 Task: Edit a short film with suspenseful scenes, utilizing iMovies sound effects and color grading features.
Action: Mouse pressed left at (112, 189)
Screenshot: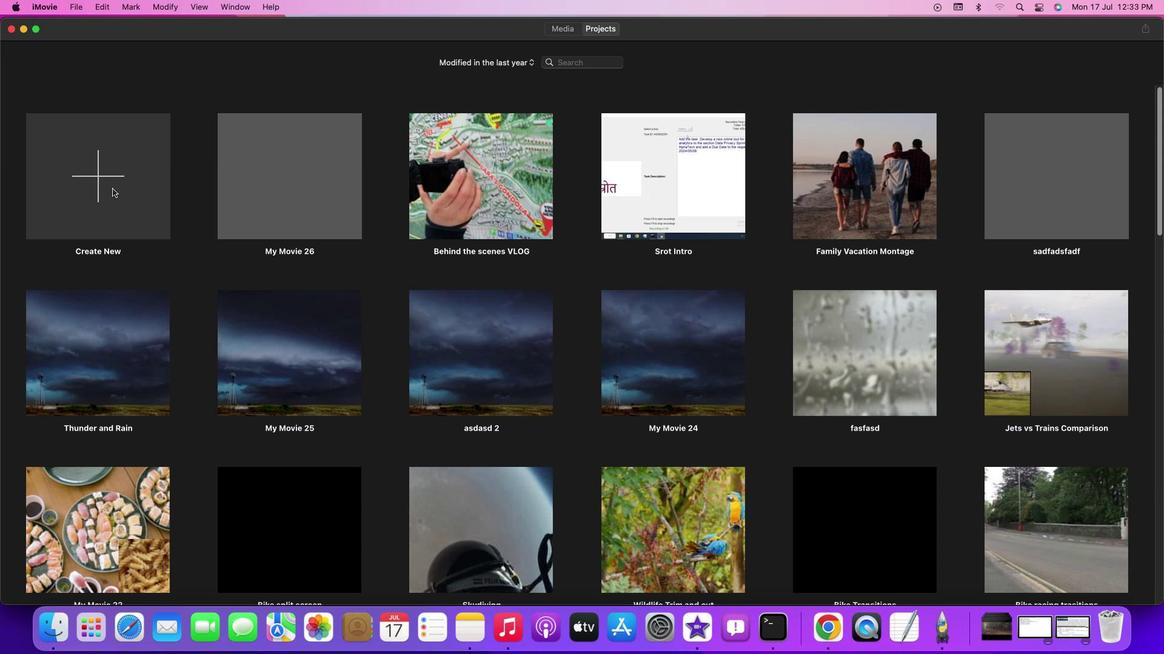 
Action: Mouse pressed left at (112, 189)
Screenshot: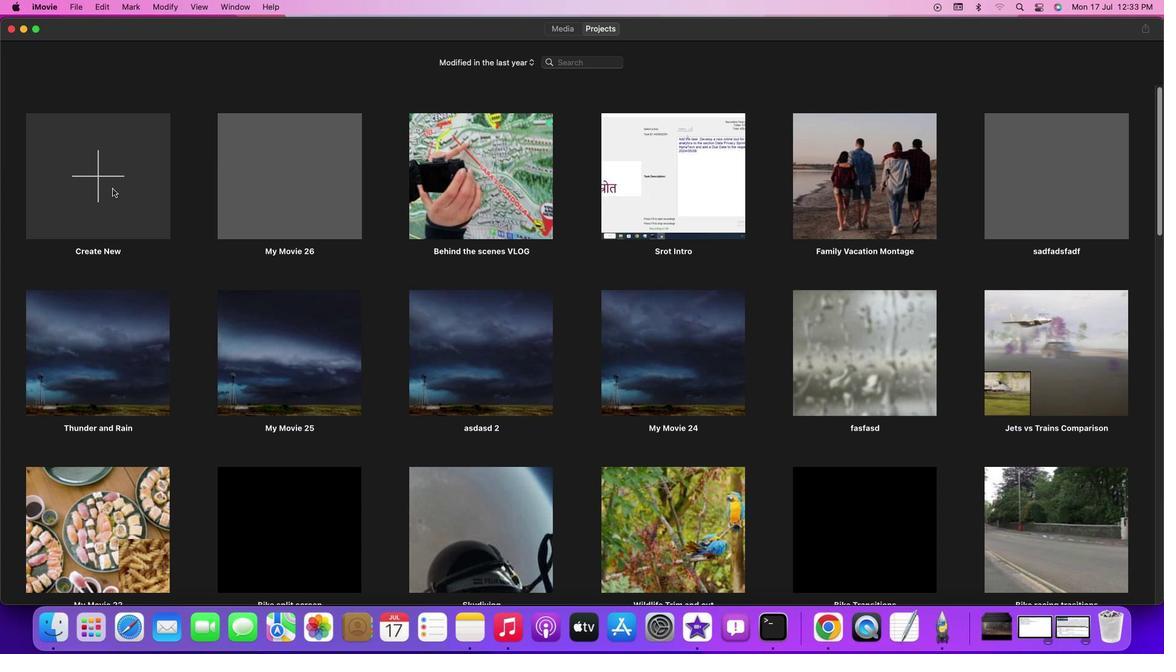 
Action: Mouse moved to (73, 237)
Screenshot: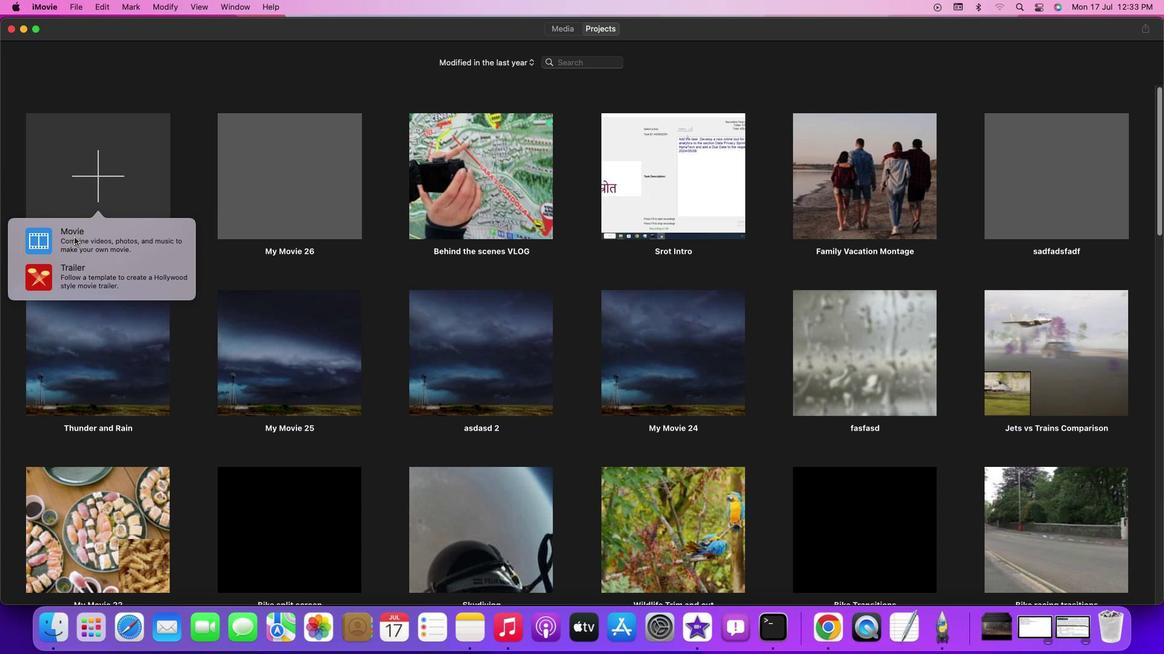 
Action: Mouse pressed left at (73, 237)
Screenshot: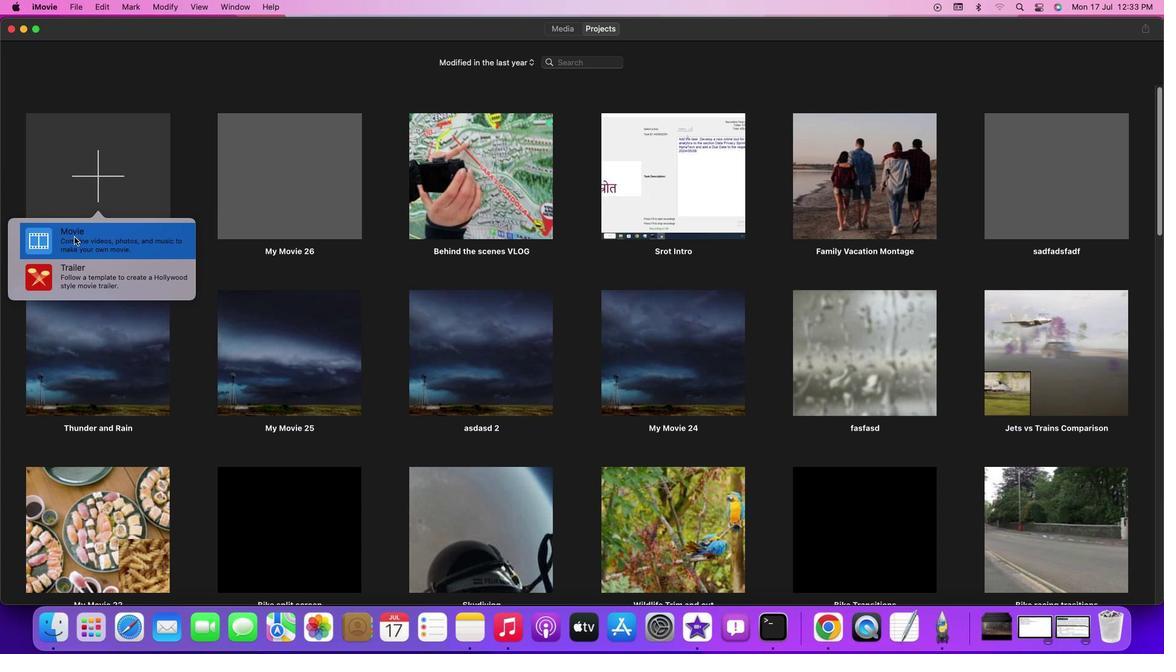 
Action: Mouse pressed left at (73, 237)
Screenshot: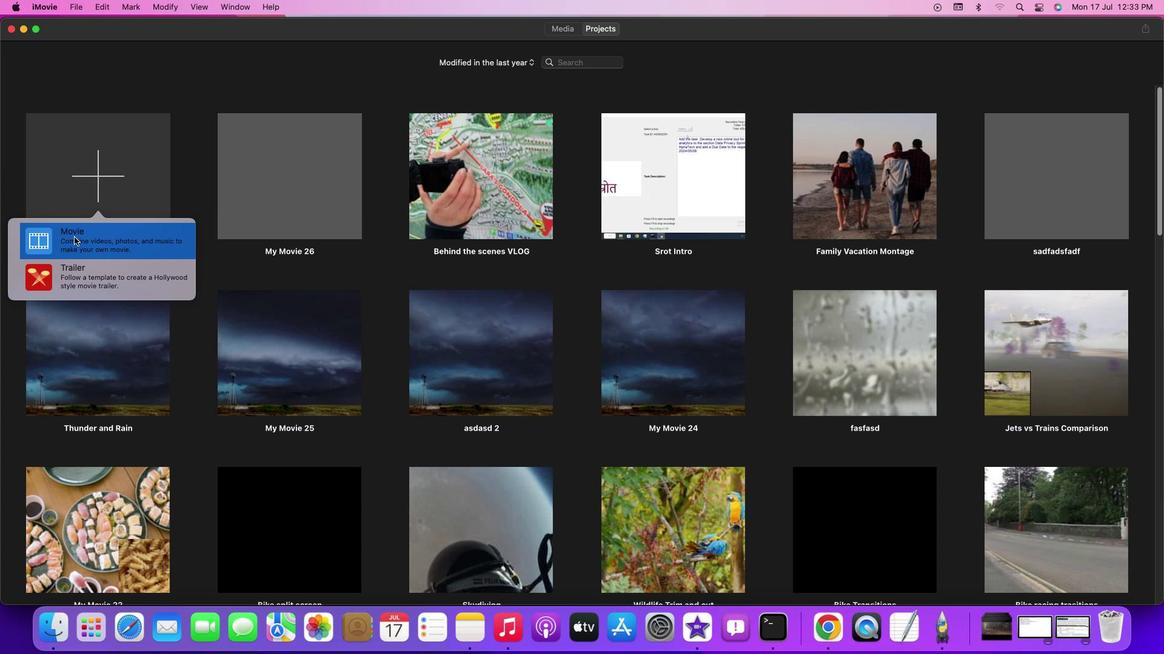 
Action: Mouse moved to (141, 33)
Screenshot: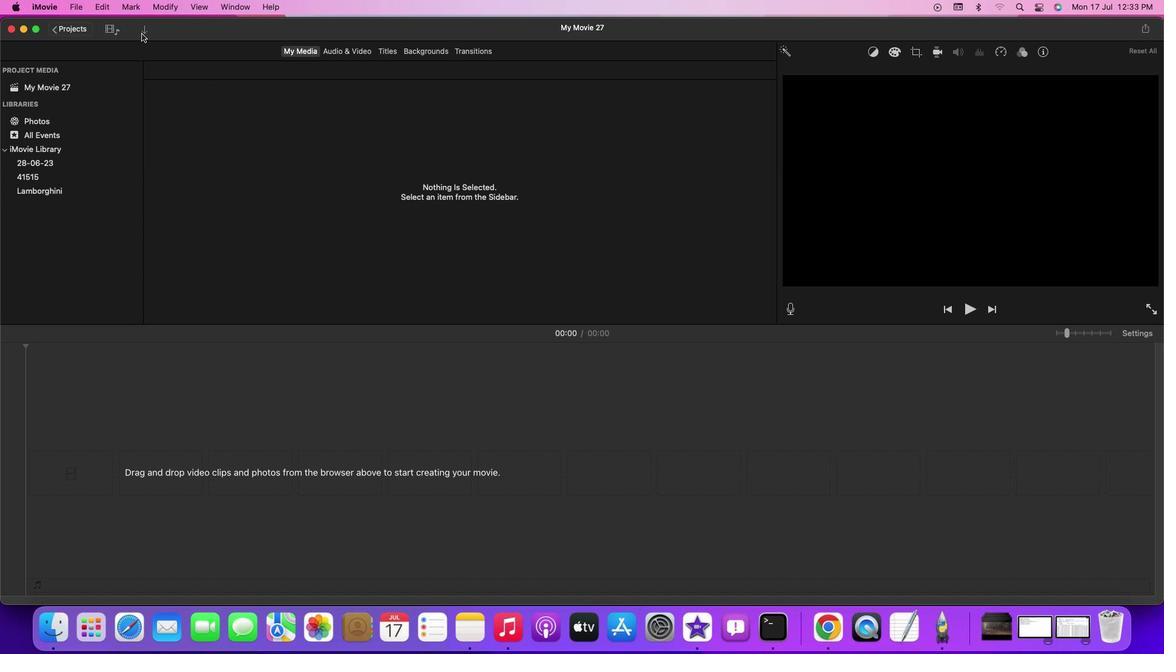 
Action: Mouse pressed left at (141, 33)
Screenshot: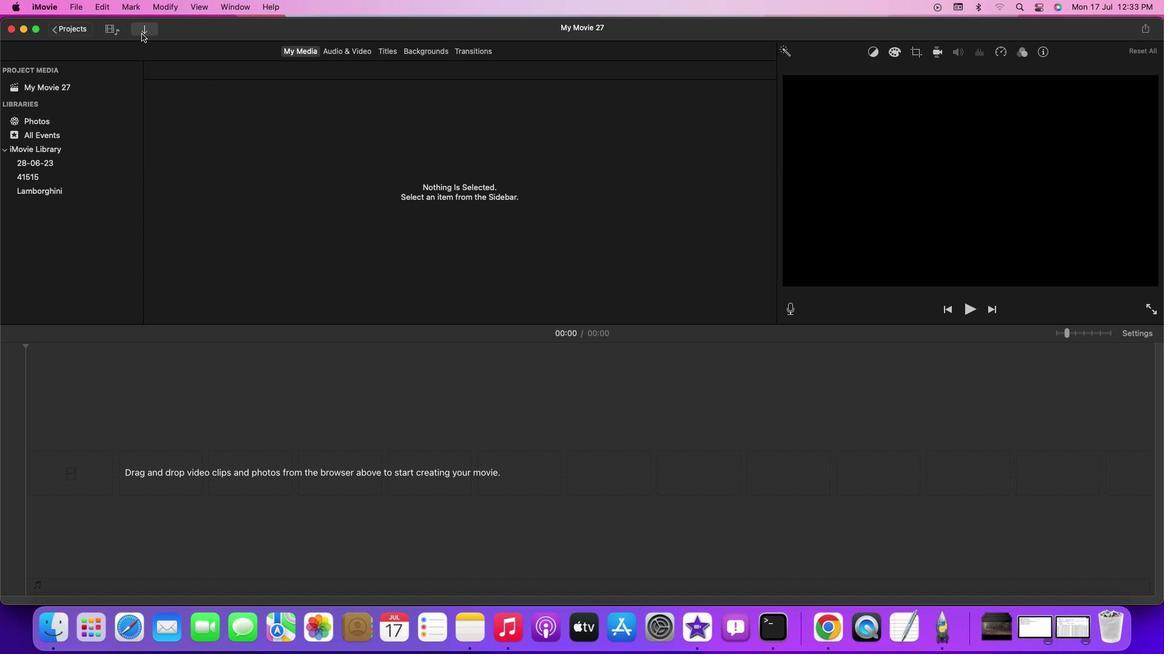 
Action: Mouse moved to (60, 167)
Screenshot: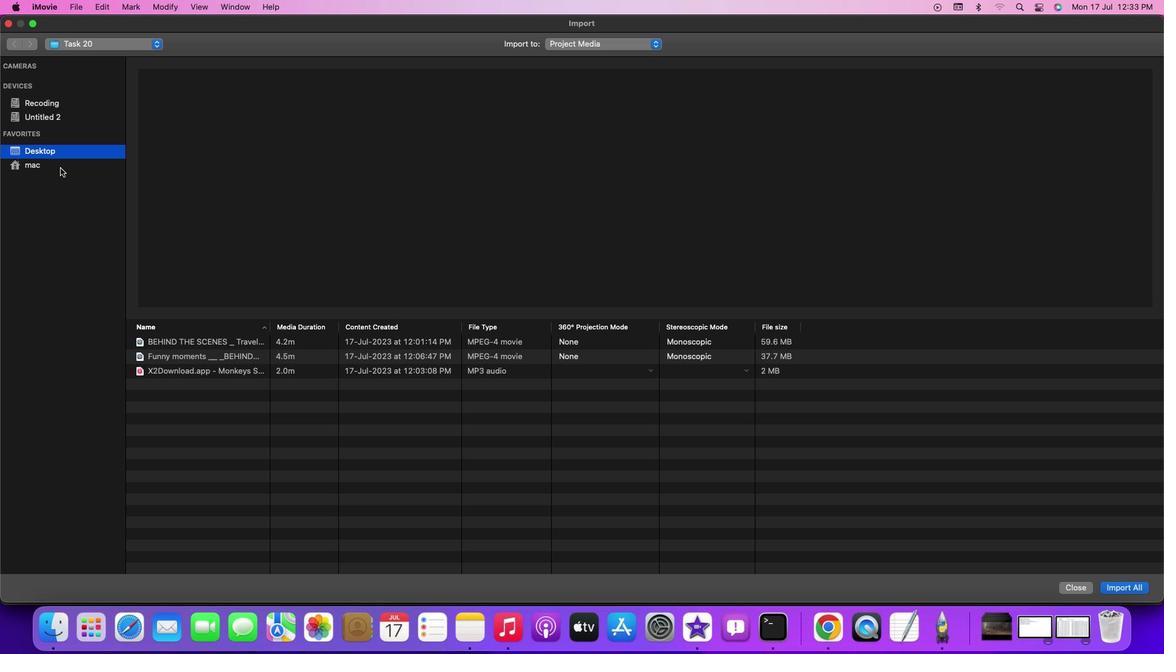 
Action: Mouse pressed left at (60, 167)
Screenshot: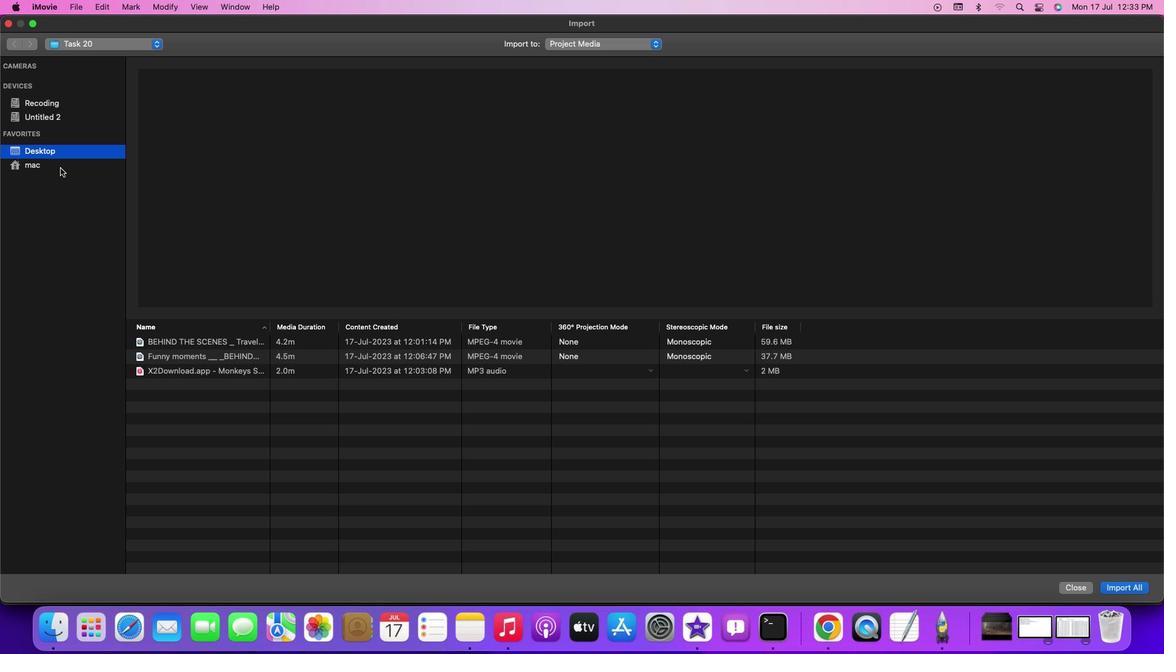 
Action: Mouse moved to (56, 149)
Screenshot: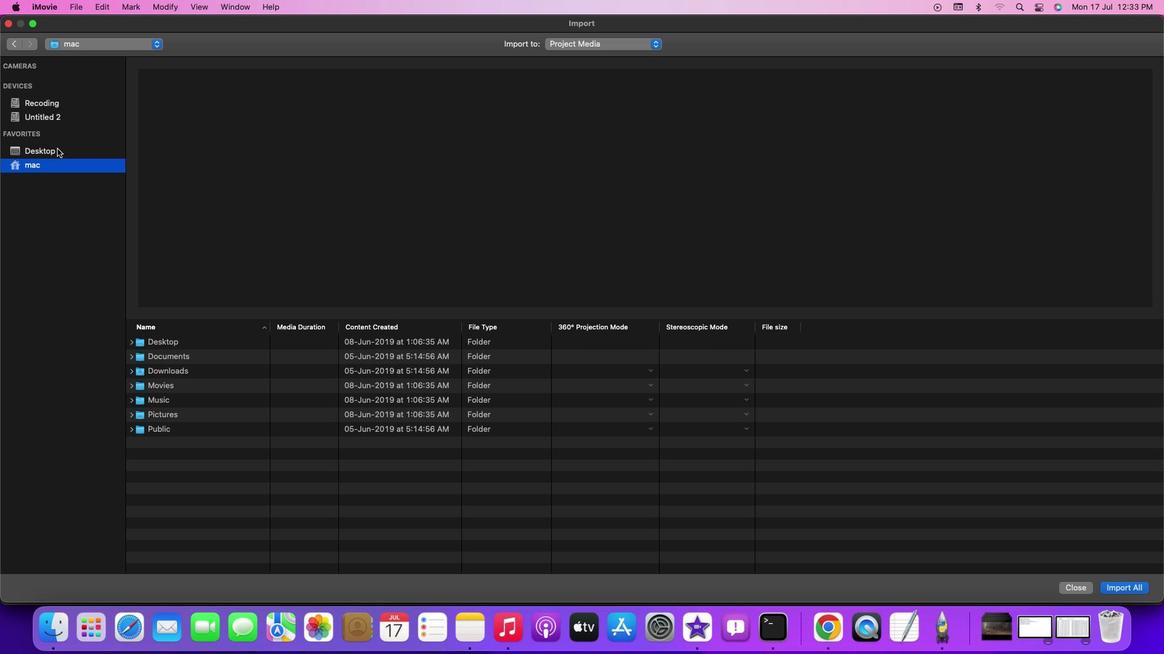 
Action: Mouse pressed left at (56, 149)
Screenshot: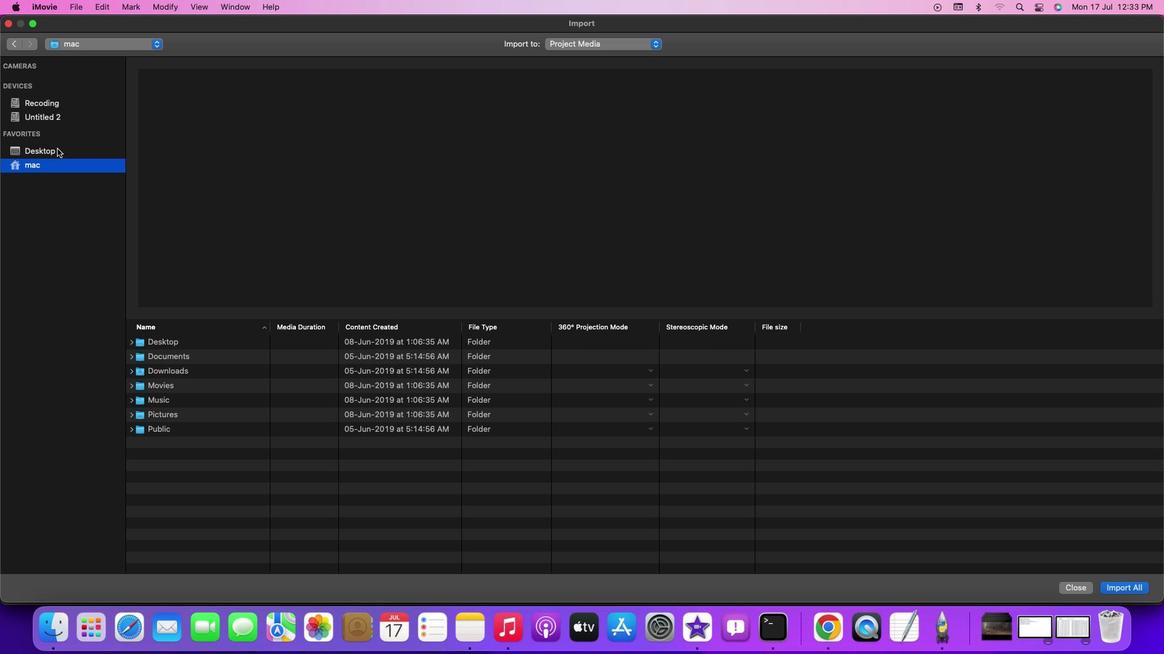 
Action: Mouse moved to (197, 536)
Screenshot: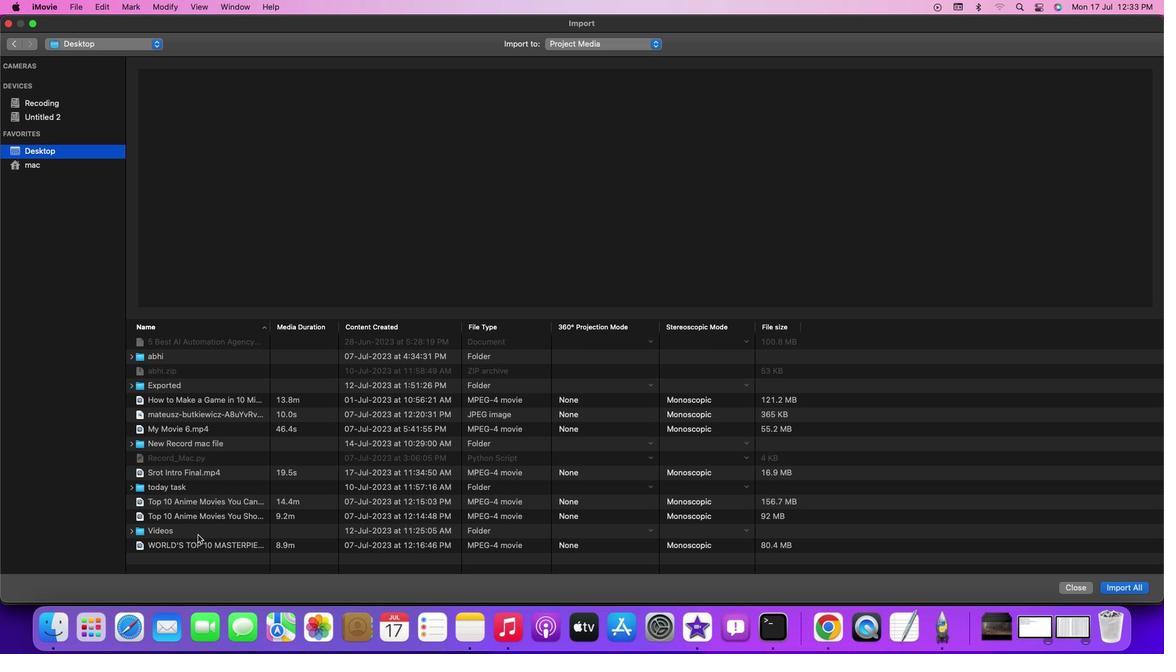 
Action: Mouse pressed left at (197, 536)
Screenshot: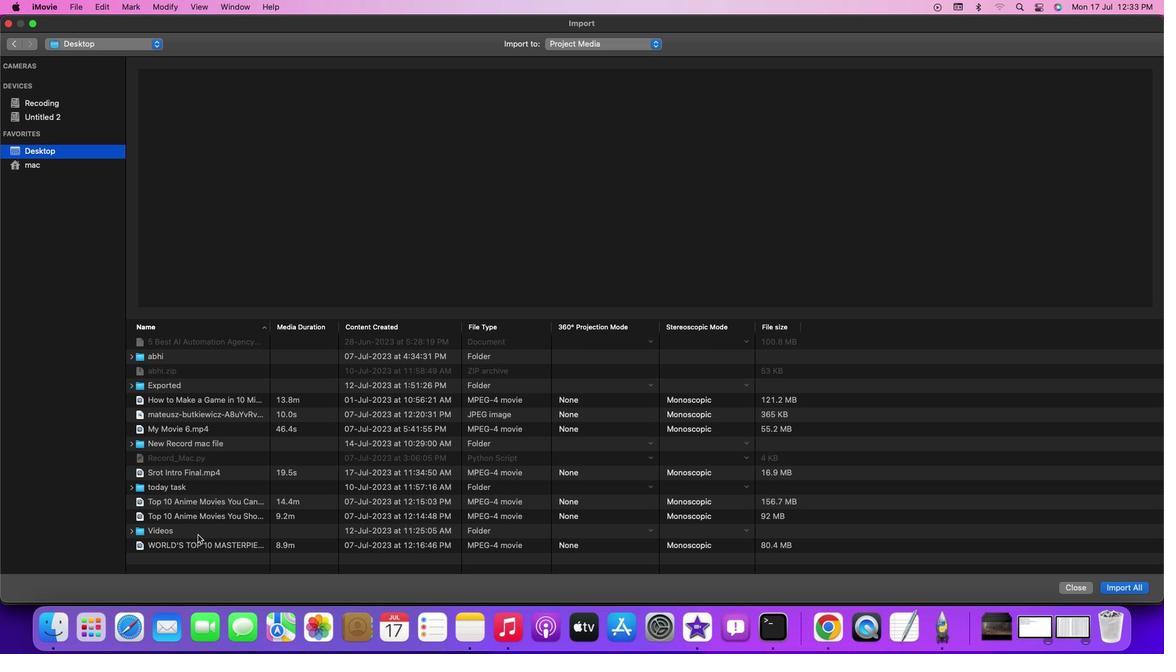 
Action: Mouse moved to (197, 536)
Screenshot: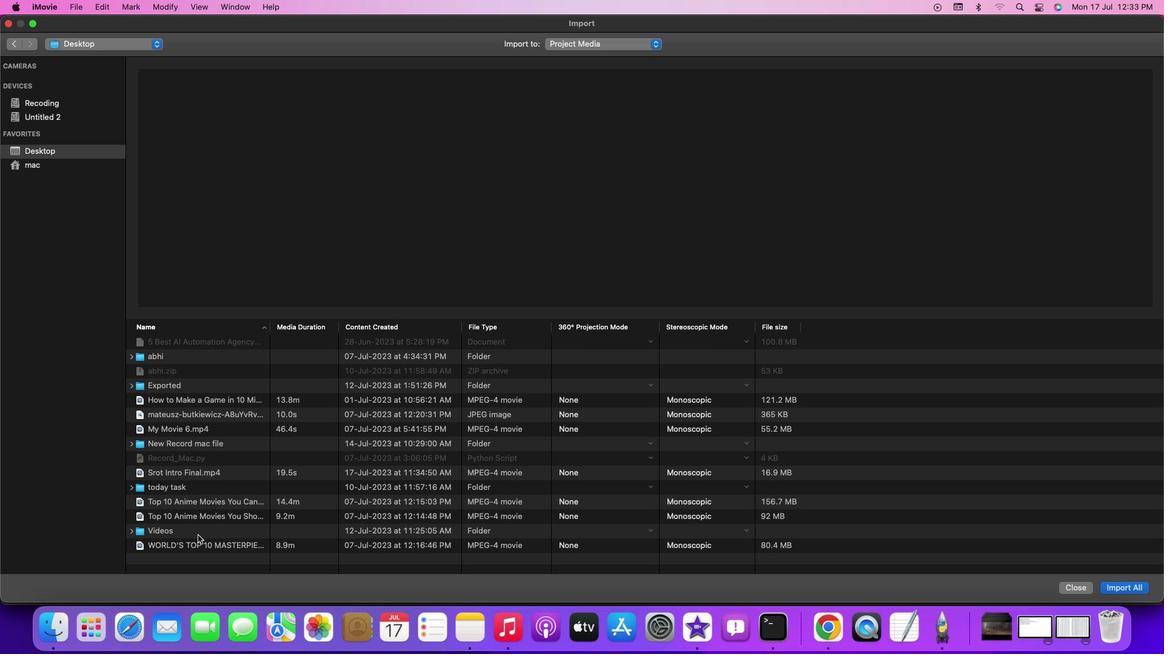 
Action: Mouse pressed left at (197, 536)
Screenshot: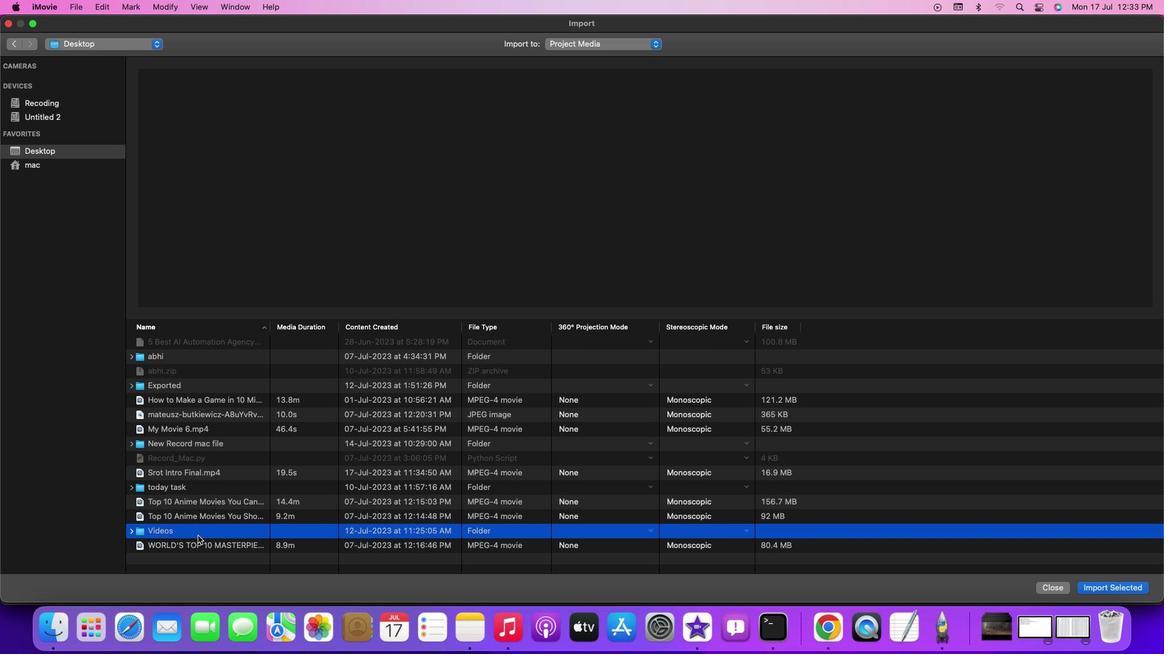 
Action: Mouse moved to (196, 512)
Screenshot: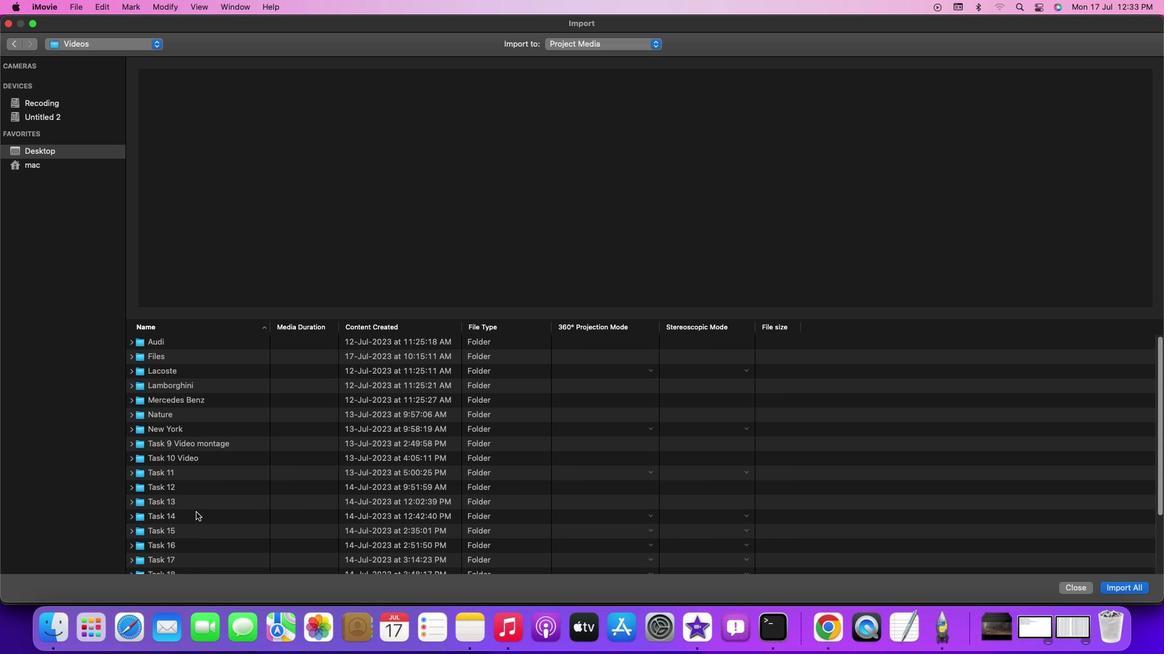 
Action: Mouse scrolled (196, 512) with delta (0, 0)
Screenshot: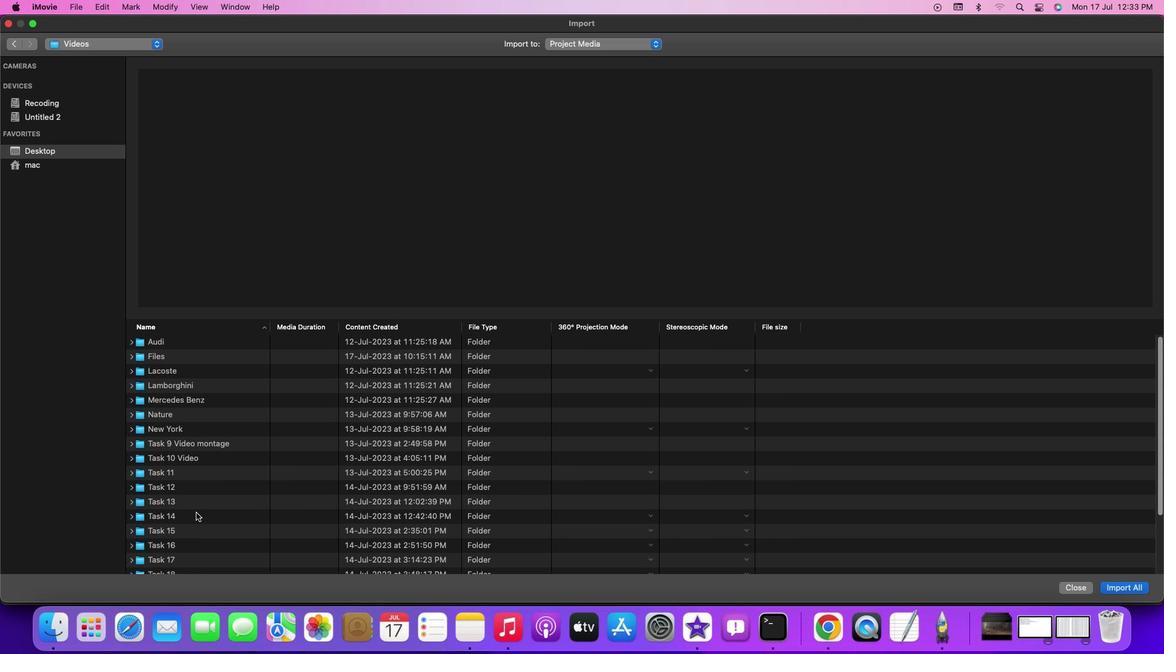 
Action: Mouse scrolled (196, 512) with delta (0, 0)
Screenshot: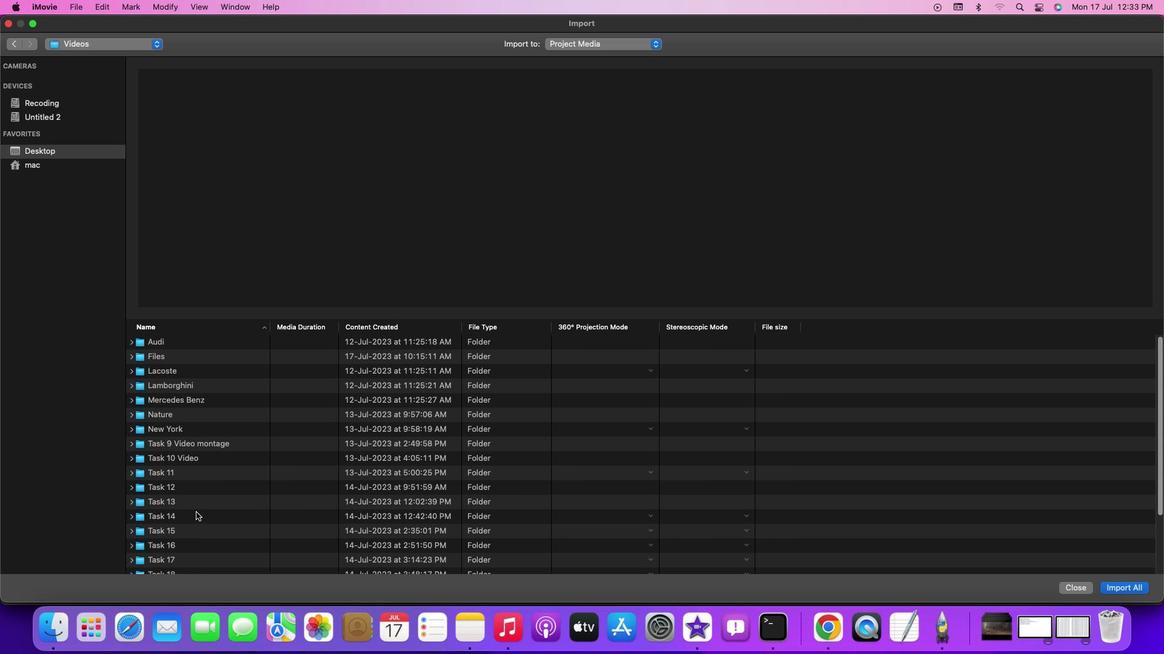 
Action: Mouse scrolled (196, 512) with delta (0, 1)
Screenshot: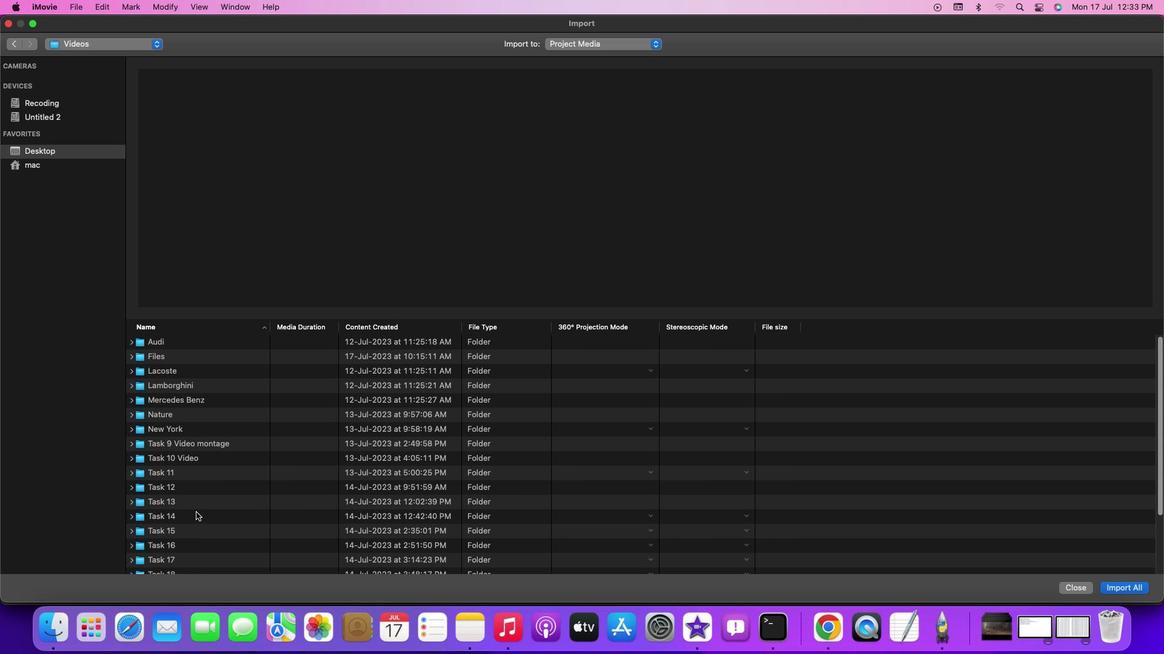 
Action: Mouse moved to (195, 512)
Screenshot: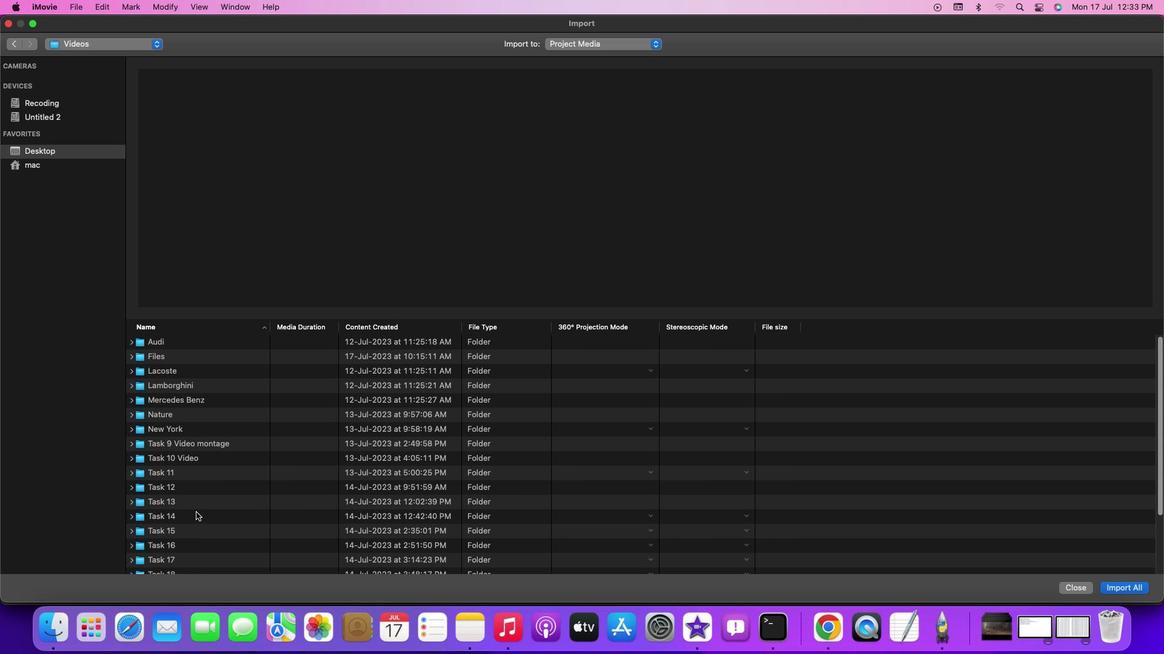 
Action: Mouse scrolled (195, 512) with delta (0, 3)
Screenshot: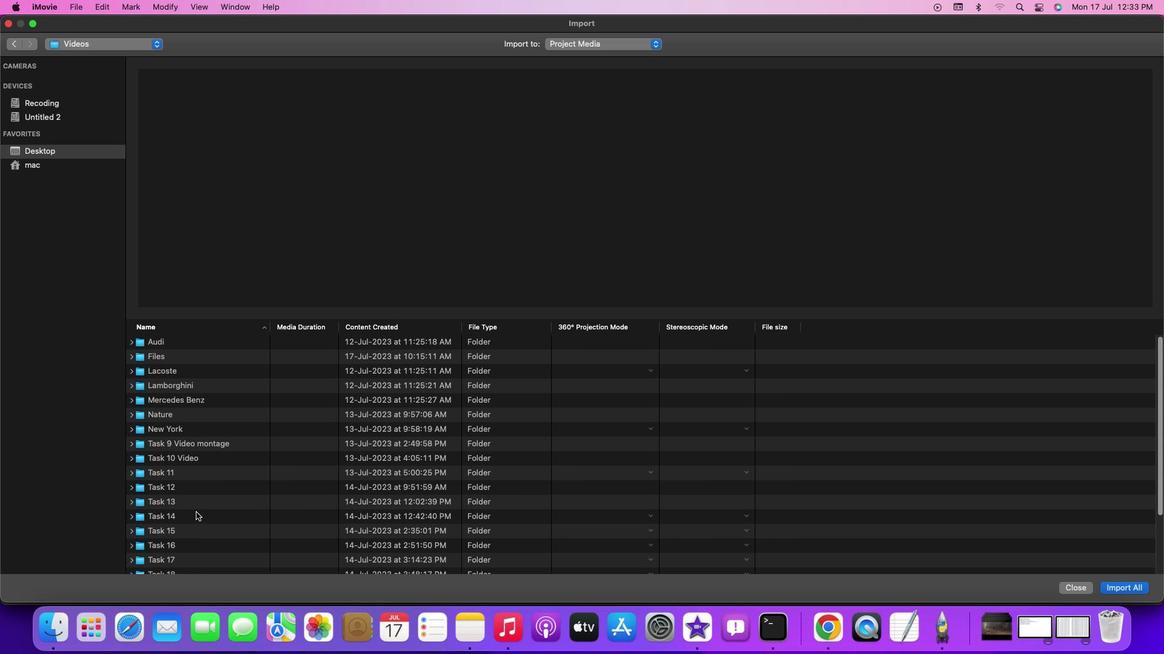 
Action: Mouse moved to (204, 519)
Screenshot: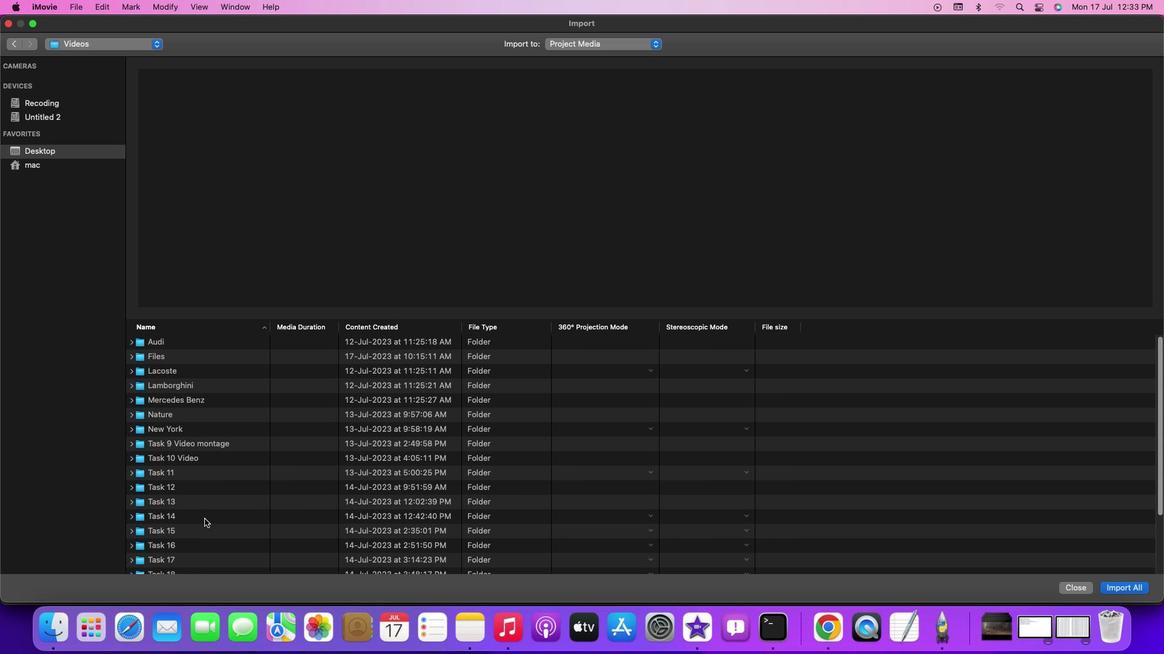 
Action: Mouse scrolled (204, 519) with delta (0, 0)
Screenshot: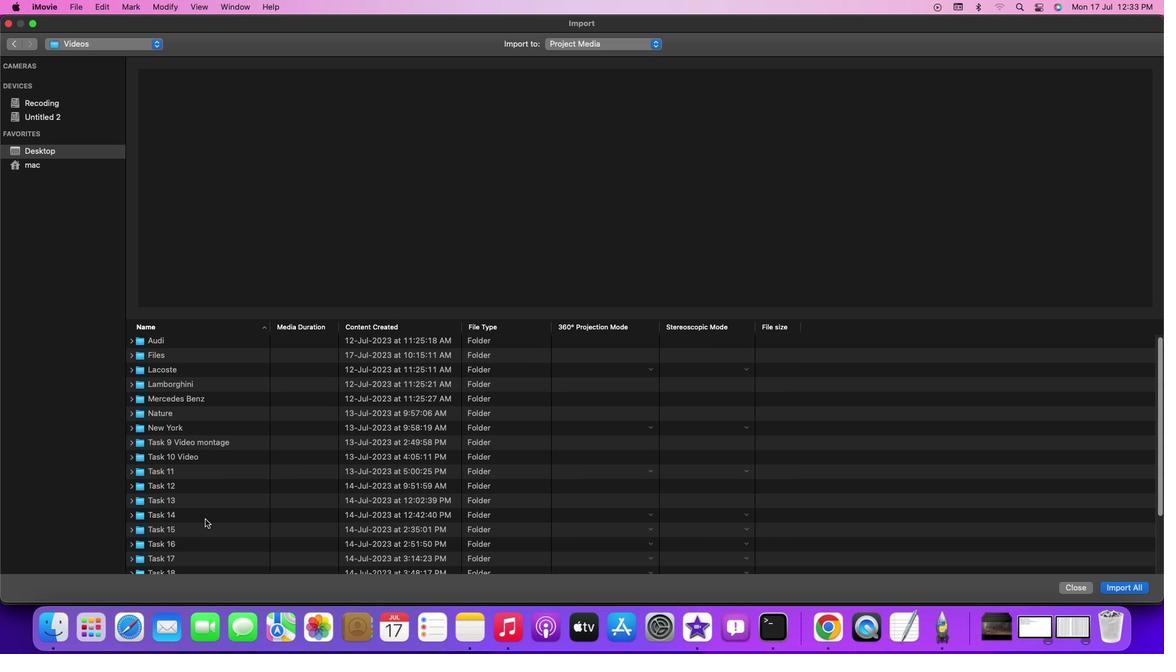 
Action: Mouse moved to (204, 519)
Screenshot: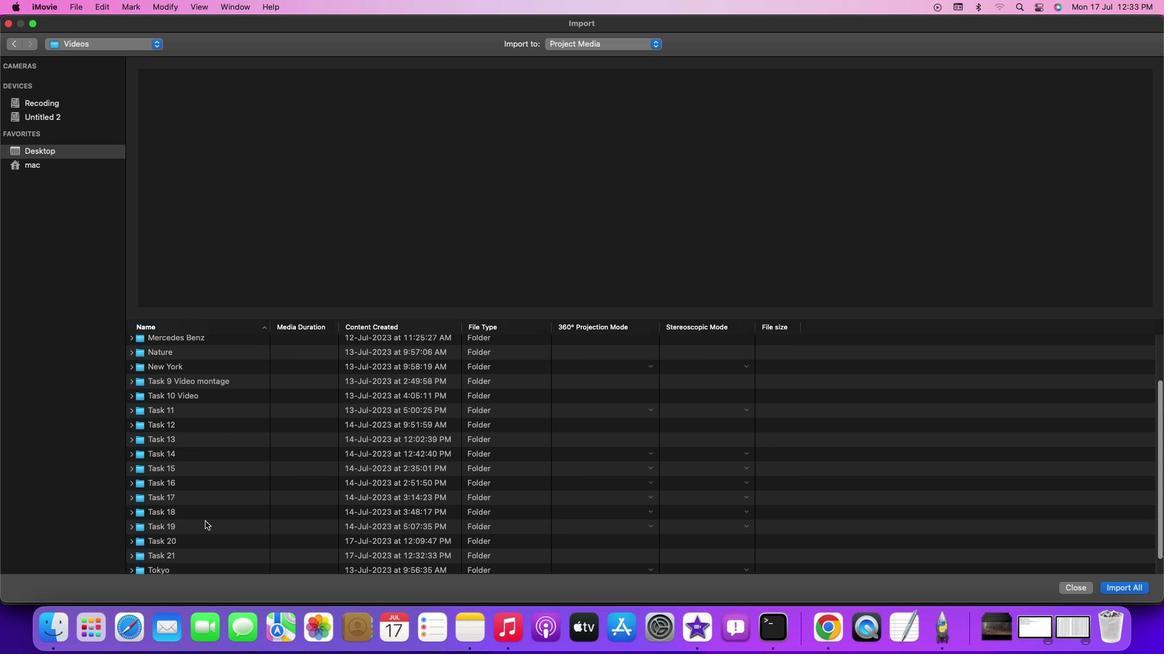 
Action: Mouse scrolled (204, 519) with delta (0, 0)
Screenshot: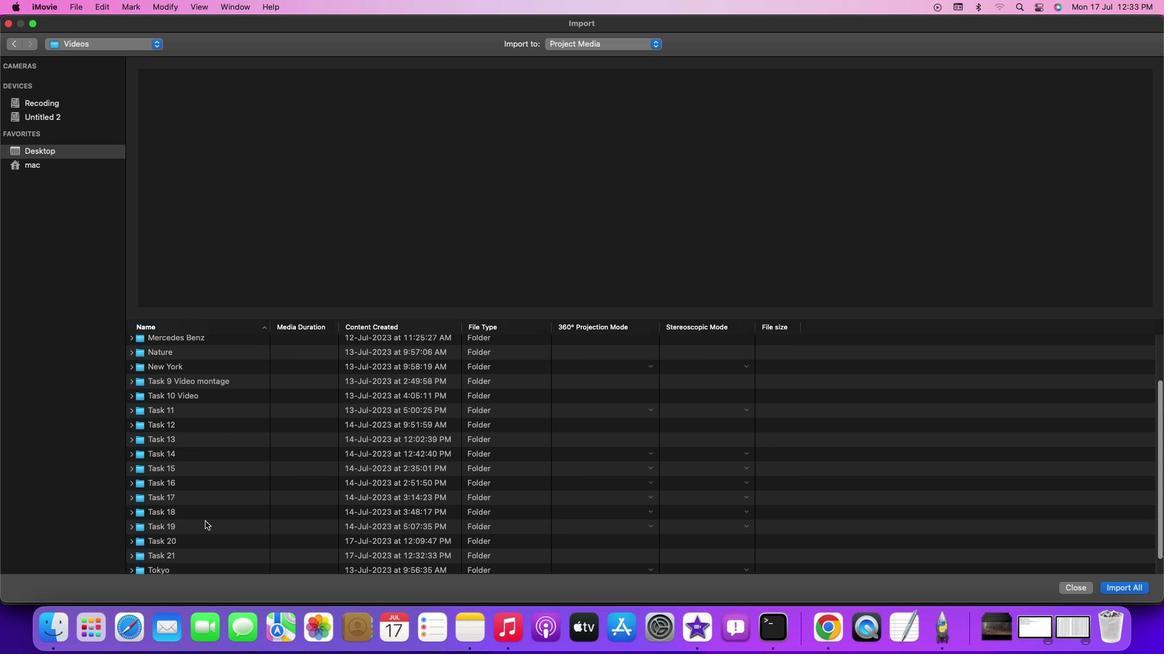 
Action: Mouse moved to (204, 519)
Screenshot: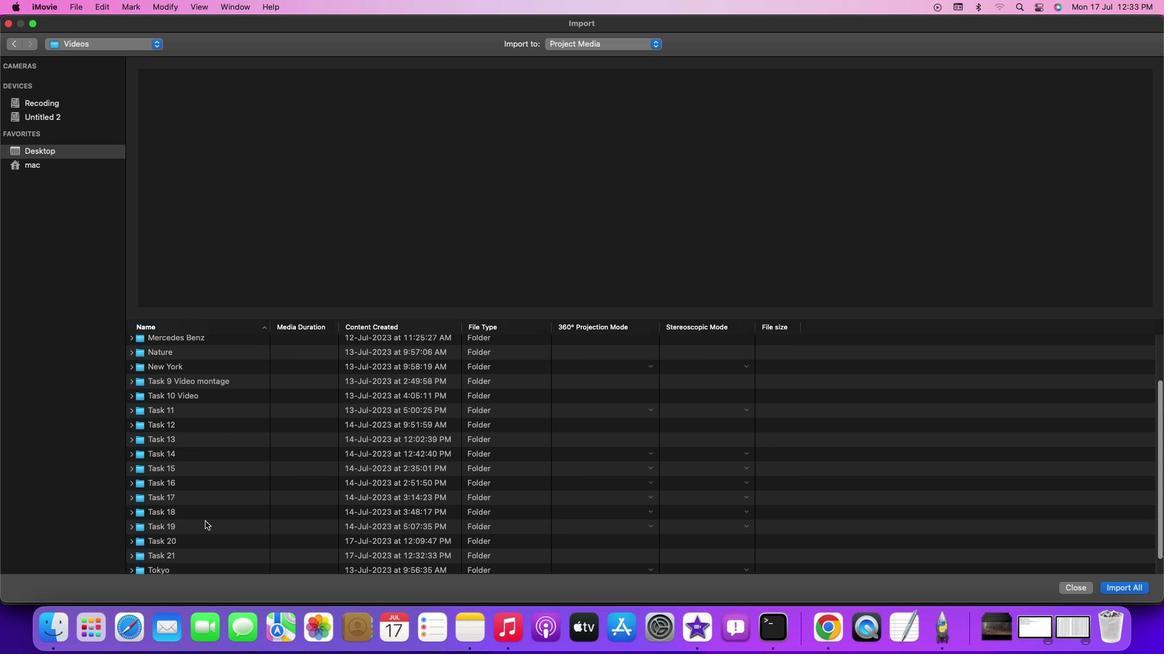 
Action: Mouse scrolled (204, 519) with delta (0, -1)
Screenshot: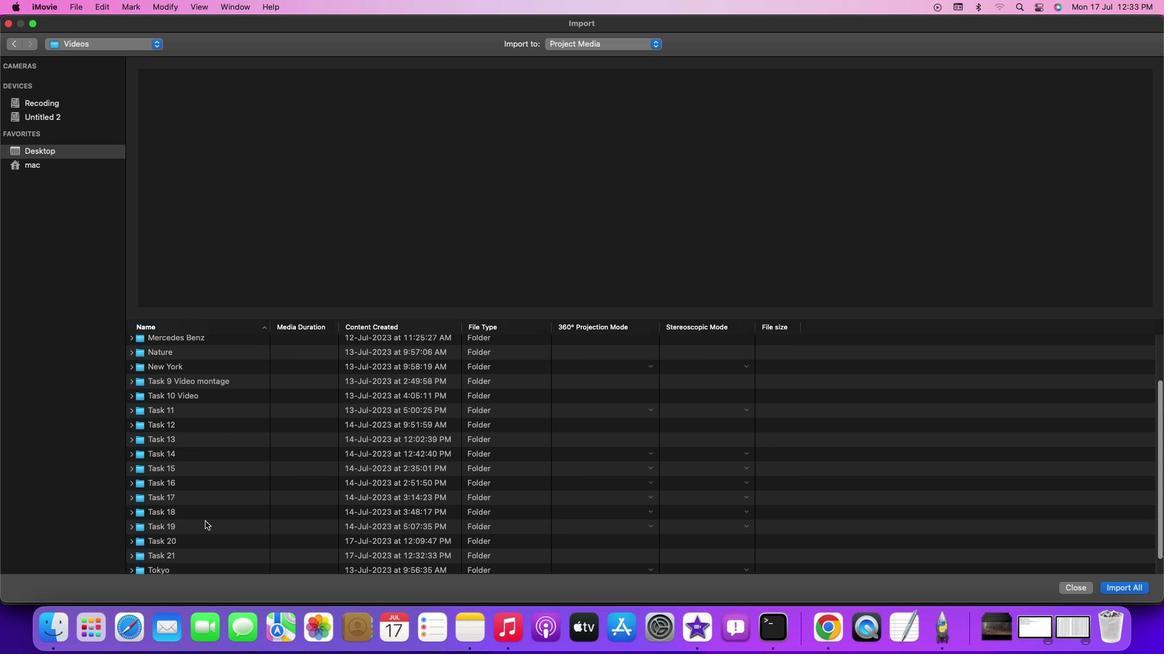 
Action: Mouse scrolled (204, 519) with delta (0, -2)
Screenshot: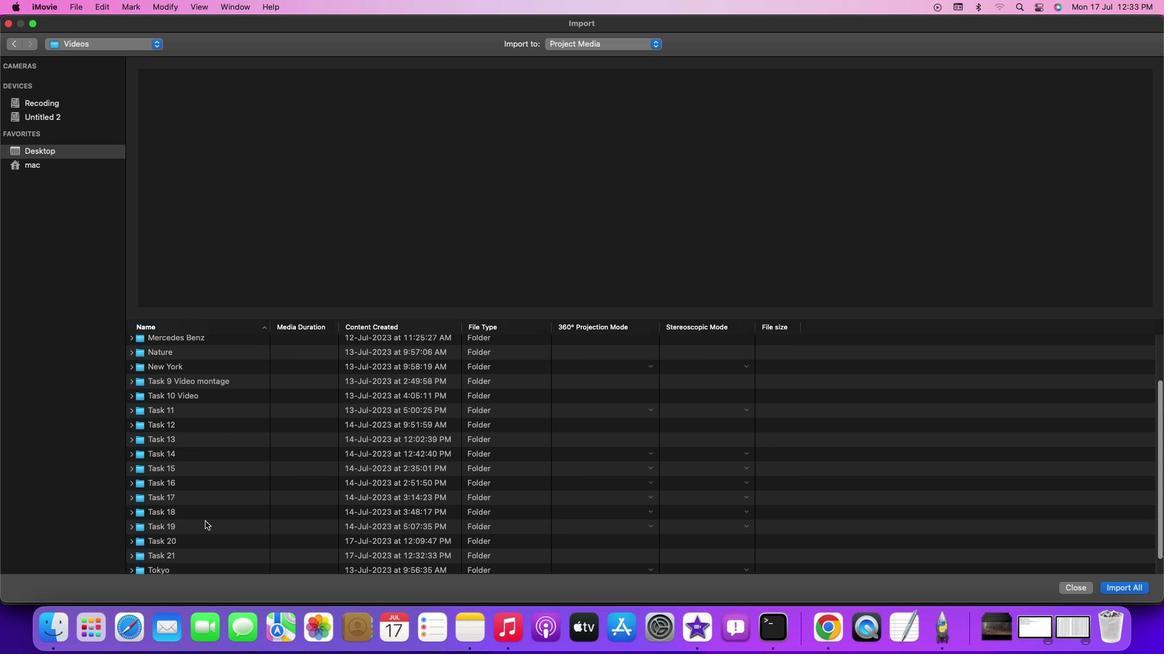 
Action: Mouse moved to (179, 542)
Screenshot: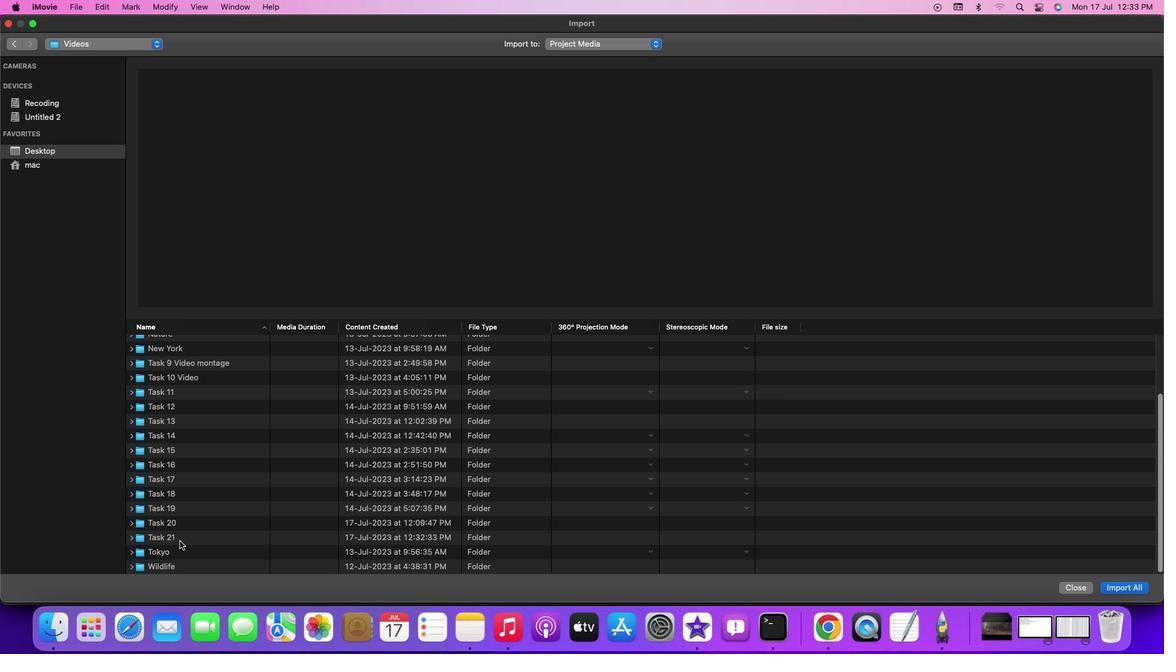 
Action: Mouse pressed left at (179, 542)
Screenshot: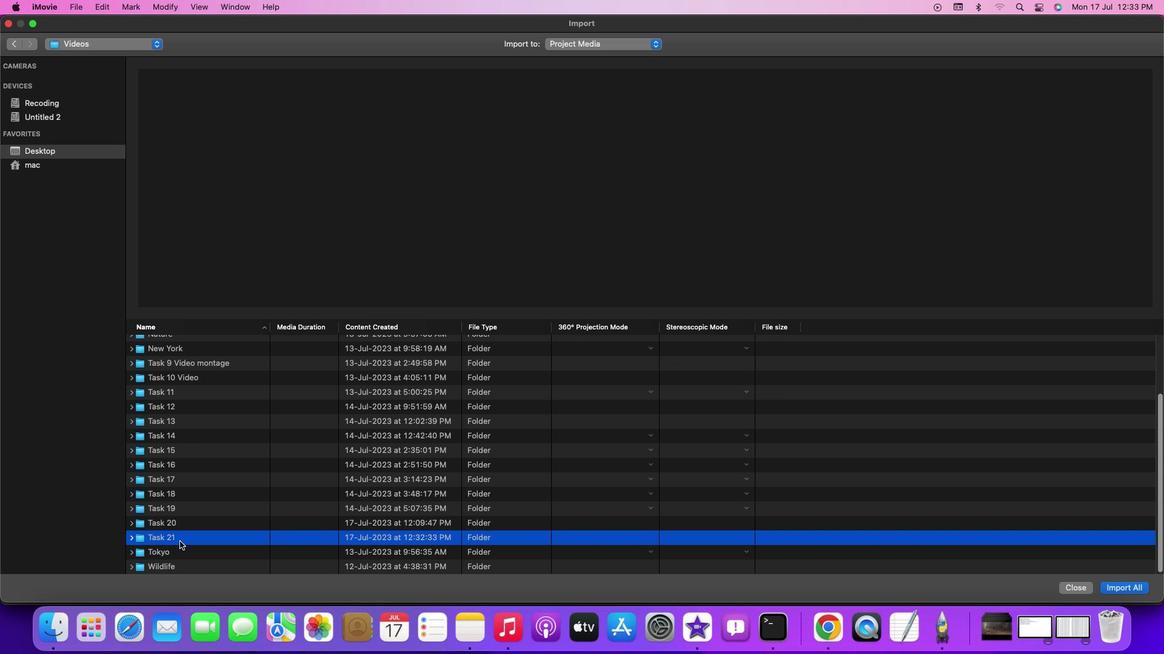 
Action: Mouse pressed left at (179, 542)
Screenshot: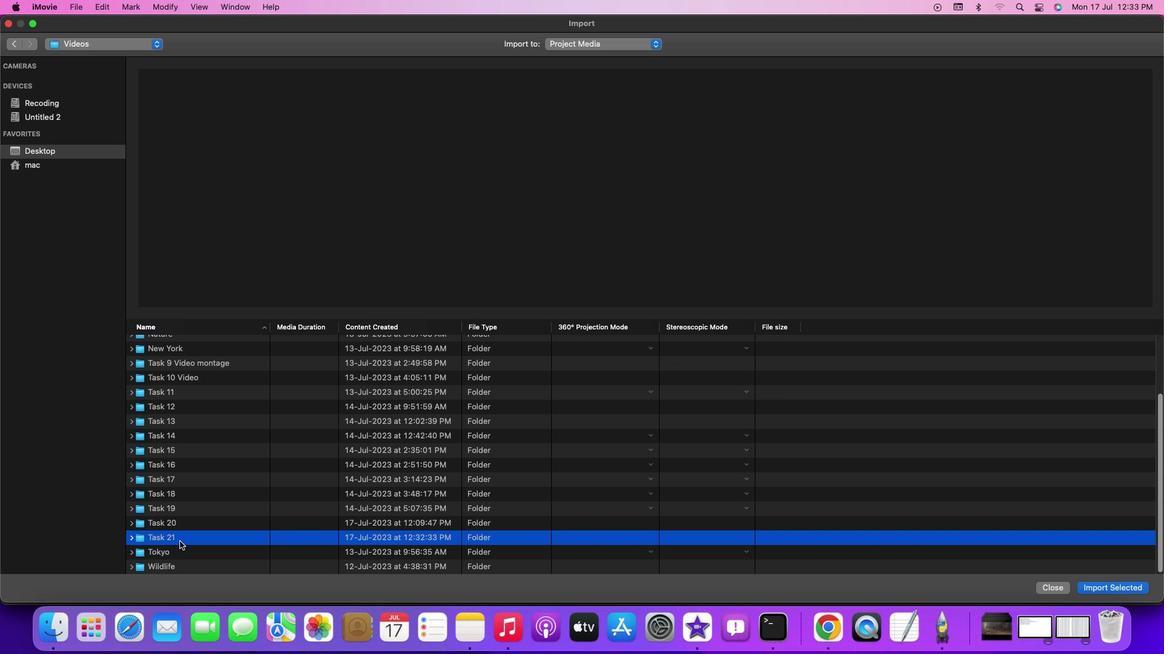 
Action: Mouse moved to (204, 341)
Screenshot: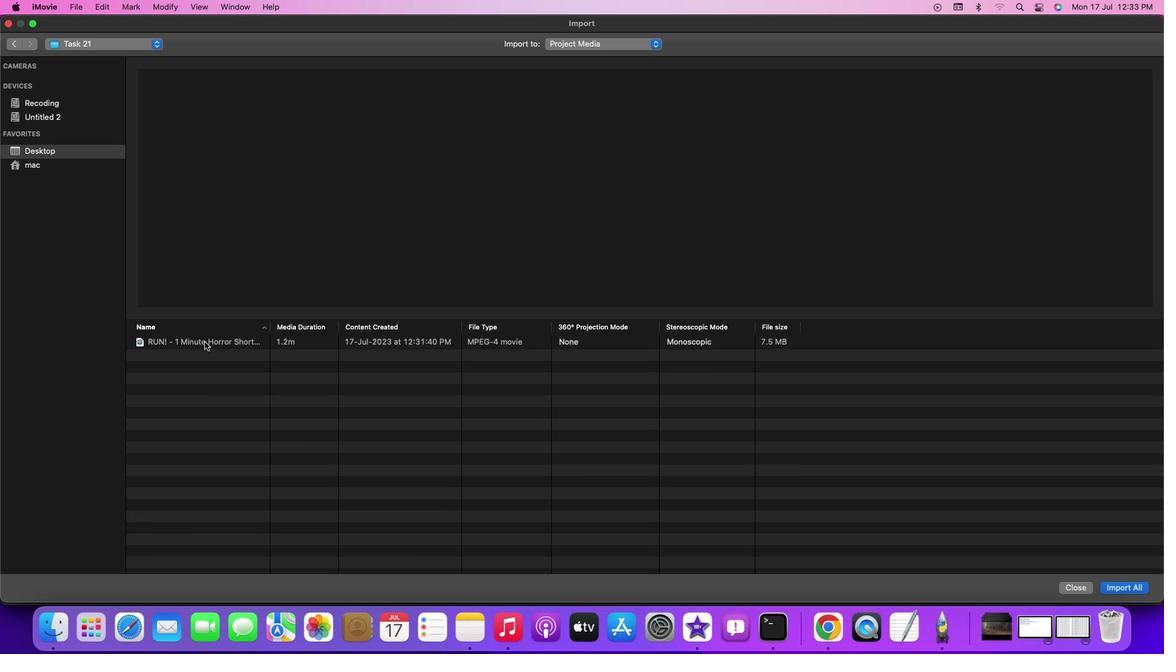 
Action: Mouse pressed left at (204, 341)
Screenshot: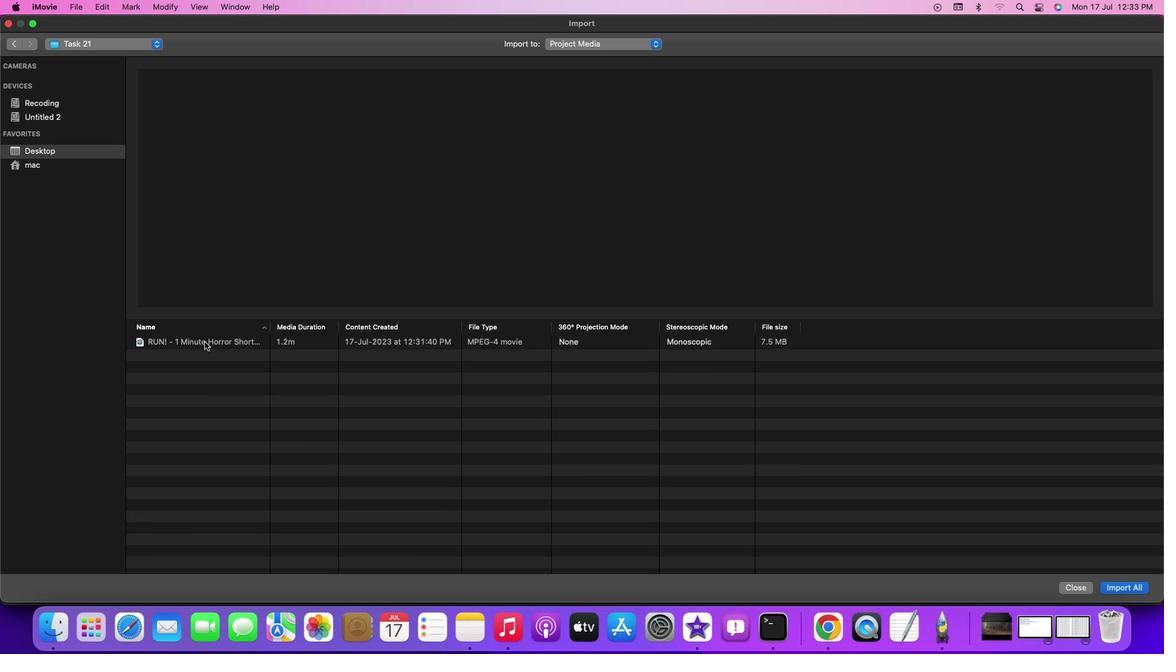 
Action: Mouse pressed left at (204, 341)
Screenshot: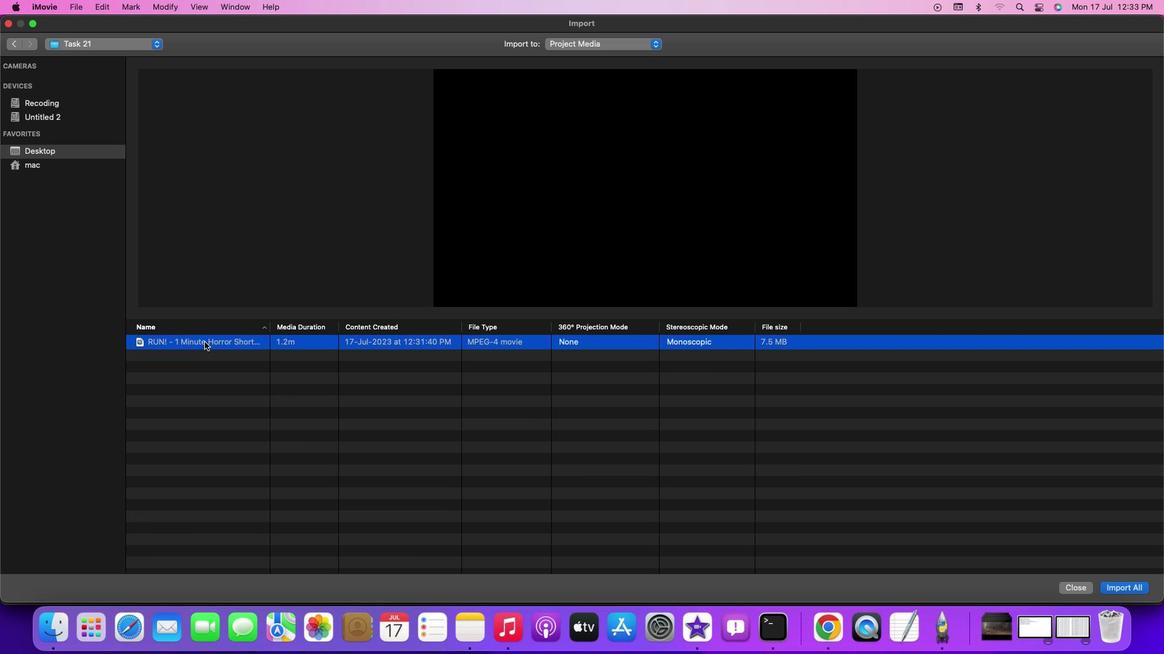 
Action: Mouse moved to (204, 124)
Screenshot: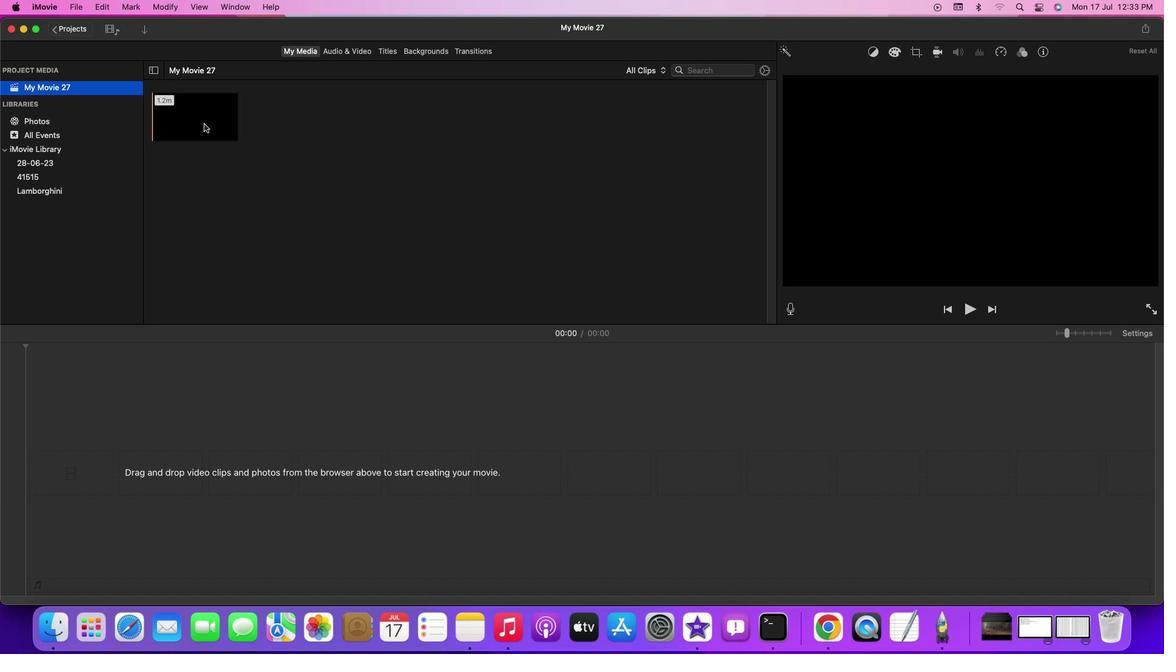 
Action: Mouse pressed left at (204, 124)
Screenshot: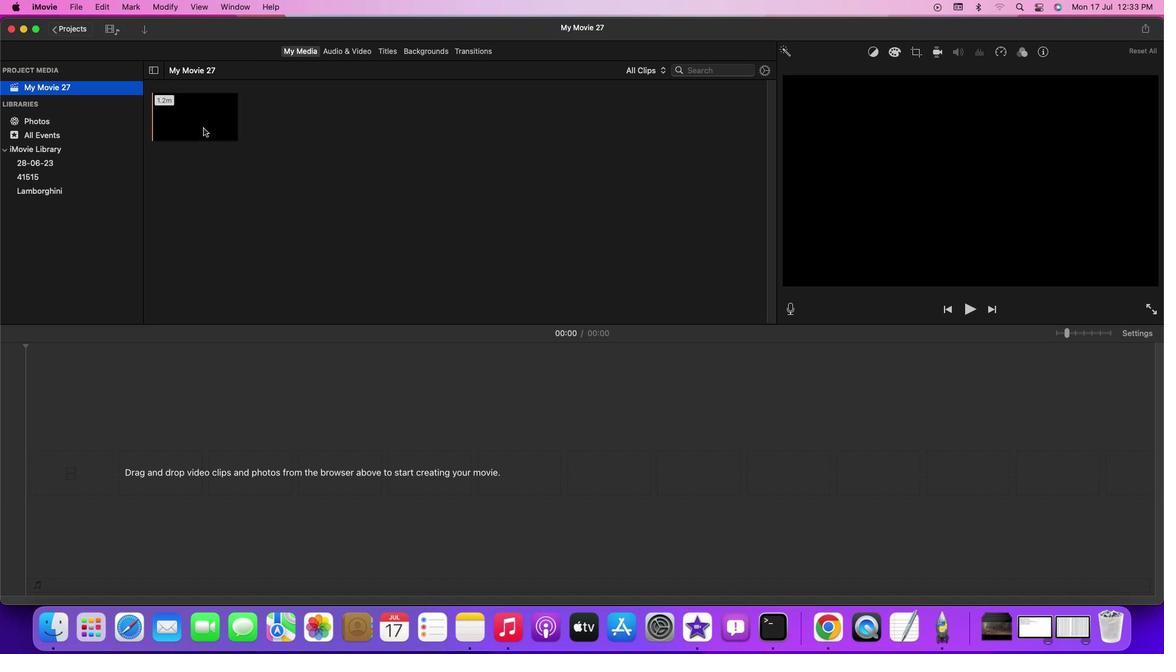 
Action: Mouse moved to (41, 408)
Screenshot: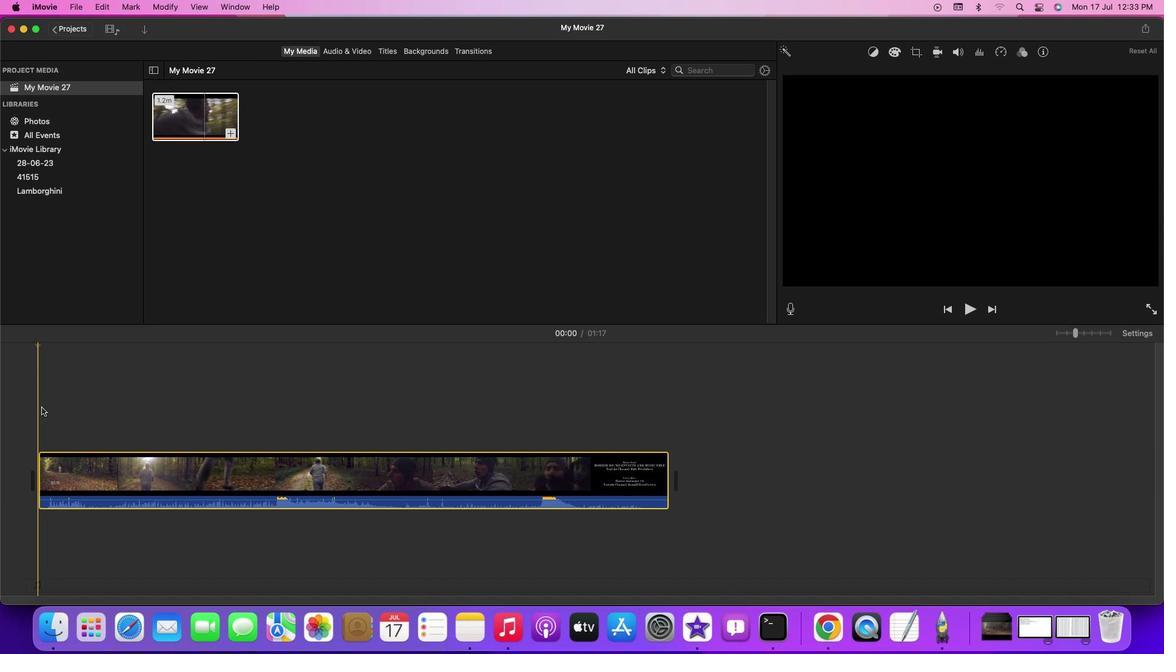 
Action: Mouse pressed left at (41, 408)
Screenshot: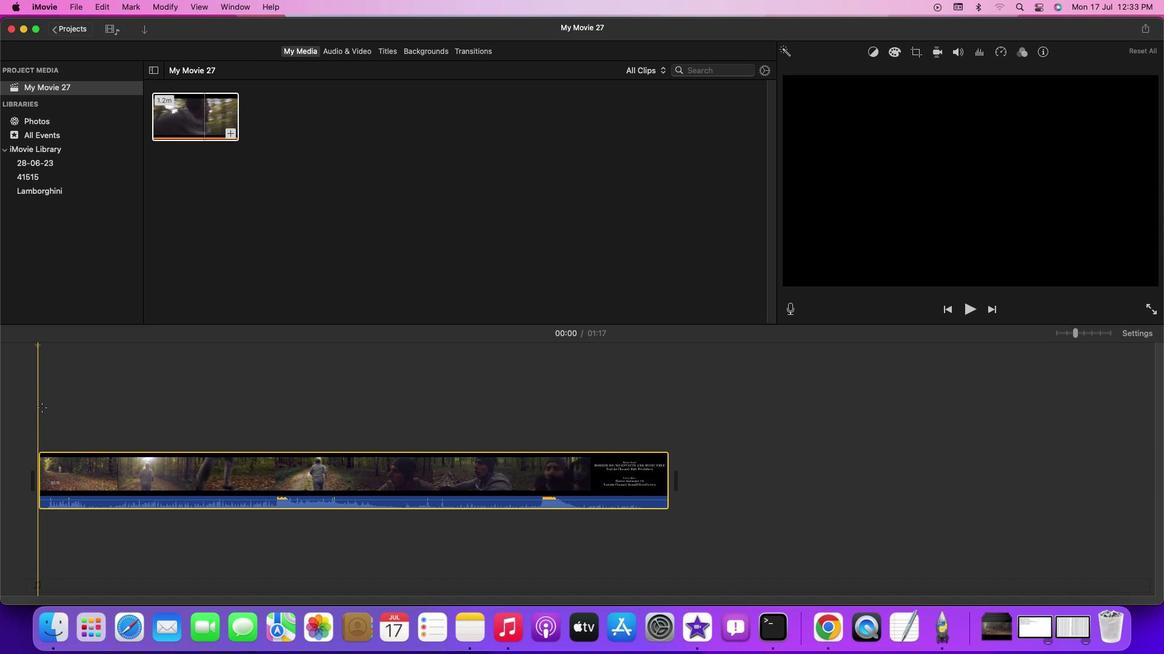
Action: Mouse moved to (41, 408)
Screenshot: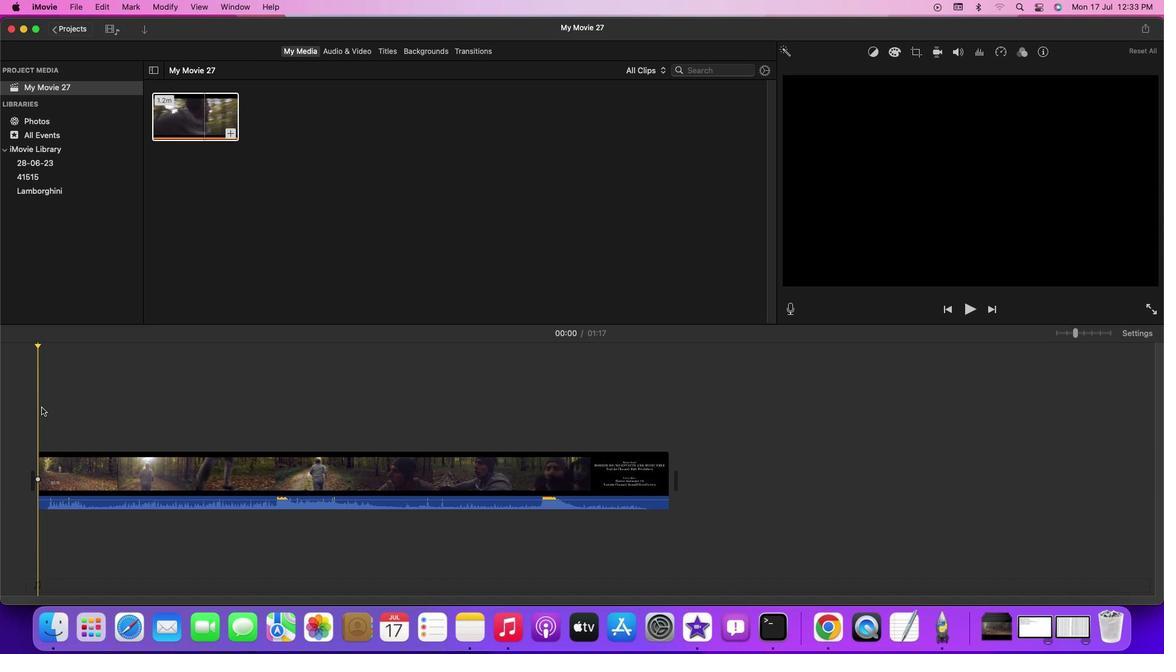
Action: Key pressed Key.space
Screenshot: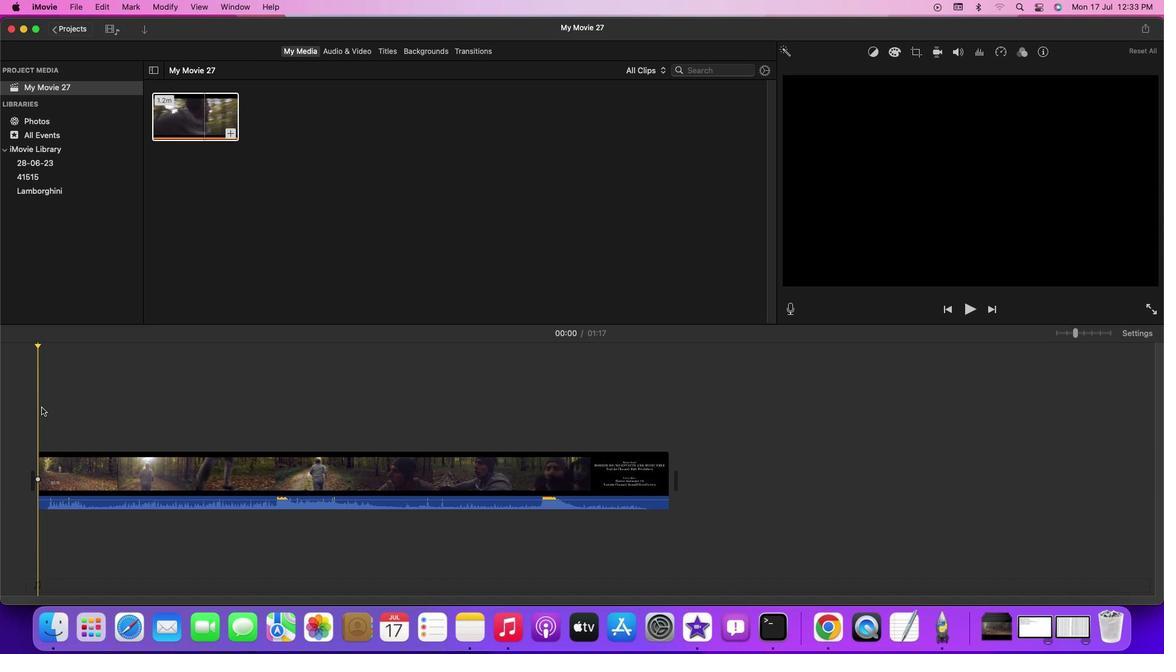 
Action: Mouse moved to (40, 408)
Screenshot: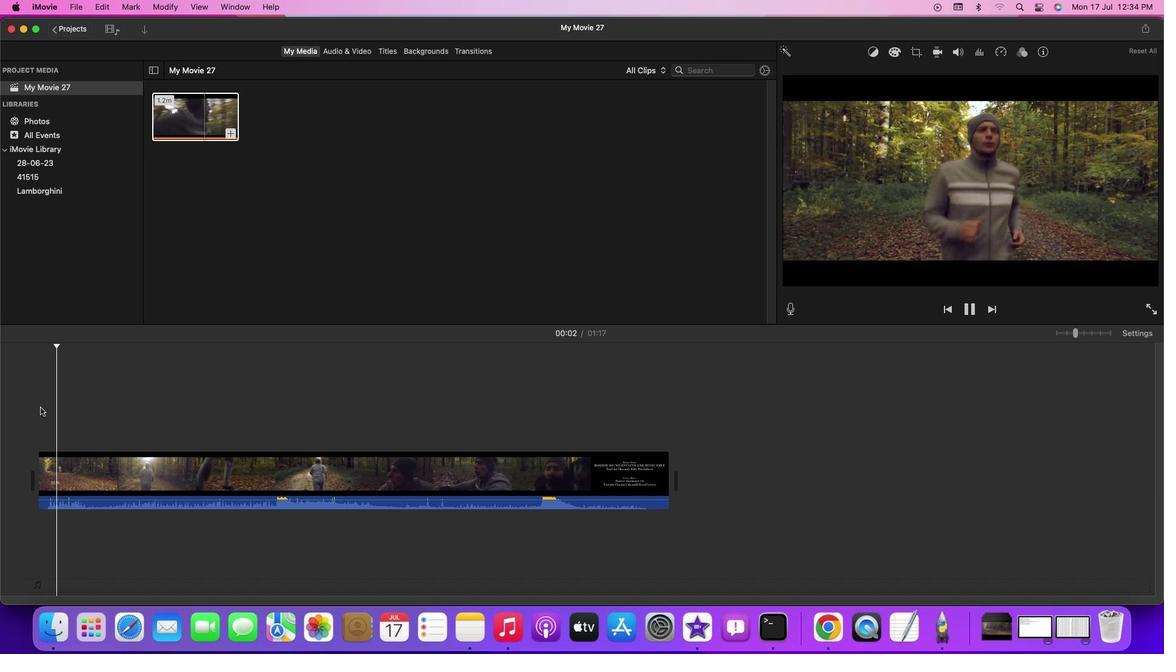 
Action: Key pressed Key.space
Screenshot: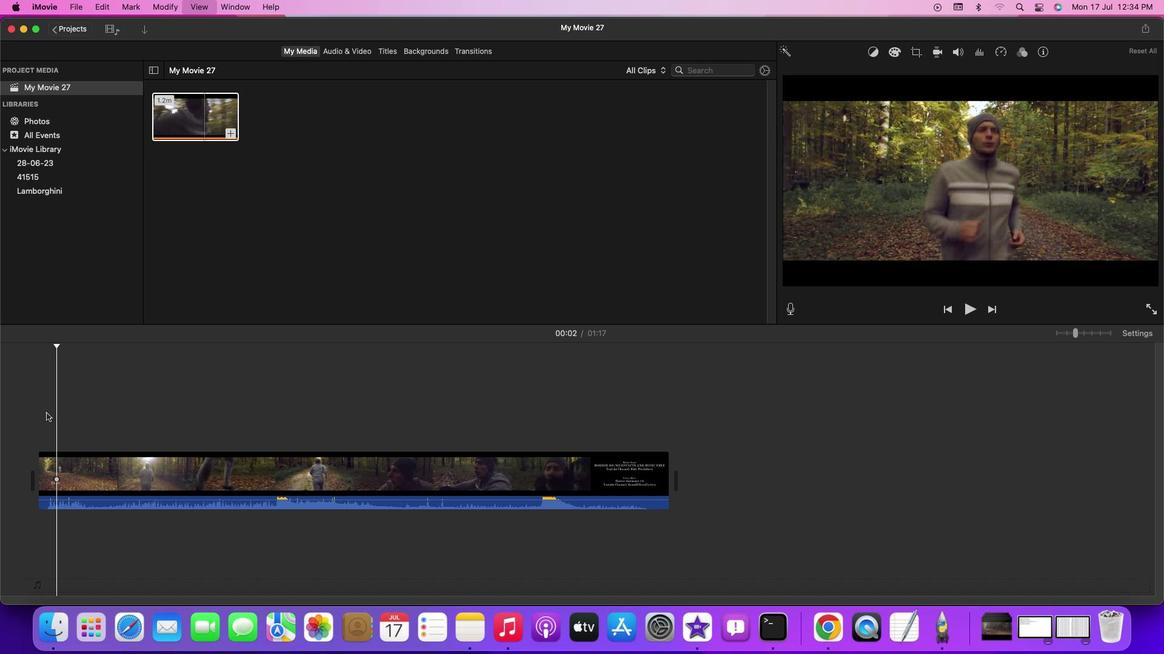 
Action: Mouse moved to (315, 500)
Screenshot: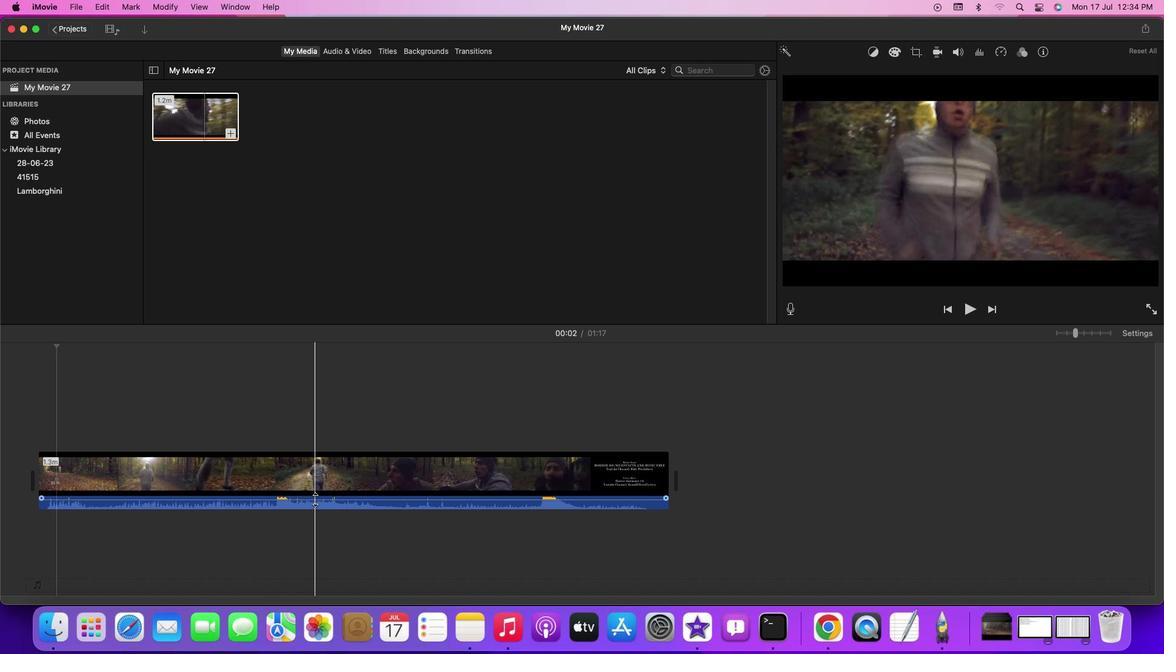 
Action: Mouse pressed left at (315, 500)
Screenshot: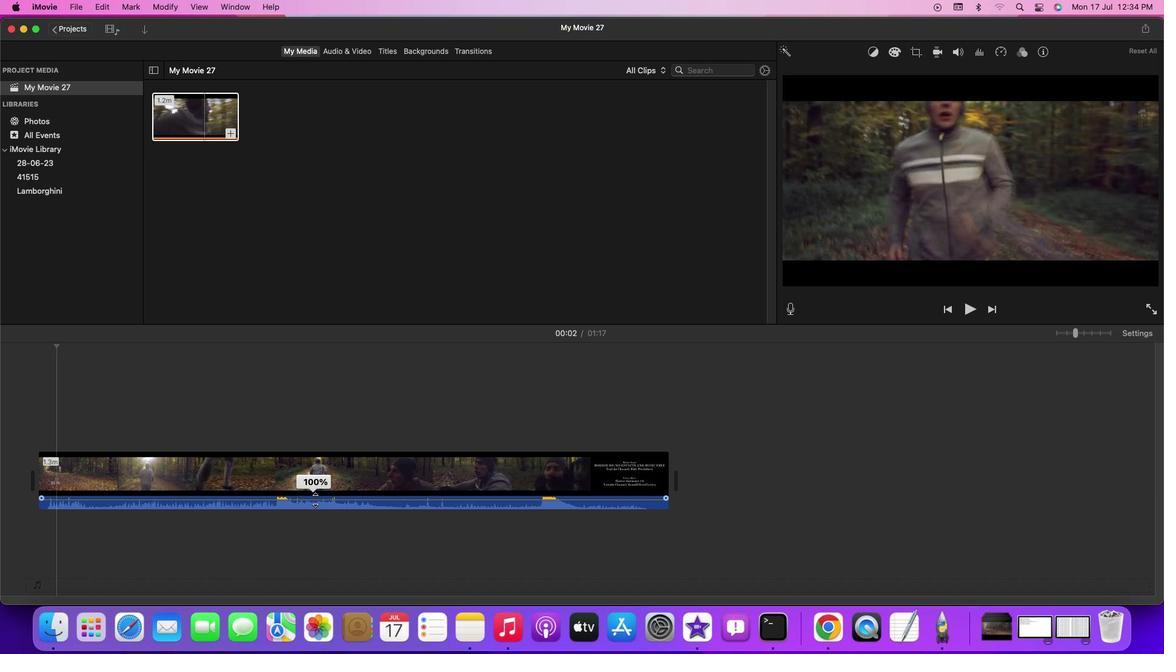 
Action: Mouse moved to (44, 384)
Screenshot: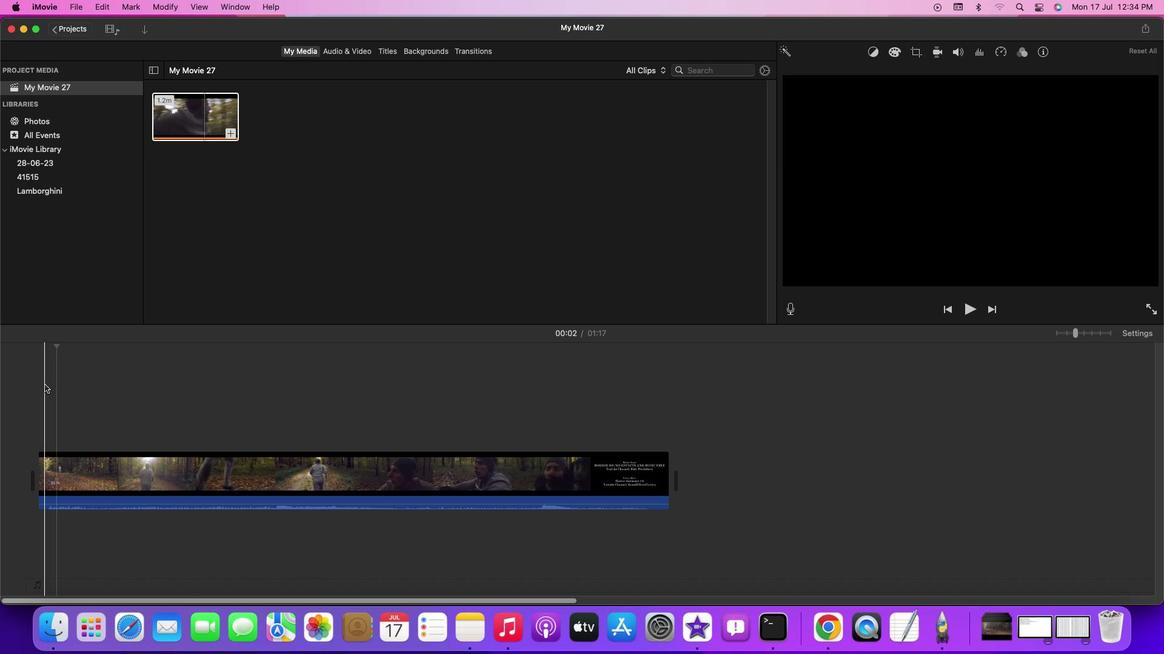 
Action: Mouse pressed left at (44, 384)
Screenshot: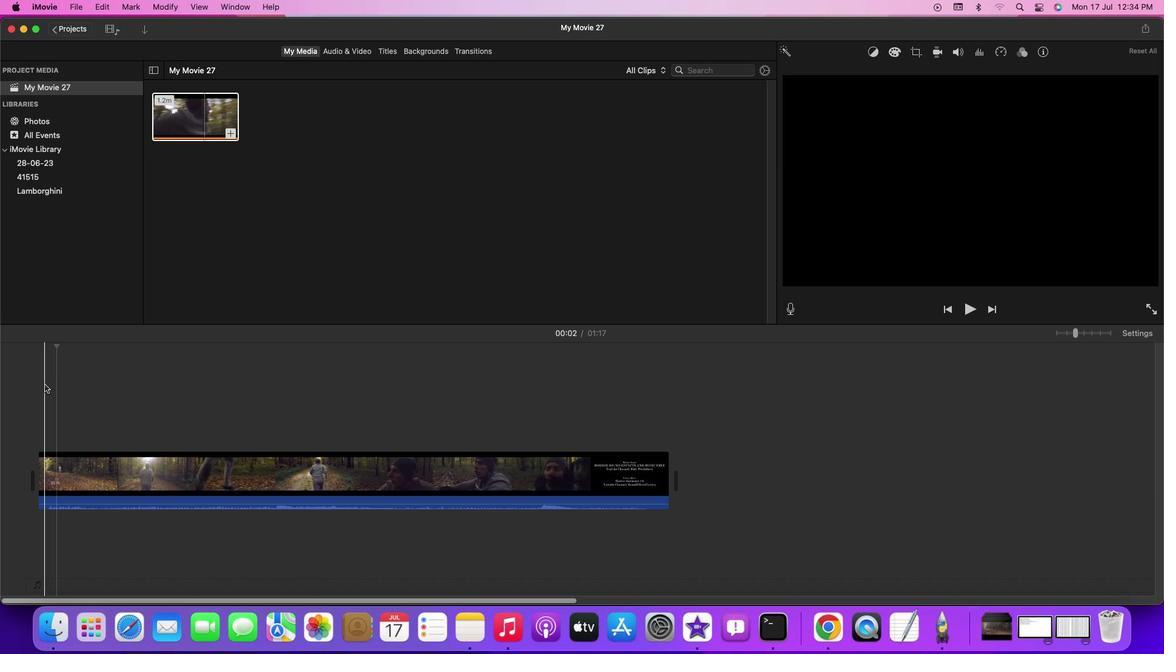 
Action: Key pressed Key.space
Screenshot: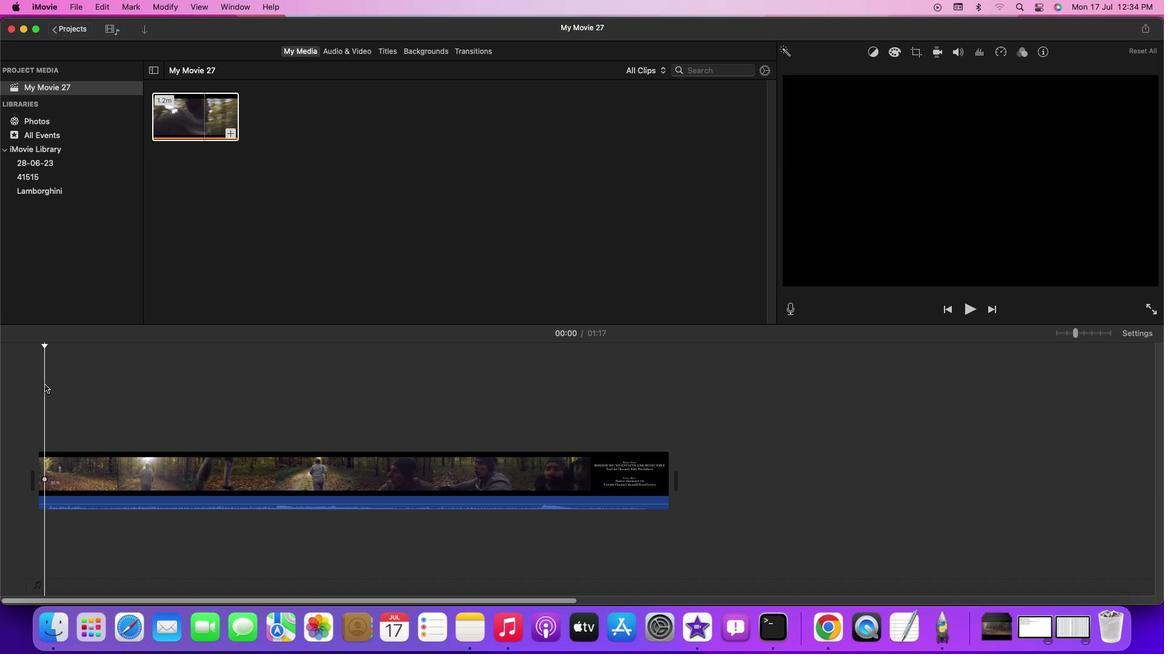 
Action: Mouse moved to (141, 392)
Screenshot: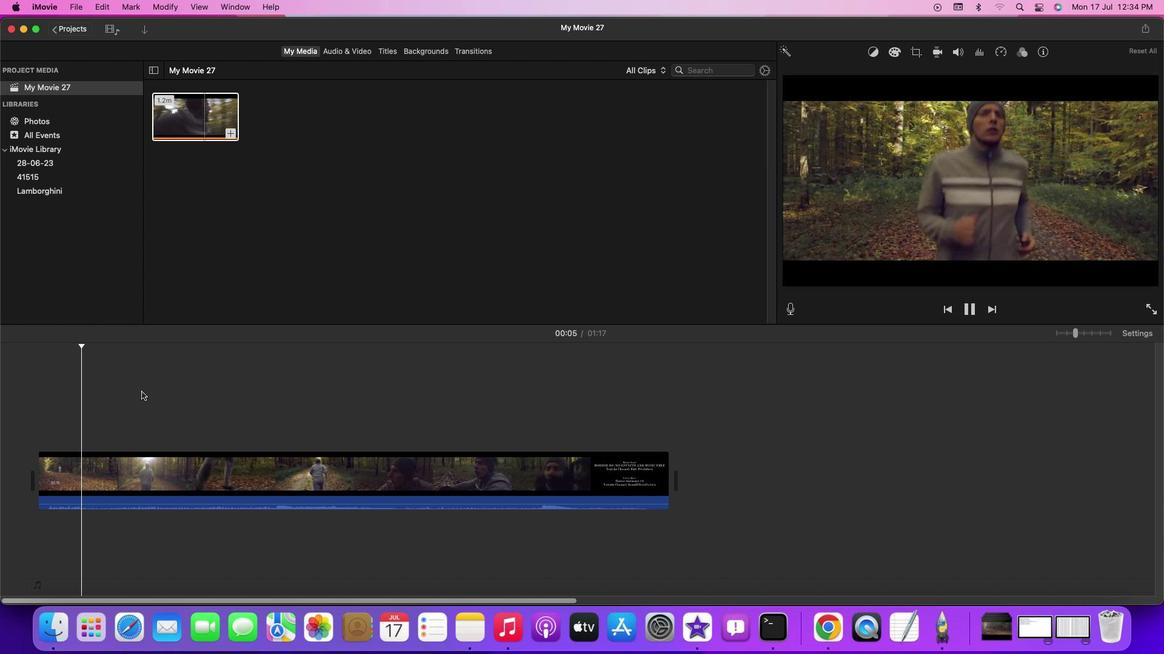
Action: Mouse pressed left at (141, 392)
Screenshot: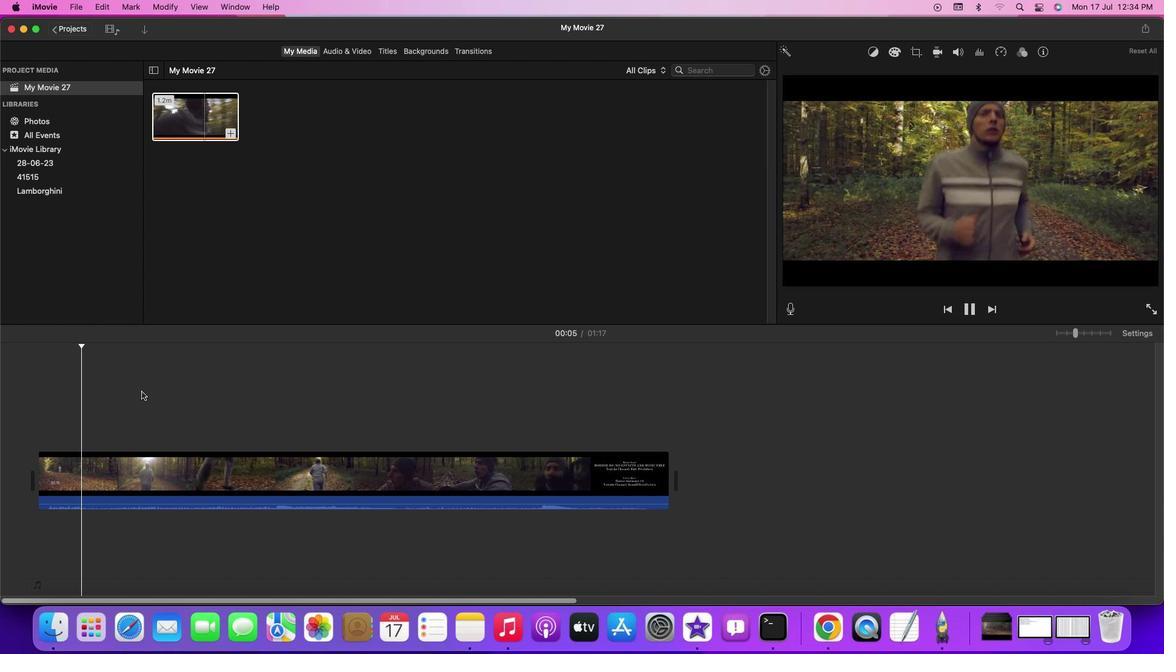 
Action: Mouse moved to (274, 394)
Screenshot: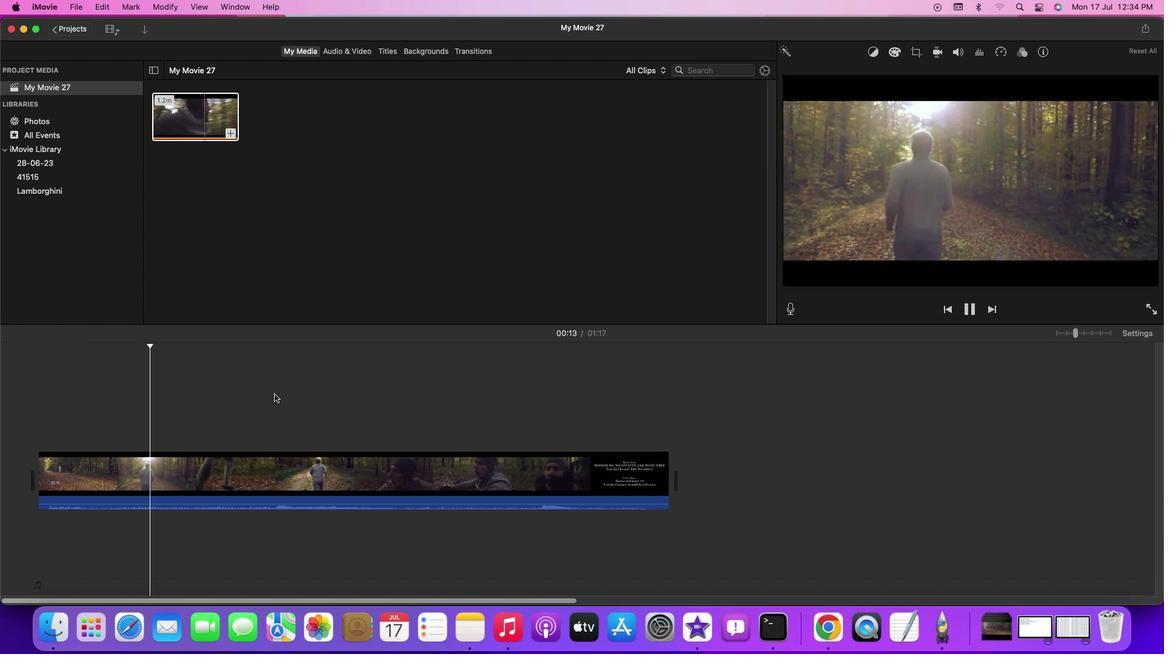 
Action: Mouse pressed left at (274, 394)
Screenshot: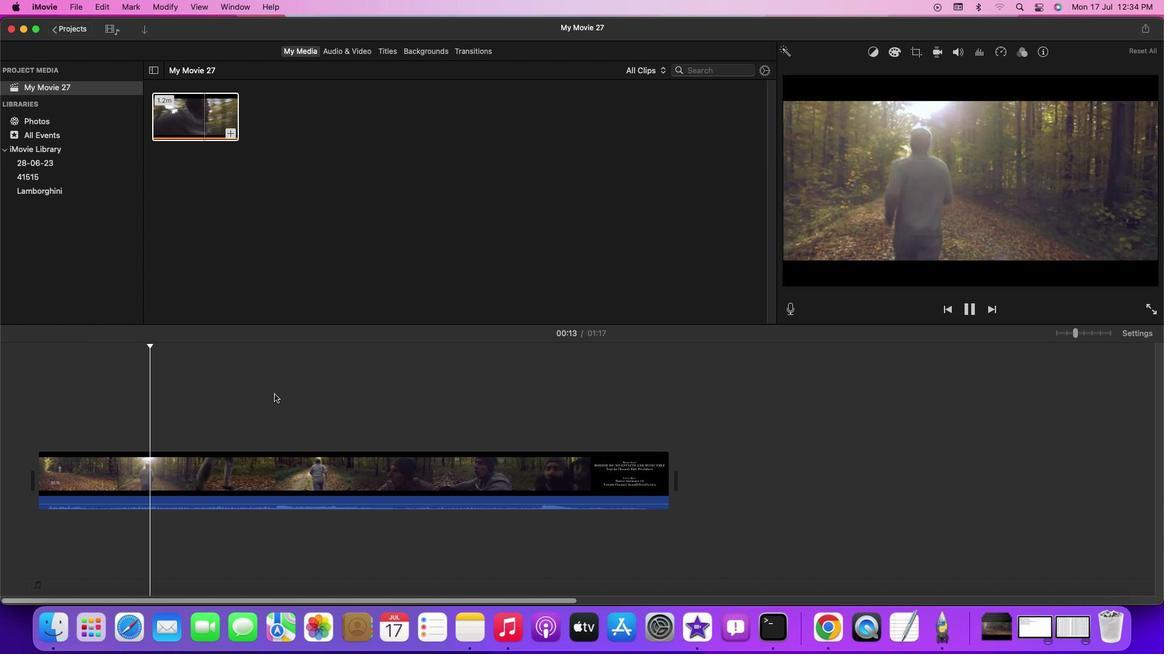 
Action: Mouse moved to (101, 384)
Screenshot: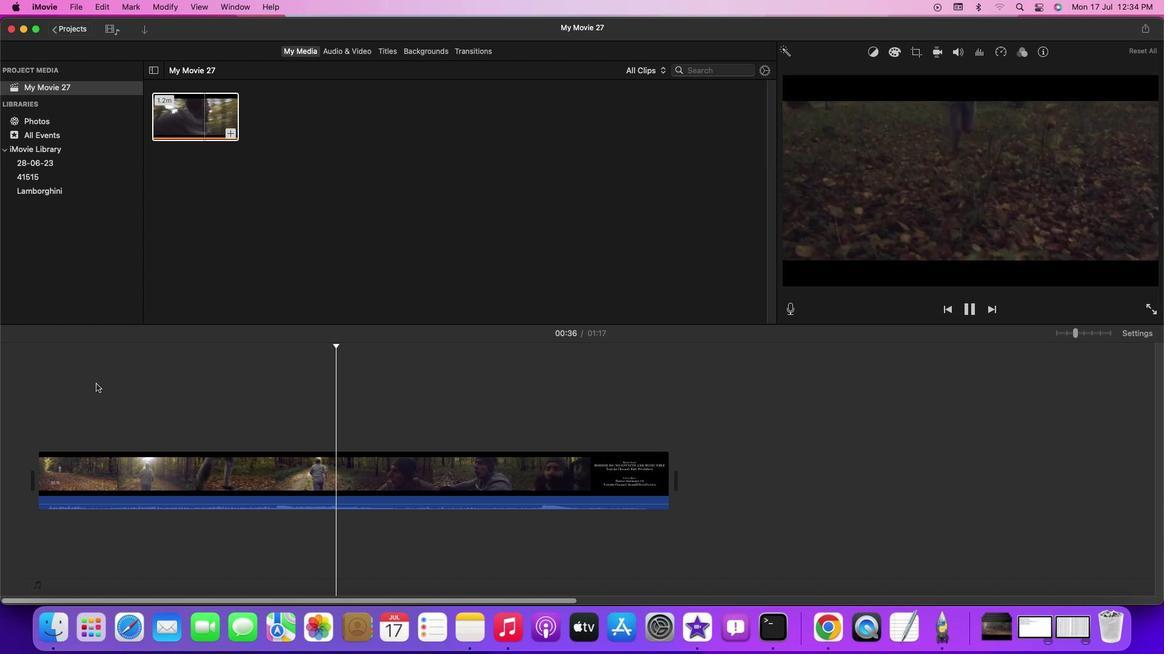 
Action: Key pressed Key.space
Screenshot: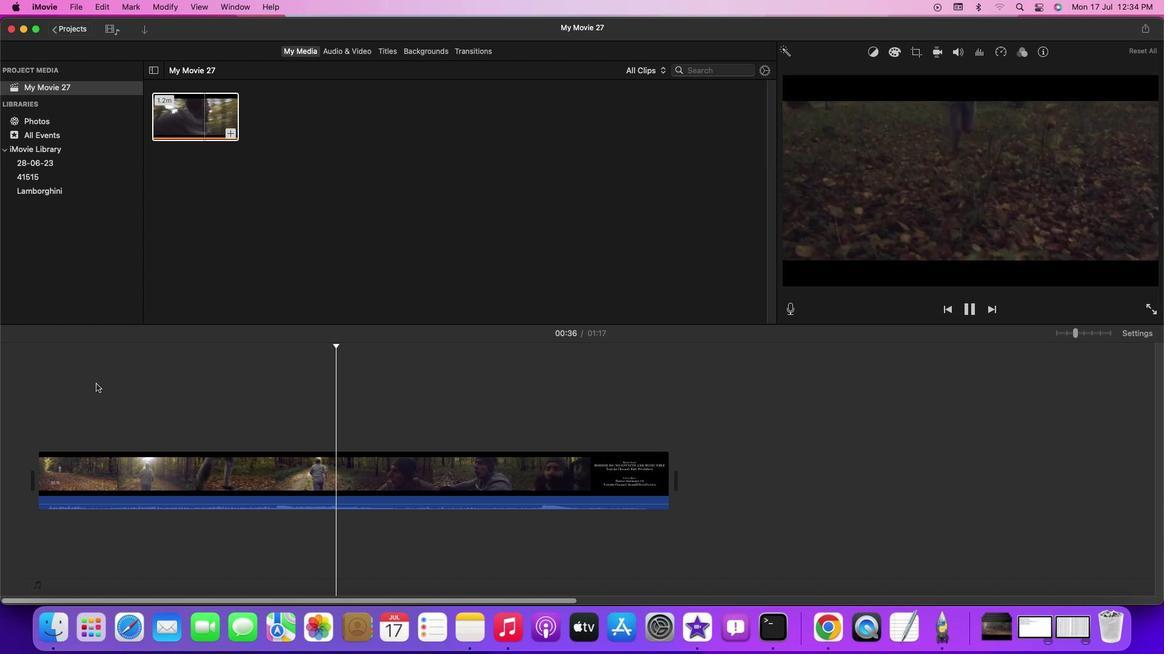 
Action: Mouse moved to (47, 384)
Screenshot: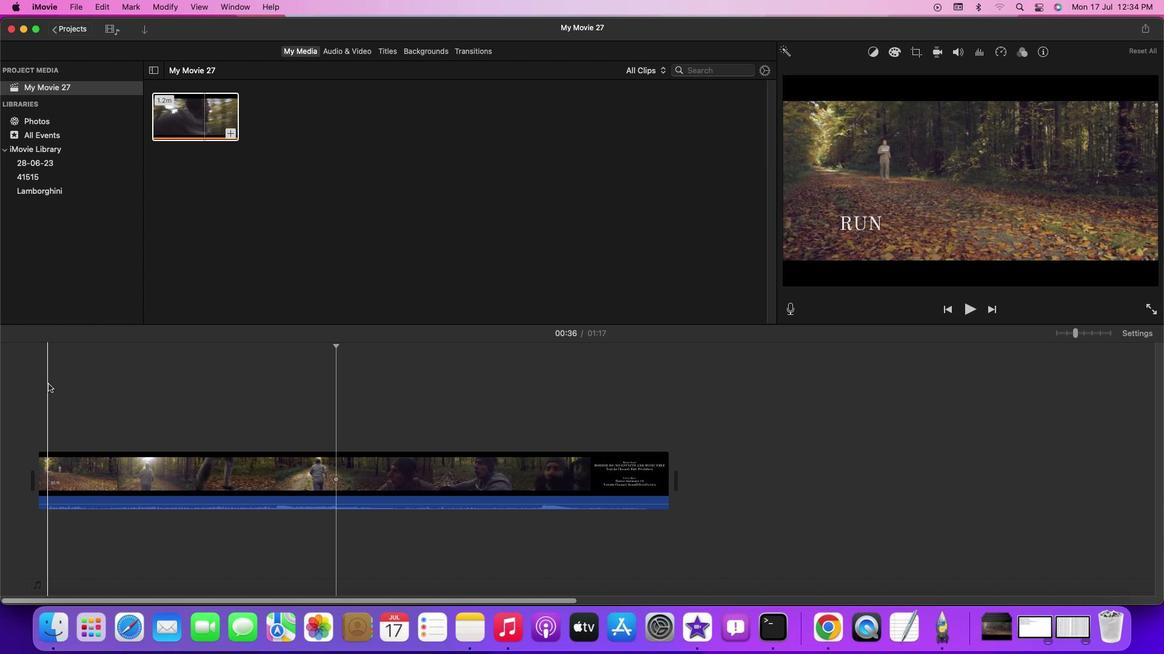 
Action: Mouse pressed left at (47, 384)
Screenshot: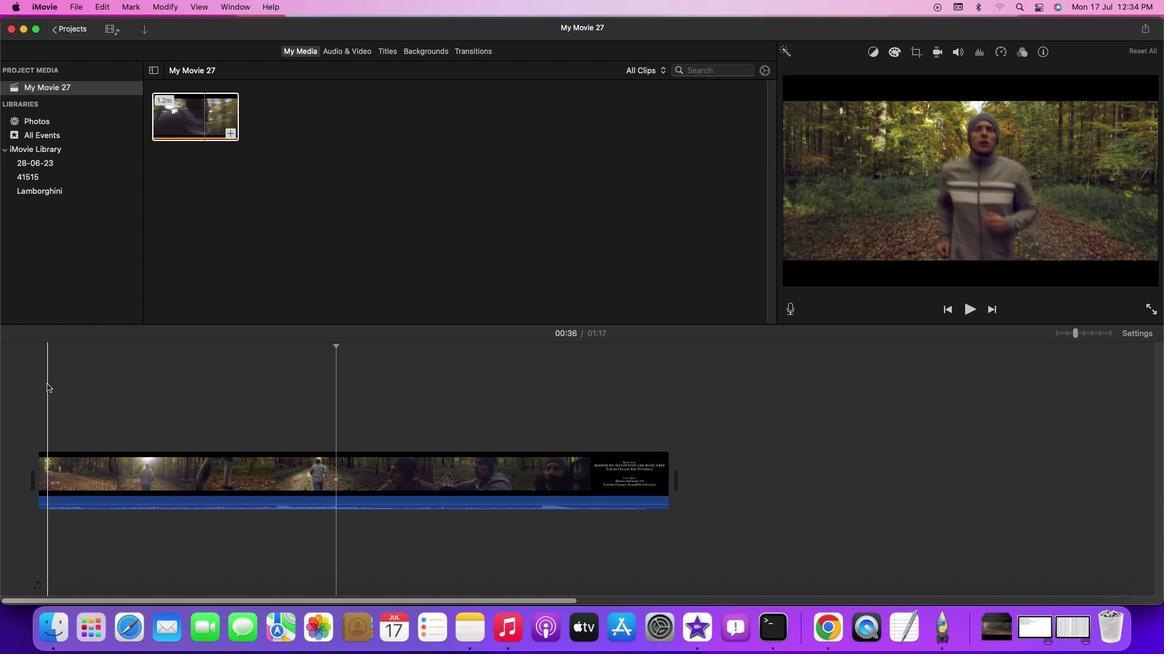 
Action: Mouse moved to (46, 384)
Screenshot: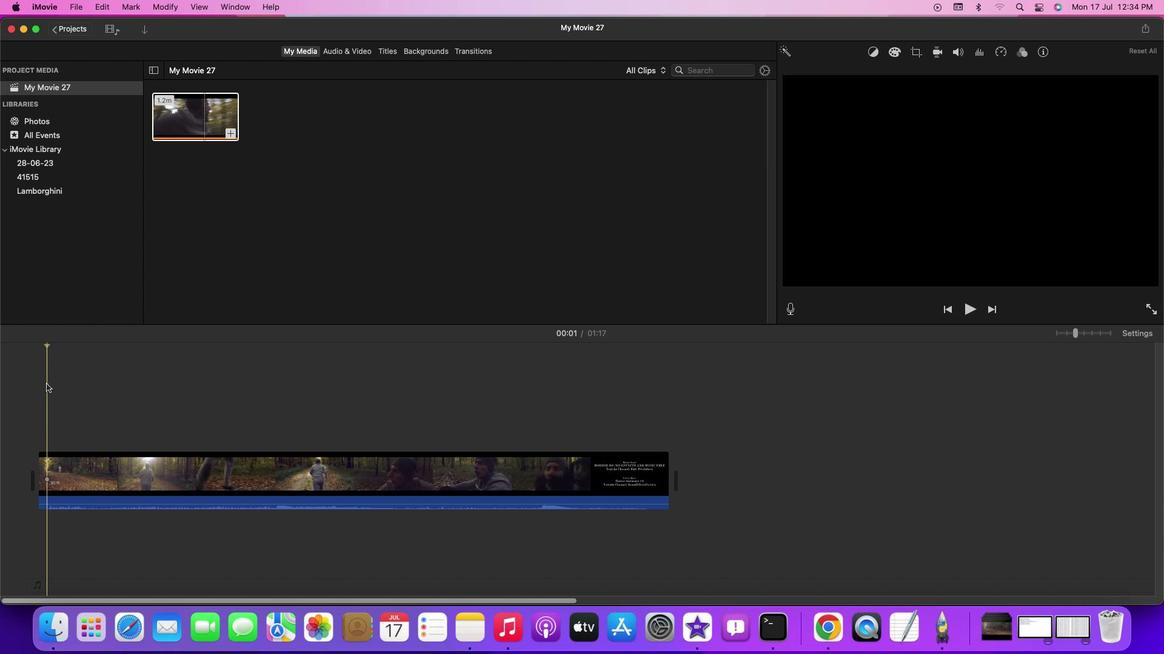
Action: Key pressed Key.space
Screenshot: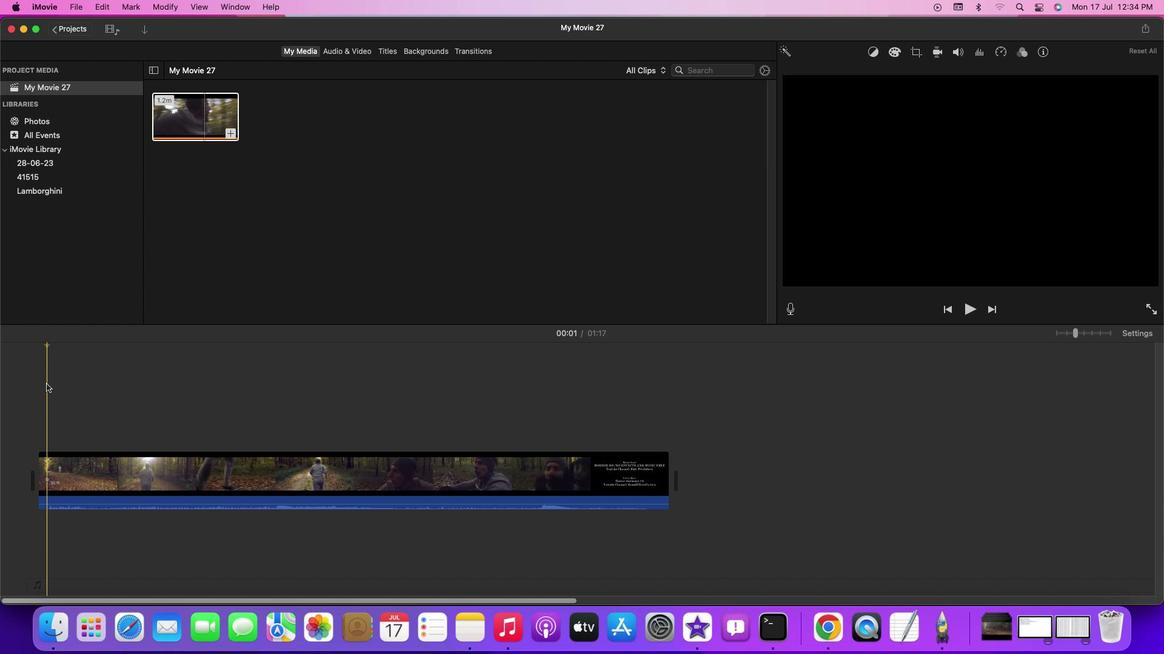 
Action: Mouse moved to (263, 398)
Screenshot: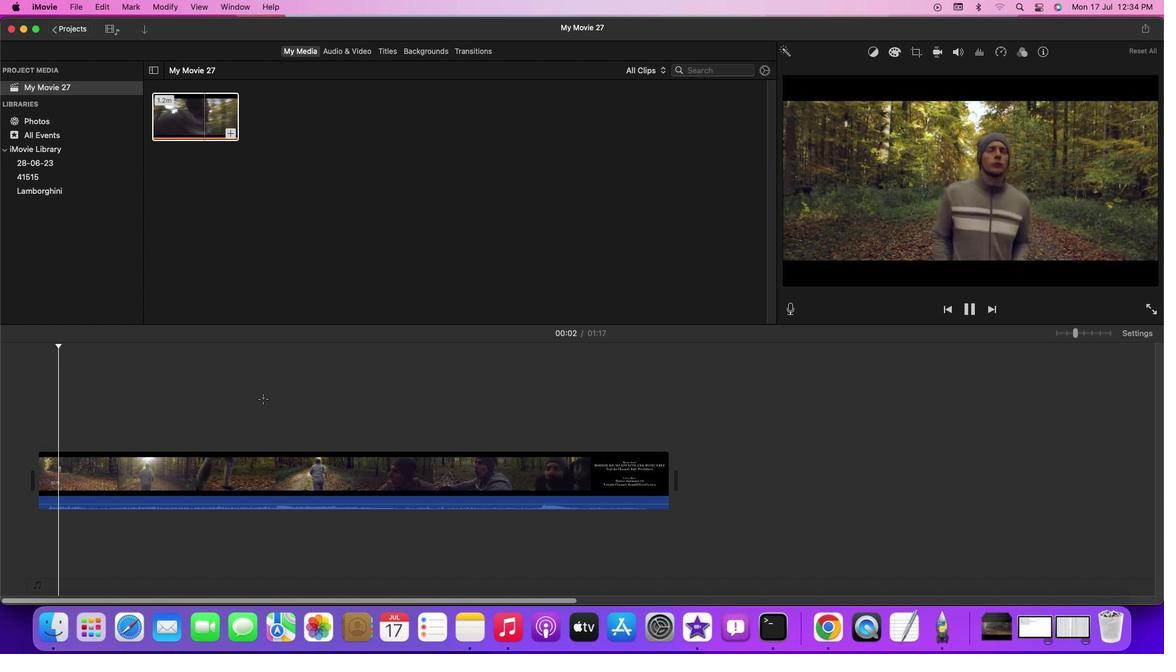 
Action: Mouse pressed left at (263, 398)
Screenshot: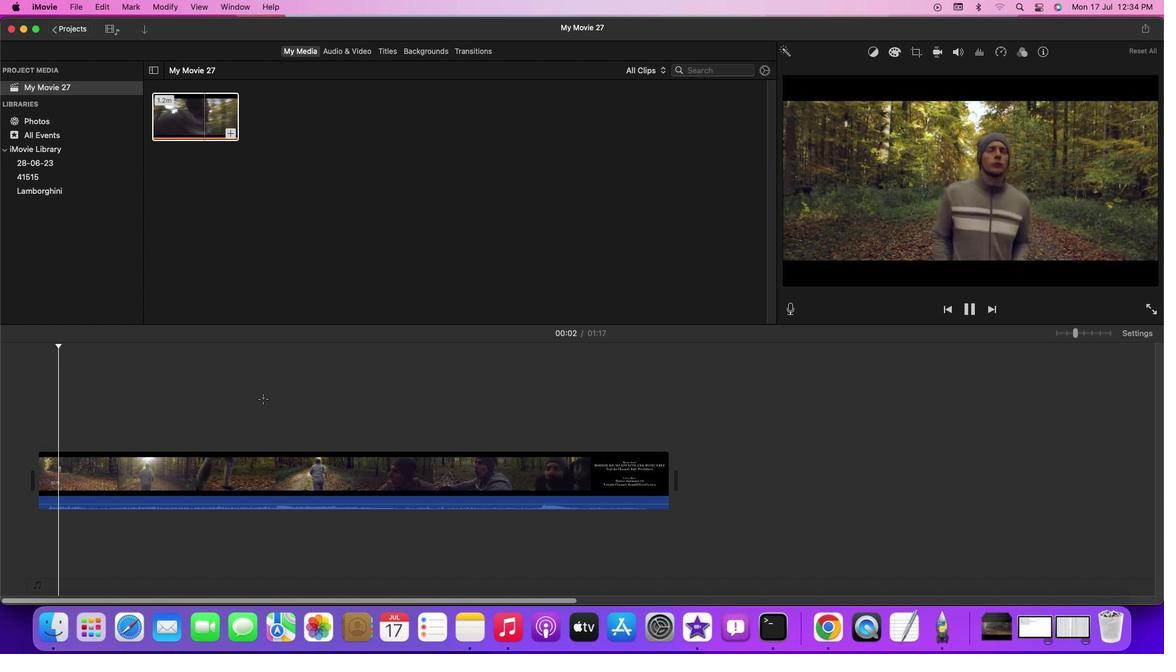 
Action: Mouse moved to (262, 398)
Screenshot: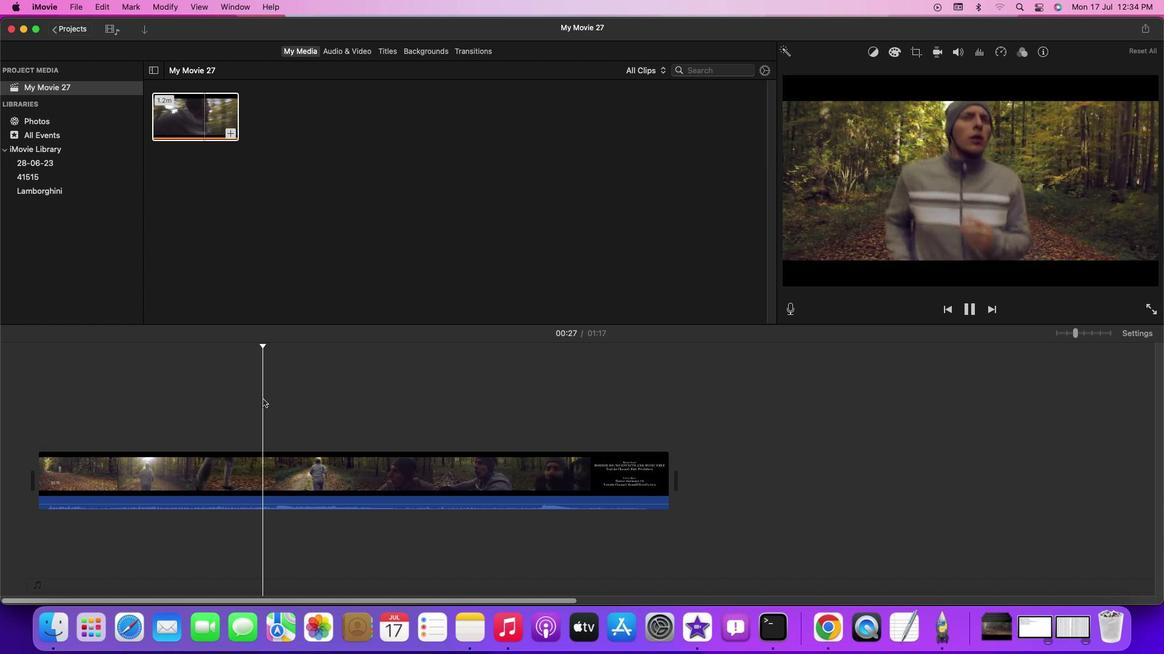 
Action: Key pressed Key.space
Screenshot: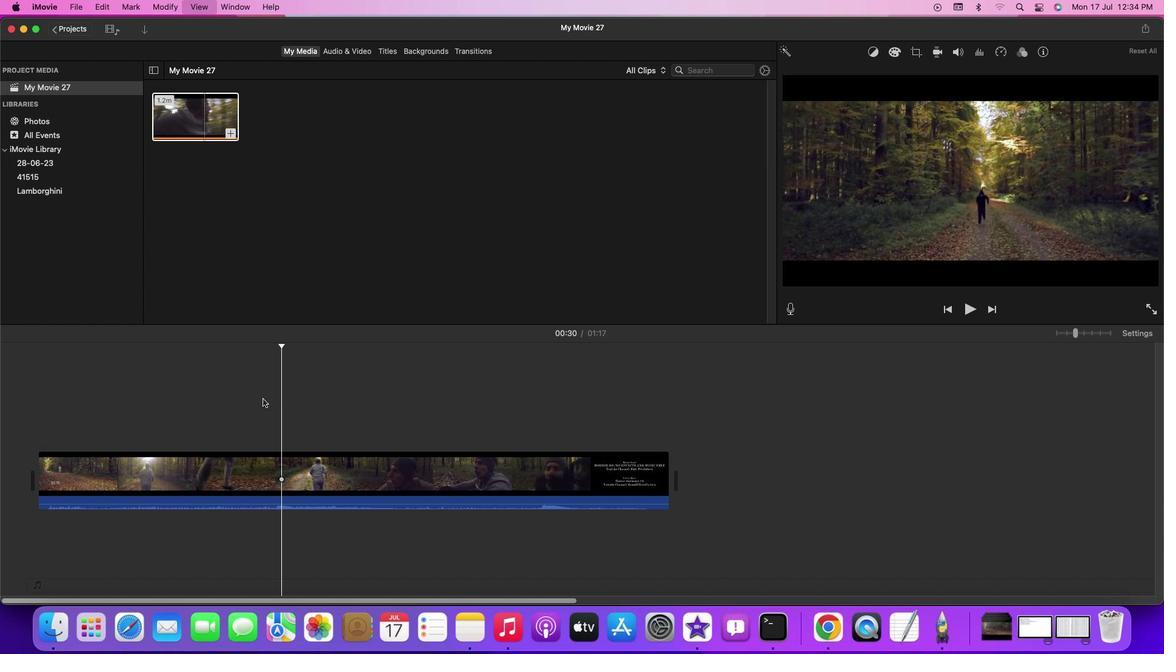 
Action: Mouse moved to (355, 50)
Screenshot: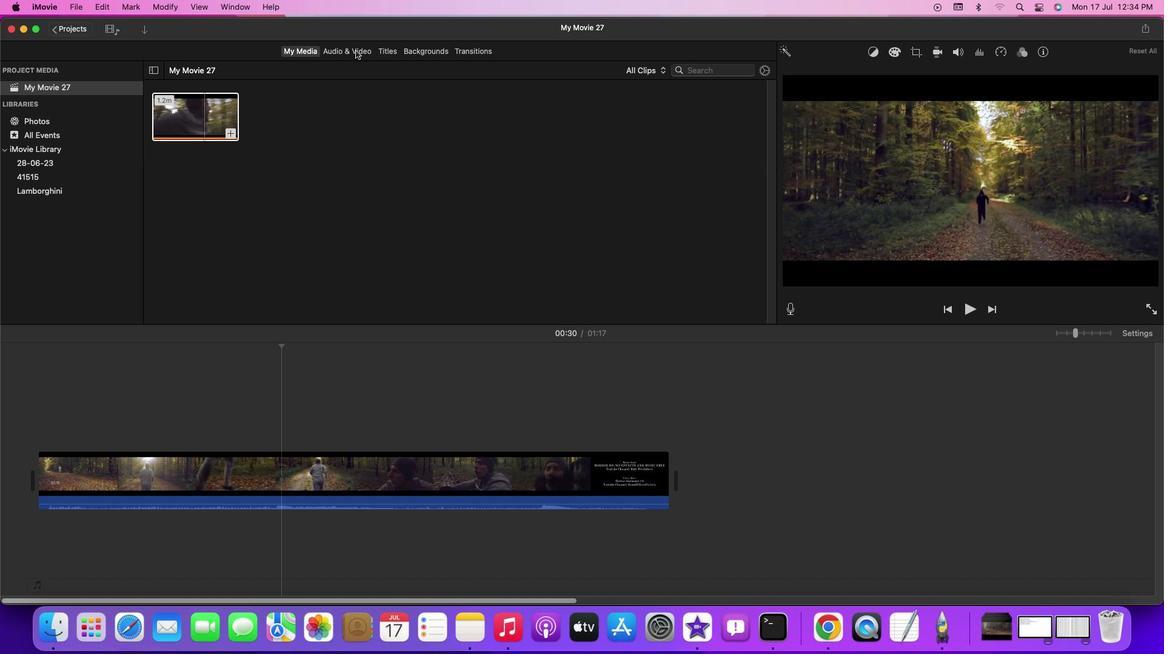 
Action: Mouse pressed left at (355, 50)
Screenshot: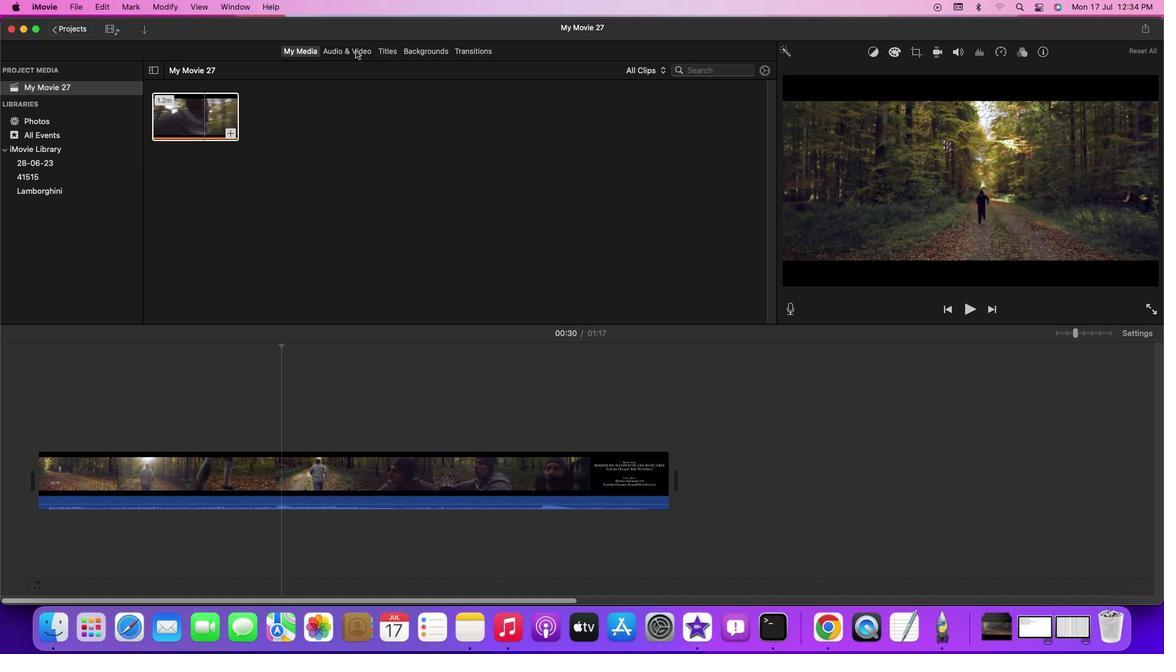 
Action: Mouse moved to (234, 183)
Screenshot: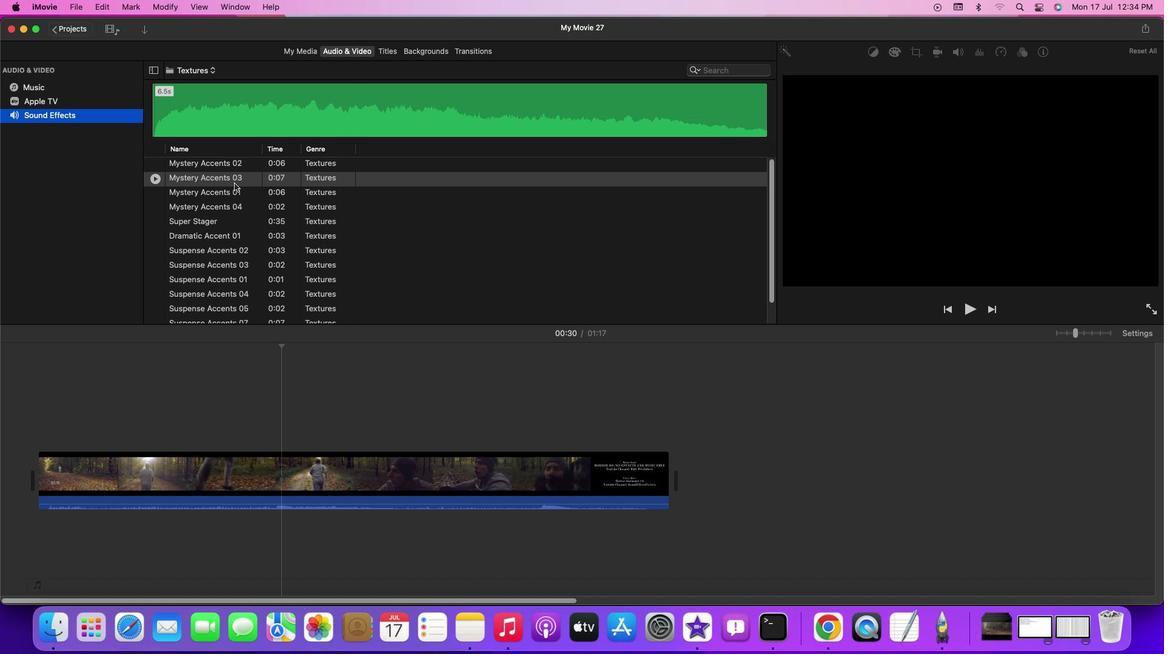 
Action: Mouse pressed left at (234, 183)
Screenshot: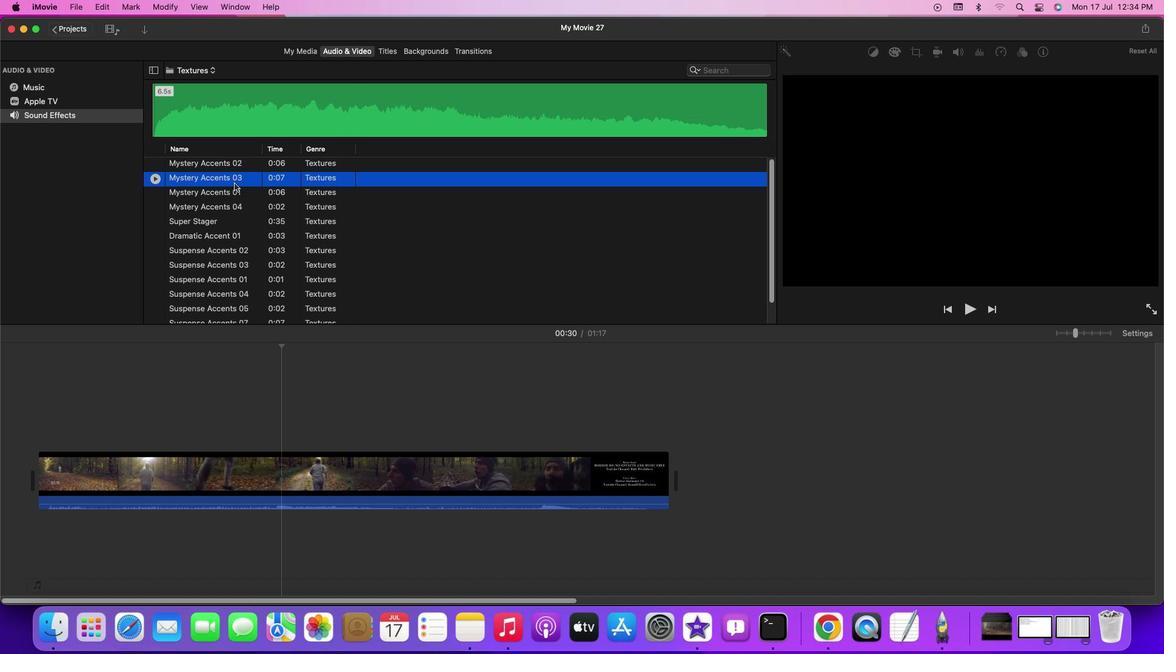 
Action: Mouse pressed left at (234, 183)
Screenshot: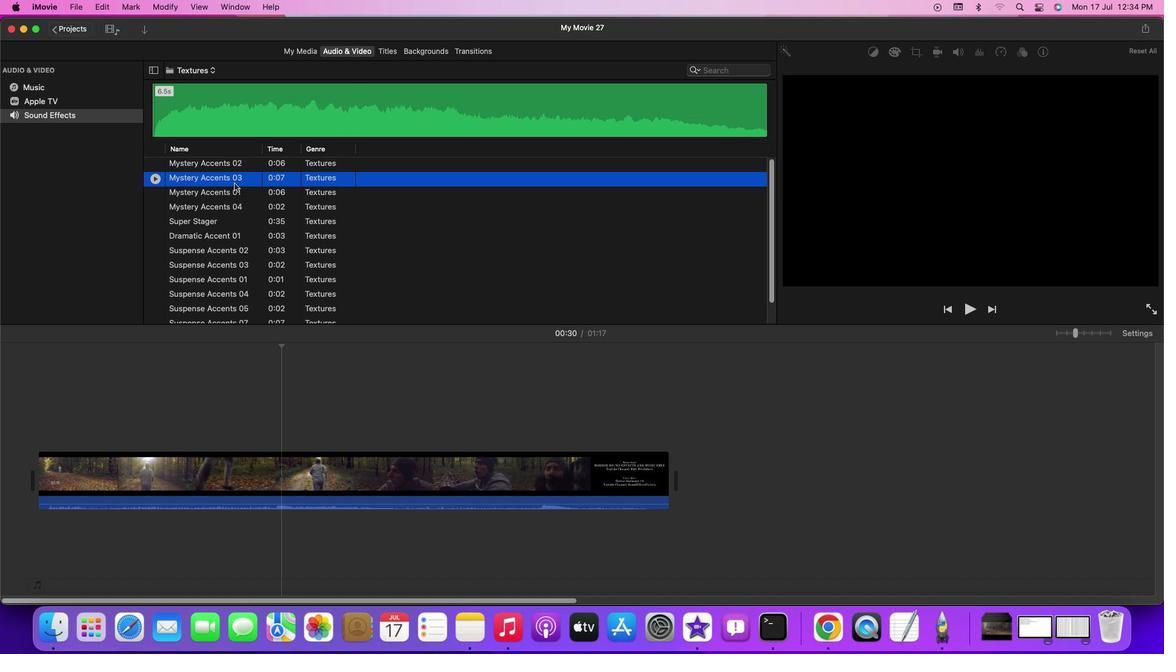 
Action: Mouse moved to (232, 181)
Screenshot: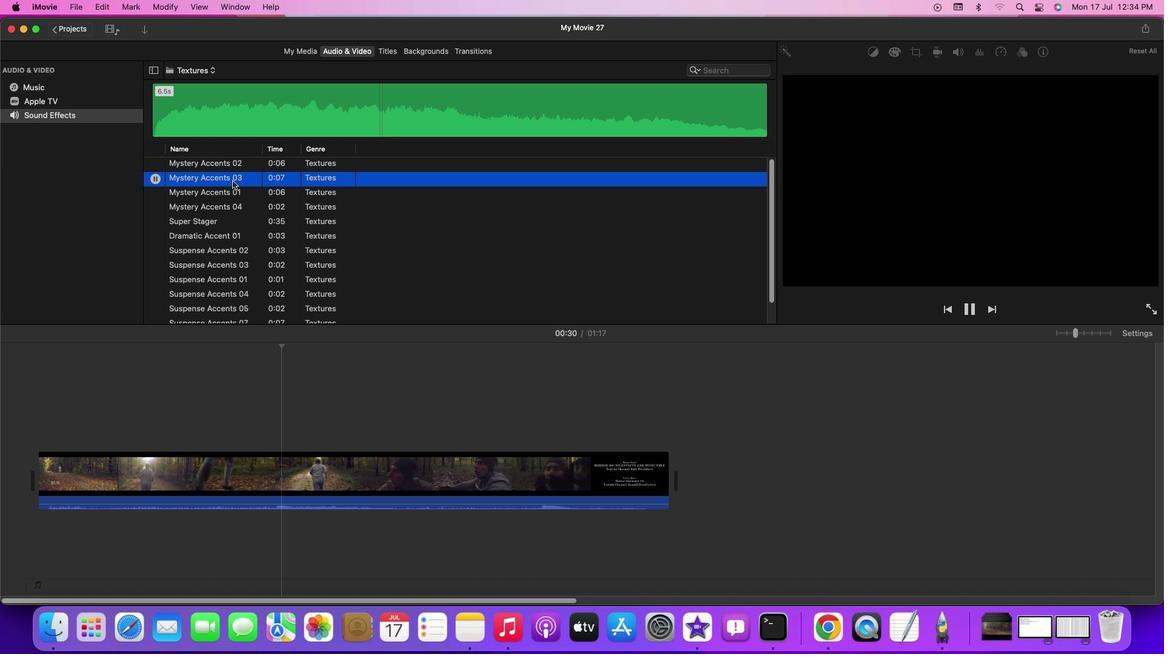 
Action: Mouse pressed left at (232, 181)
Screenshot: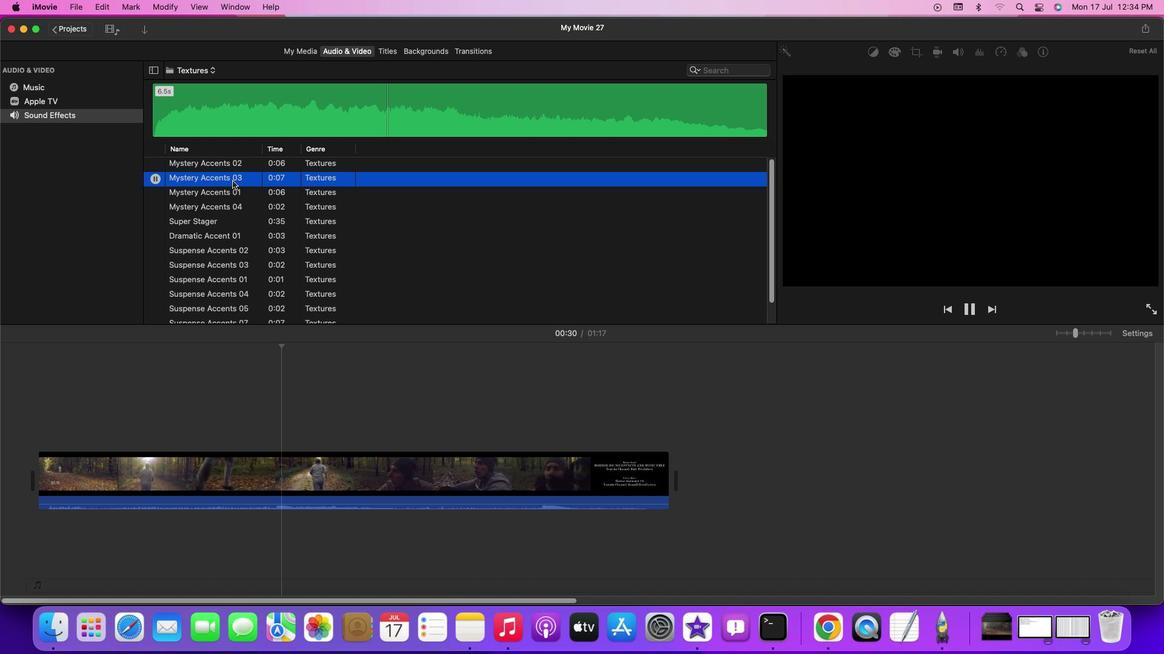 
Action: Mouse moved to (270, 432)
Screenshot: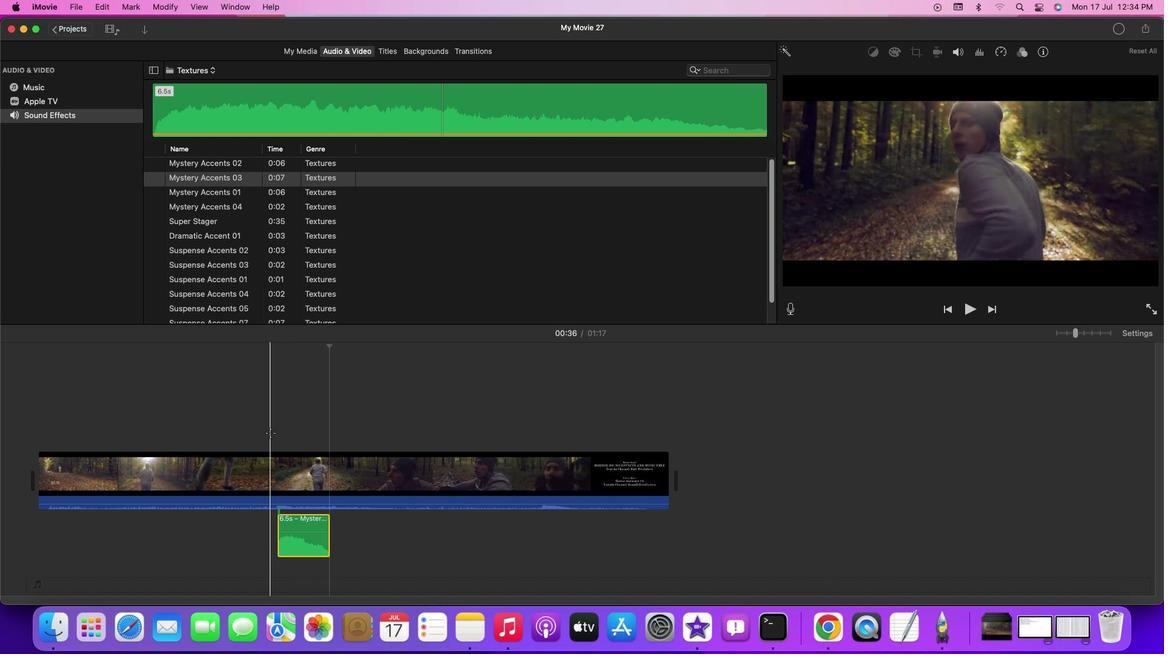
Action: Mouse pressed left at (270, 432)
Screenshot: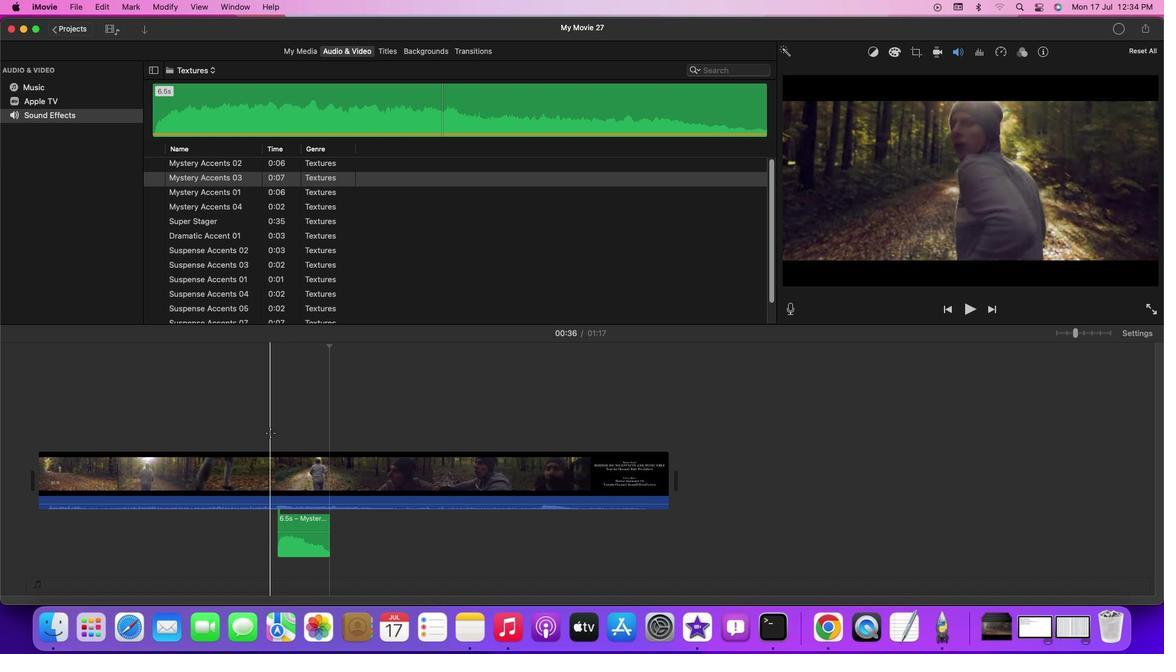 
Action: Mouse moved to (271, 431)
Screenshot: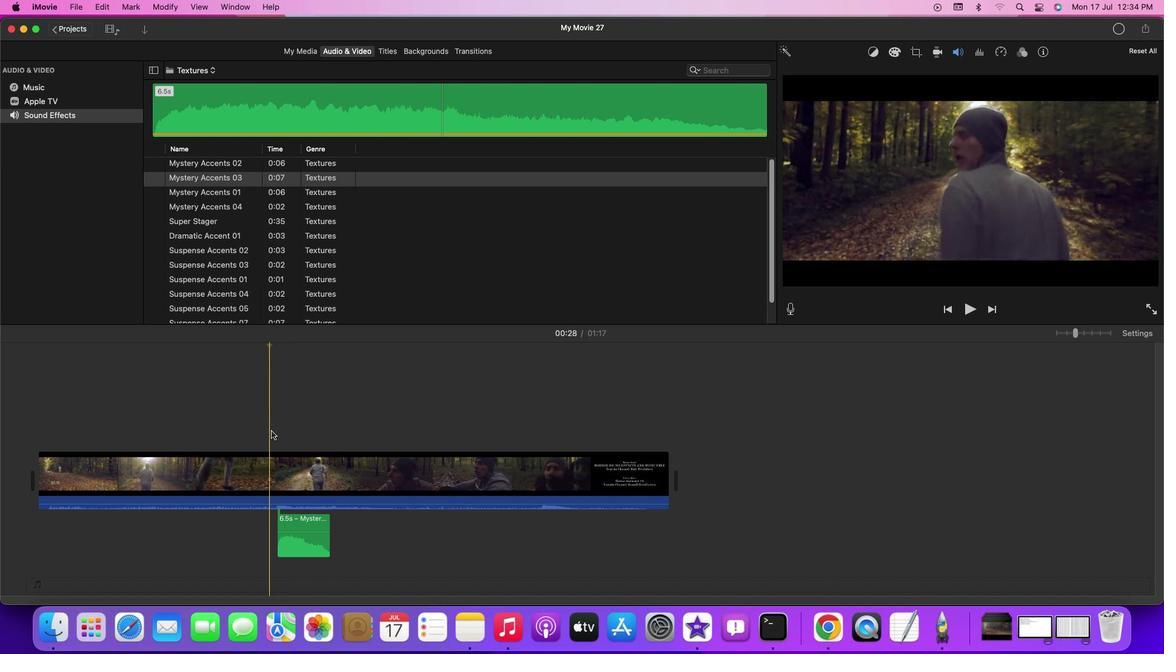 
Action: Key pressed Key.space
Screenshot: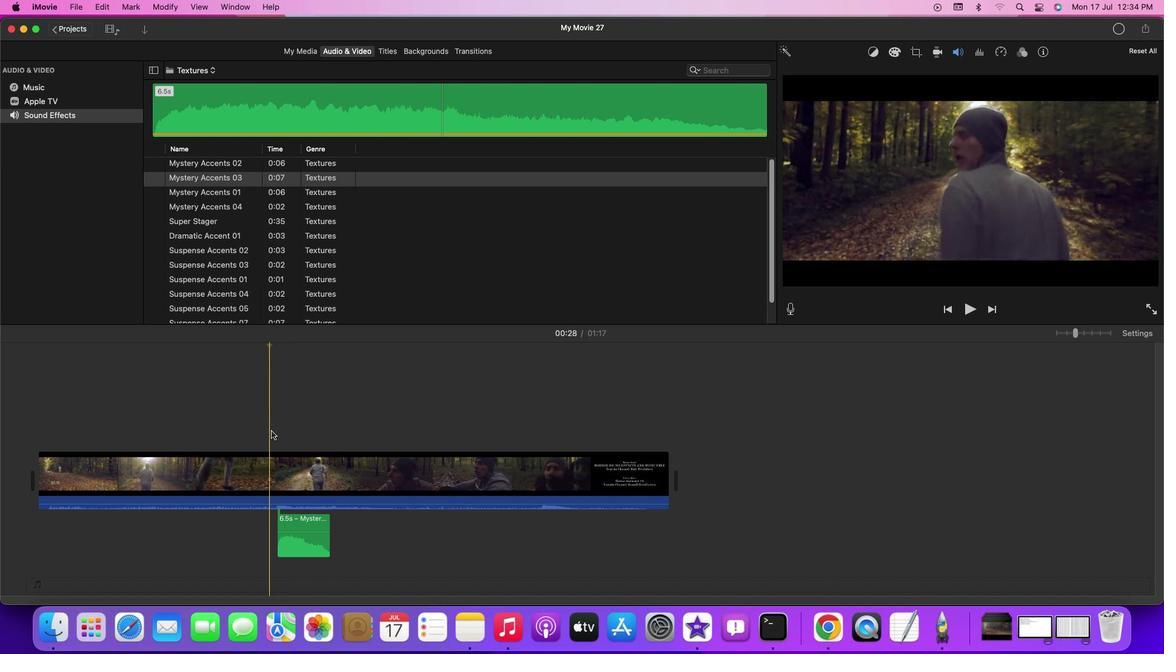 
Action: Mouse moved to (275, 445)
Screenshot: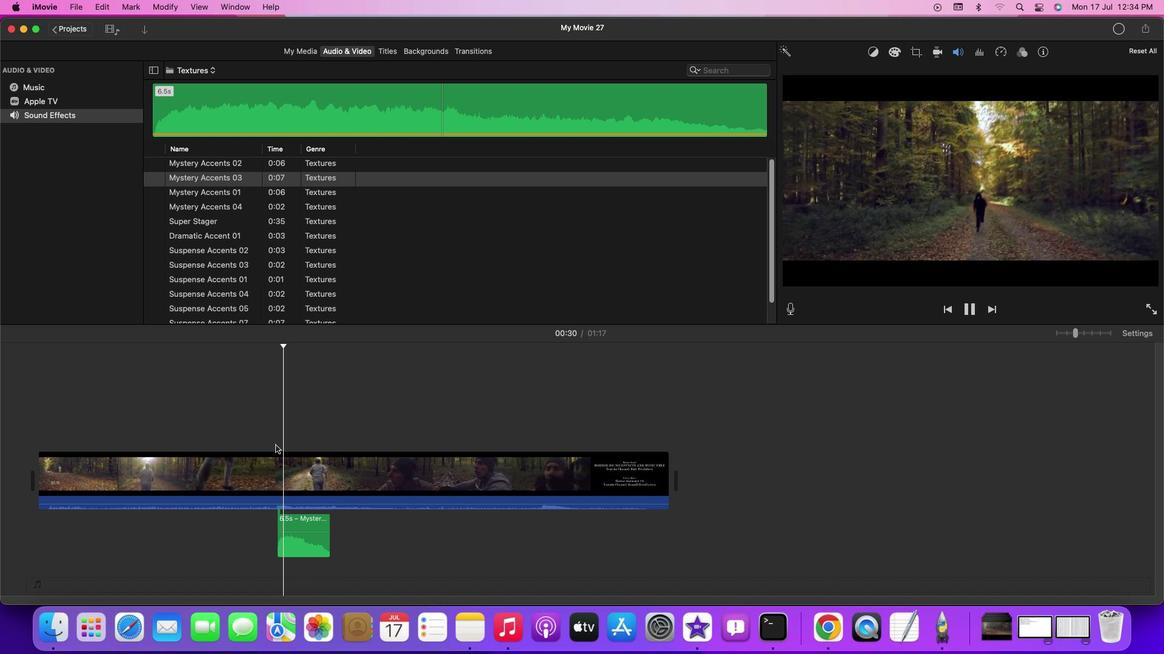
Action: Key pressed Key.space
Screenshot: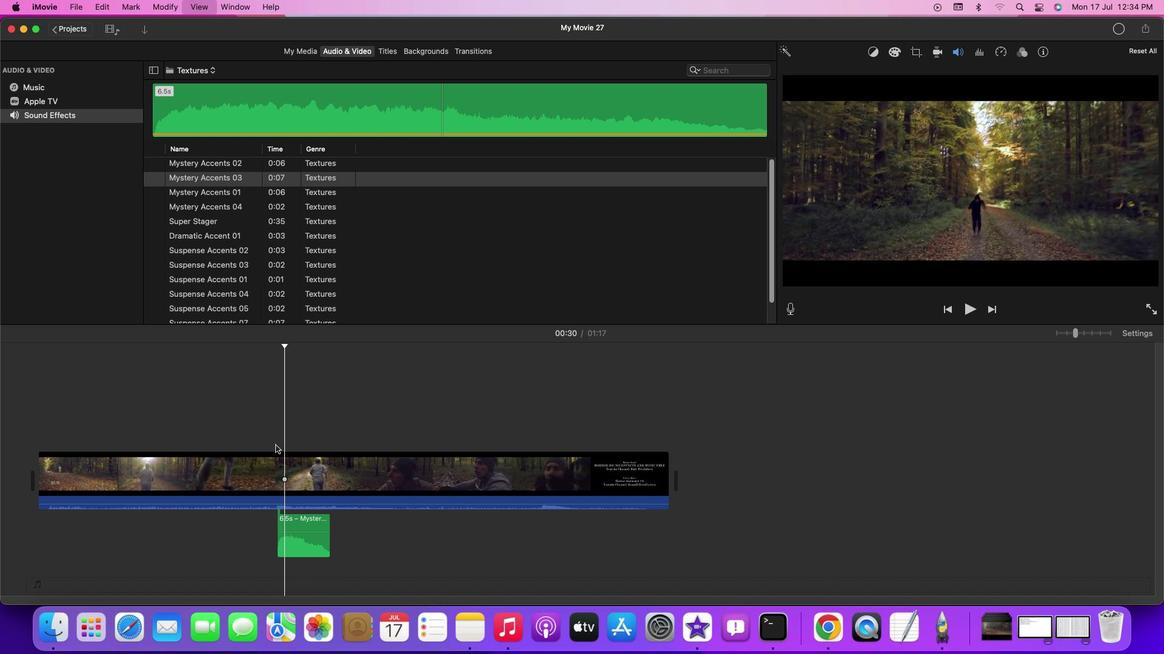 
Action: Mouse moved to (301, 544)
Screenshot: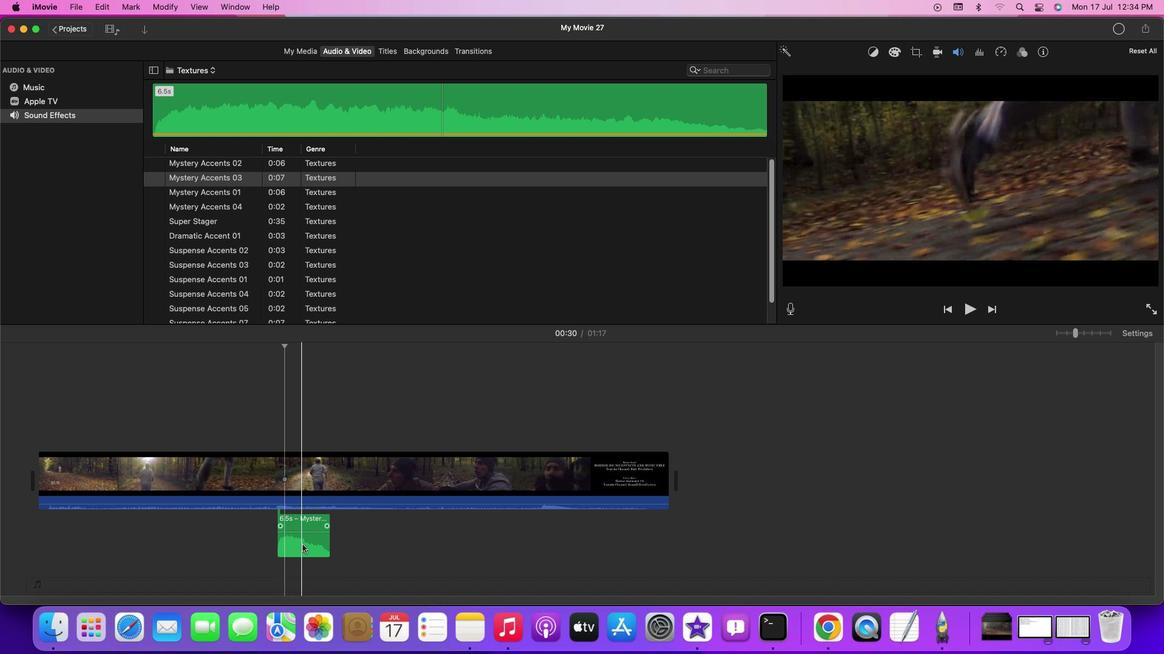 
Action: Mouse pressed left at (301, 544)
Screenshot: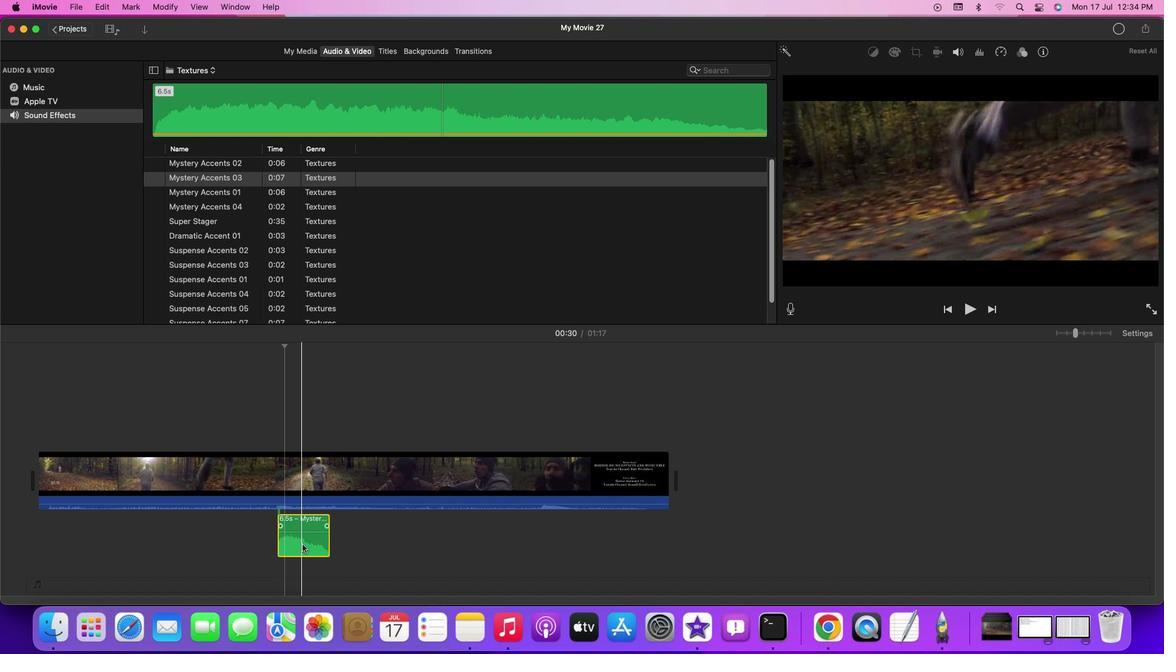 
Action: Mouse moved to (272, 438)
Screenshot: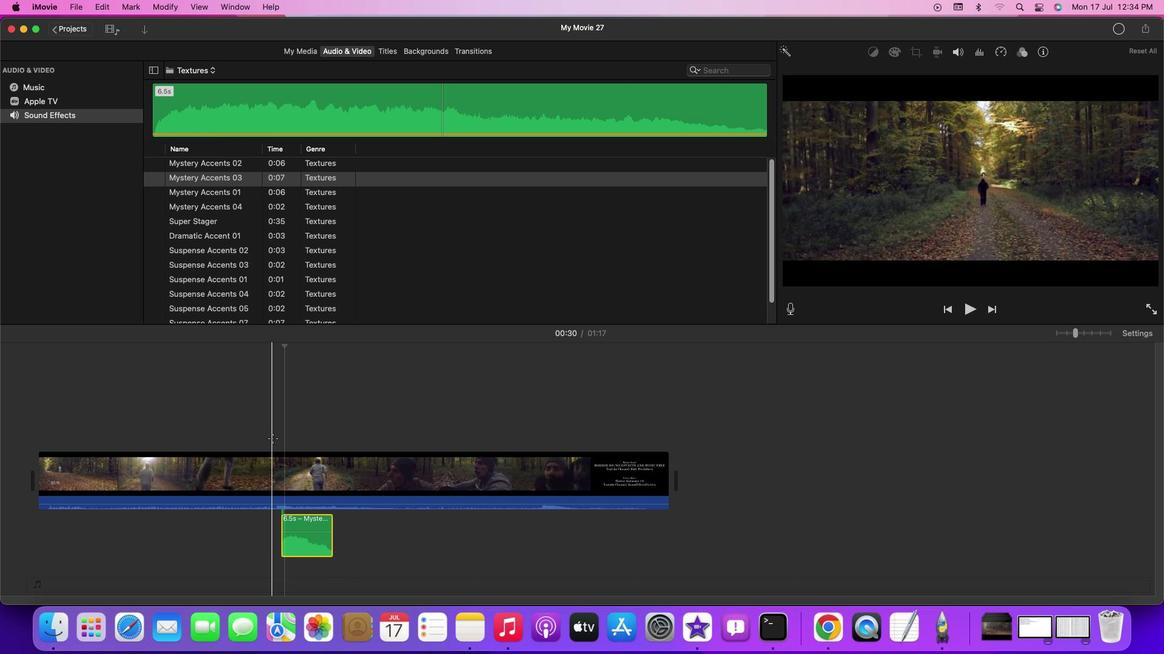 
Action: Mouse pressed left at (272, 438)
Screenshot: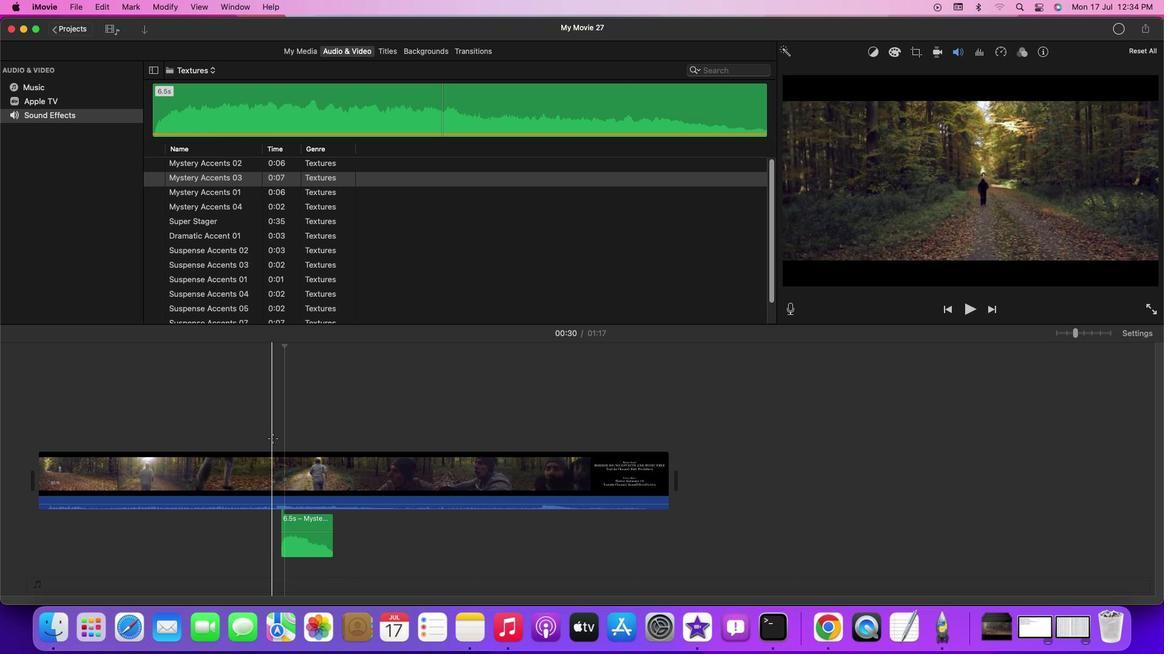 
Action: Mouse moved to (272, 438)
Screenshot: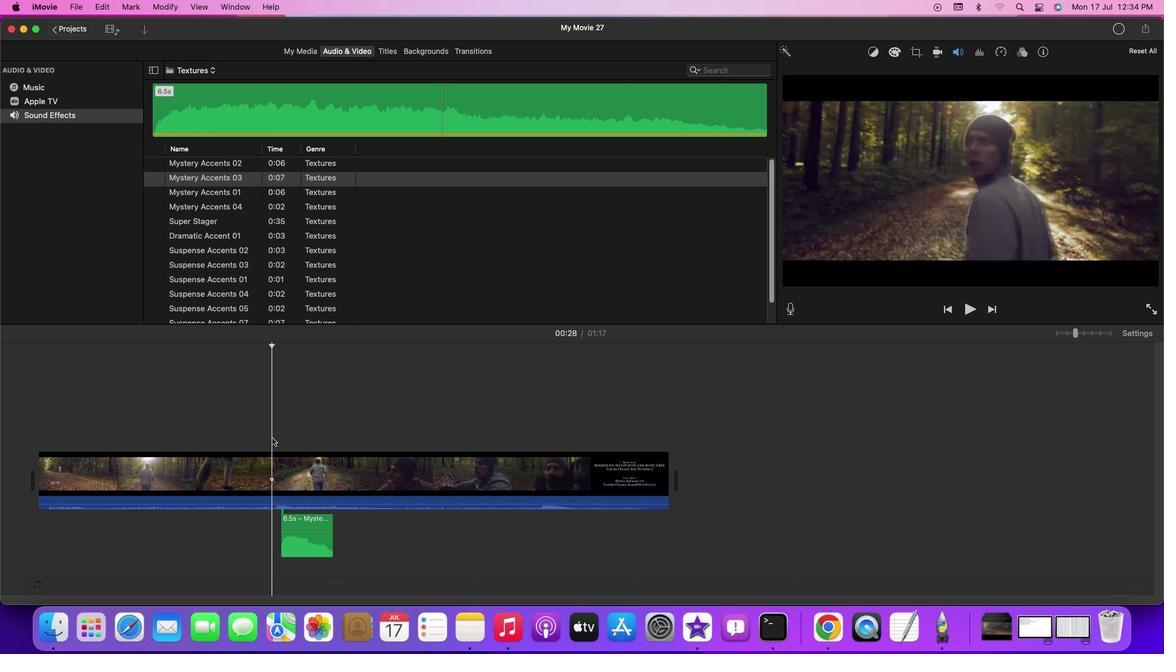 
Action: Key pressed Key.spaceKey.space
Screenshot: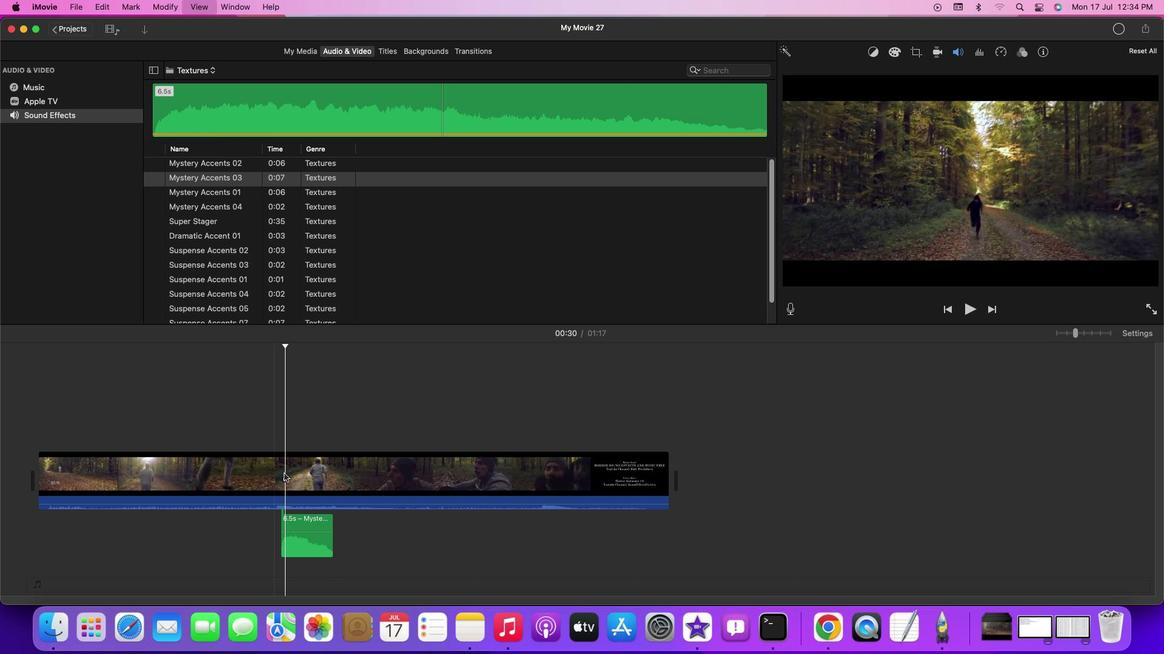 
Action: Mouse moved to (310, 547)
Screenshot: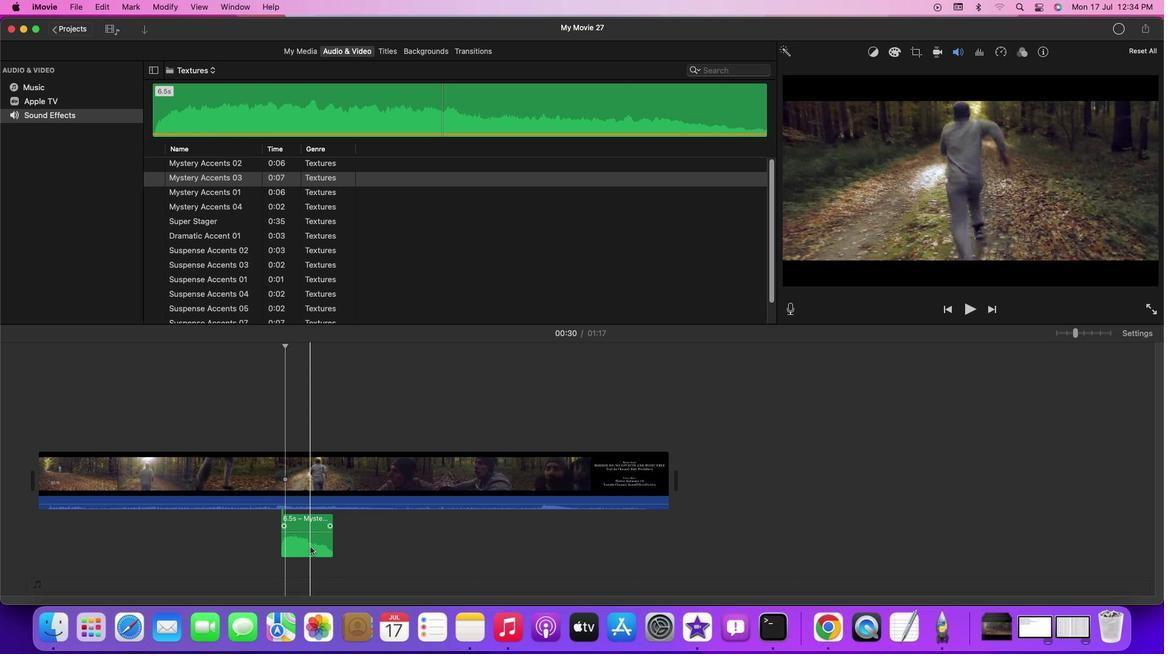 
Action: Mouse pressed left at (310, 547)
Screenshot: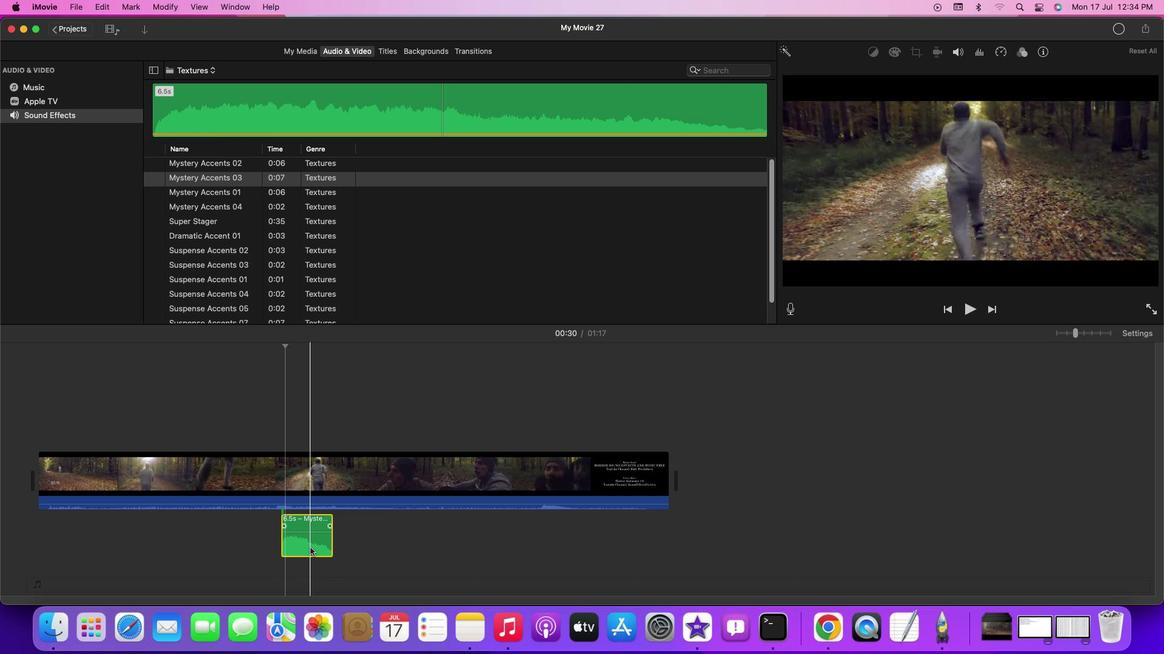 
Action: Mouse moved to (263, 433)
Screenshot: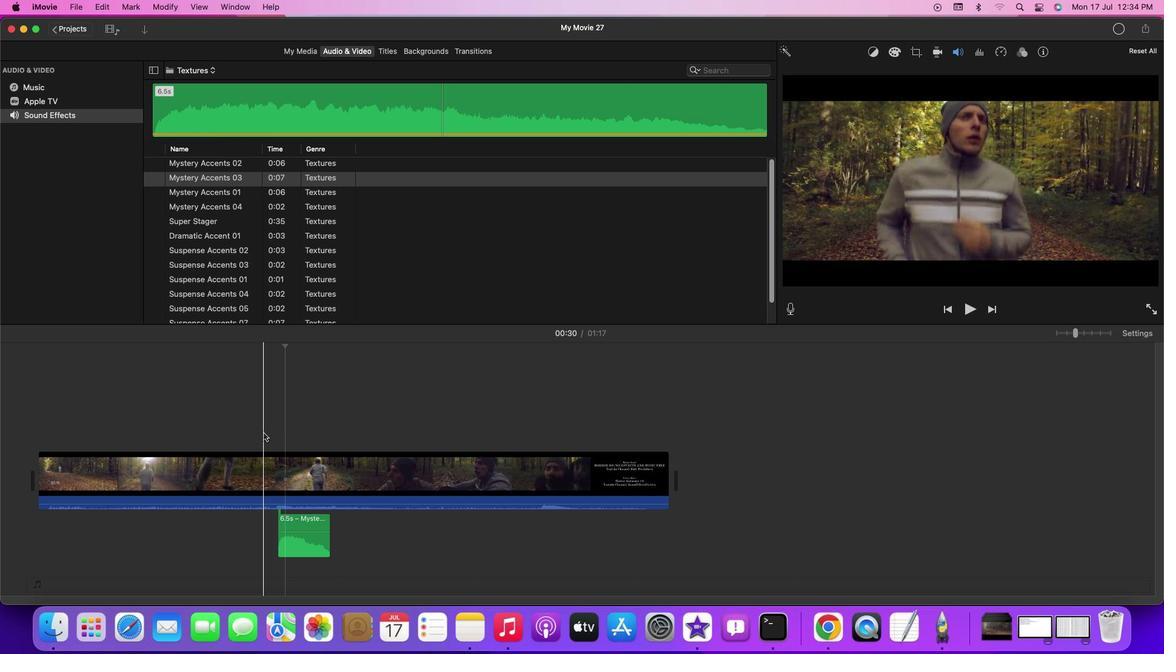 
Action: Mouse pressed left at (263, 433)
Screenshot: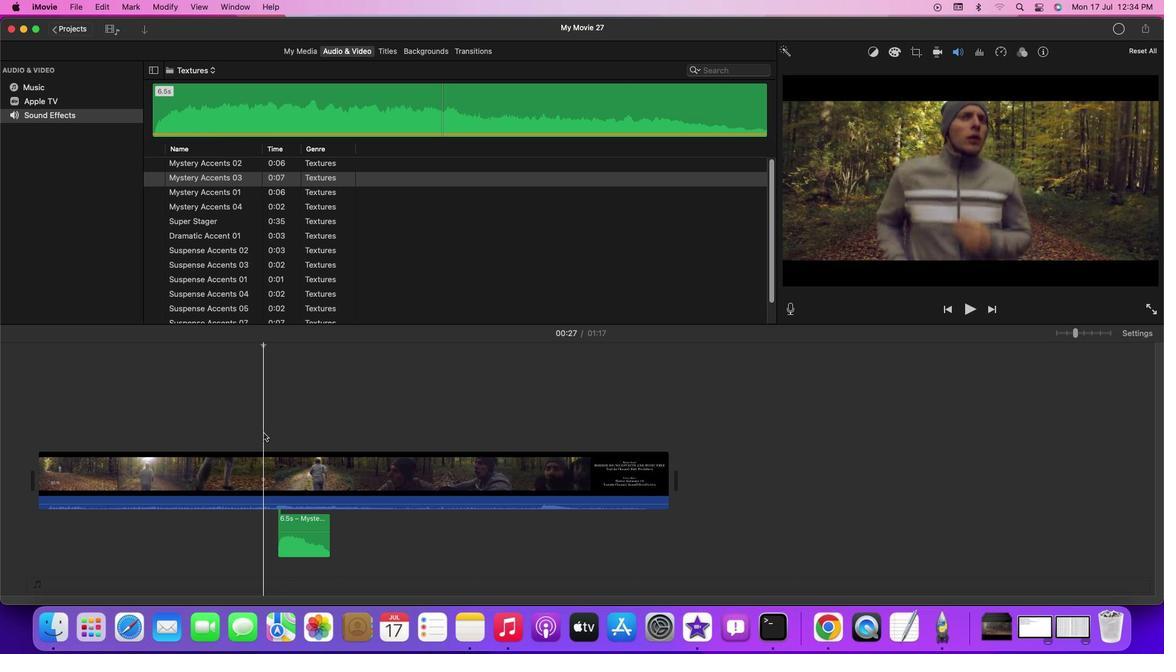 
Action: Mouse moved to (263, 433)
Screenshot: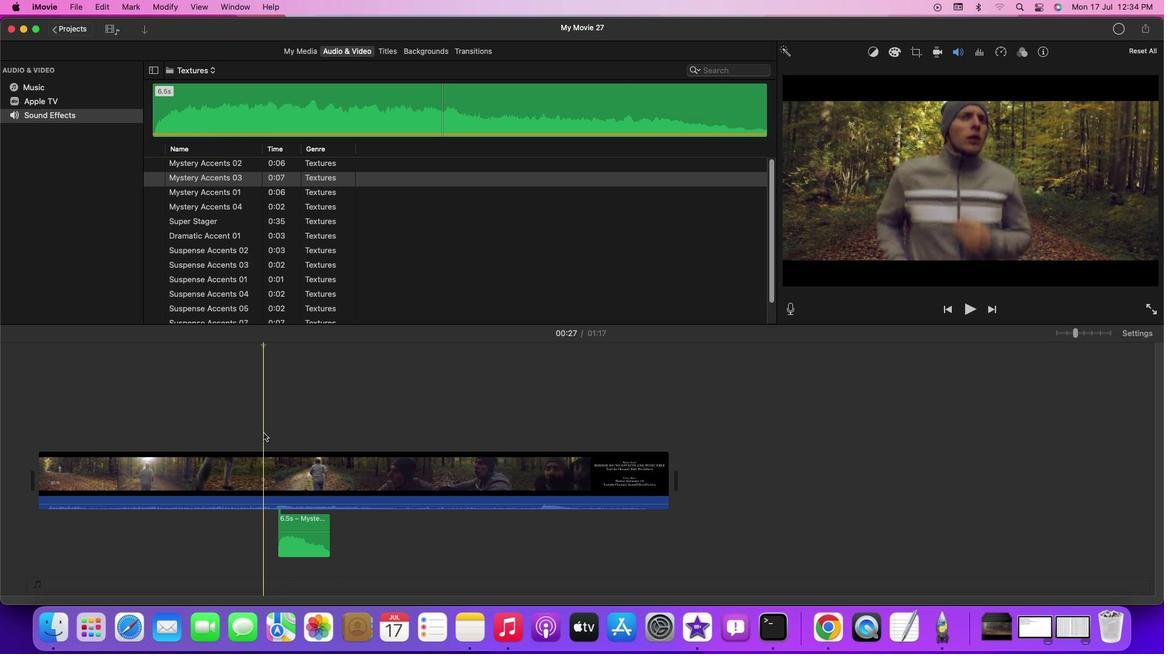 
Action: Key pressed Key.rightKey.rightKey.rightKey.rightKey.rightKey.rightKey.rightKey.rightKey.rightKey.rightKey.rightKey.rightKey.rightKey.rightKey.rightKey.rightKey.rightKey.rightKey.rightKey.rightKey.rightKey.rightKey.rightKey.rightKey.rightKey.rightKey.rightKey.rightKey.rightKey.rightKey.right
Screenshot: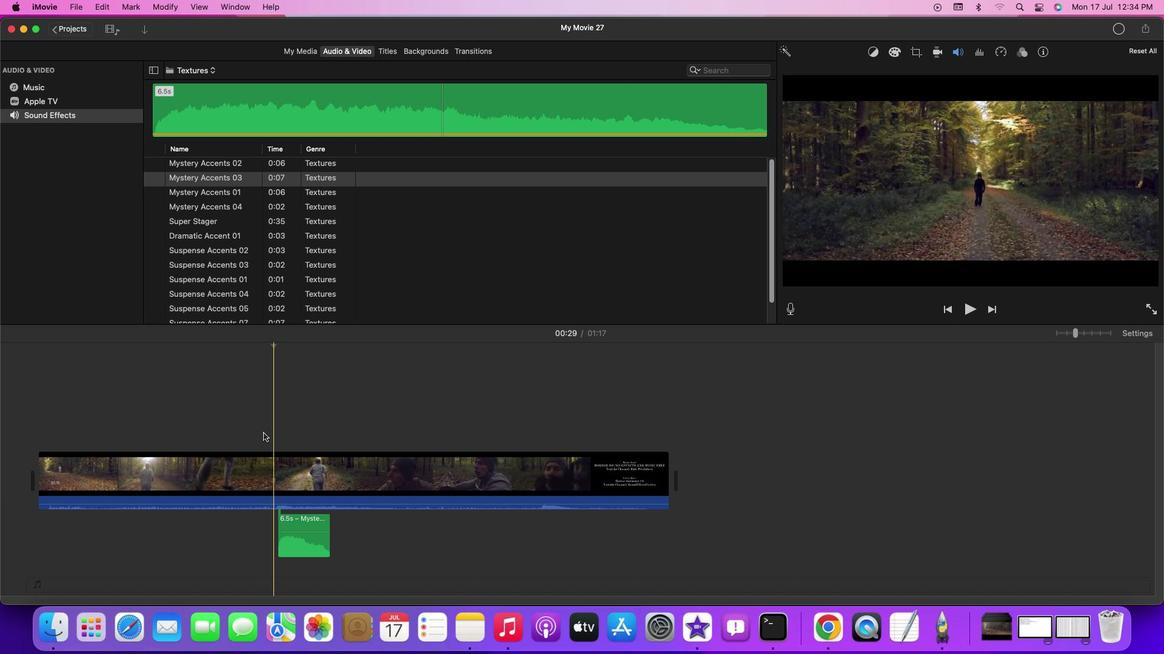 
Action: Mouse moved to (300, 540)
Screenshot: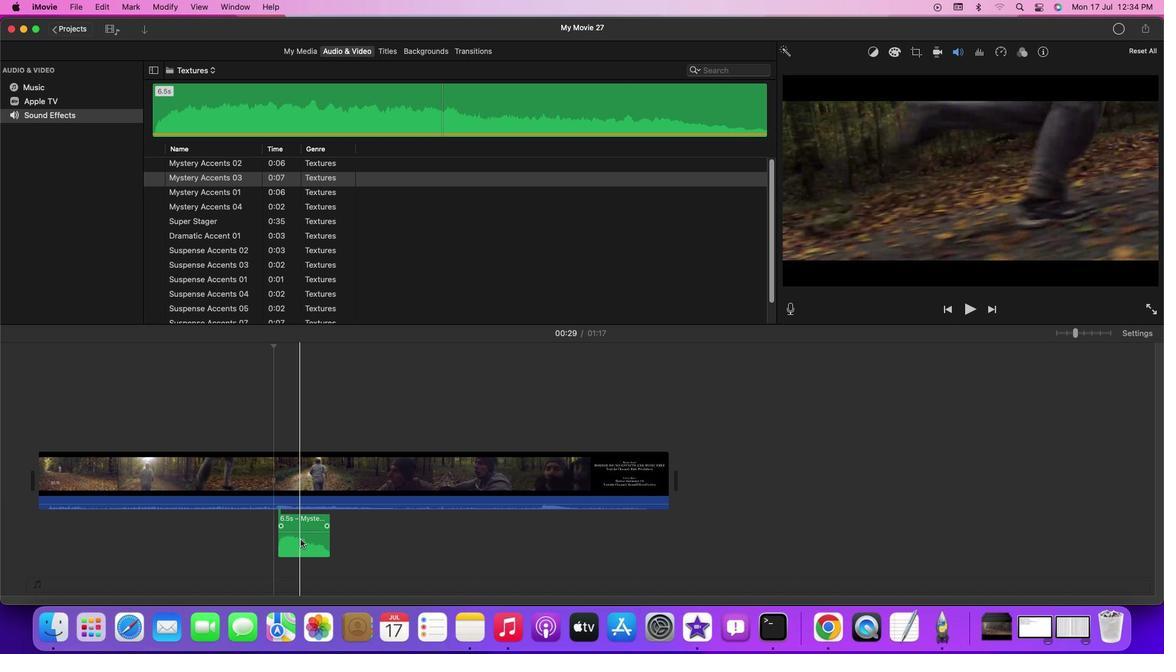 
Action: Mouse pressed left at (300, 540)
Screenshot: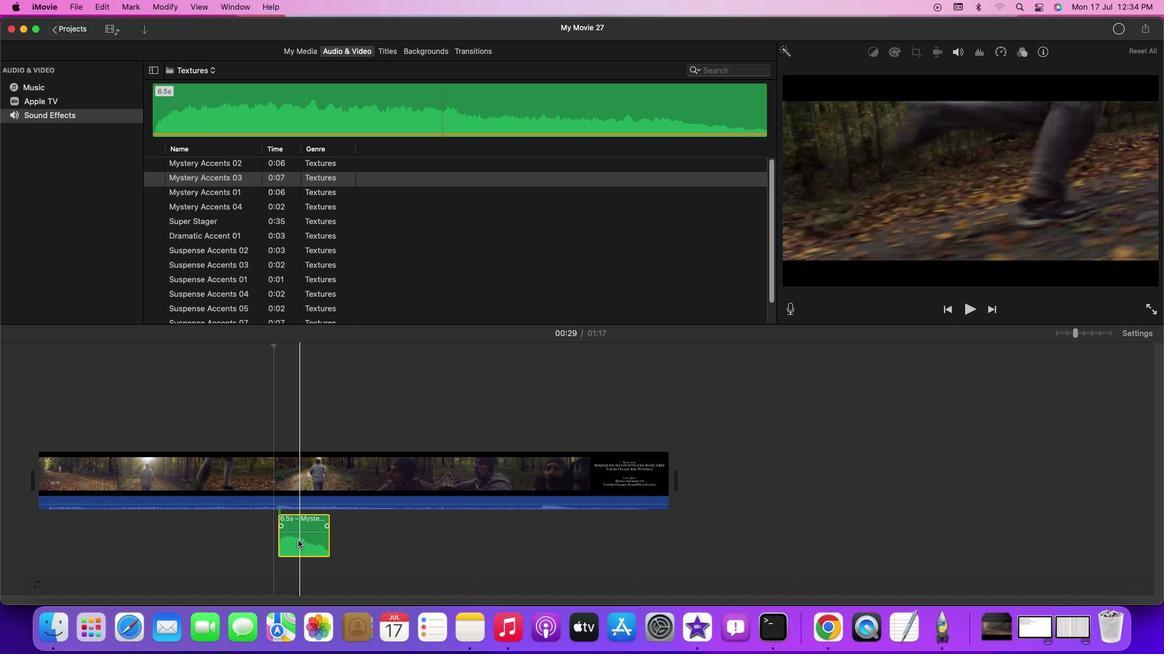 
Action: Mouse moved to (266, 395)
Screenshot: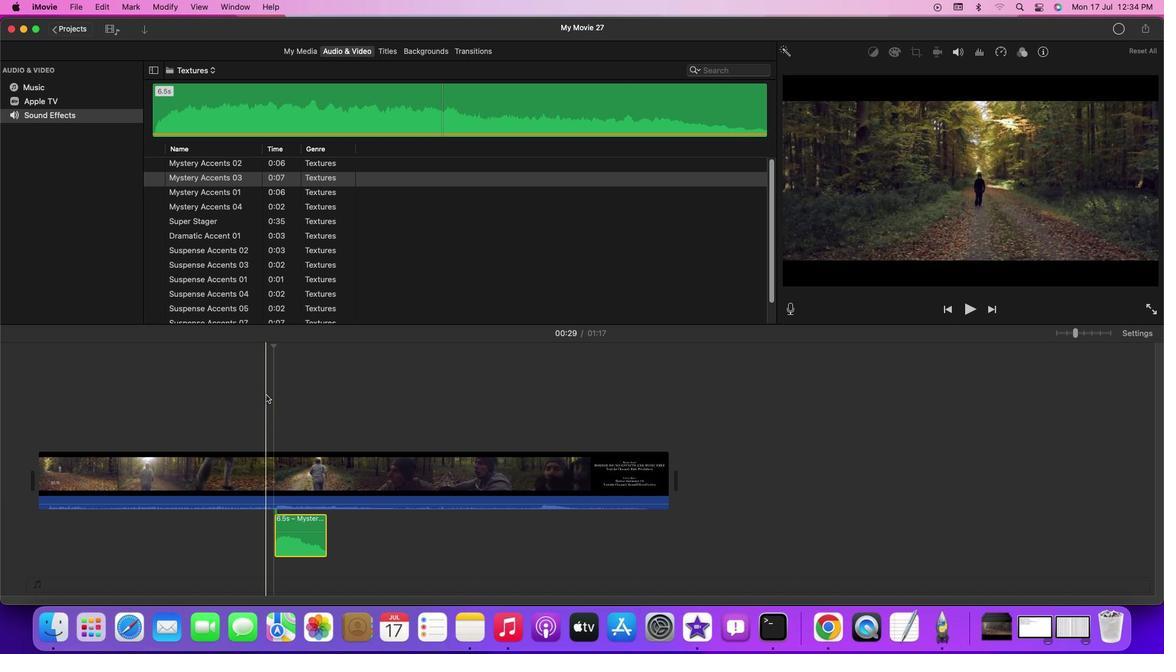 
Action: Mouse pressed left at (266, 395)
Screenshot: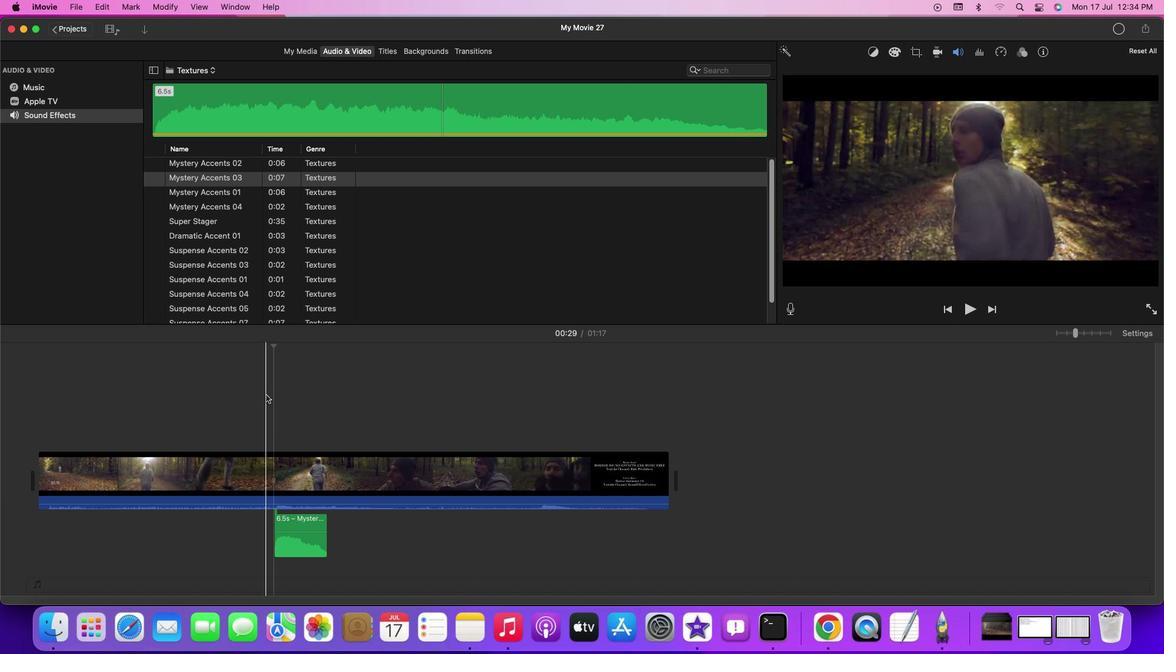 
Action: Mouse moved to (265, 392)
Screenshot: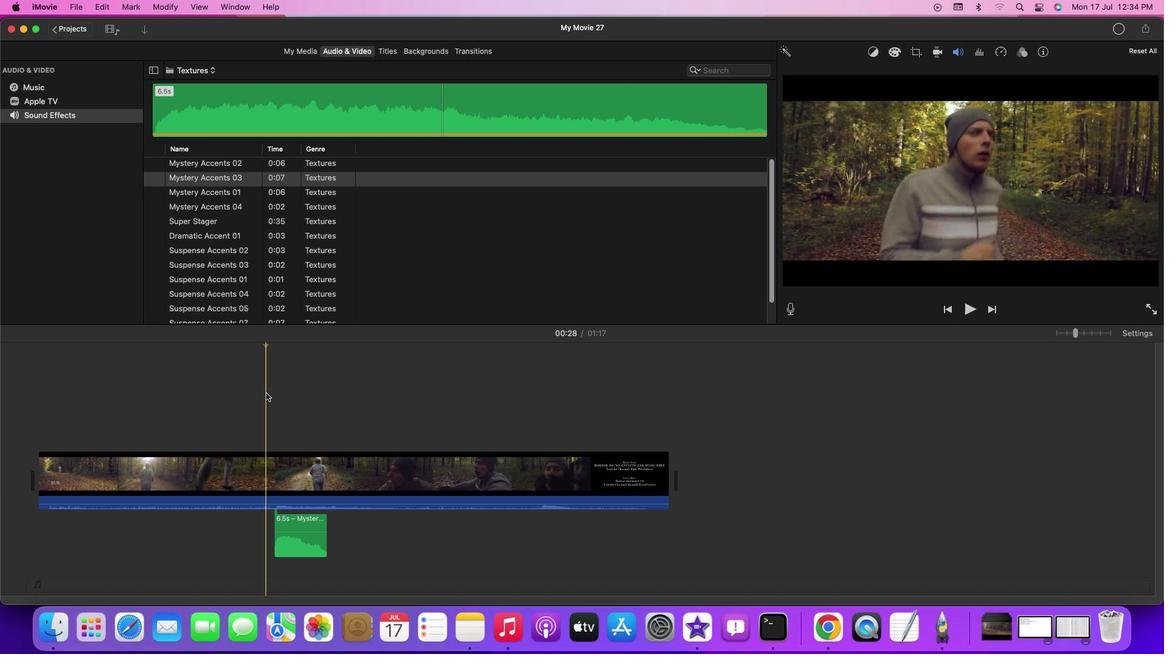 
Action: Key pressed Key.space
Screenshot: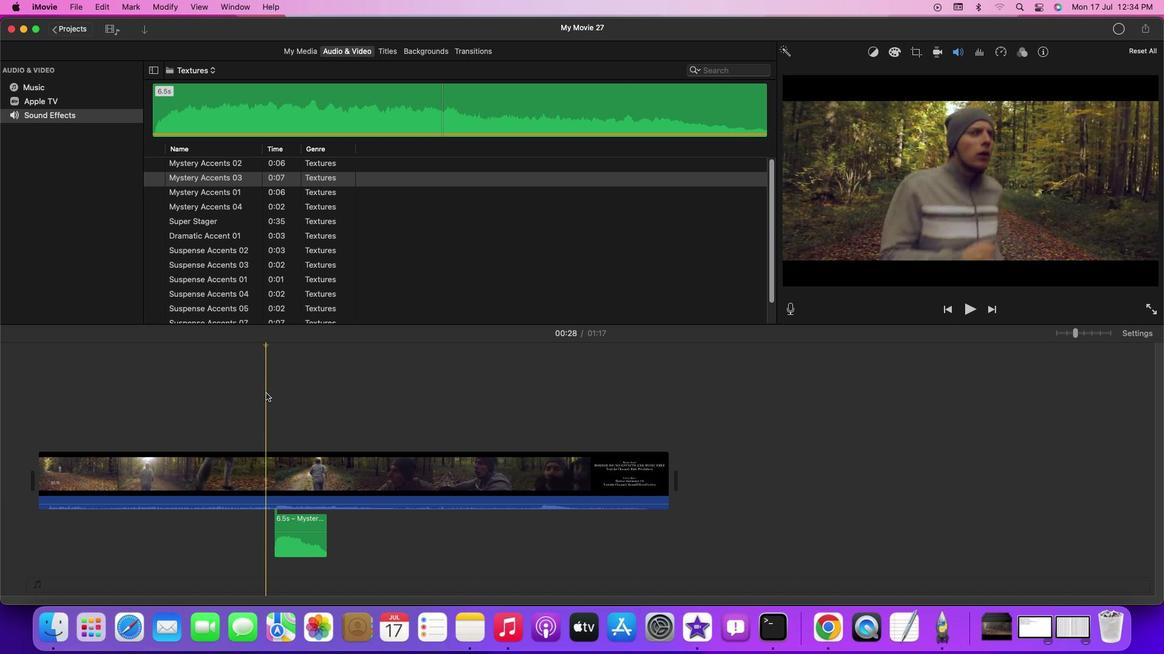 
Action: Mouse moved to (56, 407)
Screenshot: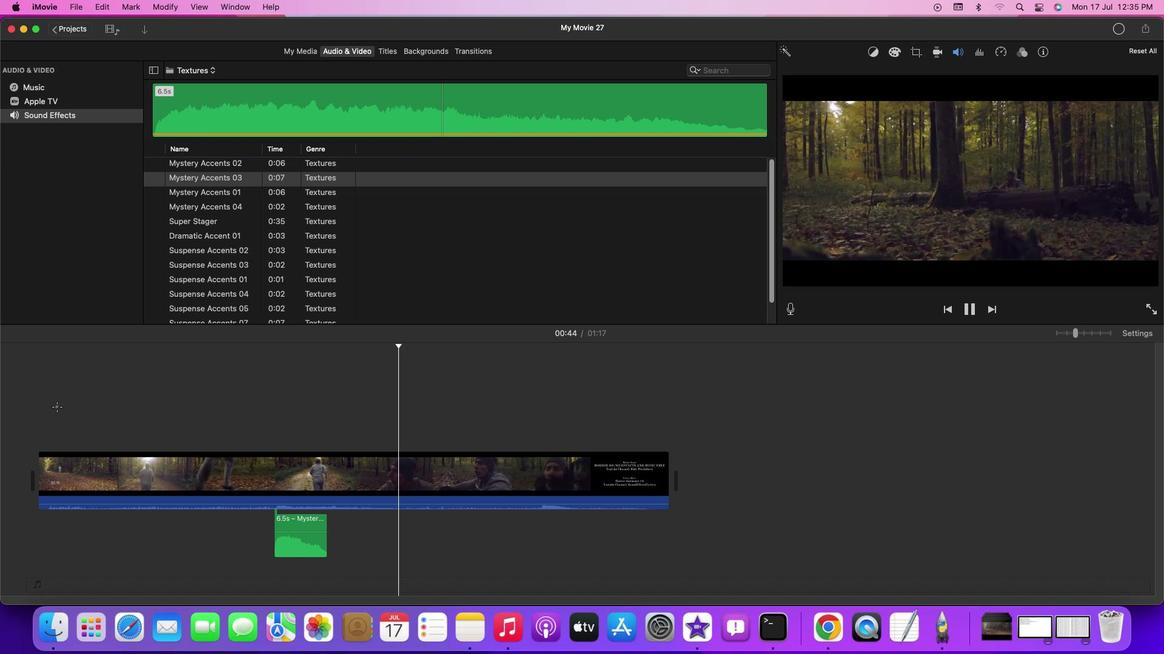 
Action: Mouse pressed left at (56, 407)
Screenshot: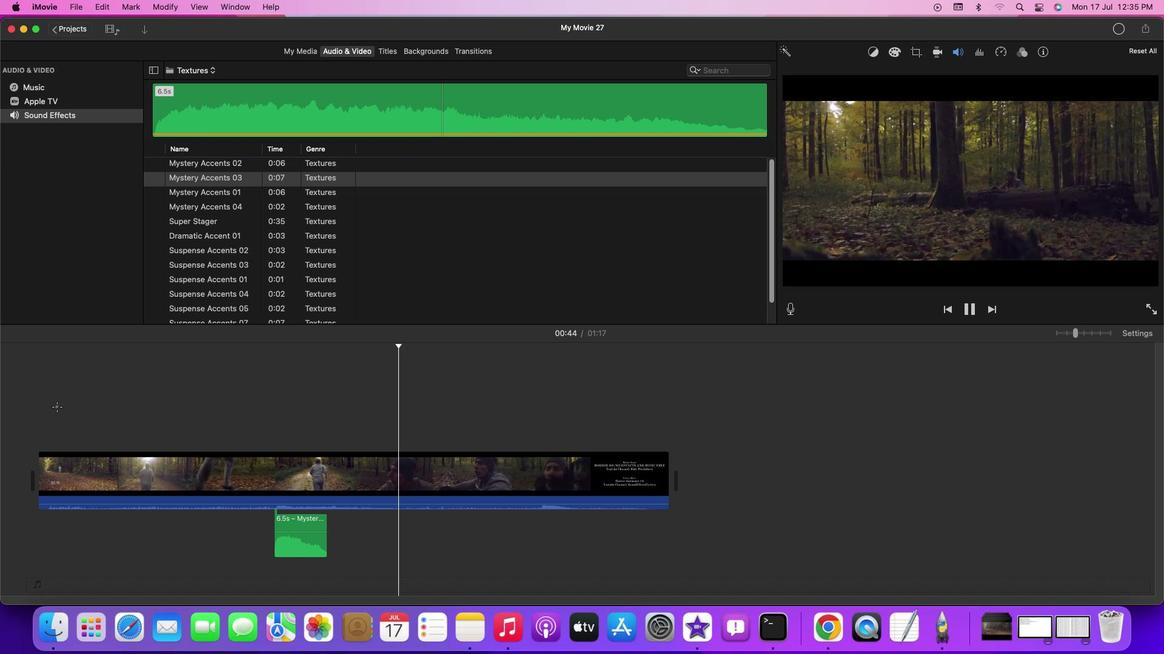 
Action: Mouse moved to (254, 397)
Screenshot: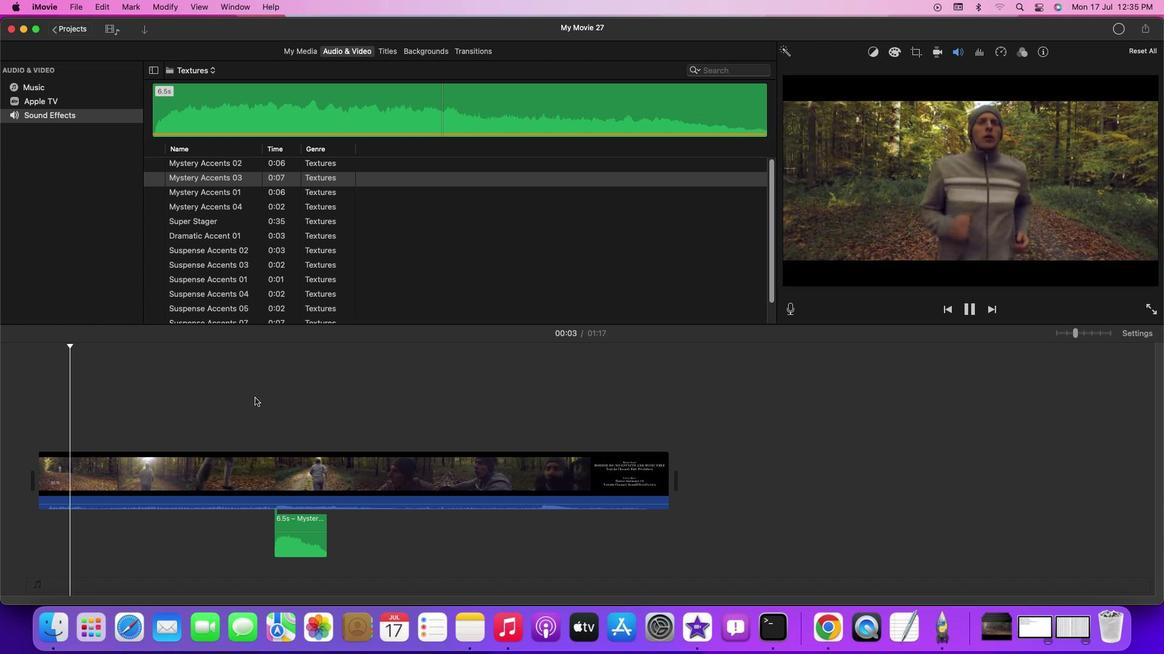 
Action: Mouse pressed left at (254, 397)
Screenshot: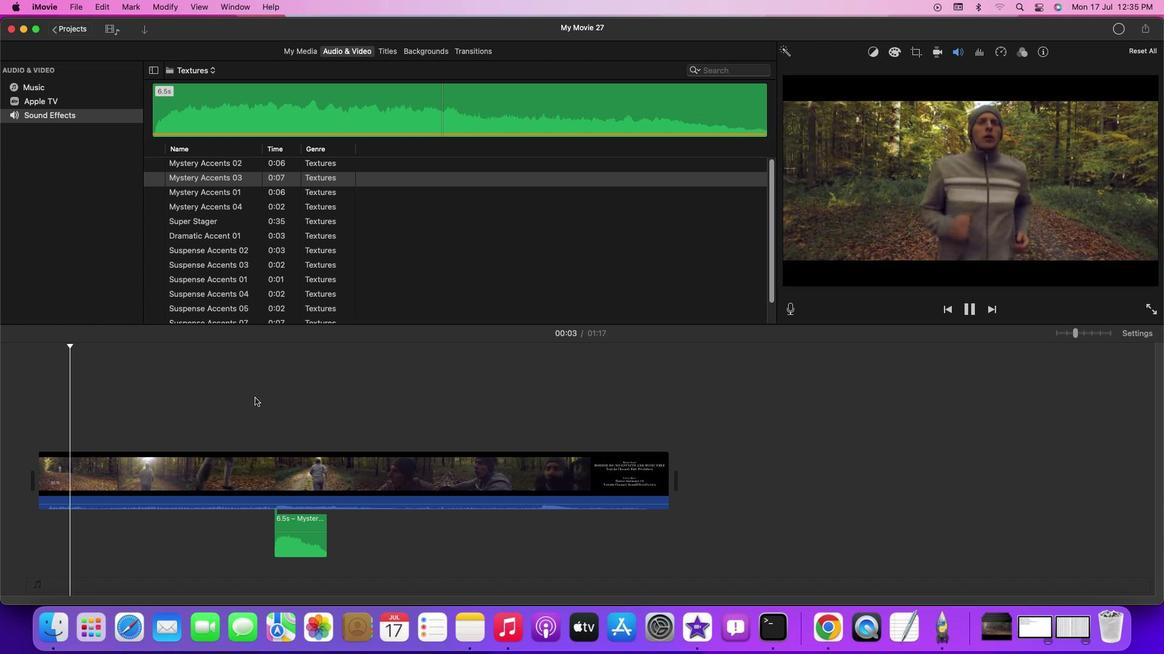 
Action: Mouse moved to (369, 387)
Screenshot: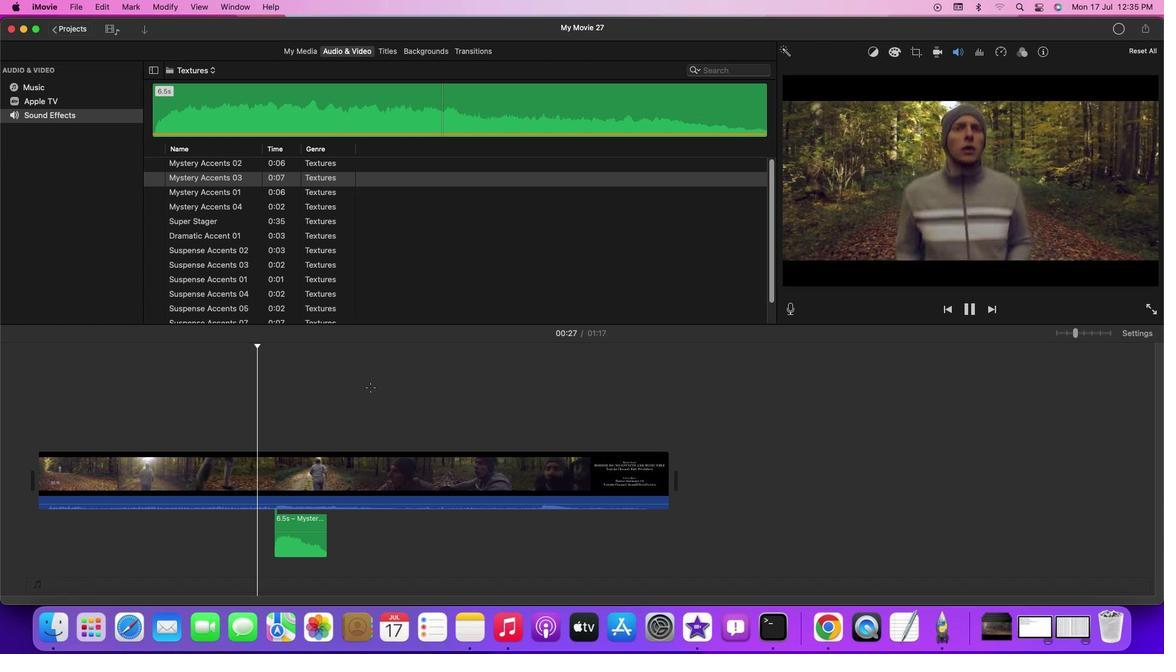 
Action: Mouse pressed left at (369, 387)
Screenshot: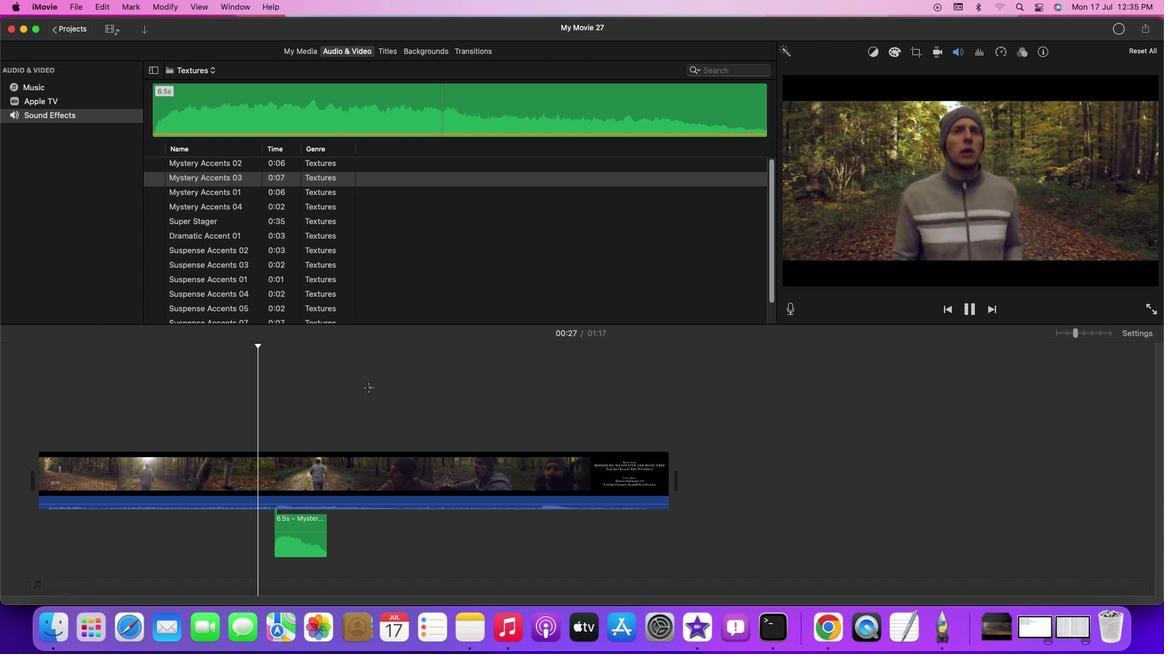 
Action: Mouse moved to (348, 385)
Screenshot: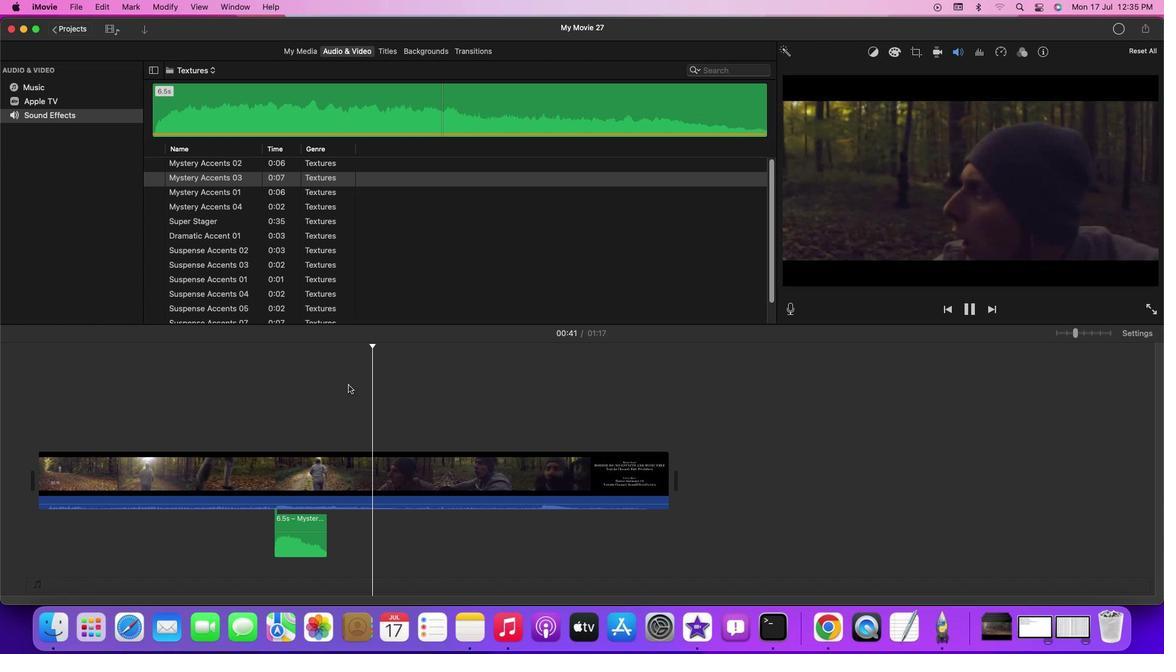
Action: Mouse pressed left at (348, 385)
Screenshot: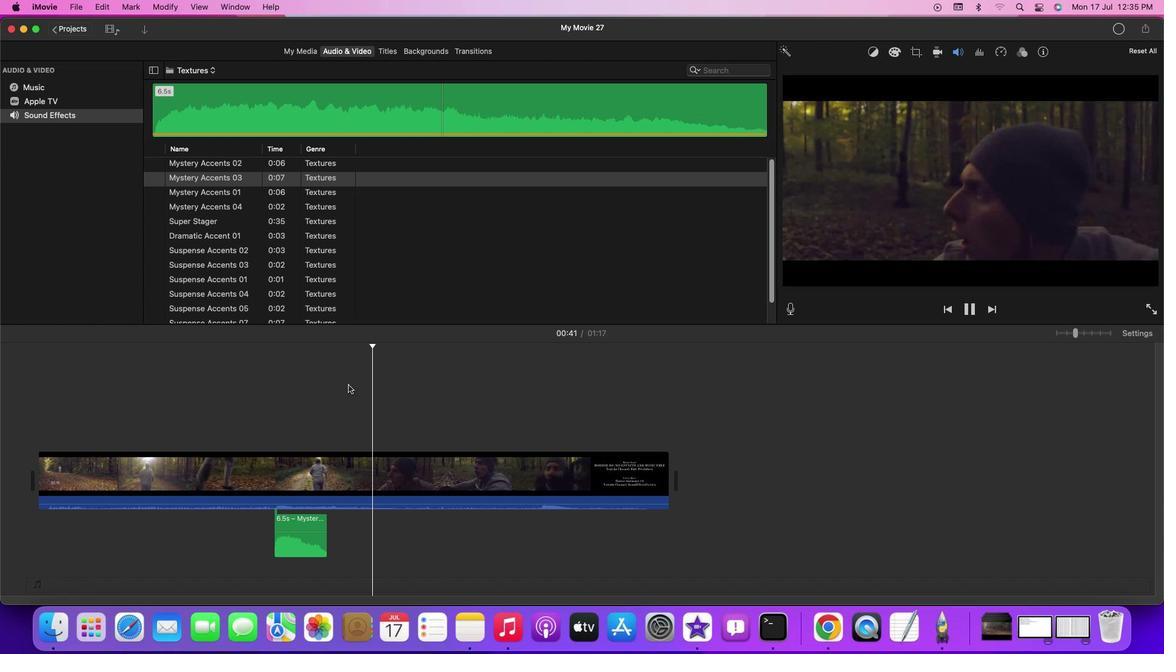 
Action: Mouse moved to (347, 385)
Screenshot: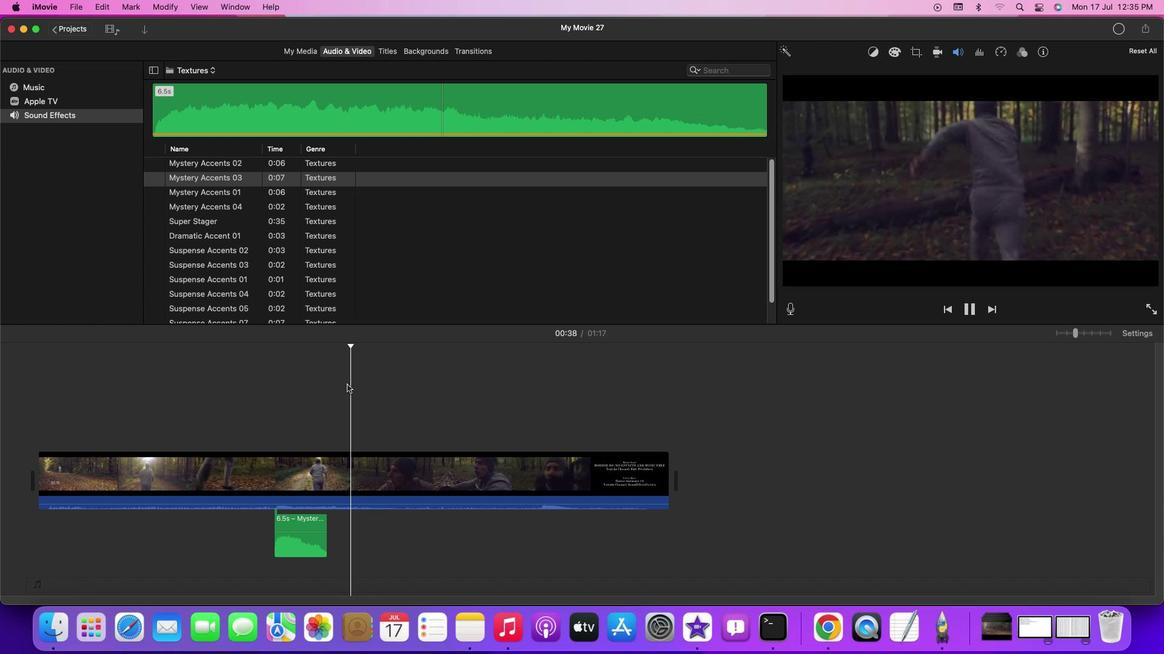 
Action: Key pressed Key.spaceKey.spaceKey.leftKey.leftKey.leftKey.leftKey.leftKey.leftKey.leftKey.leftKey.leftKey.leftKey.leftKey.leftKey.leftKey.leftKey.leftKey.leftKey.leftKey.leftKey.leftKey.leftKey.leftKey.leftKey.leftKey.leftKey.leftKey.leftKey.leftKey.leftKey.leftKey.leftKey.leftKey.leftKey.leftKey.leftKey.leftKey.leftKey.leftKey.leftKey.leftKey.leftKey.leftKey.leftKey.leftKey.leftKey.leftKey.leftKey.leftKey.leftKey.leftKey.leftKey.leftKey.leftKey.leftKey.leftKey.leftKey.rightKey.rightKey.rightKey.rightKey.rightKey.rightKey.rightKey.rightKey.rightKey.rightKey.leftKey.rightKey.left
Screenshot: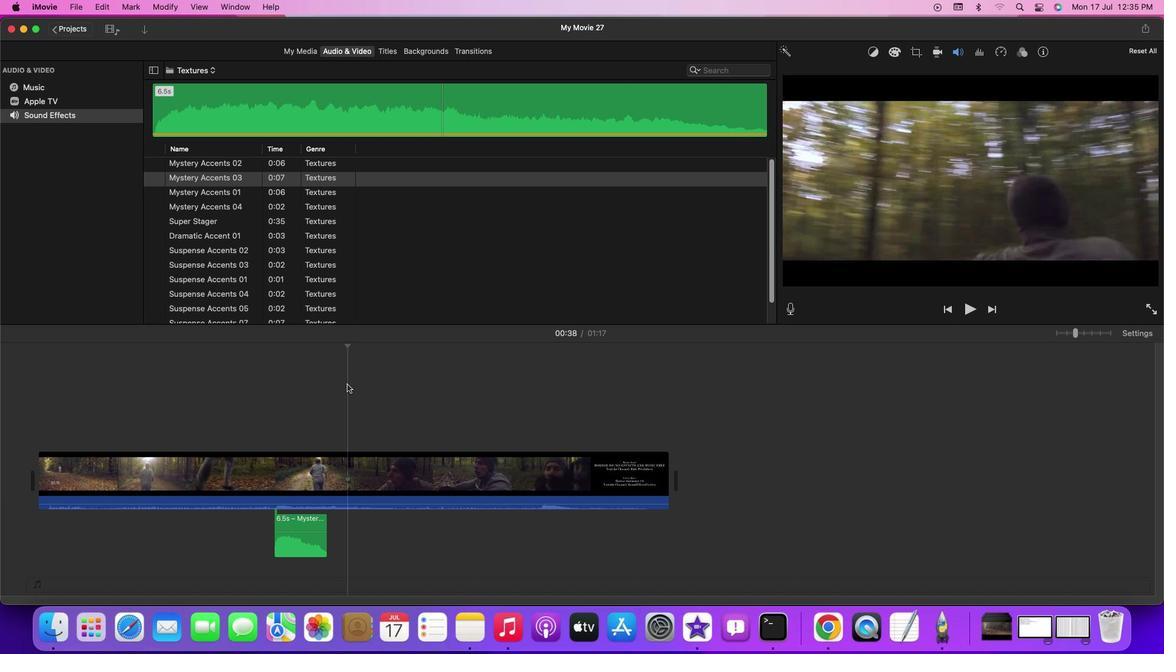 
Action: Mouse moved to (350, 477)
Screenshot: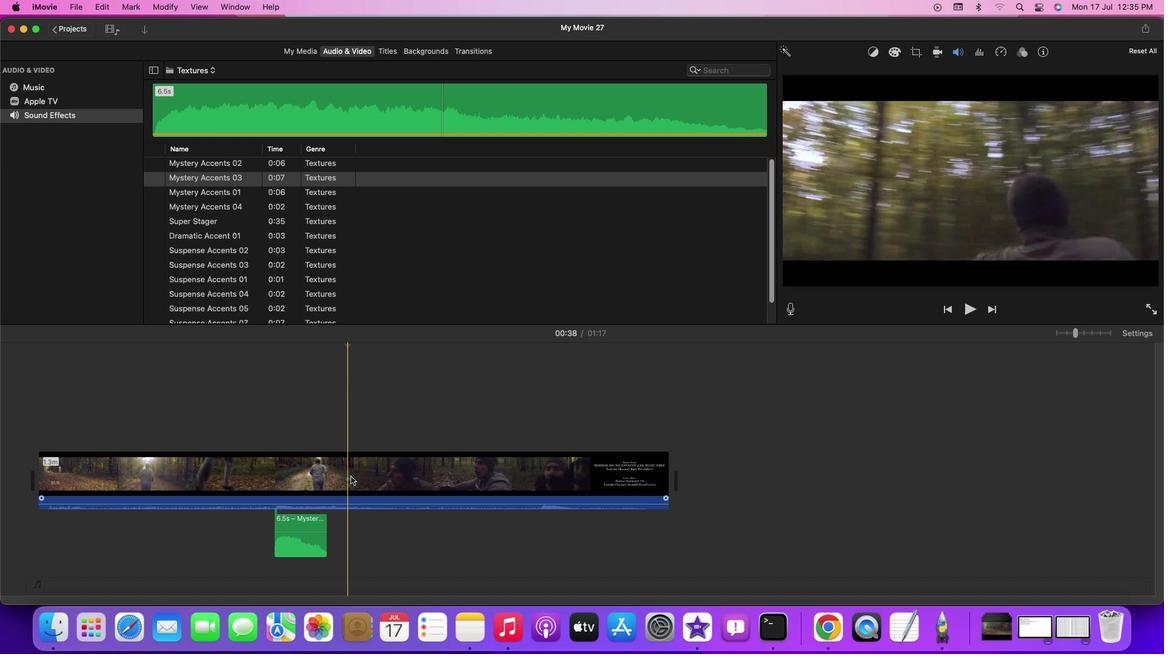 
Action: Key pressed Key.right
Screenshot: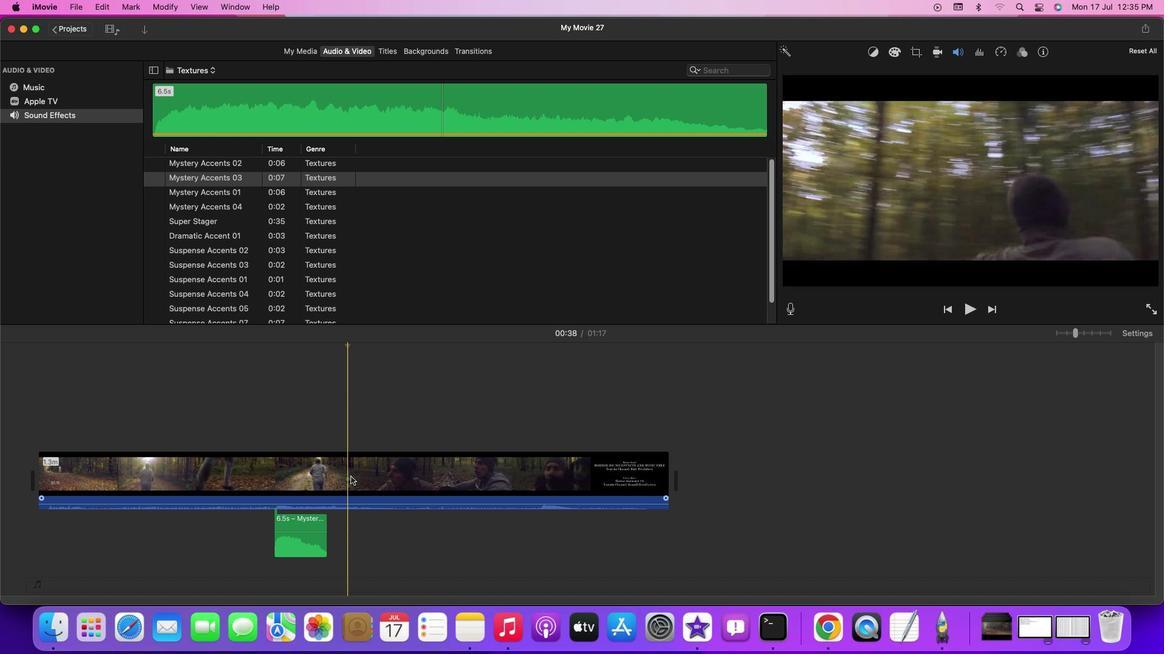 
Action: Mouse moved to (348, 487)
Screenshot: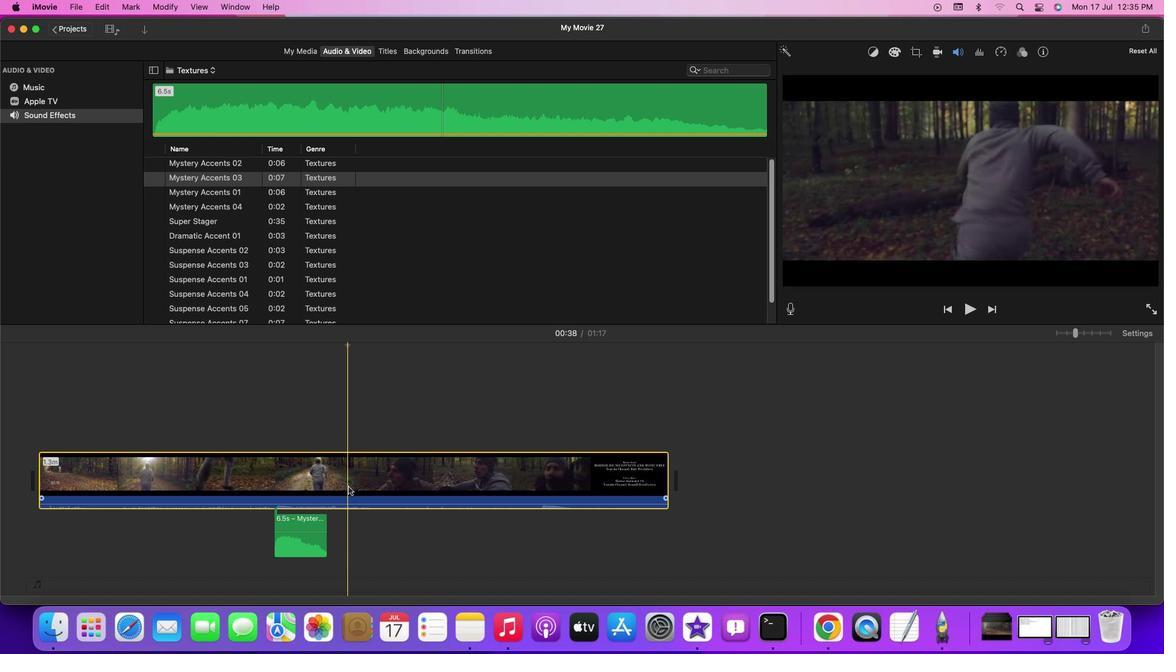 
Action: Mouse pressed left at (348, 487)
Screenshot: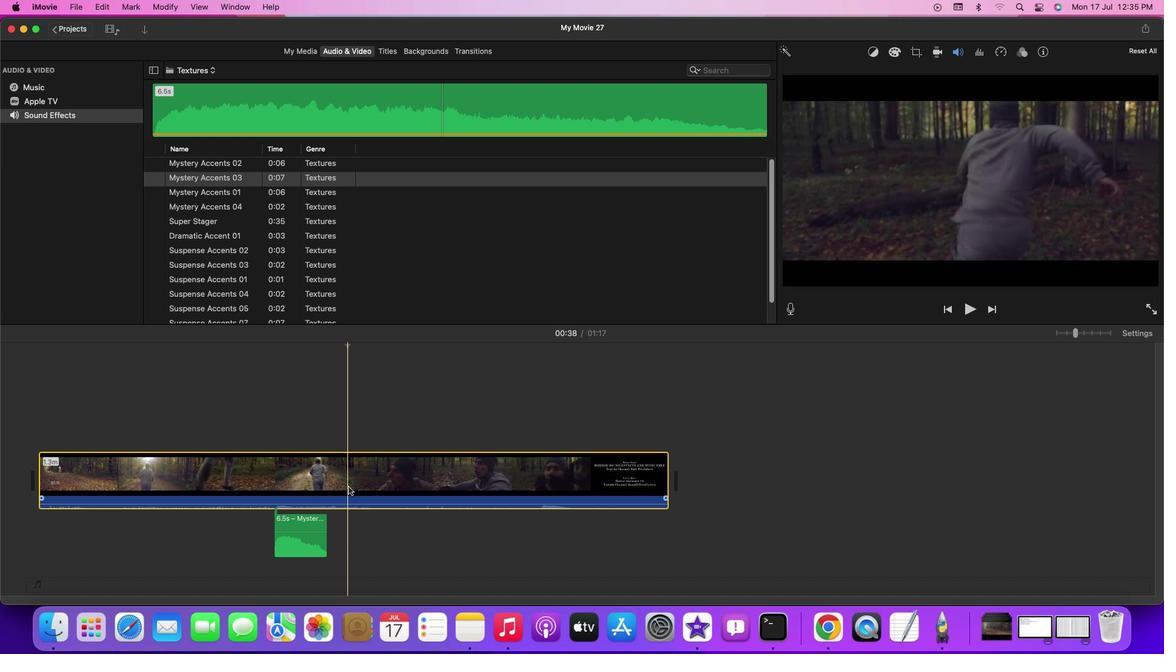 
Action: Key pressed Key.cmd'b'
Screenshot: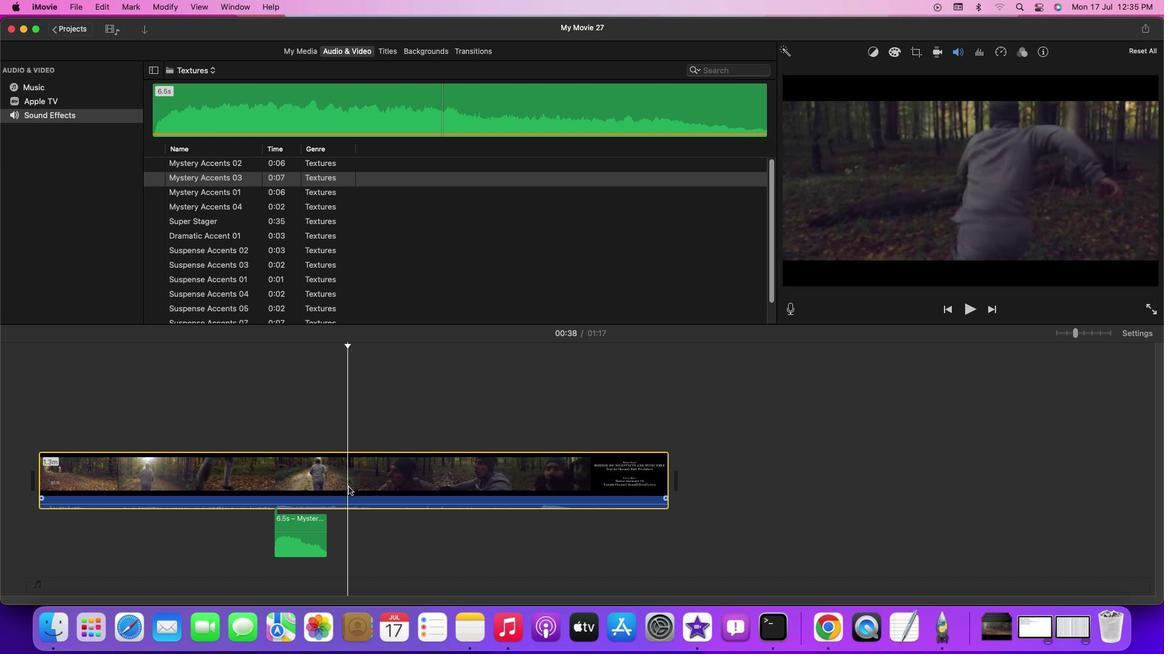 
Action: Mouse moved to (351, 484)
Screenshot: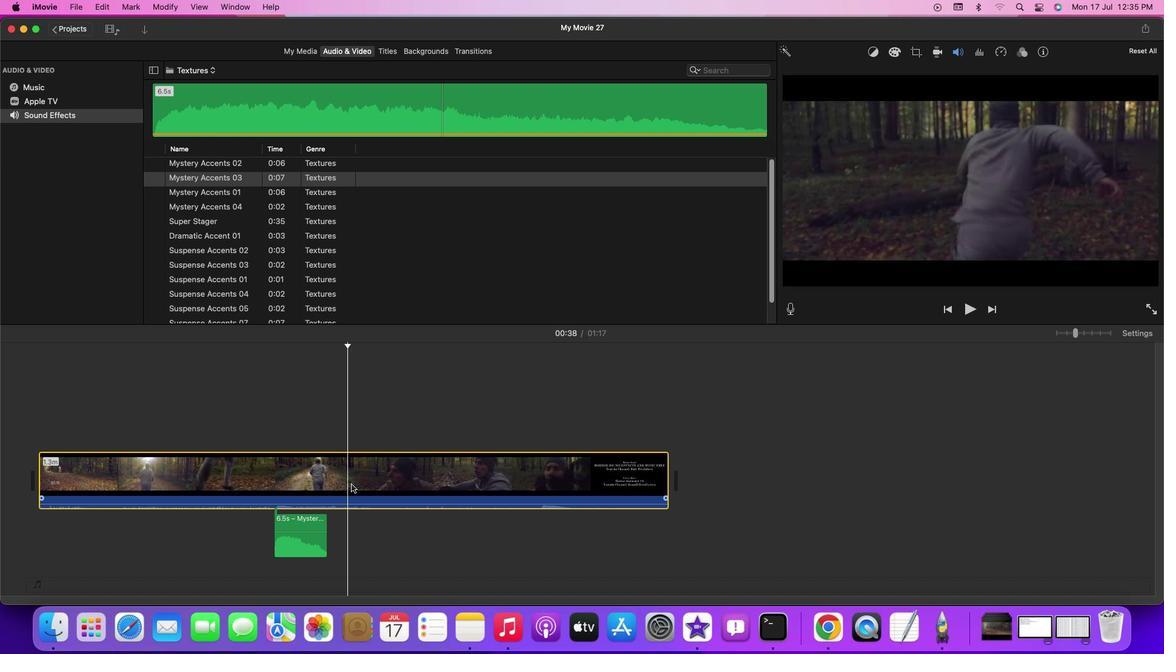 
Action: Mouse pressed left at (351, 484)
Screenshot: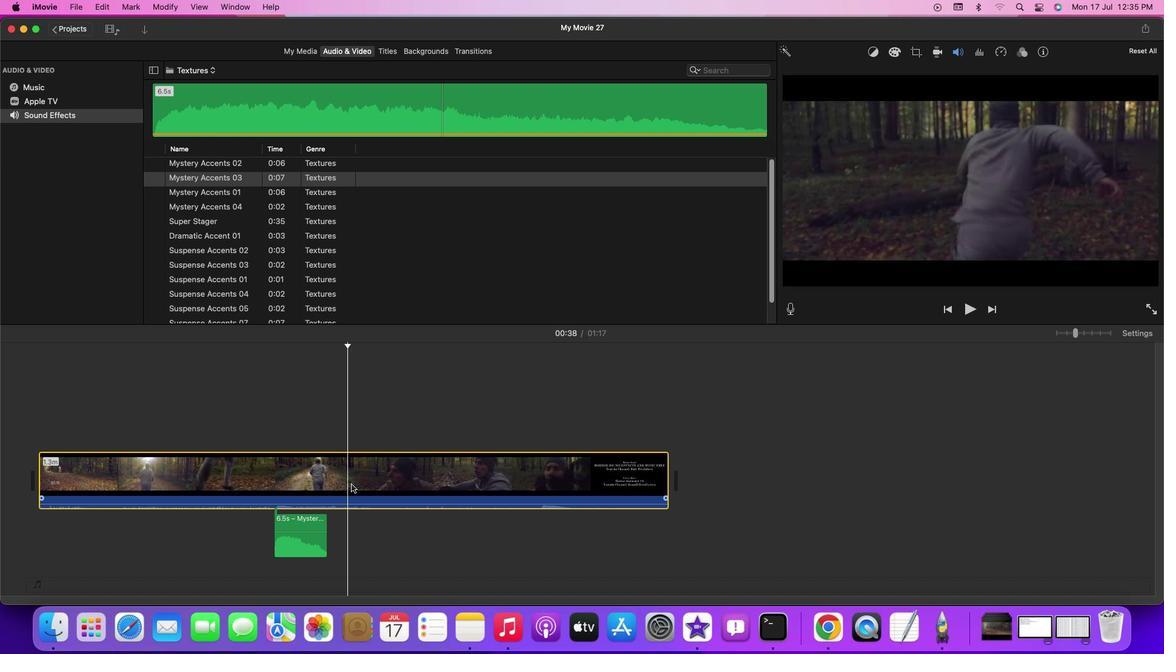 
Action: Mouse moved to (398, 420)
Screenshot: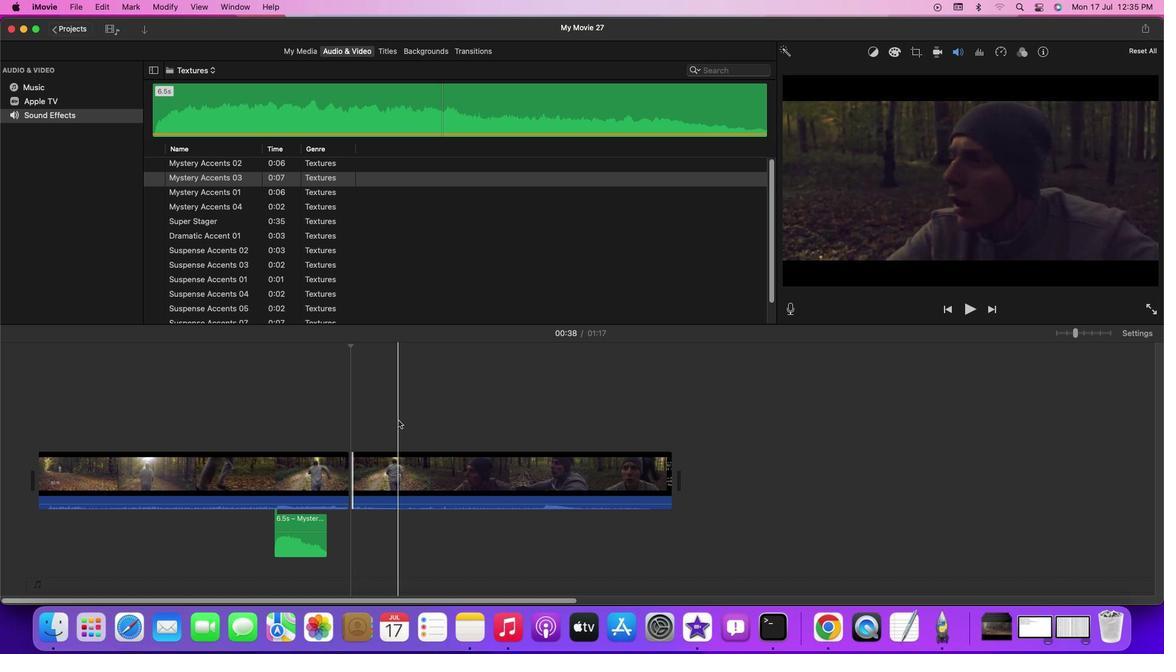 
Action: Mouse pressed left at (398, 420)
Screenshot: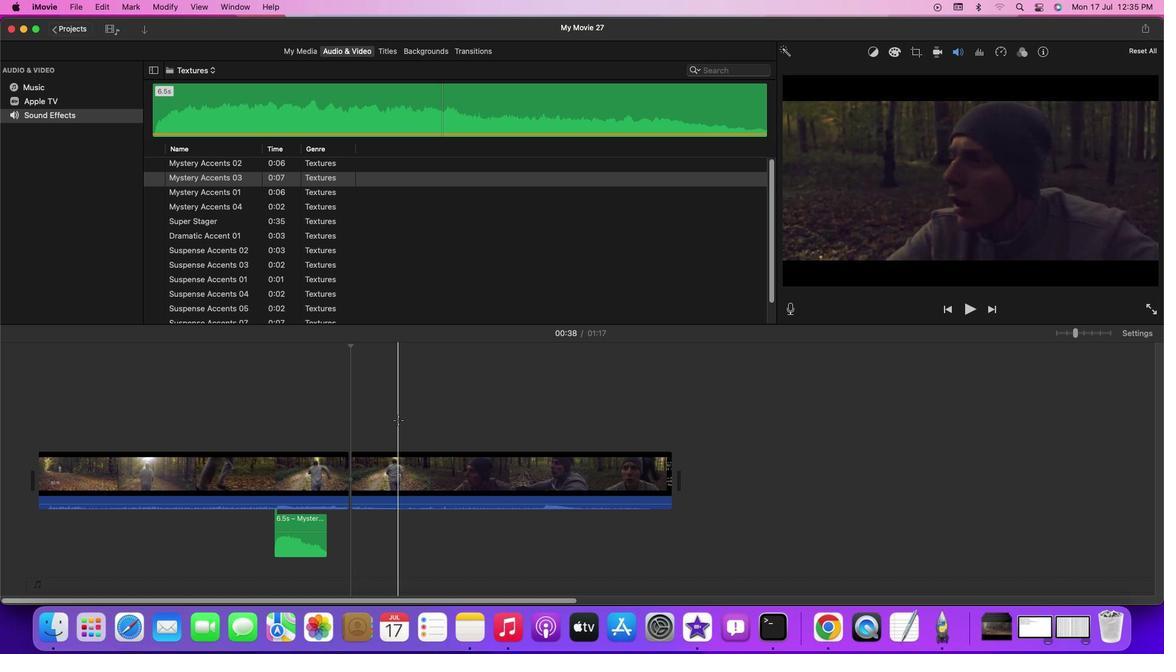 
Action: Key pressed Key.spaceKey.spaceKey.leftKey.leftKey.leftKey.leftKey.leftKey.leftKey.leftKey.leftKey.leftKey.leftKey.leftKey.leftKey.rightKey.rightKey.left
Screenshot: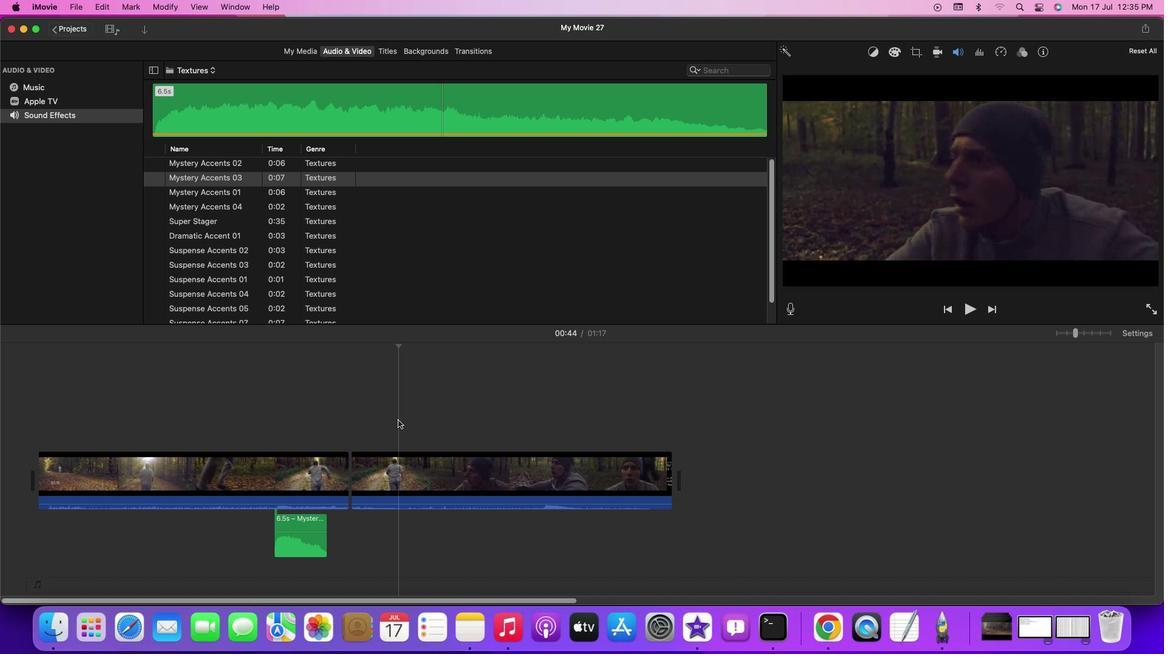 
Action: Mouse moved to (398, 482)
Screenshot: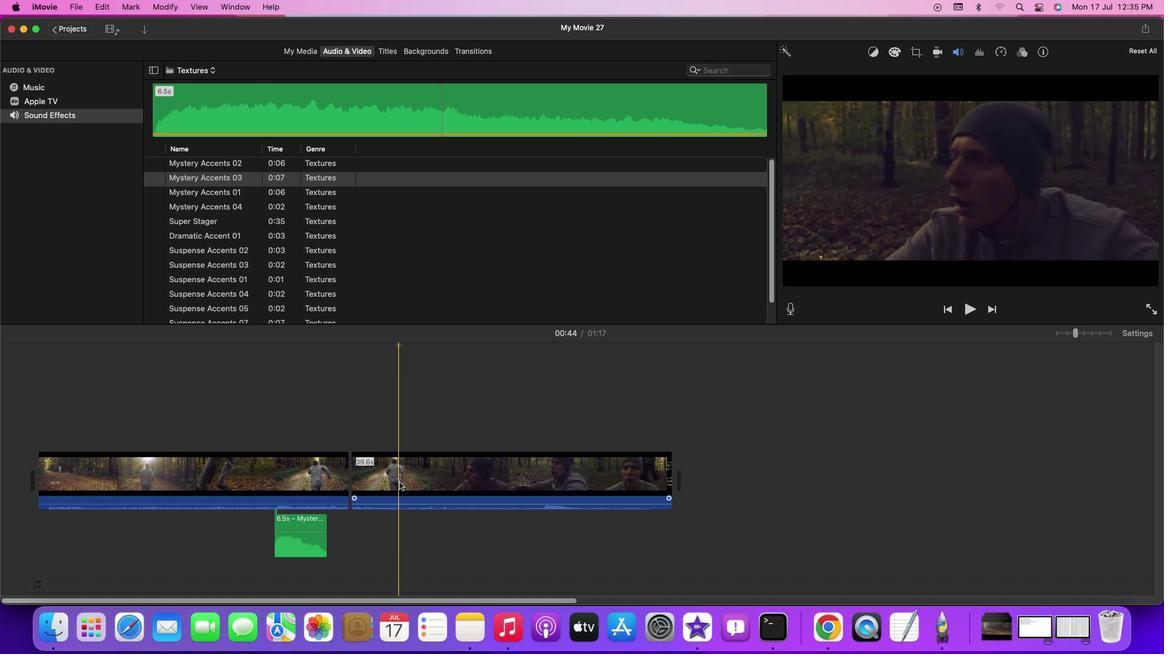 
Action: Mouse pressed left at (398, 482)
Screenshot: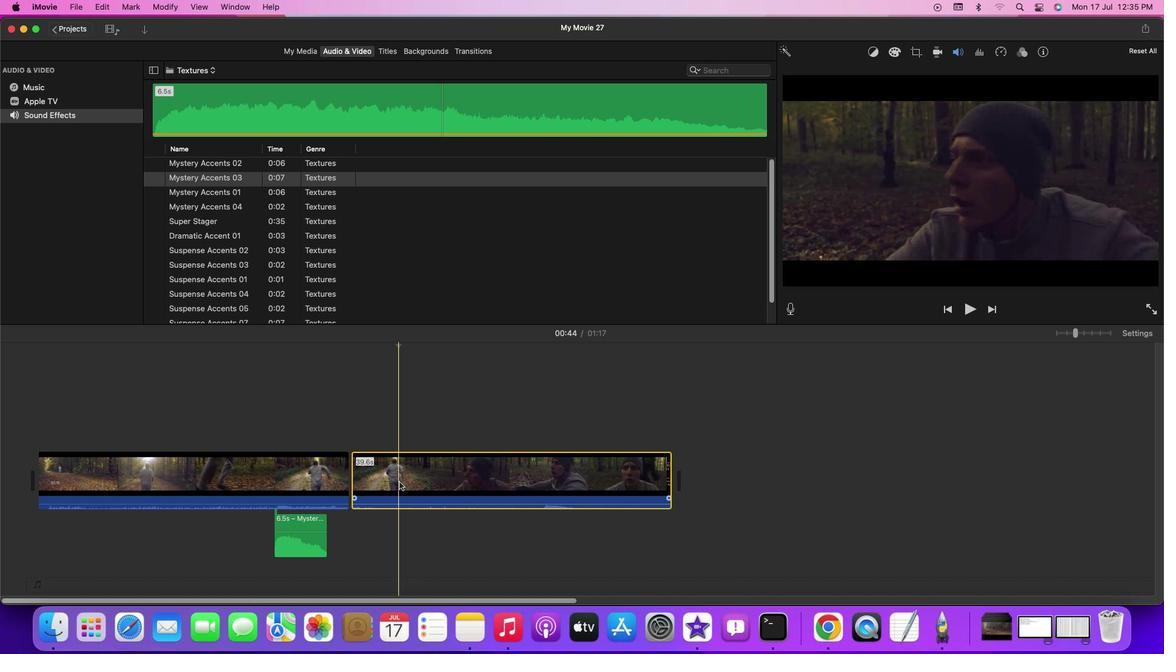 
Action: Mouse moved to (399, 481)
Screenshot: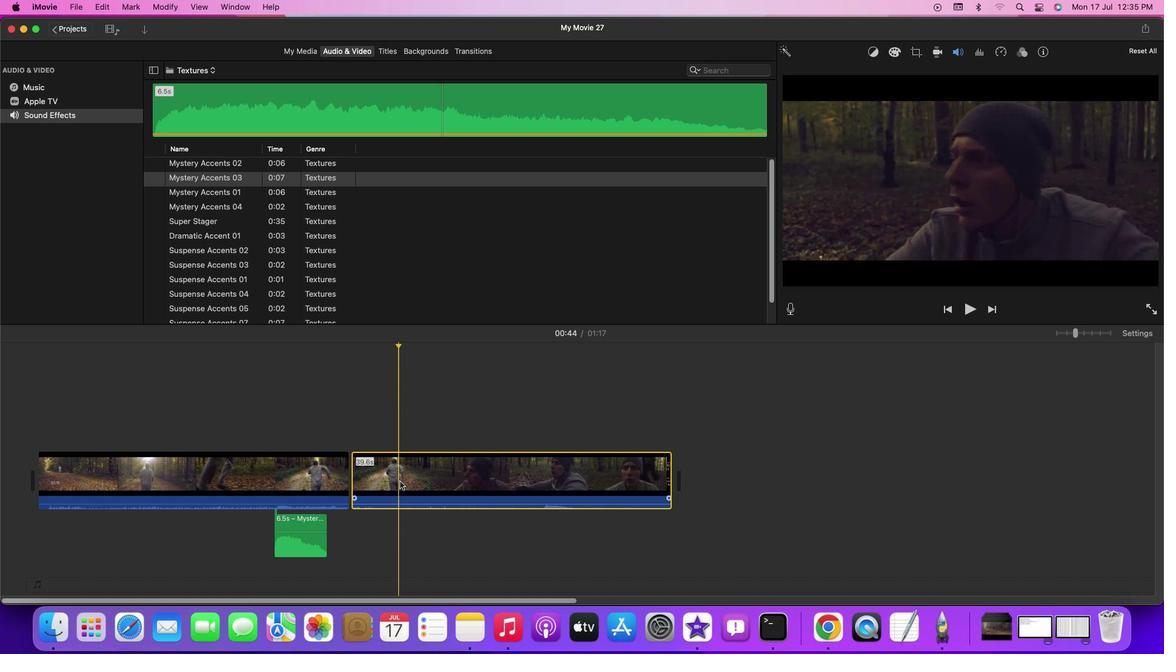 
Action: Key pressed Key.cmd'b'
Screenshot: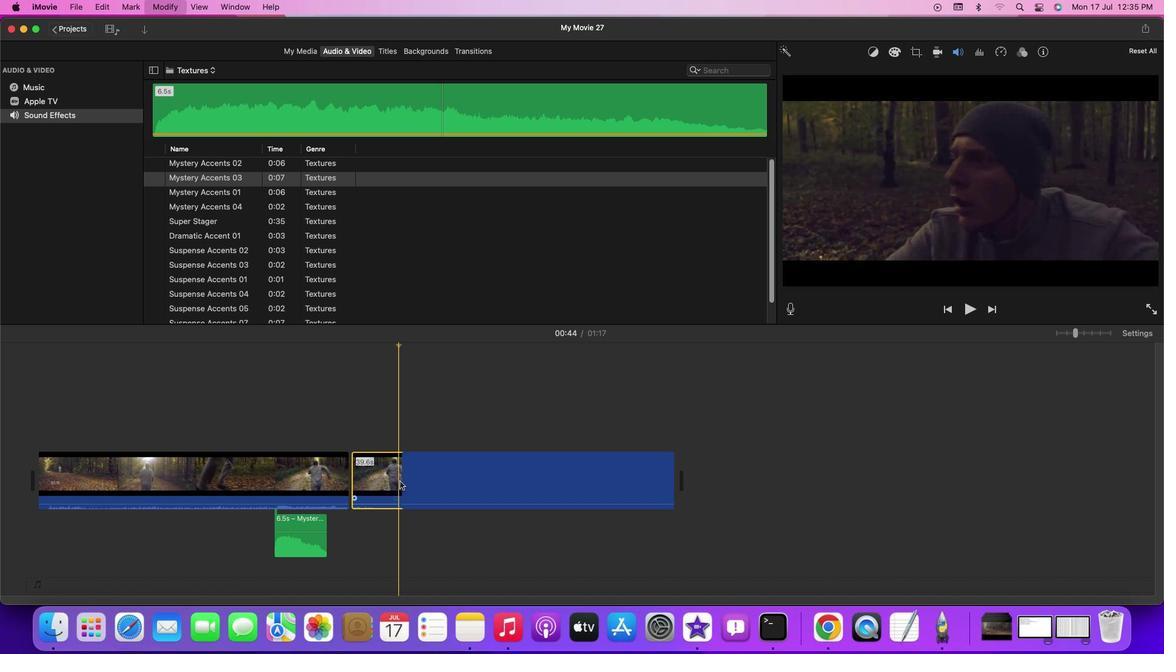 
Action: Mouse moved to (384, 472)
Screenshot: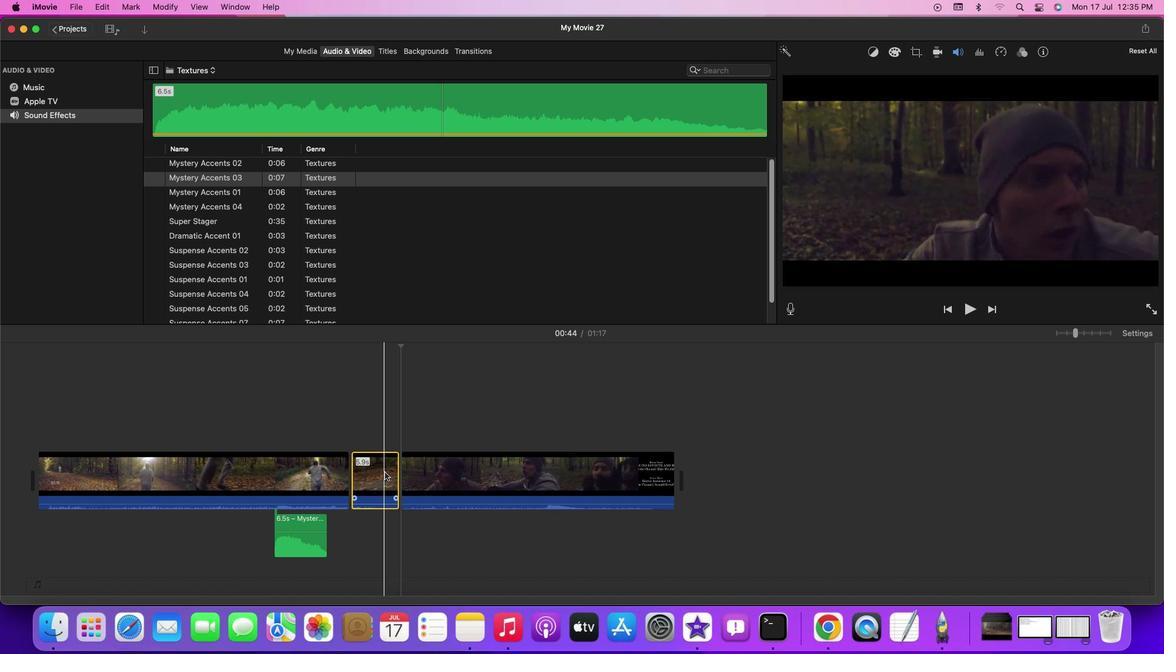 
Action: Mouse pressed left at (384, 472)
Screenshot: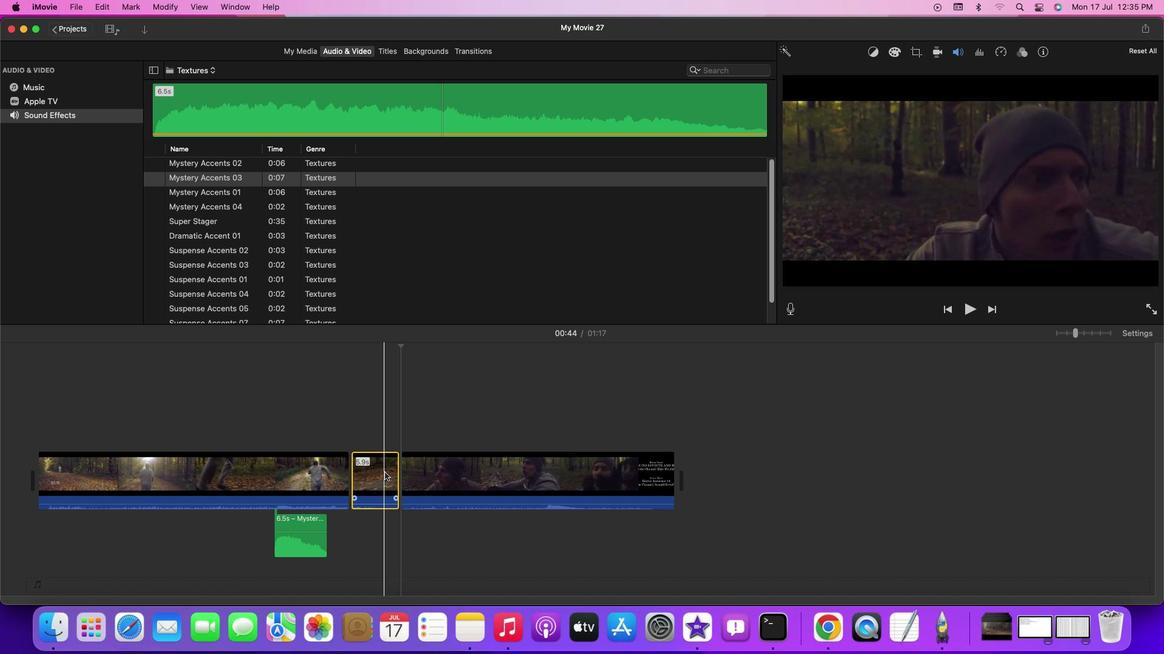 
Action: Mouse moved to (876, 50)
Screenshot: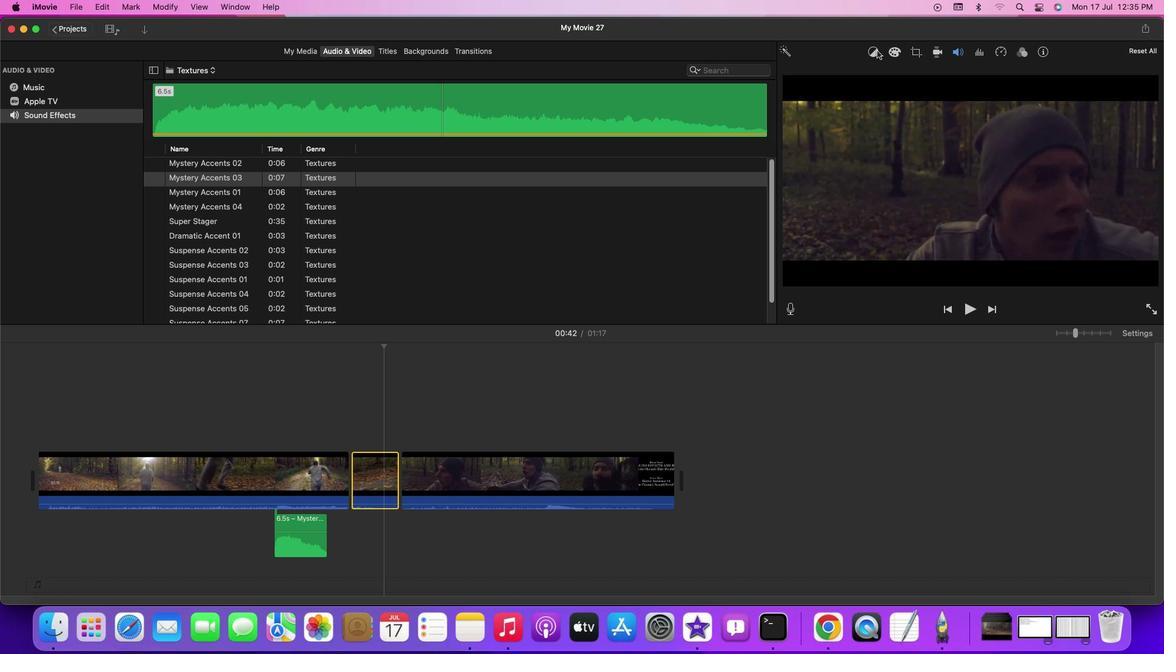 
Action: Mouse pressed left at (876, 50)
Screenshot: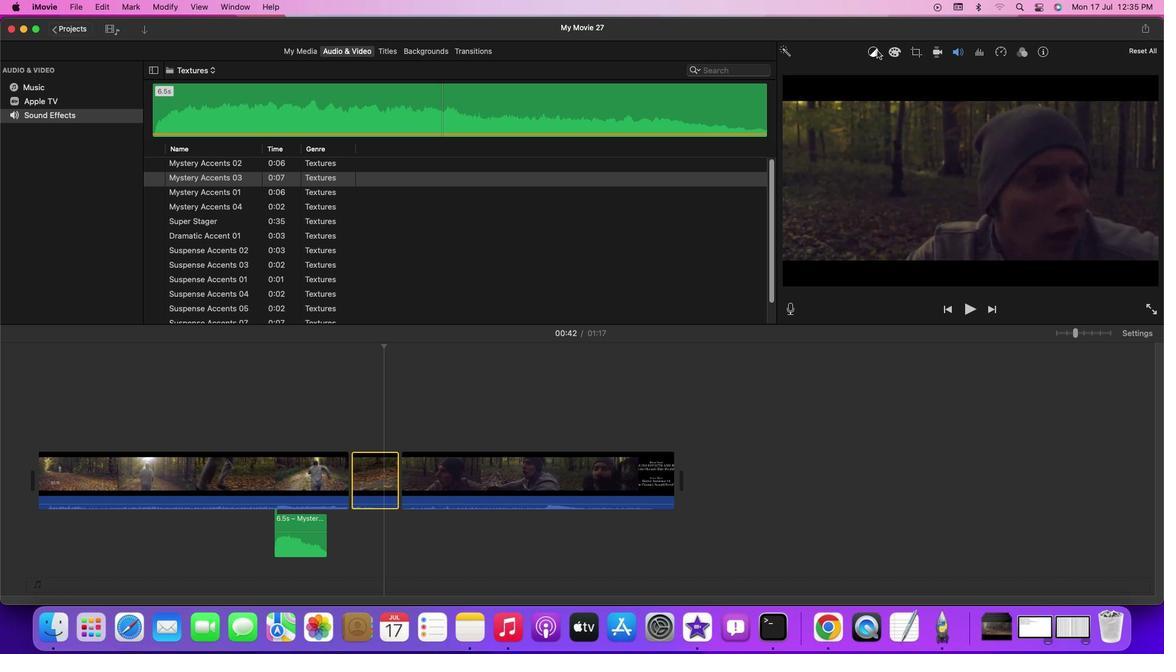 
Action: Mouse moved to (974, 73)
Screenshot: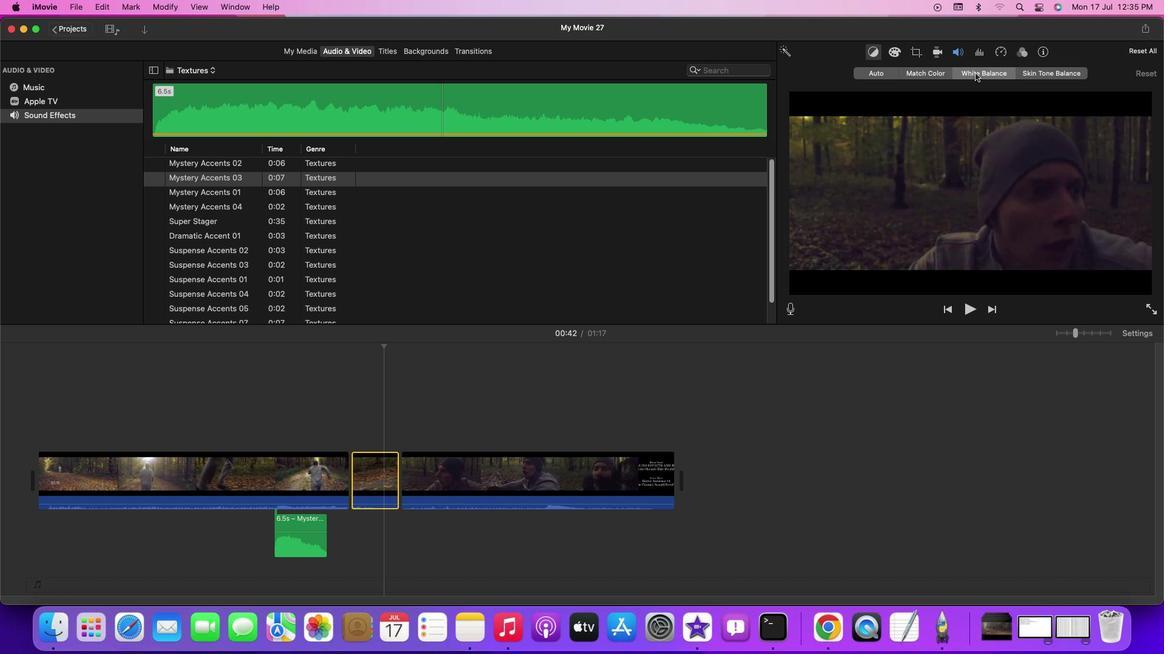 
Action: Mouse pressed left at (974, 73)
Screenshot: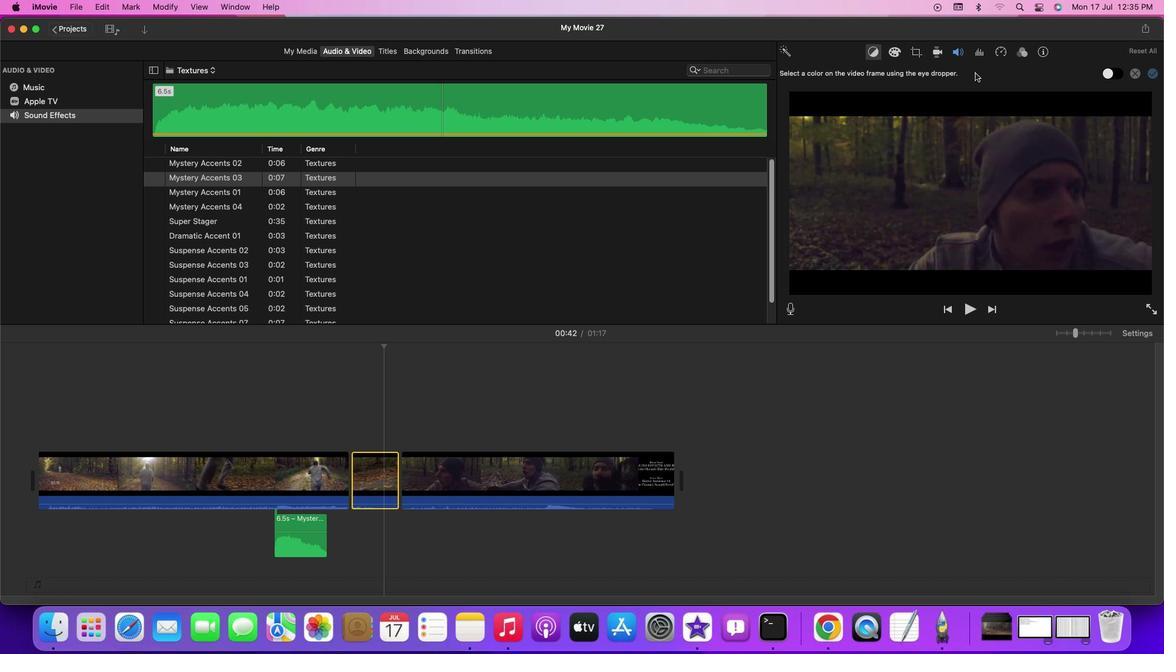 
Action: Mouse moved to (1071, 145)
Screenshot: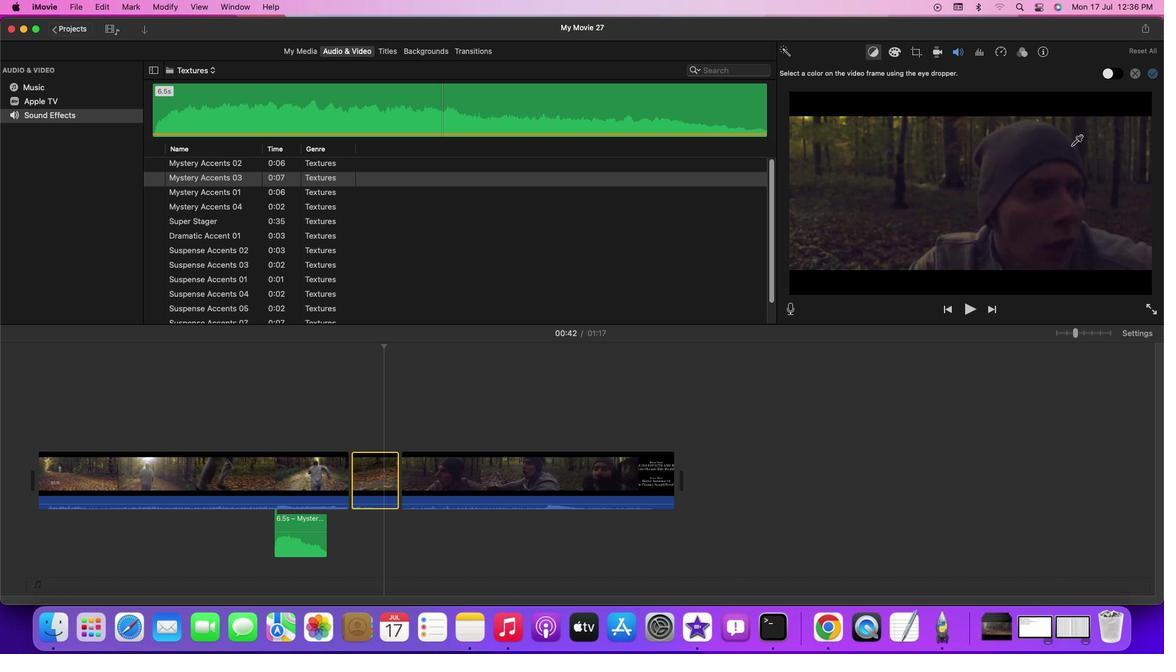 
Action: Mouse pressed left at (1071, 145)
Screenshot: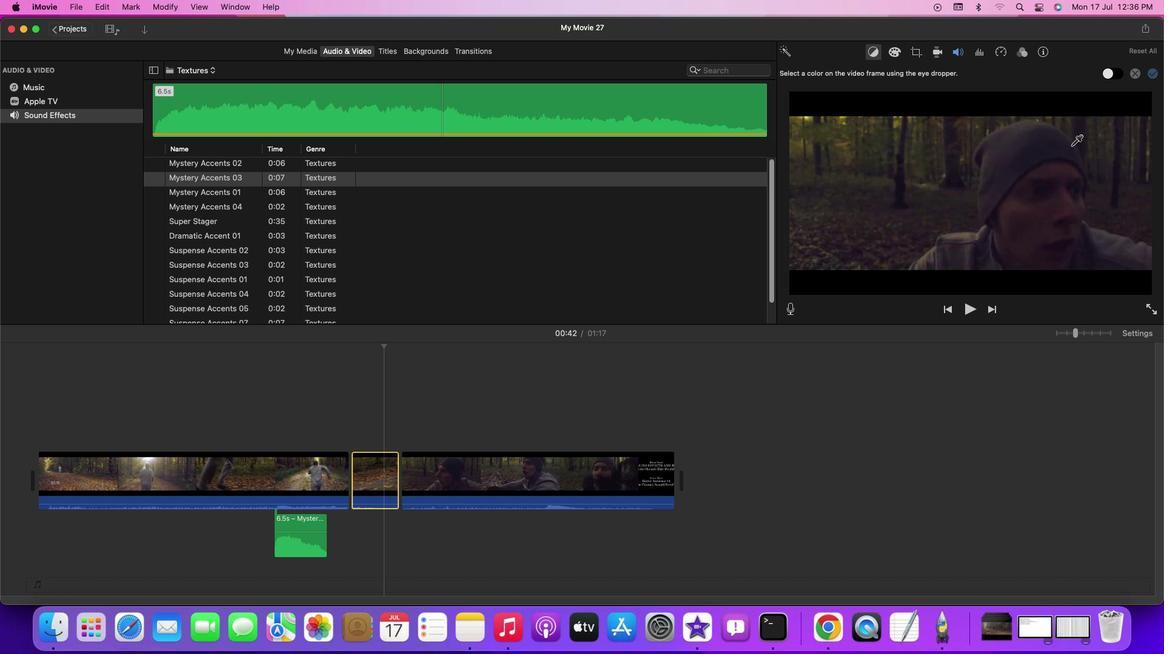 
Action: Mouse moved to (1103, 195)
Screenshot: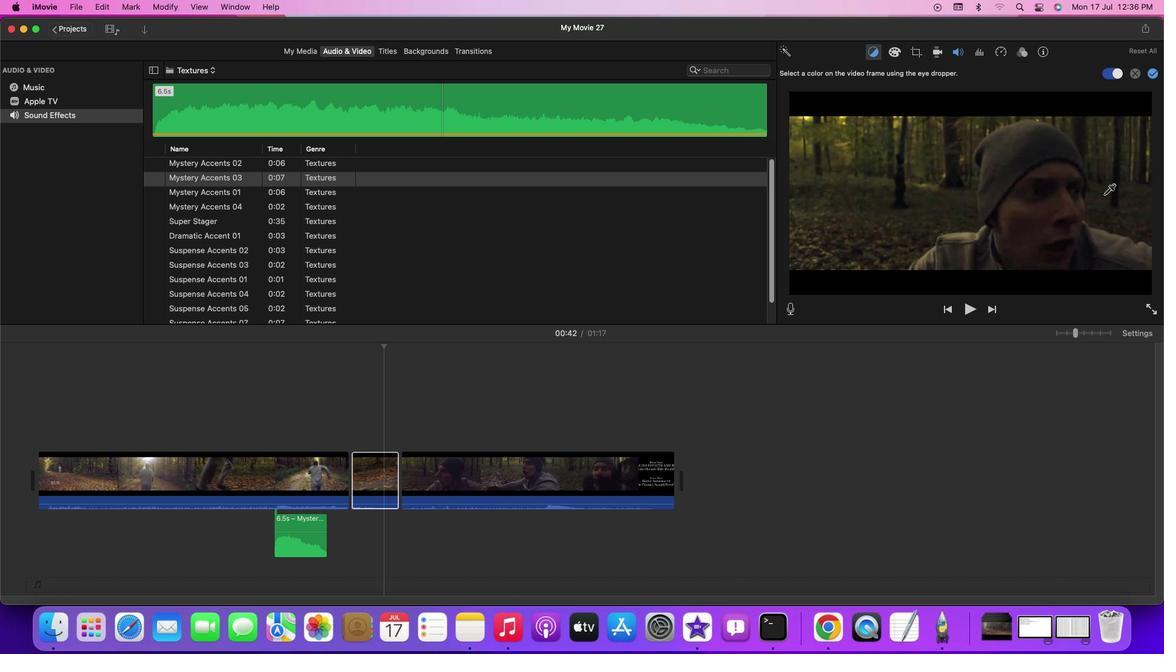 
Action: Mouse pressed left at (1103, 195)
Screenshot: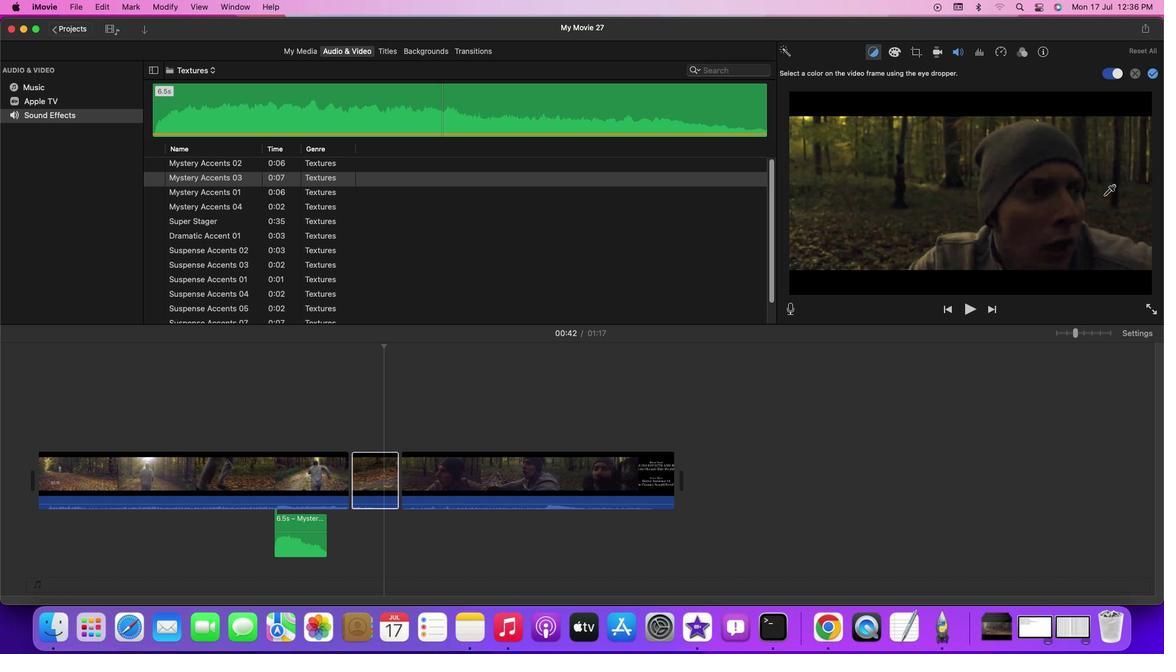 
Action: Mouse moved to (1093, 238)
Screenshot: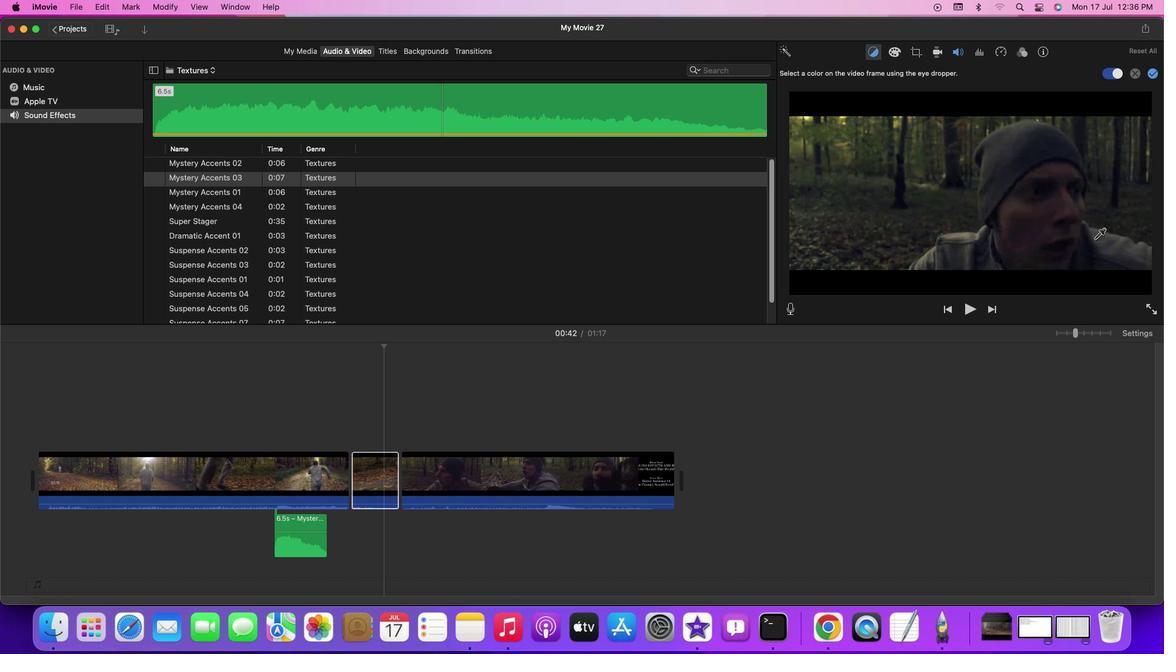 
Action: Mouse pressed left at (1093, 238)
Screenshot: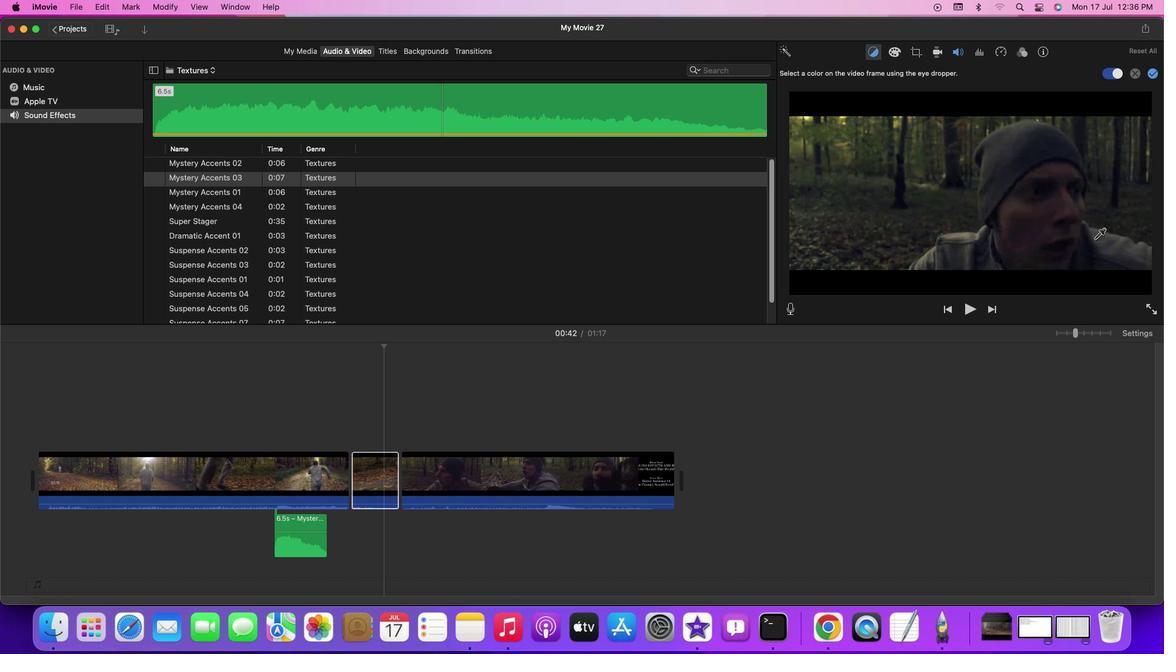 
Action: Mouse moved to (956, 219)
Screenshot: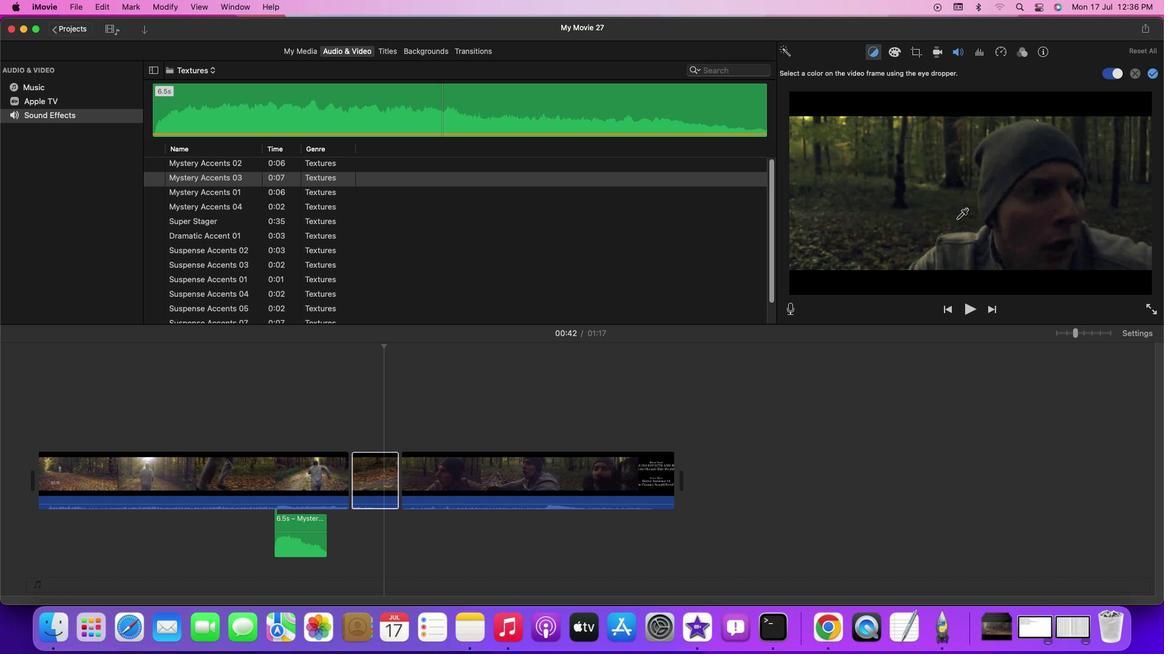 
Action: Mouse pressed left at (956, 219)
Screenshot: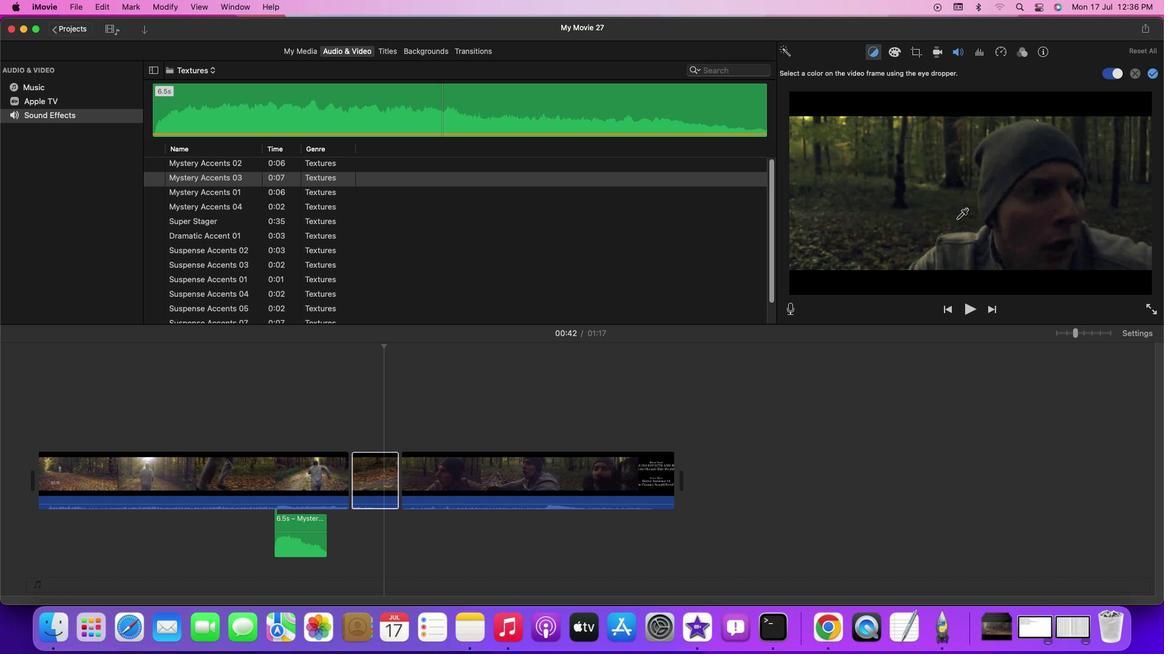 
Action: Mouse moved to (865, 188)
Screenshot: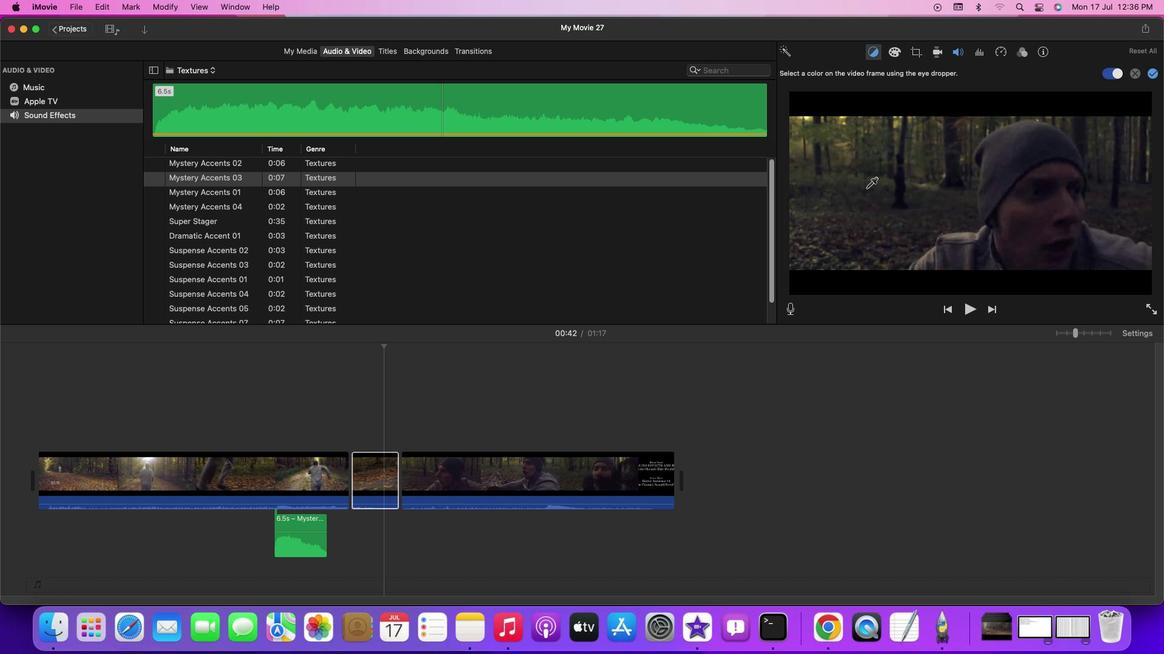 
Action: Mouse pressed left at (865, 188)
Screenshot: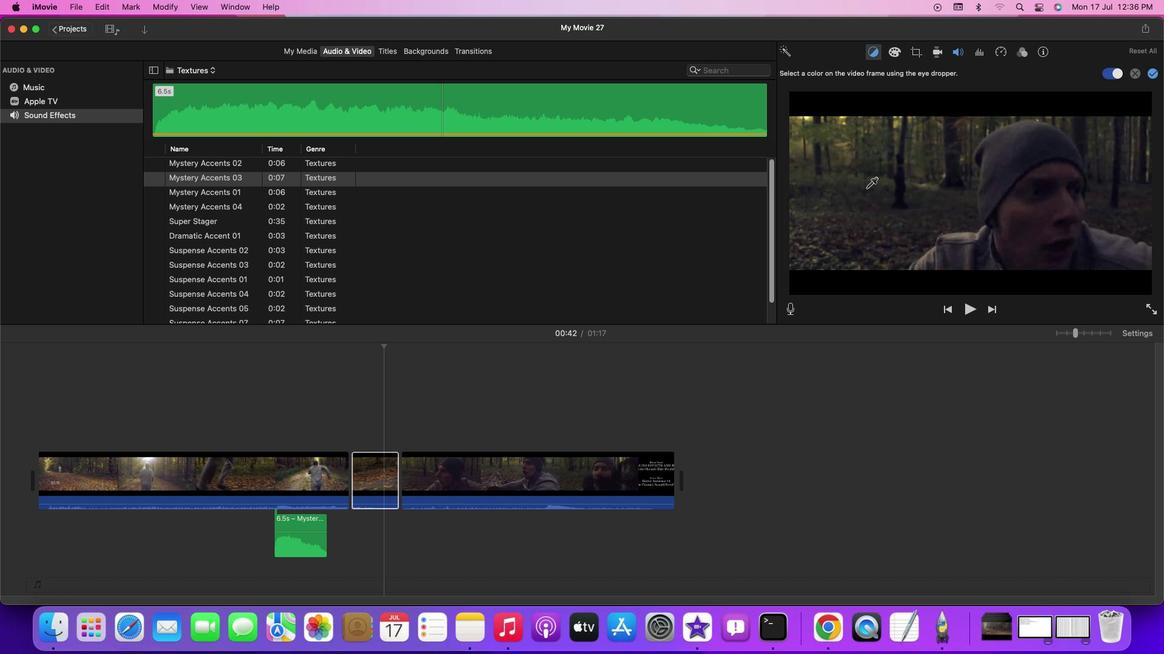 
Action: Mouse moved to (1036, 227)
Screenshot: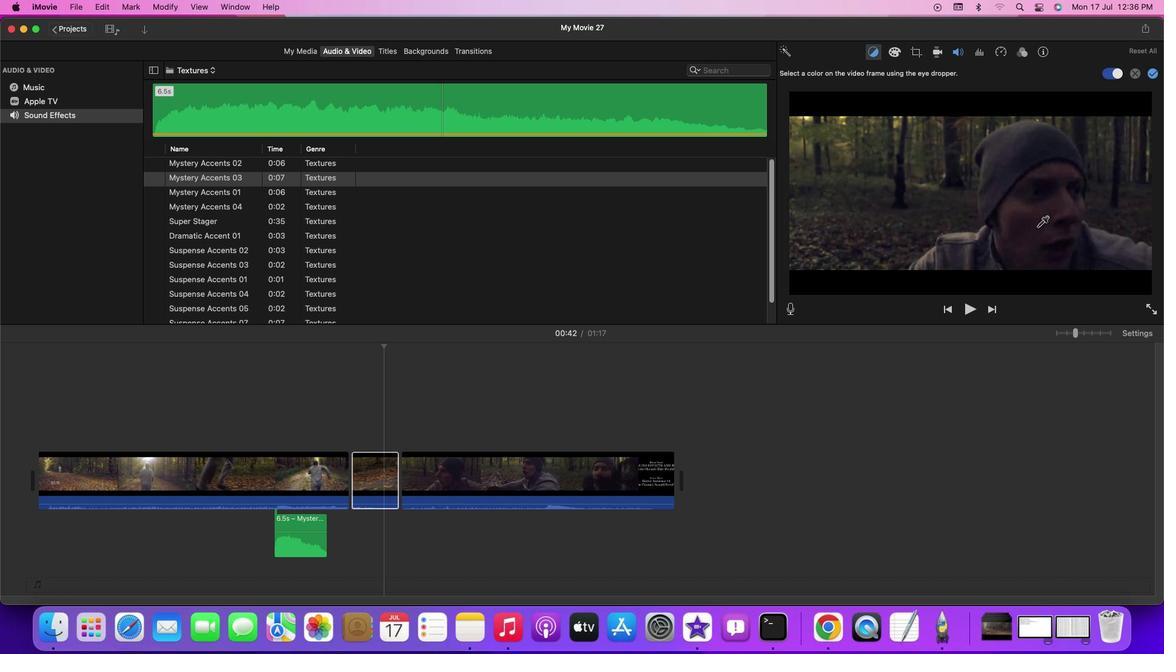 
Action: Mouse pressed left at (1036, 227)
Screenshot: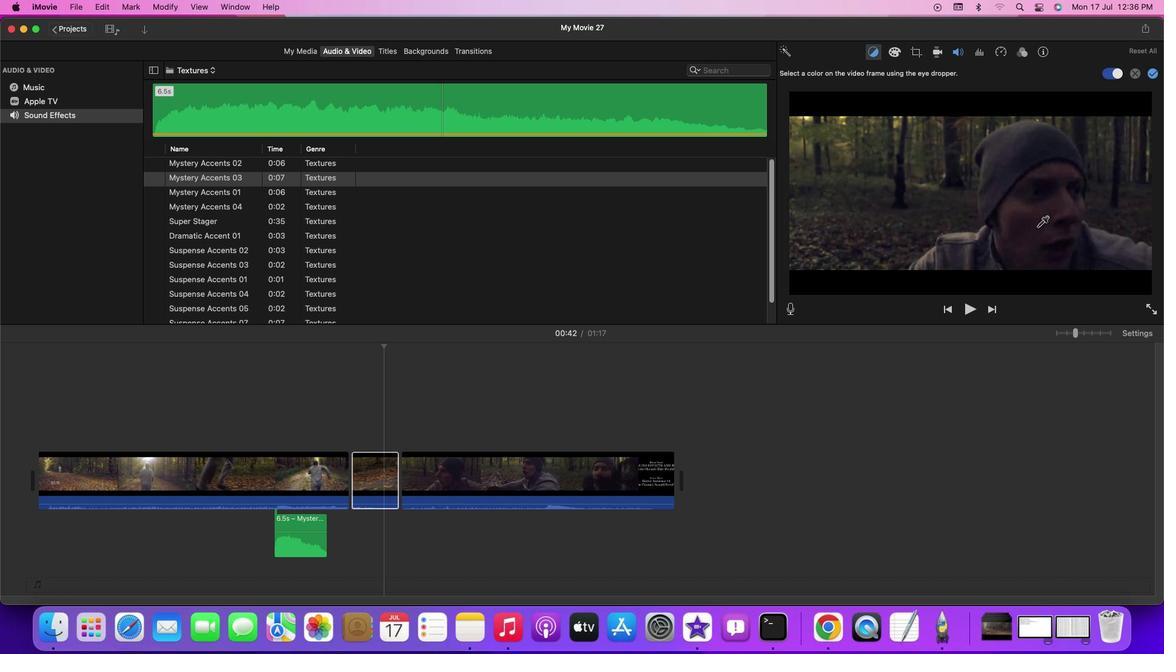 
Action: Mouse moved to (1113, 246)
Screenshot: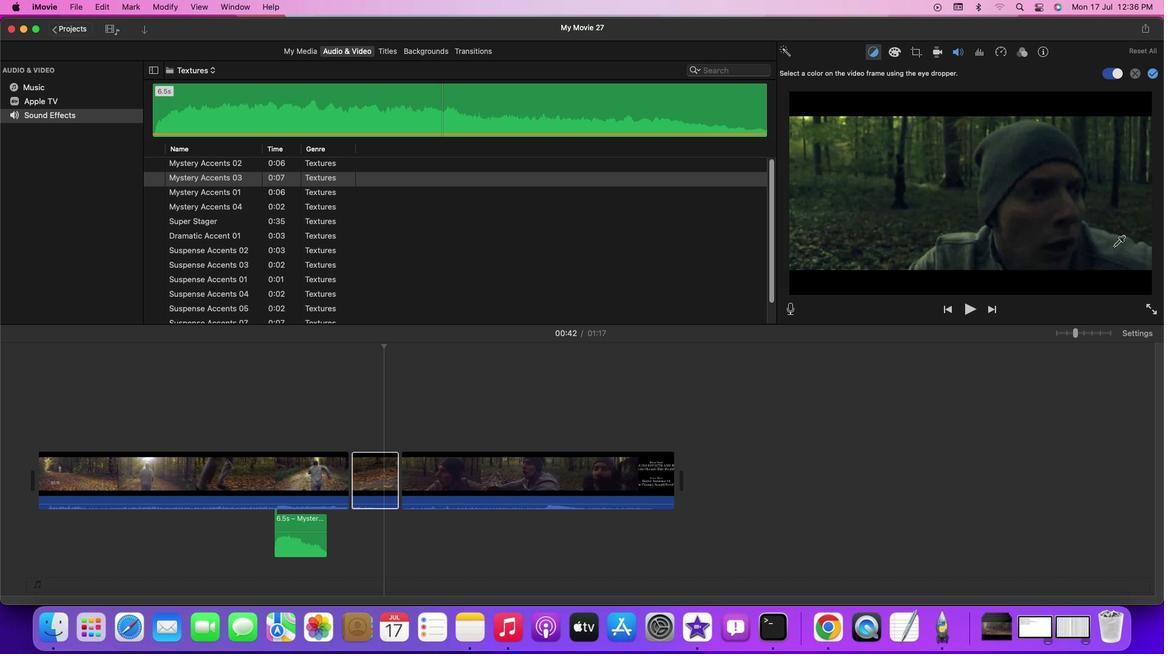 
Action: Mouse pressed left at (1113, 246)
Screenshot: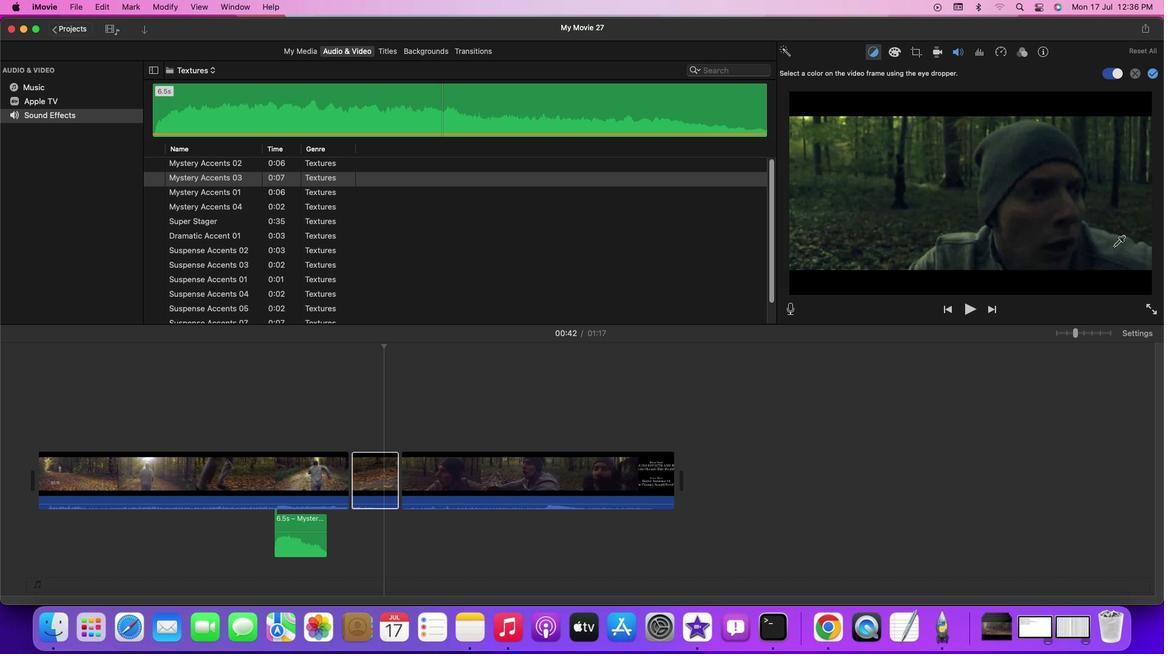 
Action: Mouse moved to (1115, 189)
Screenshot: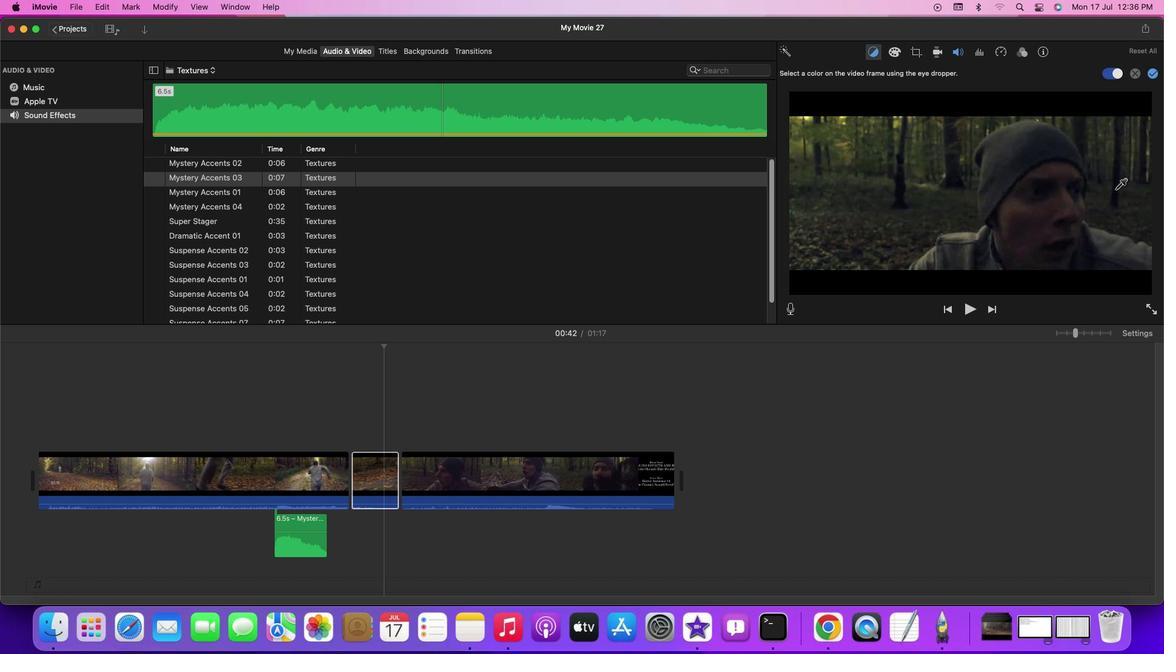 
Action: Mouse pressed left at (1115, 189)
Screenshot: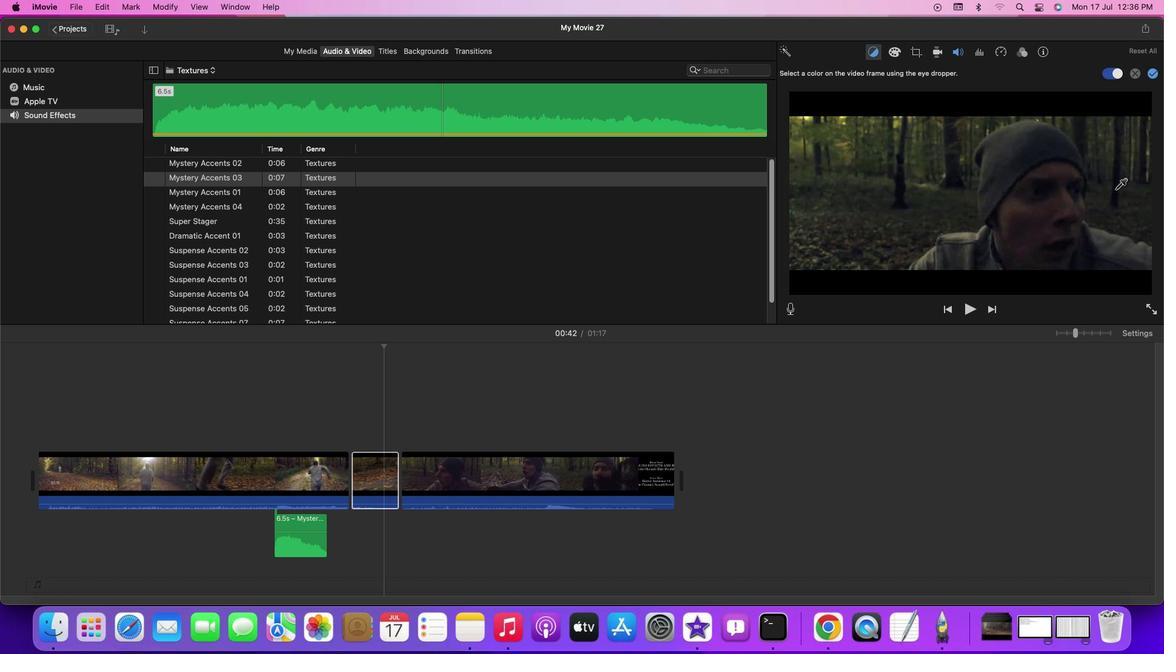 
Action: Mouse moved to (894, 204)
Screenshot: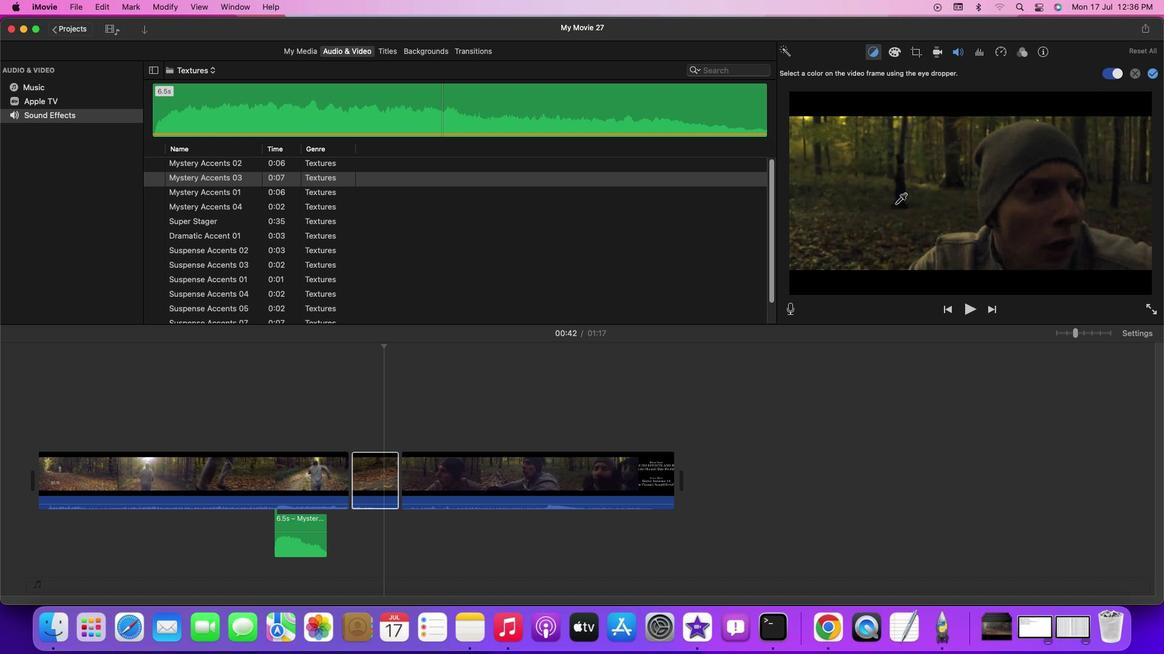 
Action: Mouse pressed left at (894, 204)
Screenshot: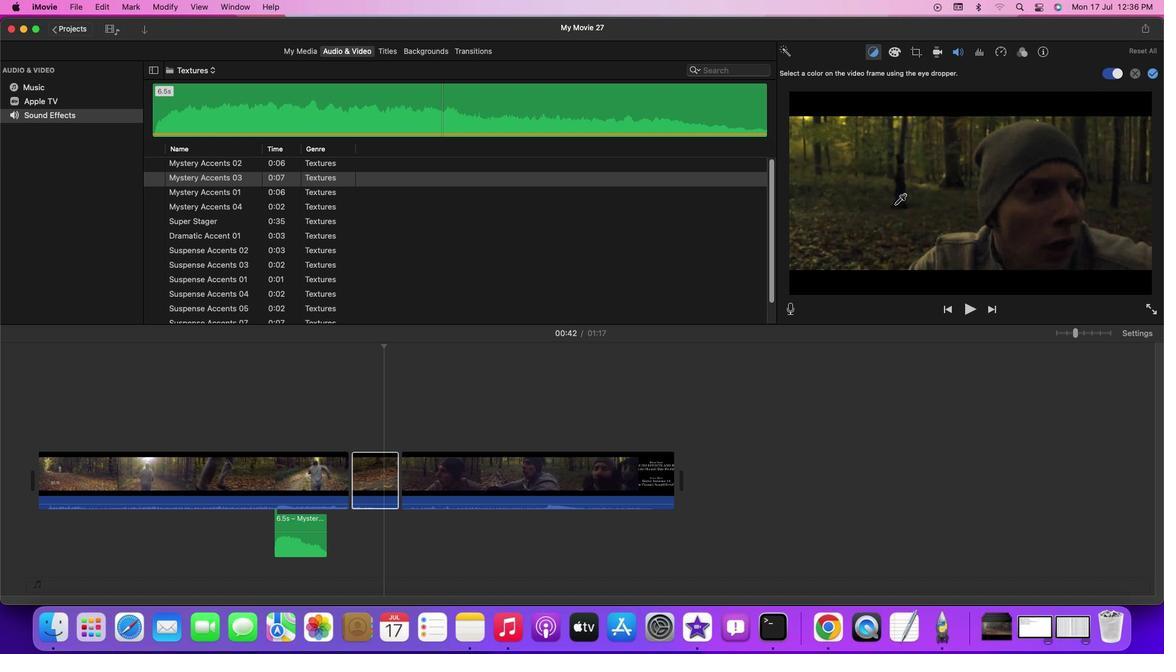
Action: Mouse moved to (1028, 189)
Screenshot: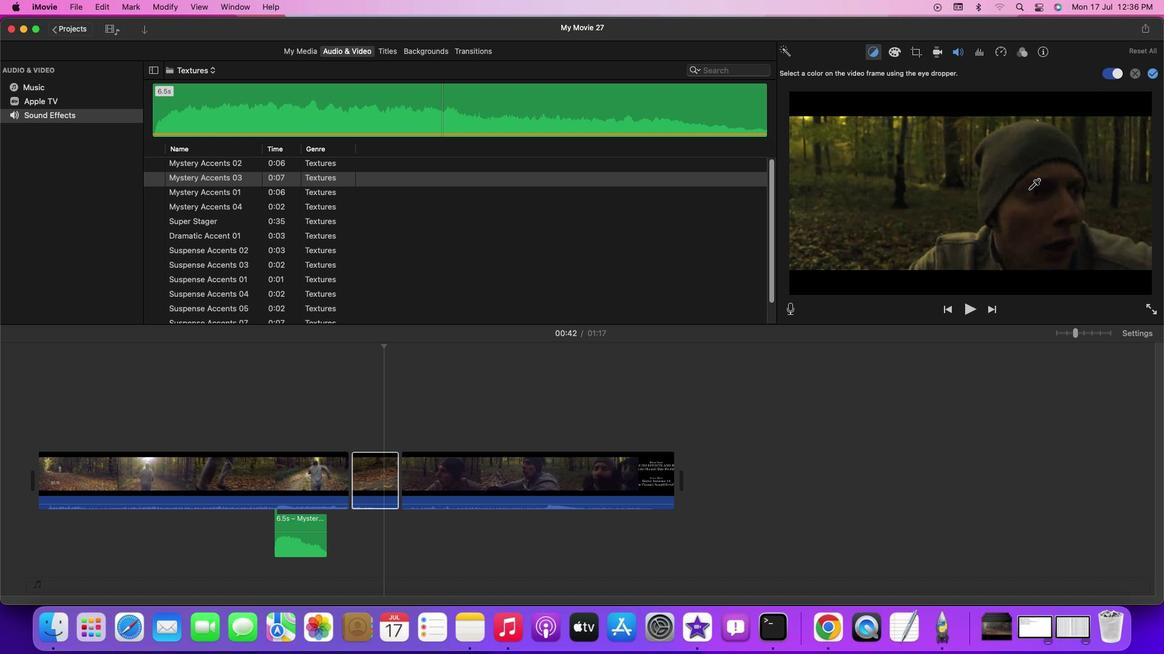 
Action: Mouse pressed left at (1028, 189)
Screenshot: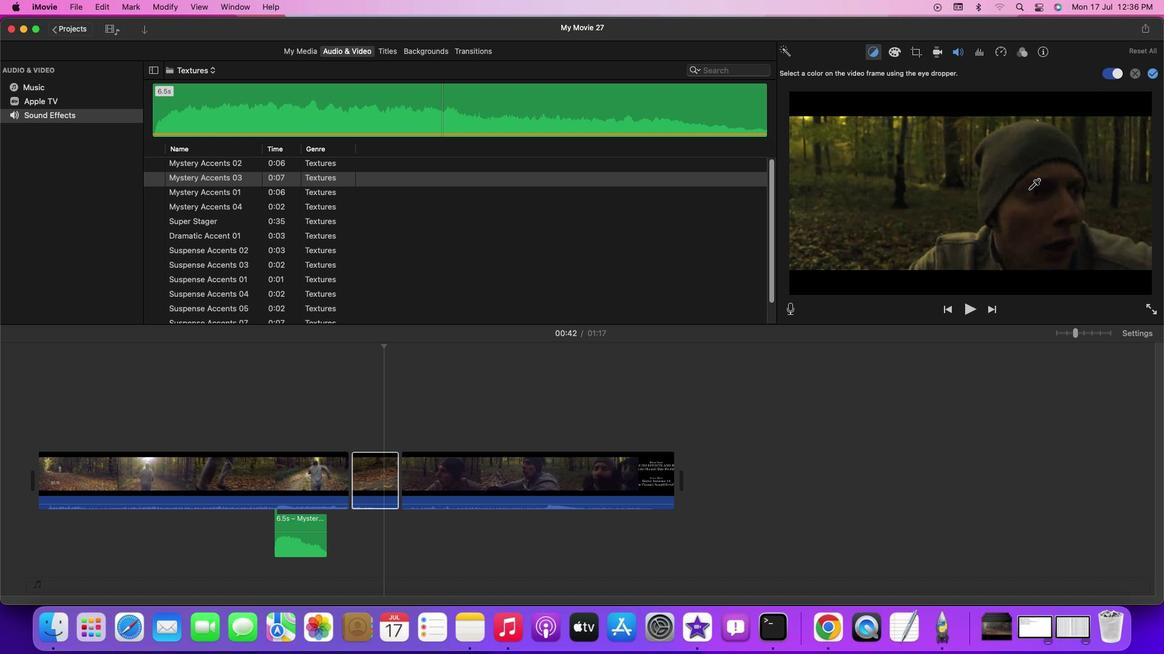 
Action: Mouse moved to (891, 51)
Screenshot: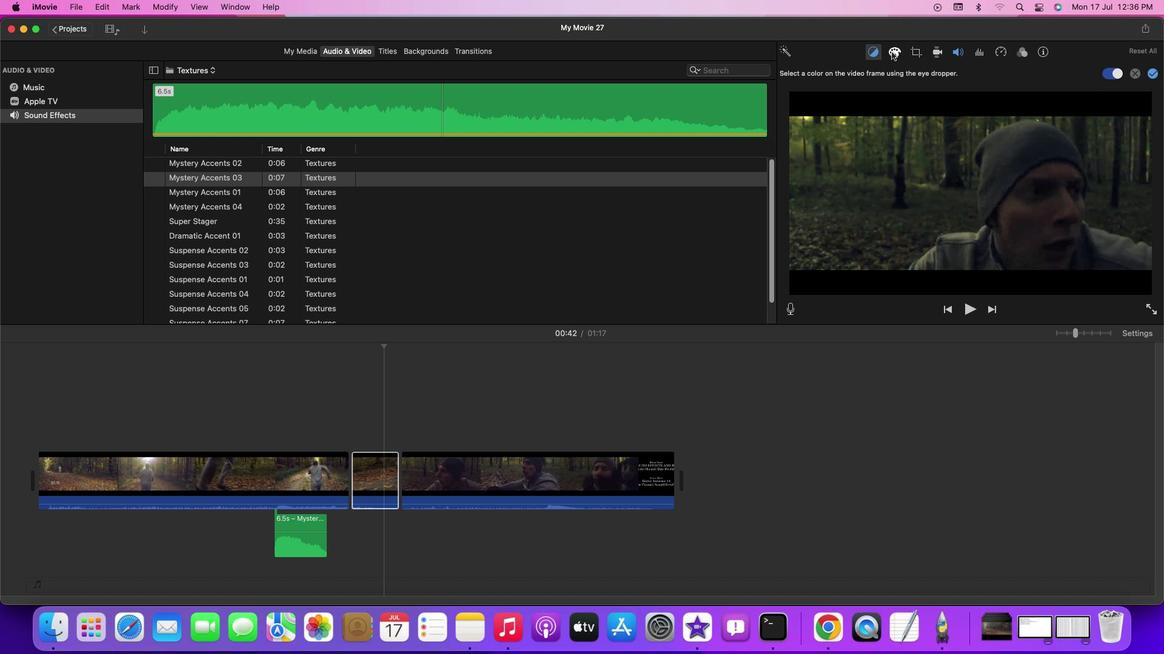
Action: Mouse pressed left at (891, 51)
Screenshot: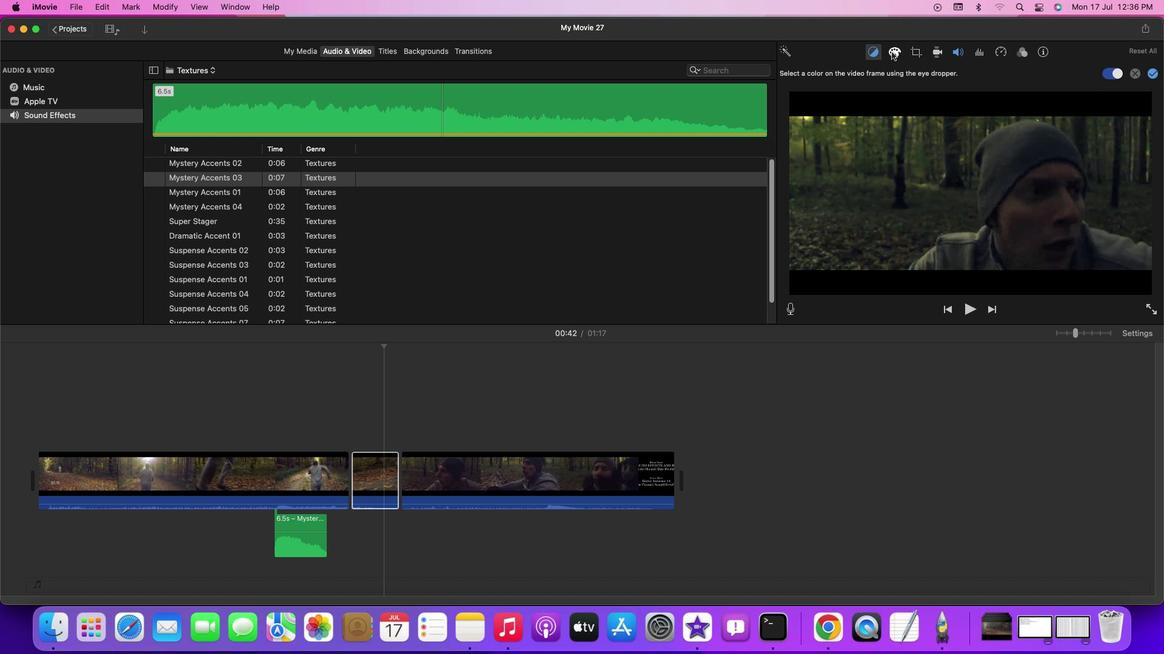 
Action: Mouse moved to (839, 77)
Screenshot: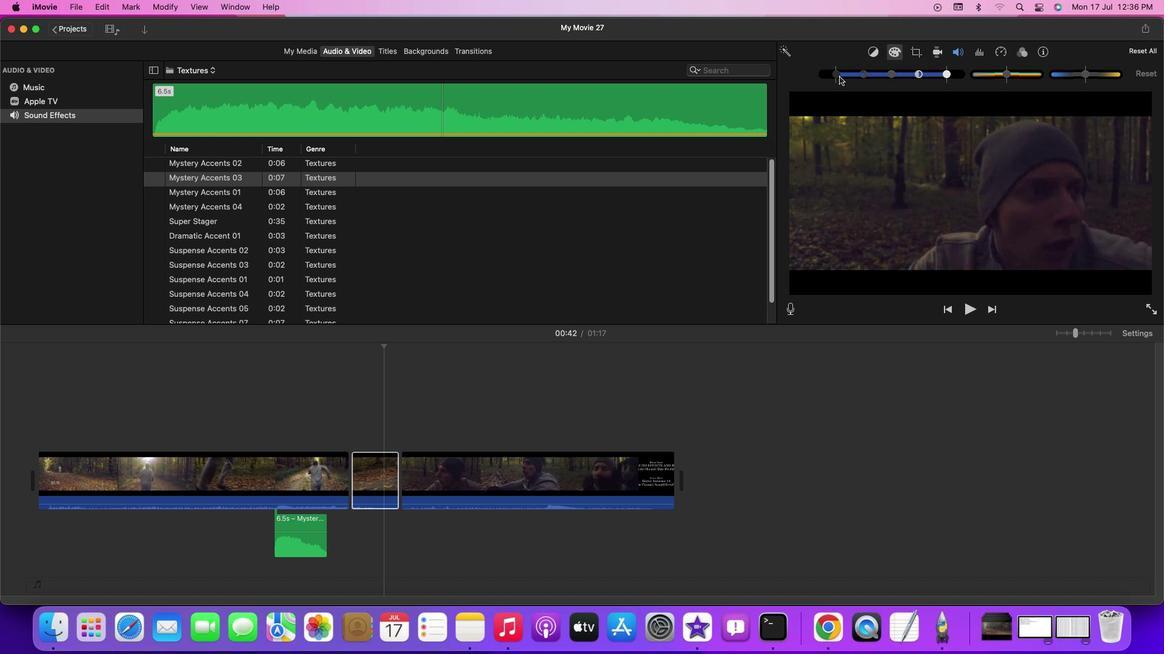 
Action: Mouse pressed left at (839, 77)
Screenshot: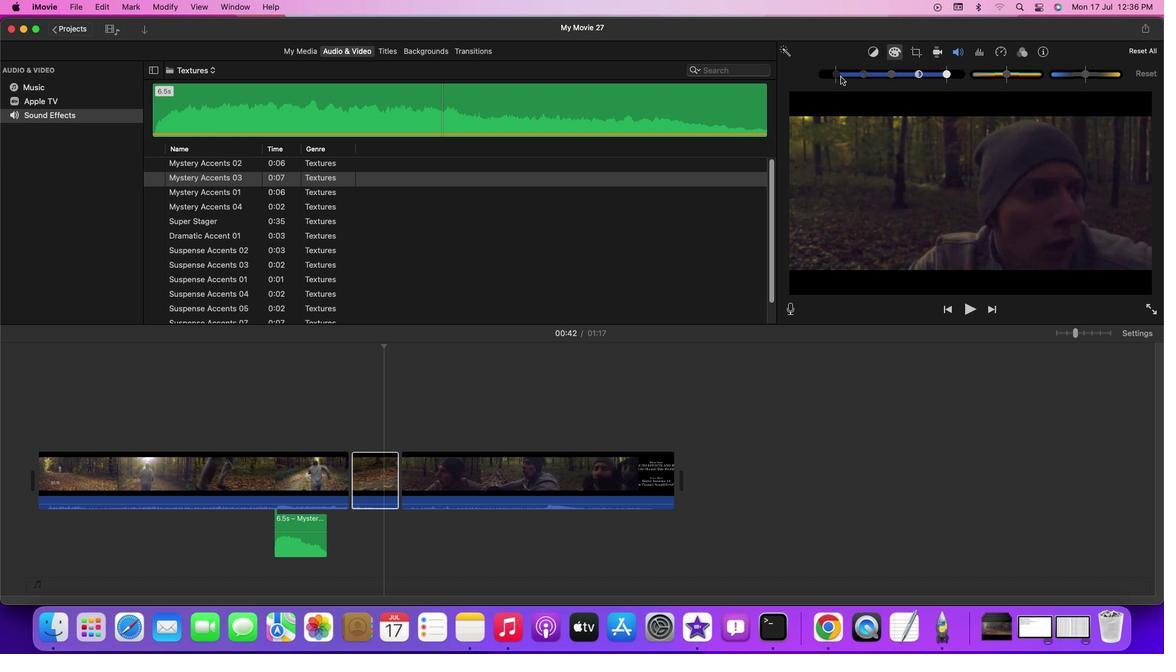 
Action: Mouse moved to (1005, 73)
Screenshot: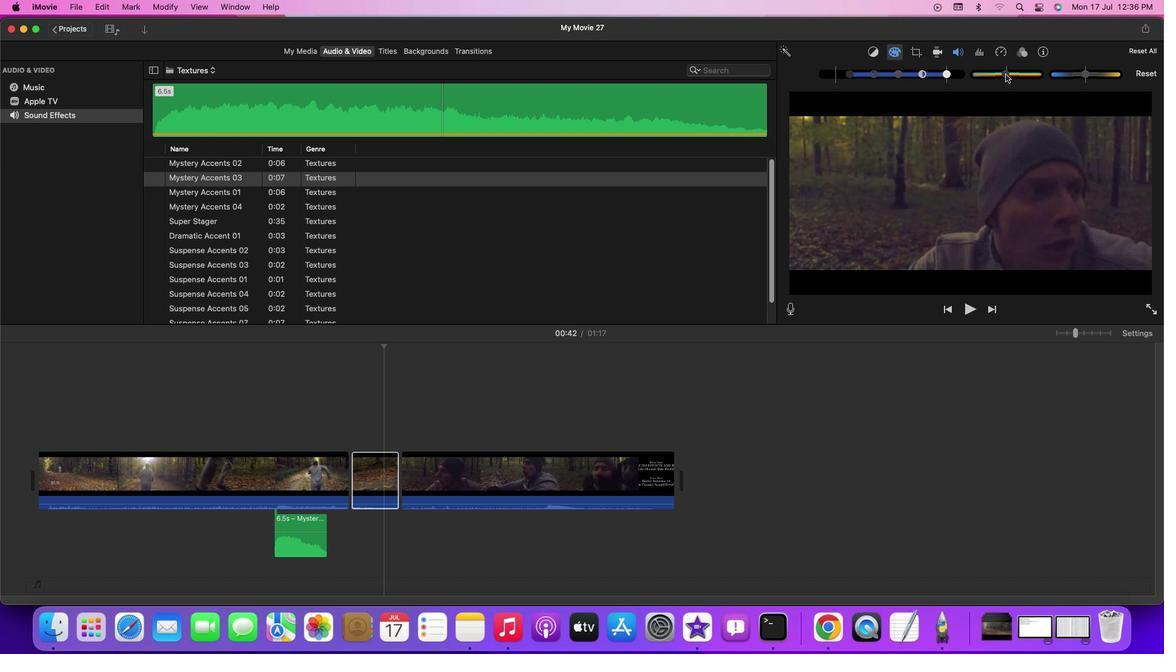 
Action: Mouse pressed left at (1005, 73)
Screenshot: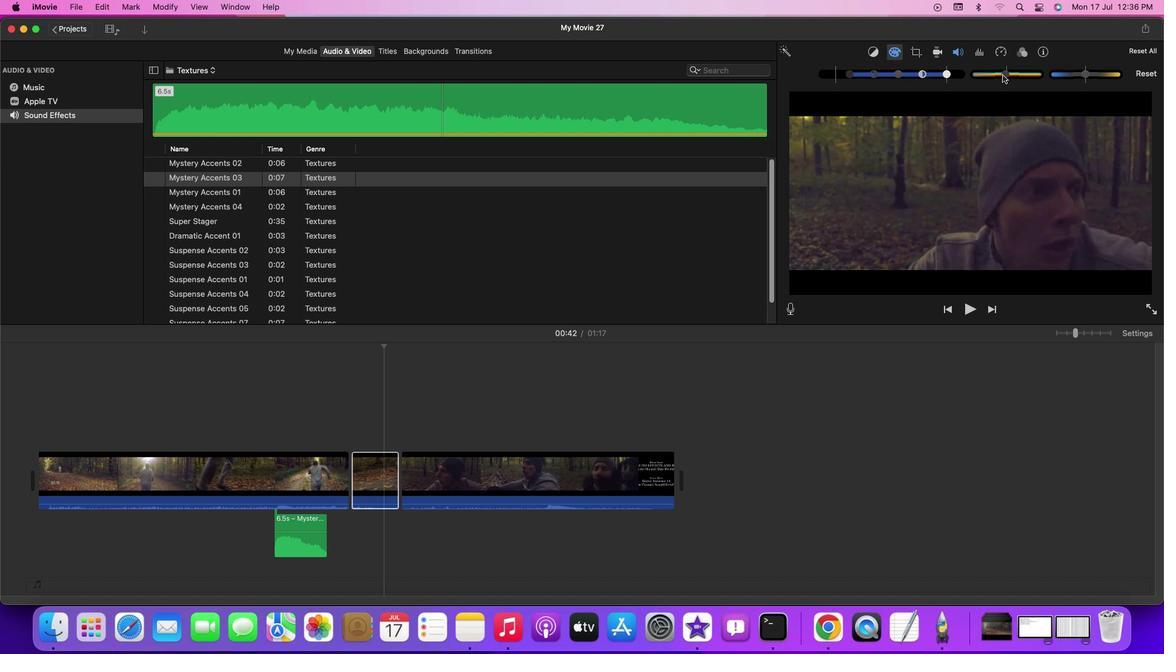 
Action: Mouse moved to (1088, 75)
Screenshot: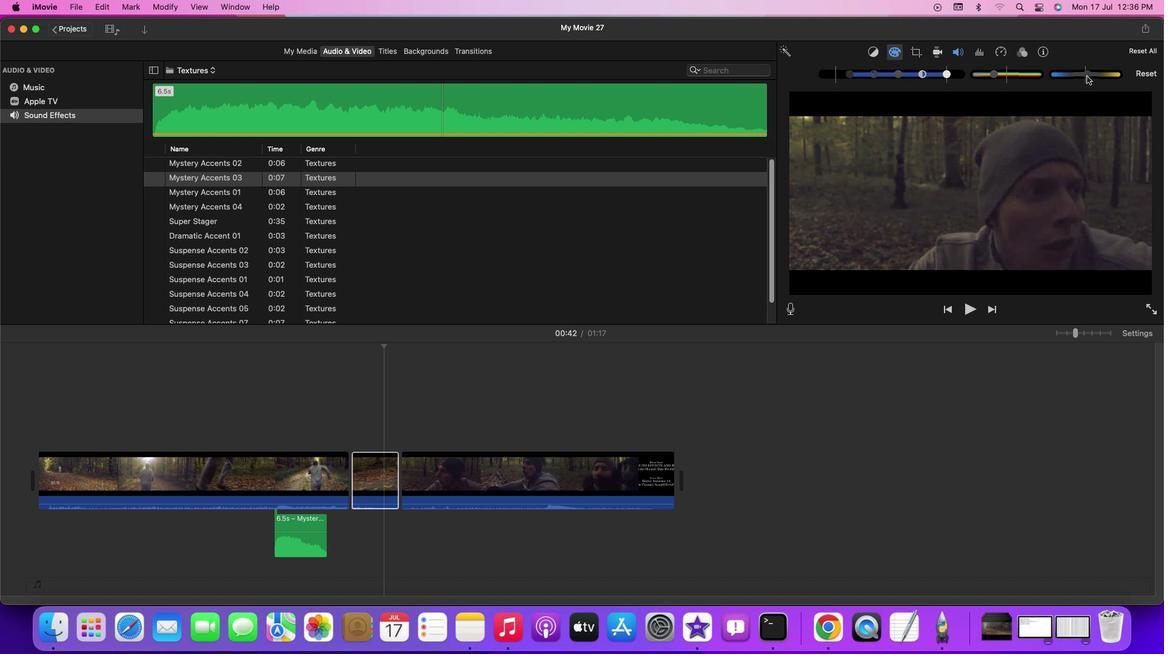 
Action: Mouse pressed left at (1088, 75)
Screenshot: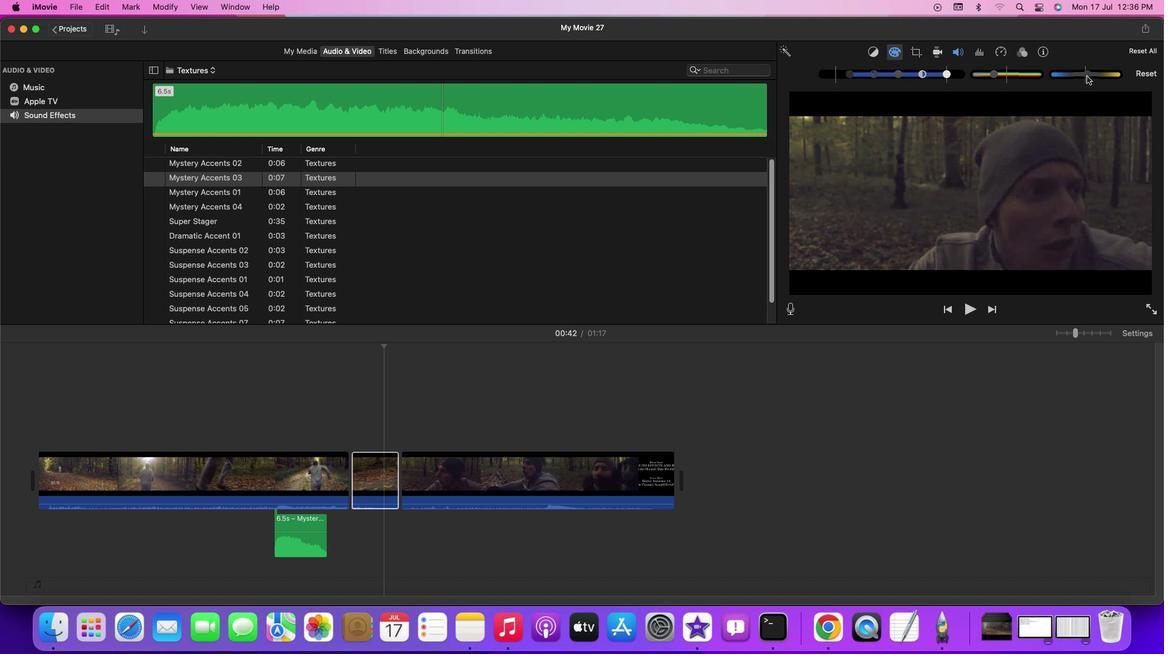 
Action: Mouse moved to (1139, 74)
Screenshot: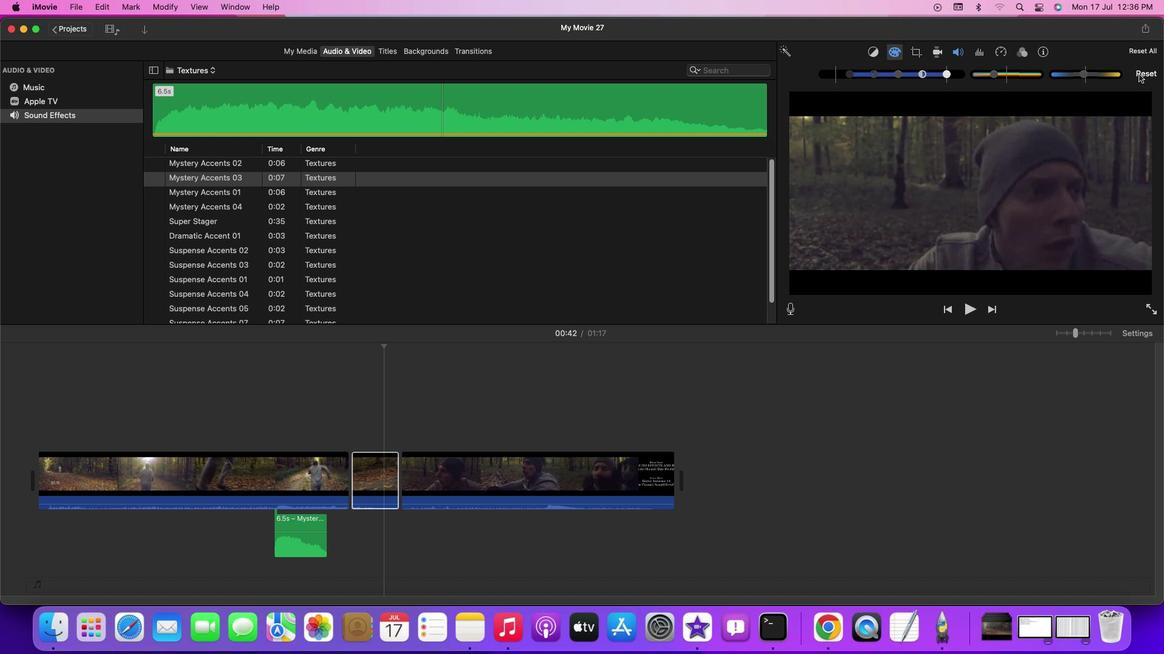 
Action: Mouse pressed left at (1139, 74)
Screenshot: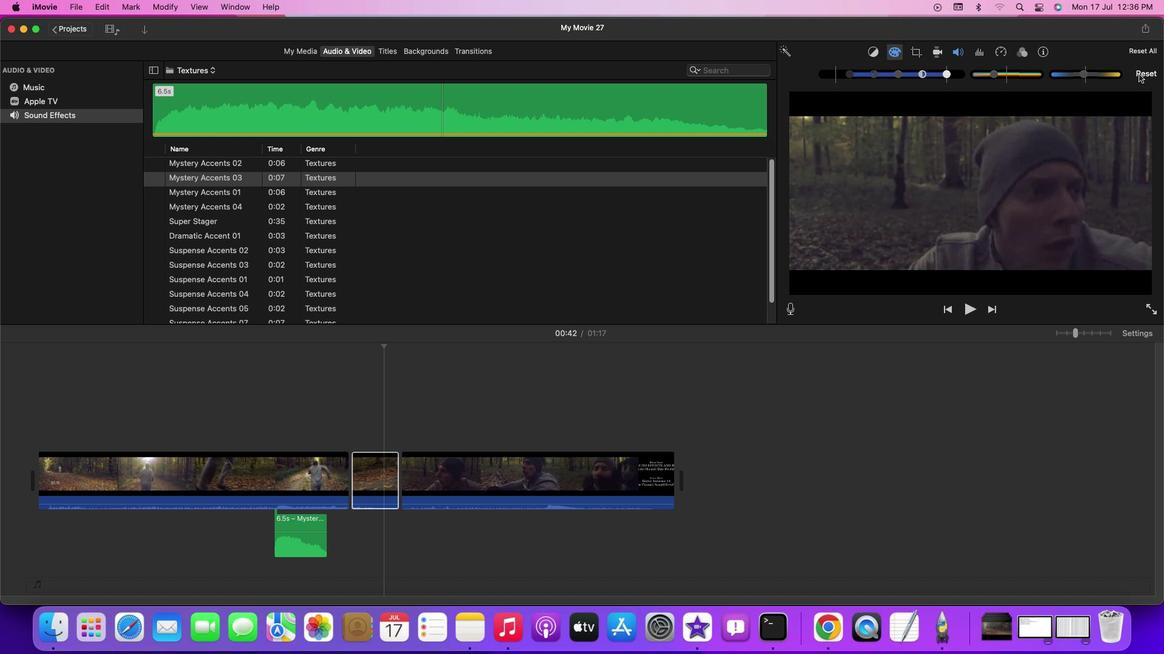 
Action: Mouse moved to (871, 52)
Screenshot: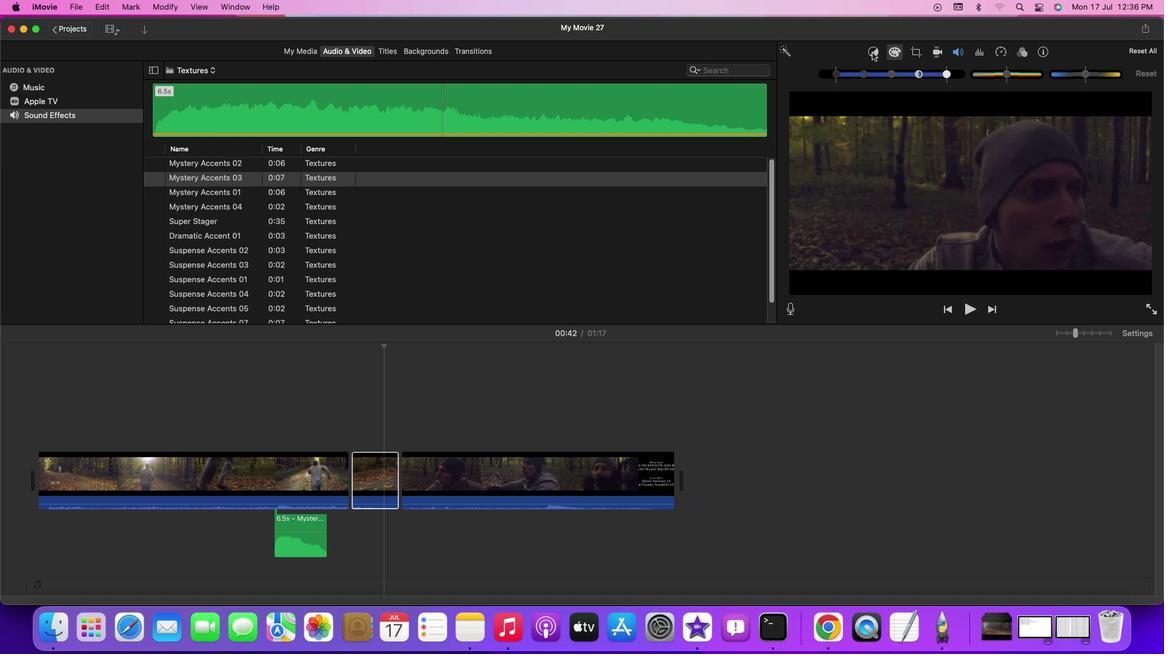 
Action: Mouse pressed left at (871, 52)
Screenshot: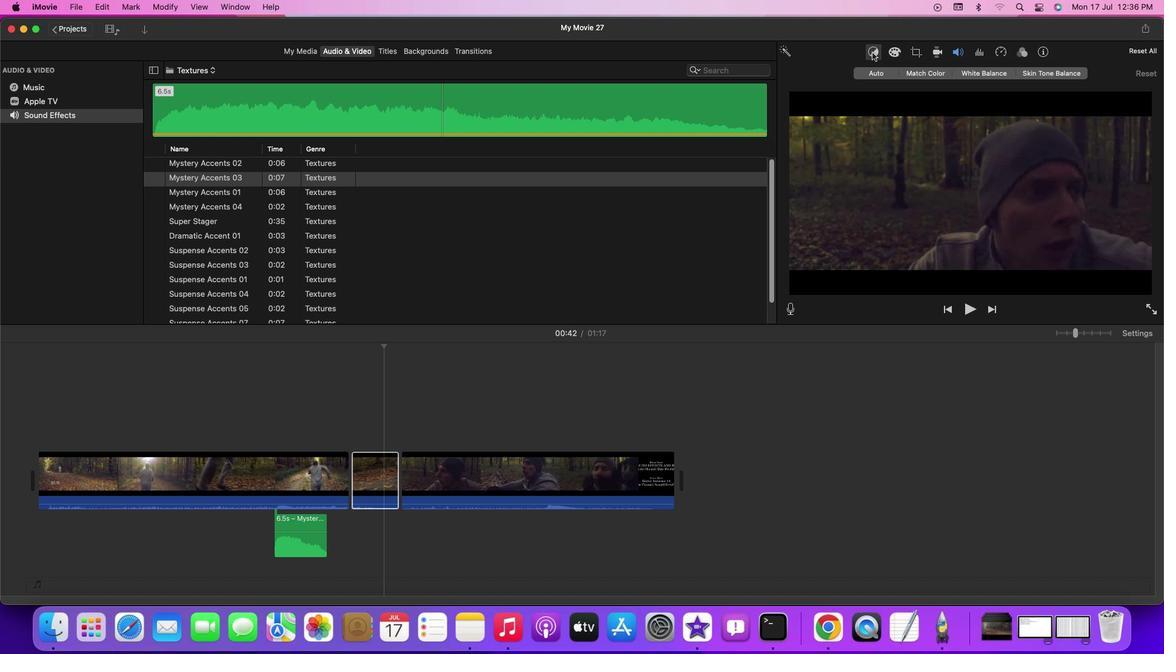 
Action: Mouse moved to (1151, 76)
Screenshot: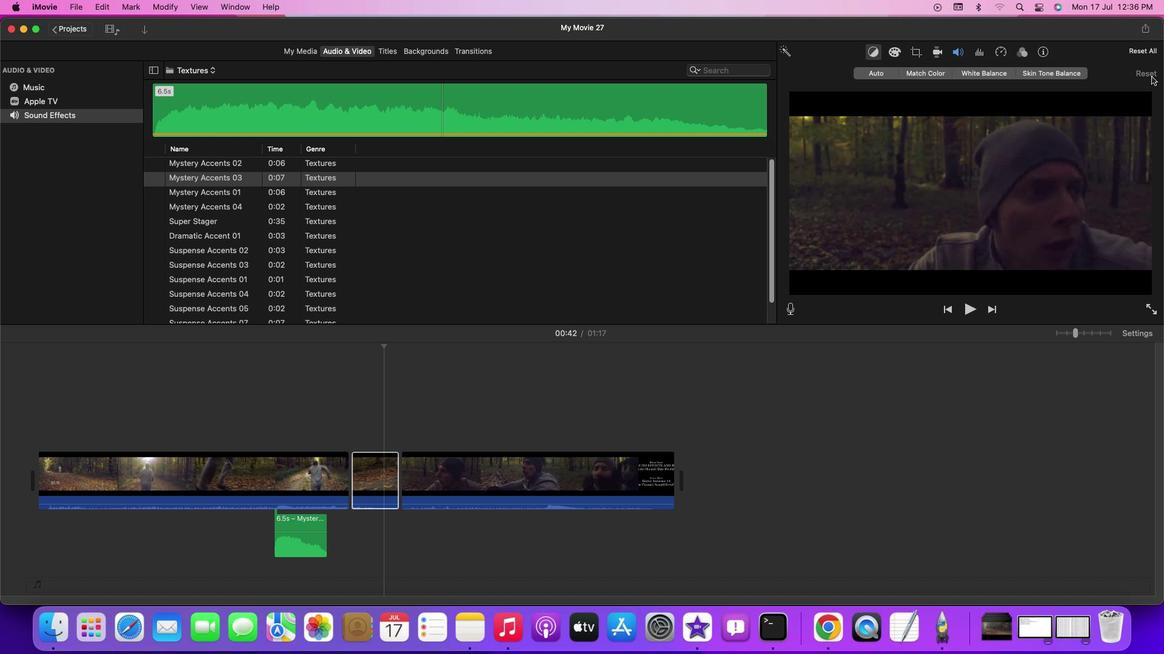 
Action: Mouse pressed left at (1151, 76)
Screenshot: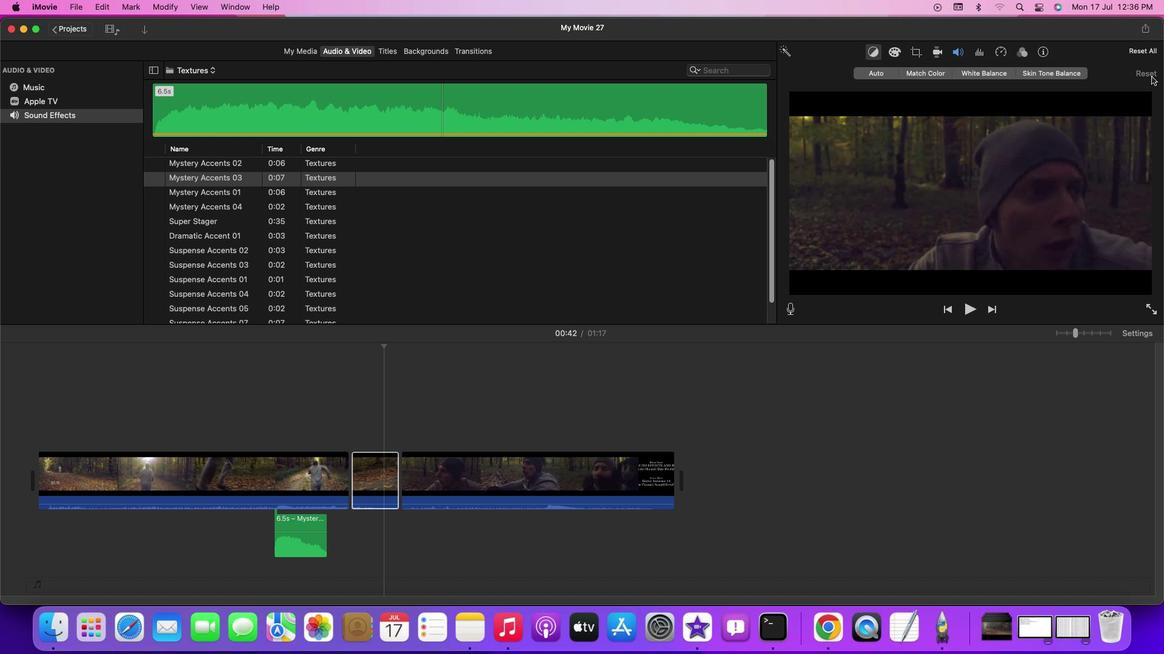 
Action: Mouse moved to (894, 49)
Screenshot: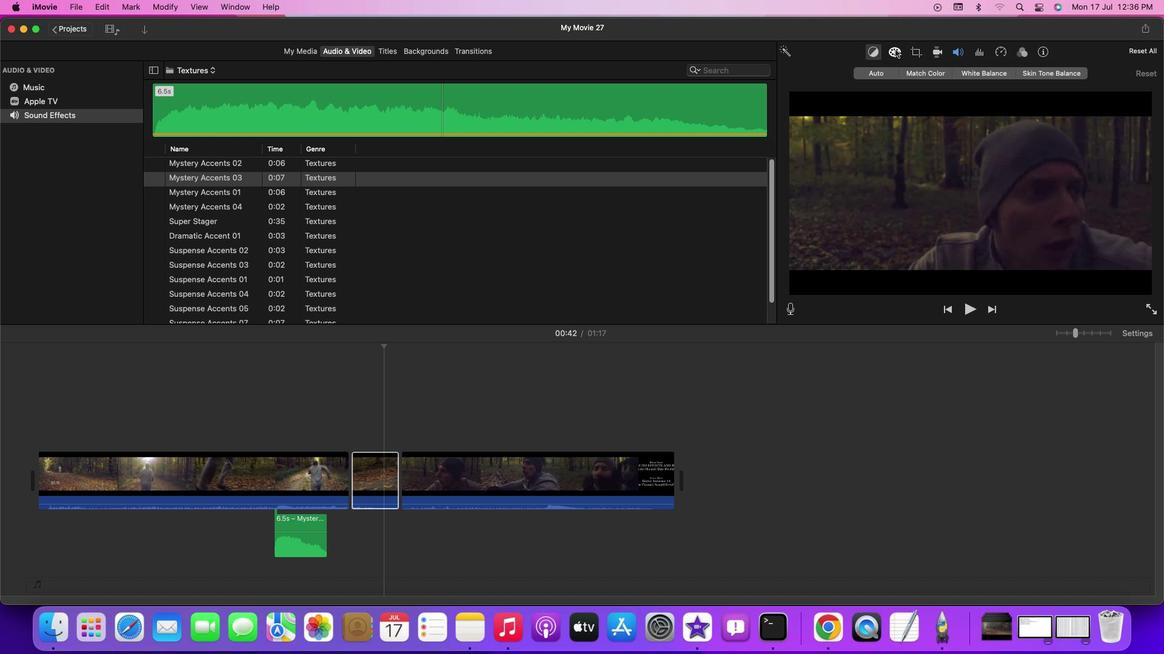 
Action: Mouse pressed left at (894, 49)
Screenshot: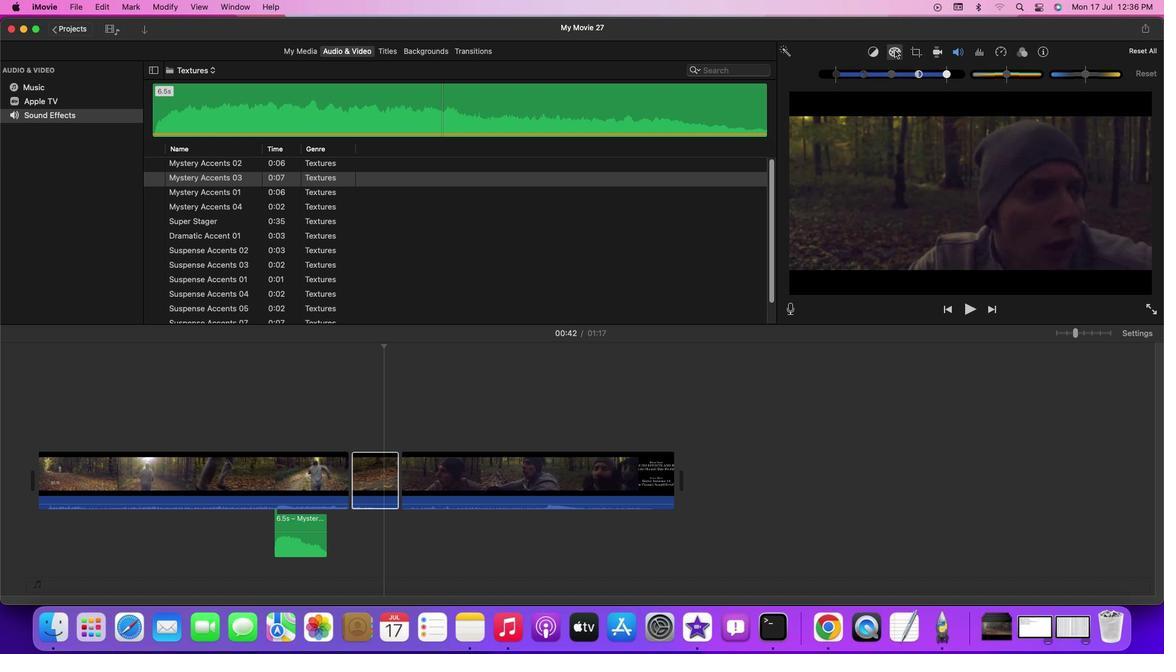 
Action: Mouse moved to (839, 75)
Screenshot: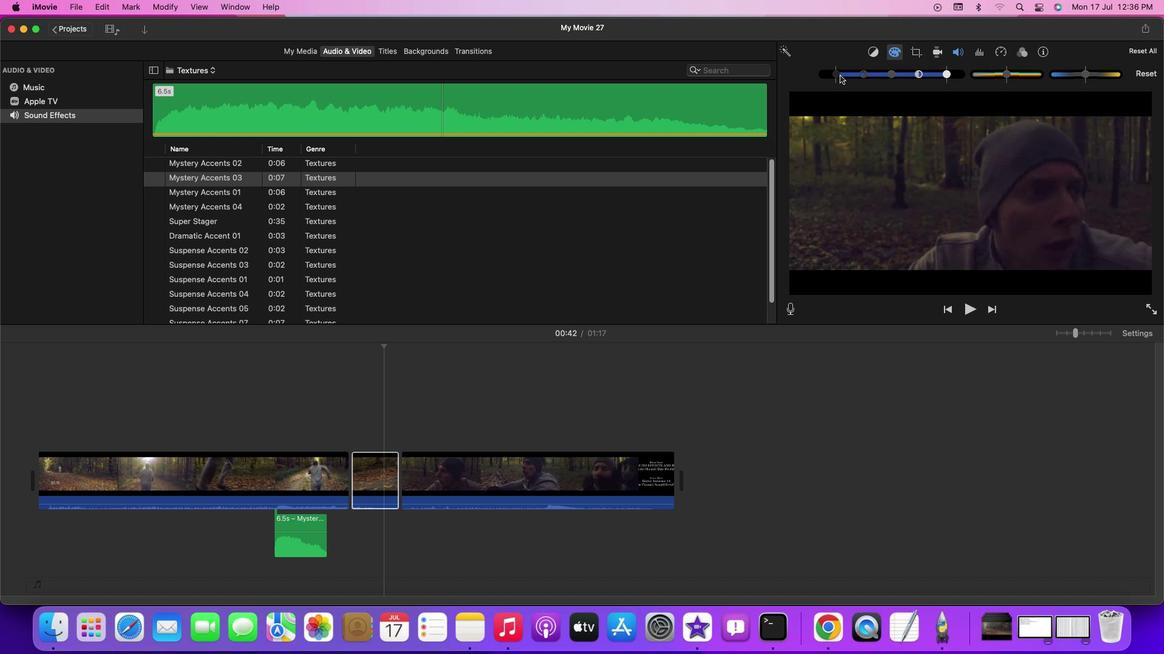 
Action: Mouse pressed left at (839, 75)
Screenshot: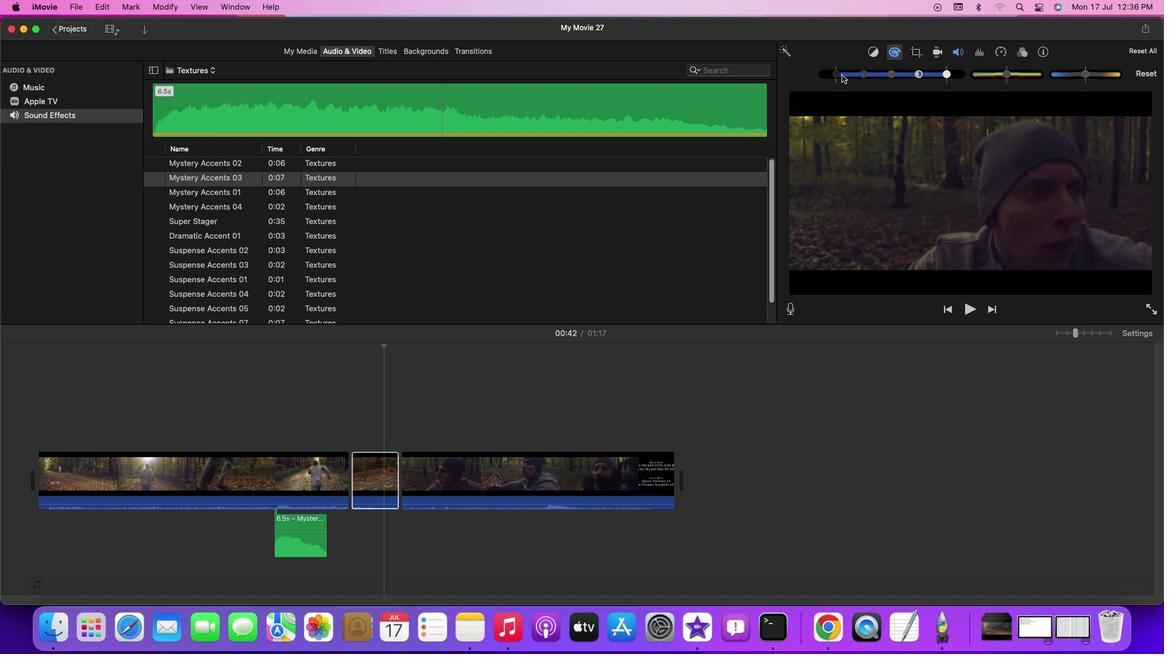 
Action: Mouse moved to (1010, 74)
Screenshot: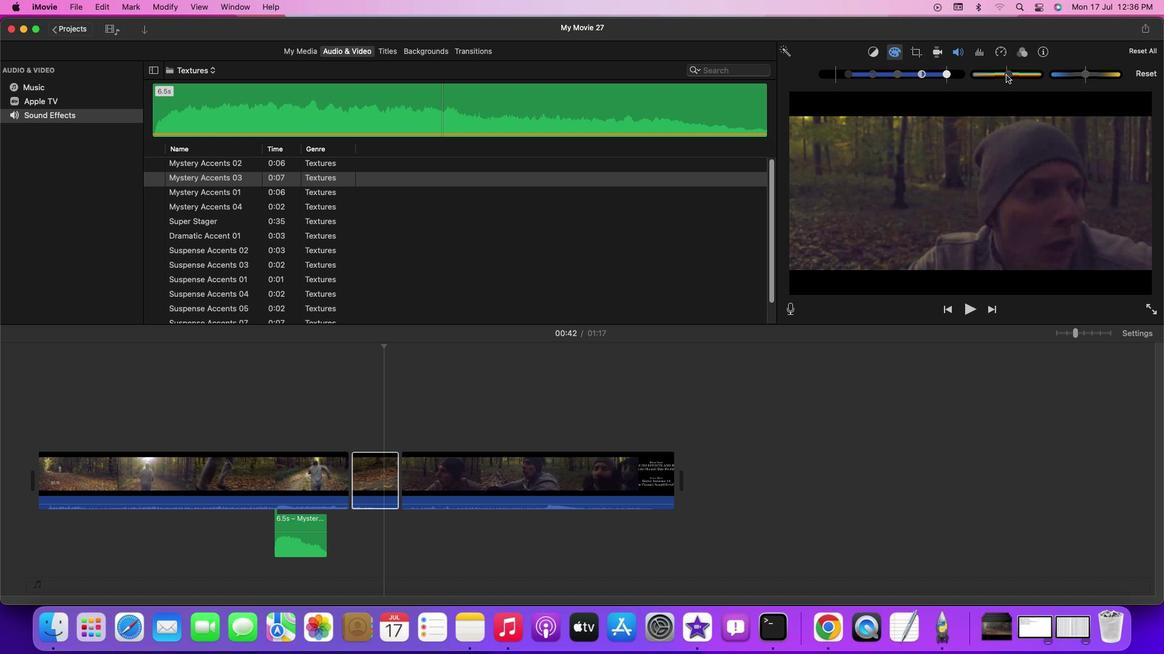
Action: Mouse pressed left at (1010, 74)
Screenshot: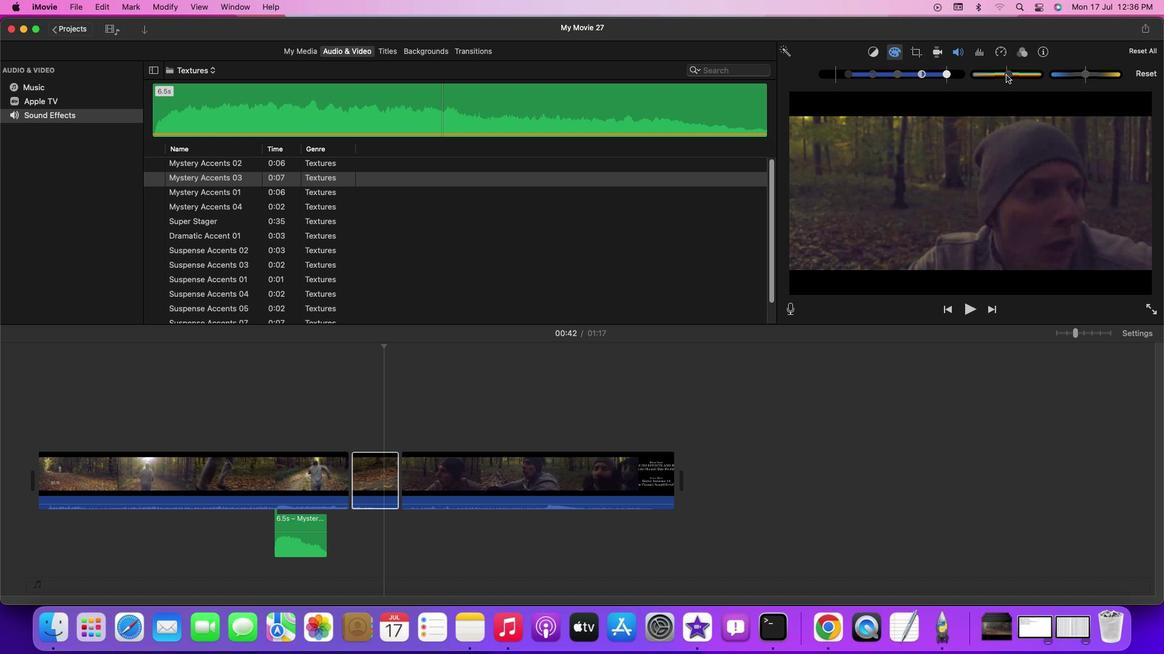 
Action: Mouse moved to (1001, 74)
Screenshot: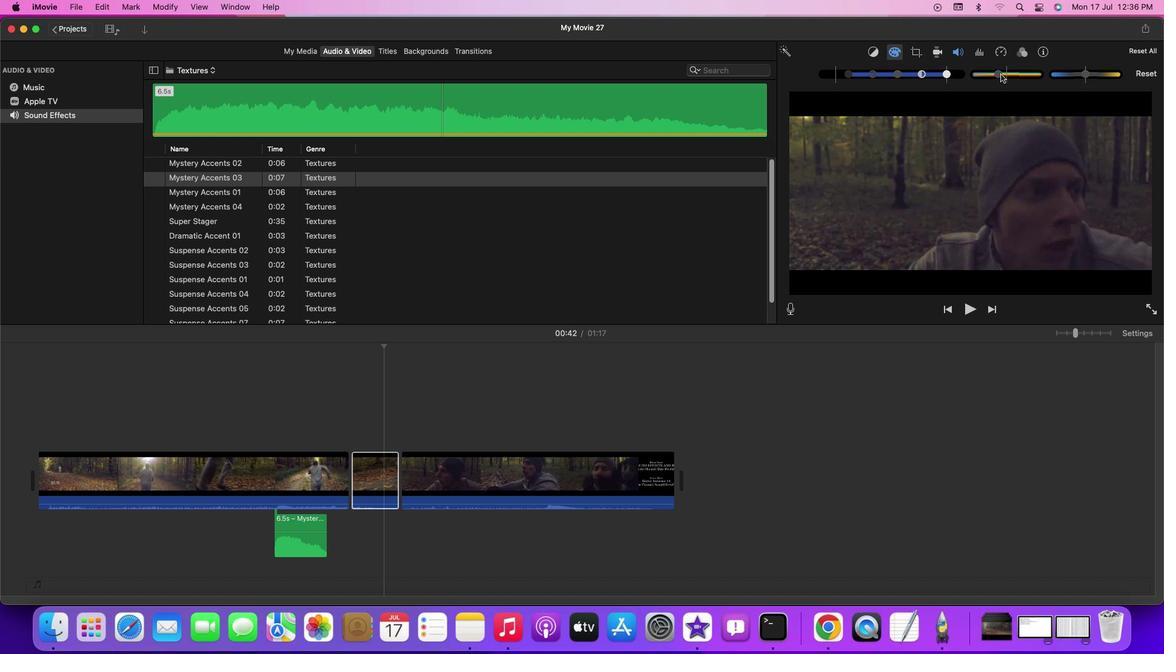 
Action: Mouse pressed left at (1001, 74)
Screenshot: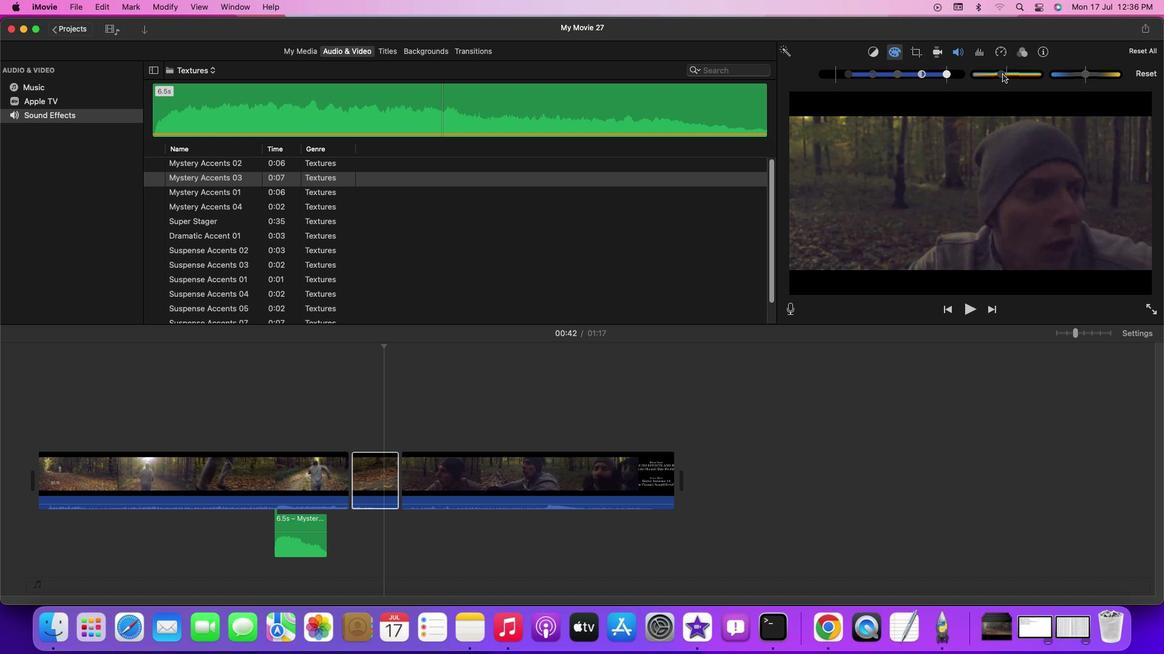 
Action: Mouse moved to (1088, 73)
Screenshot: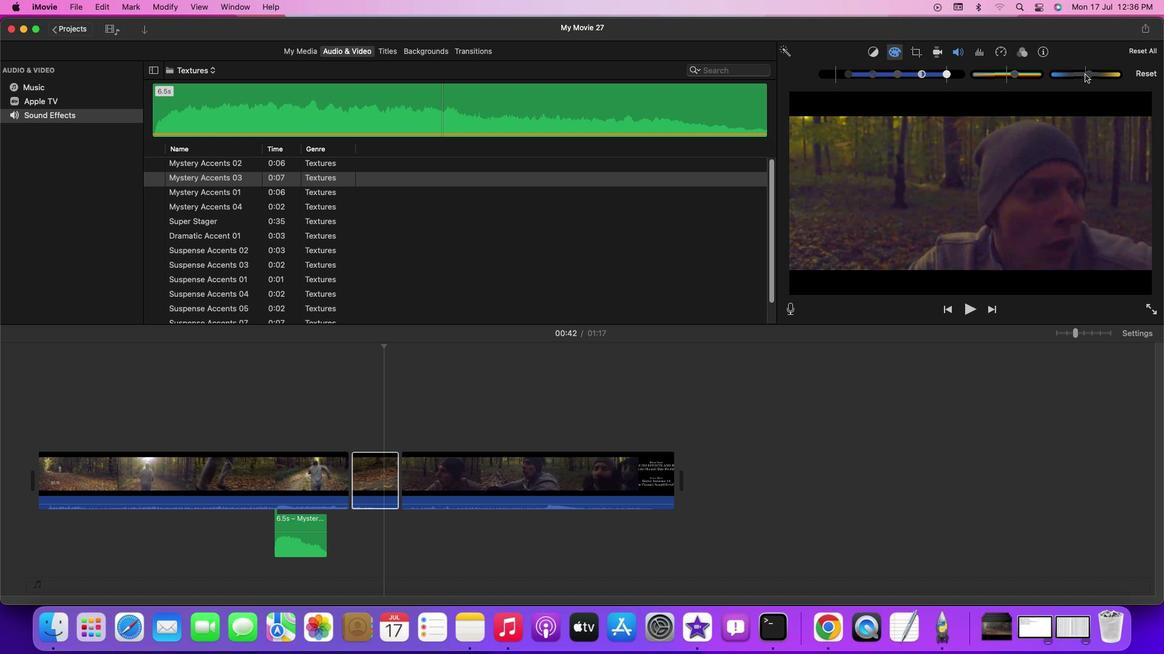 
Action: Mouse pressed left at (1088, 73)
Screenshot: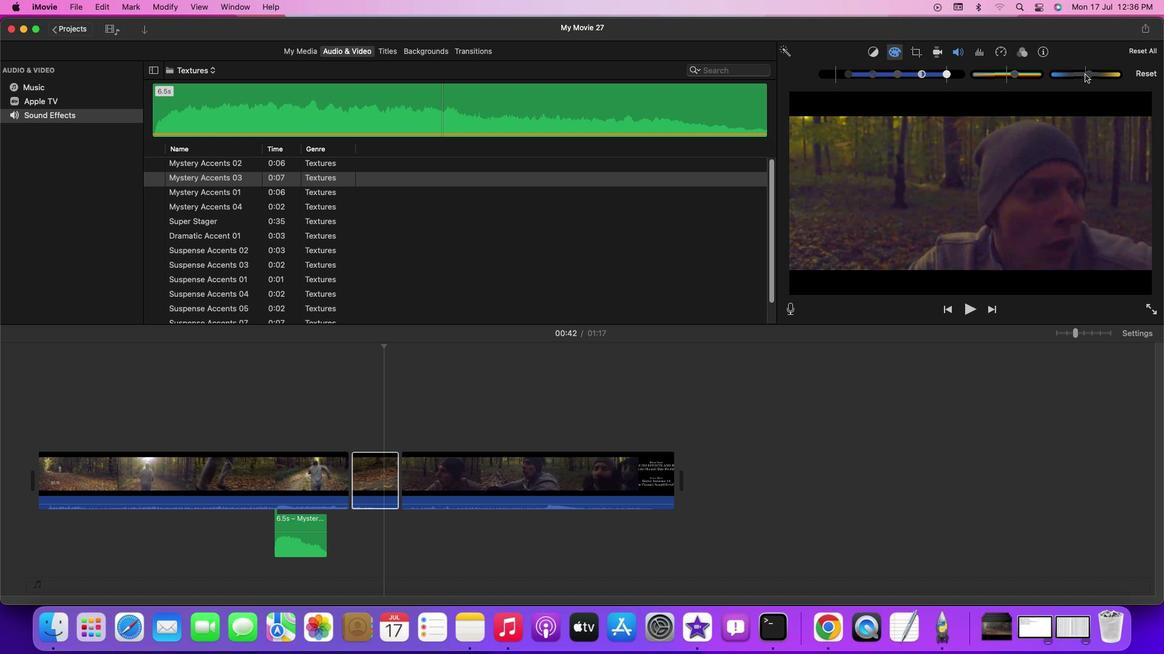 
Action: Mouse moved to (395, 384)
Screenshot: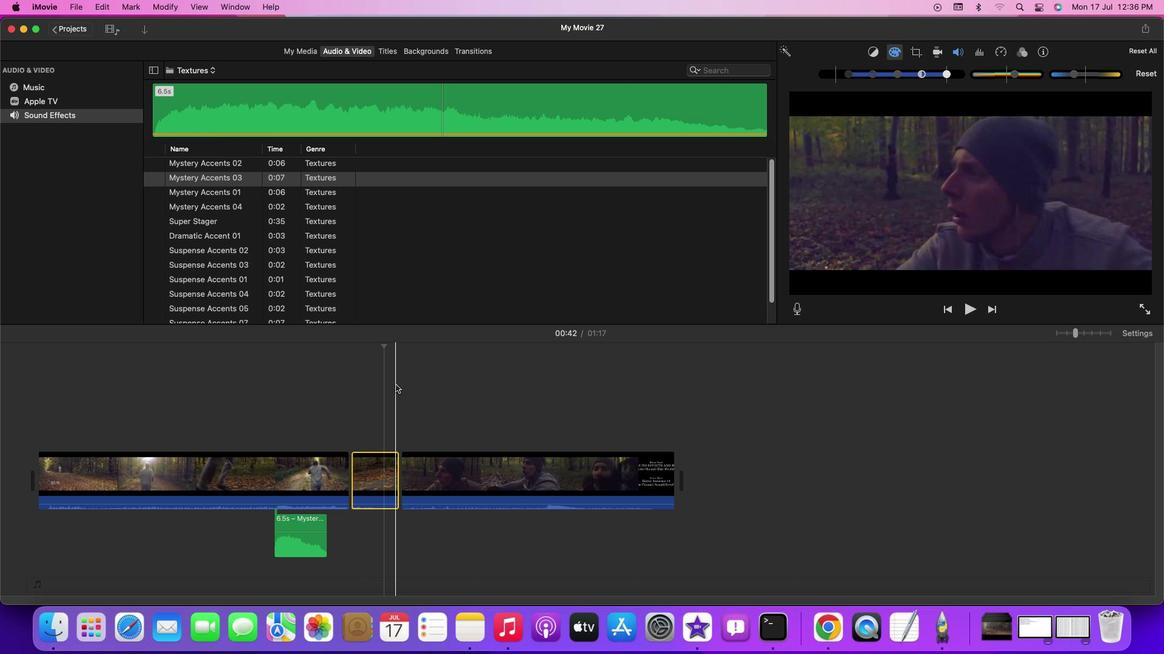 
Action: Mouse pressed left at (395, 384)
Screenshot: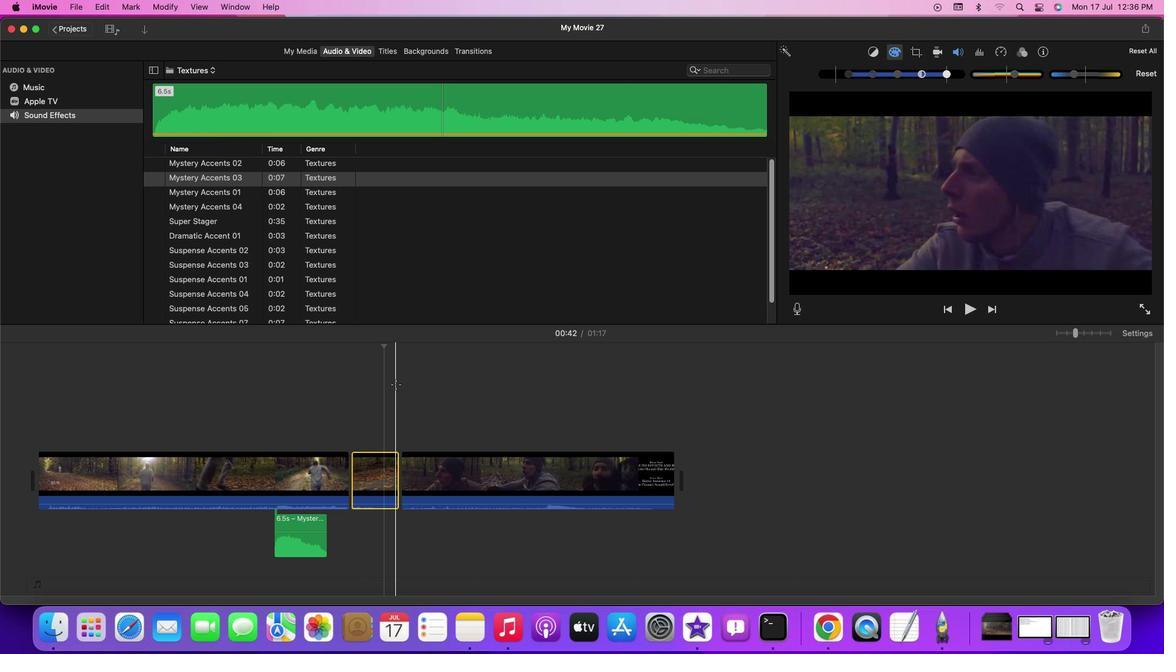 
Action: Key pressed Key.space
Screenshot: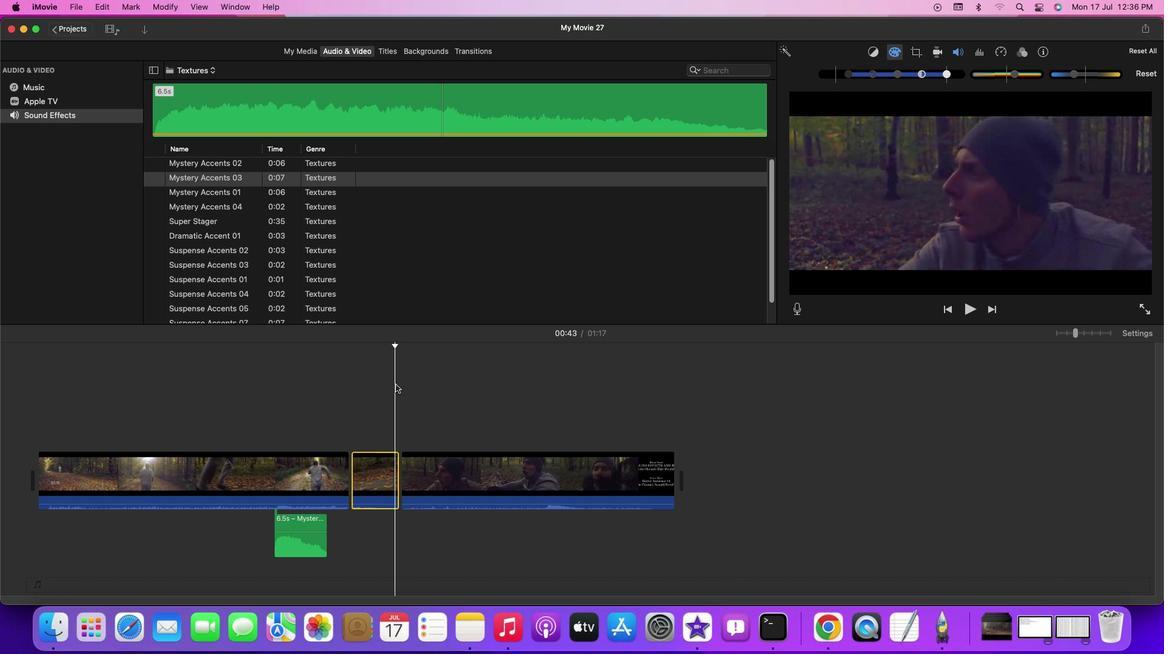 
Action: Mouse moved to (346, 380)
Screenshot: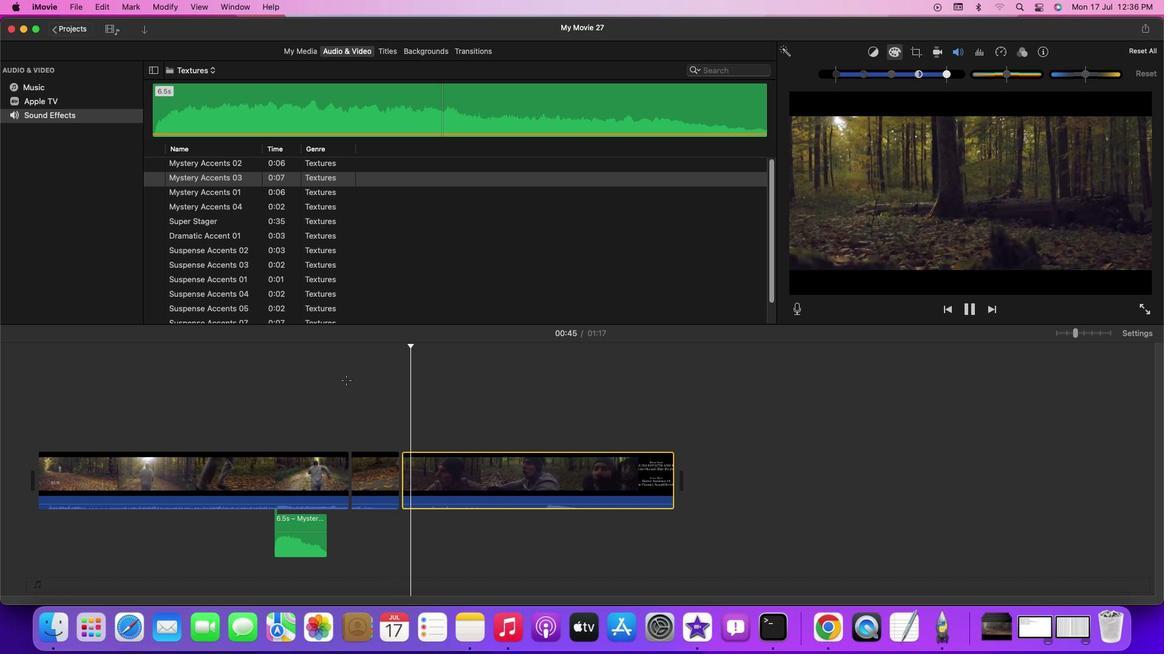 
Action: Mouse pressed left at (346, 380)
Screenshot: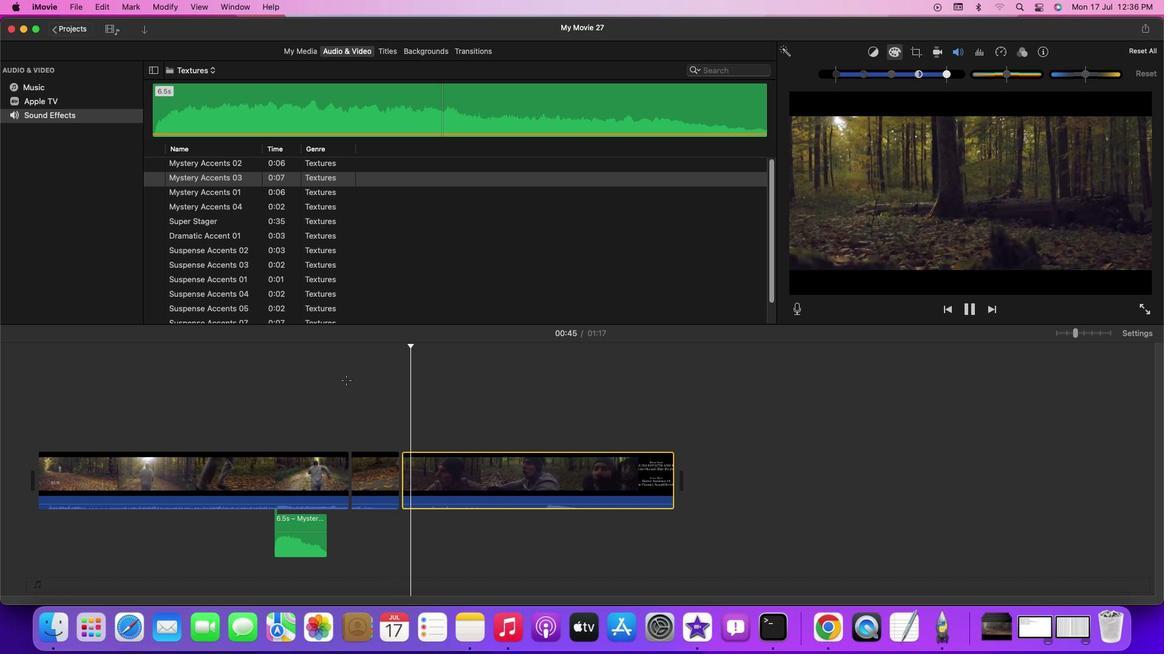 
Action: Mouse moved to (330, 382)
Screenshot: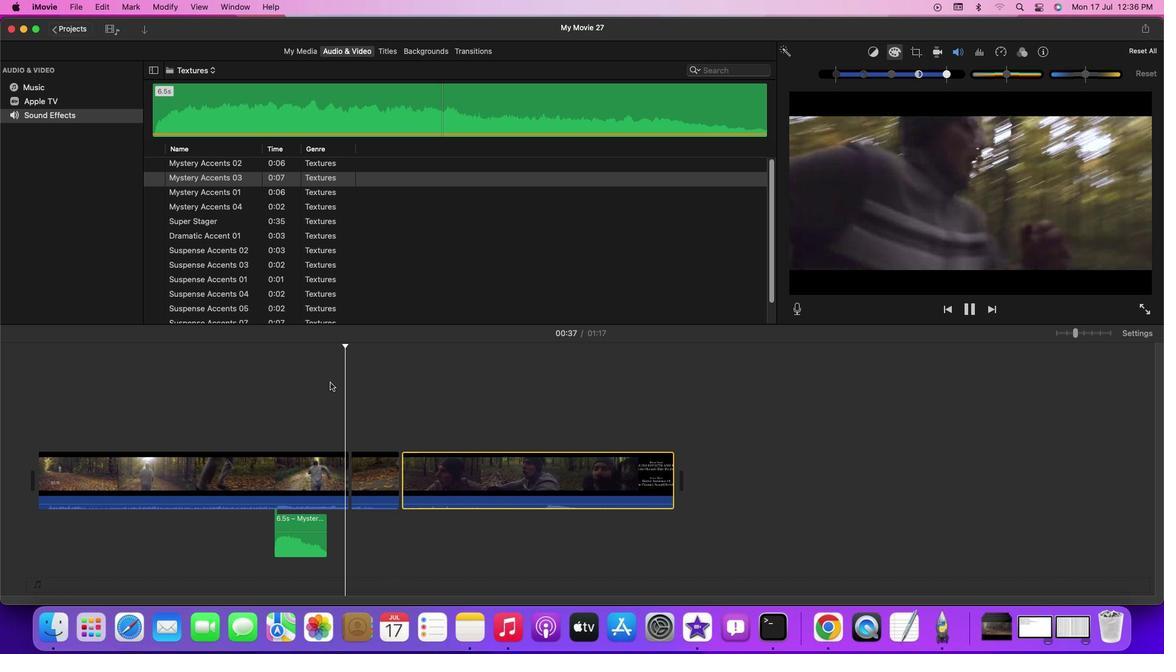 
Action: Mouse pressed left at (330, 382)
Screenshot: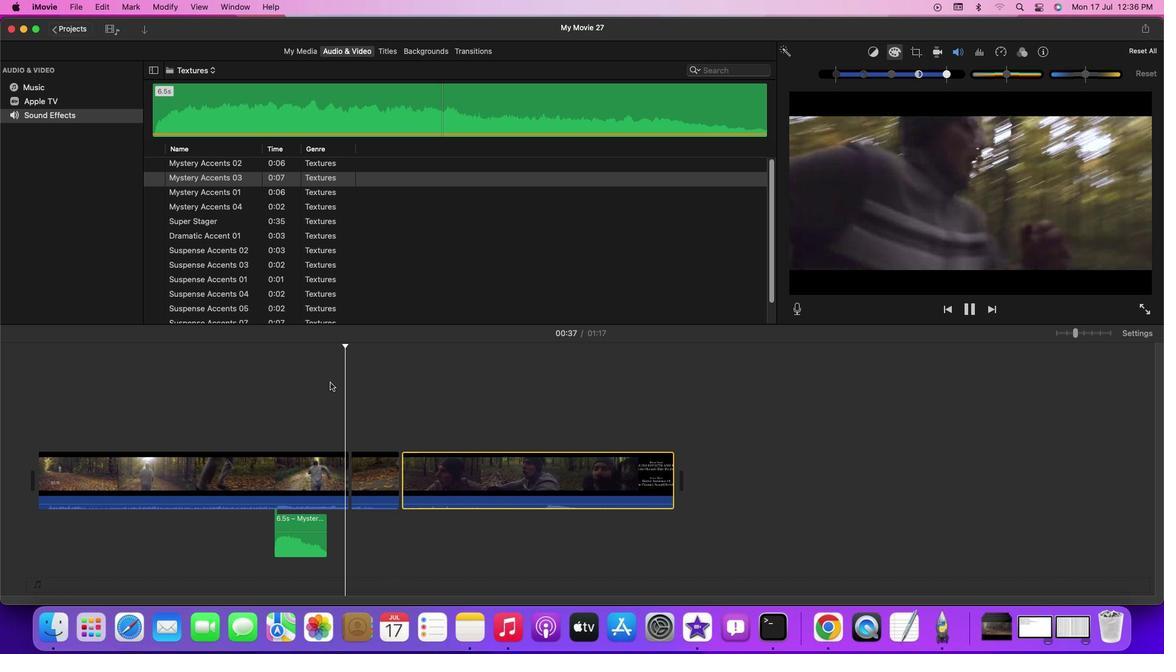 
Action: Mouse moved to (328, 388)
Screenshot: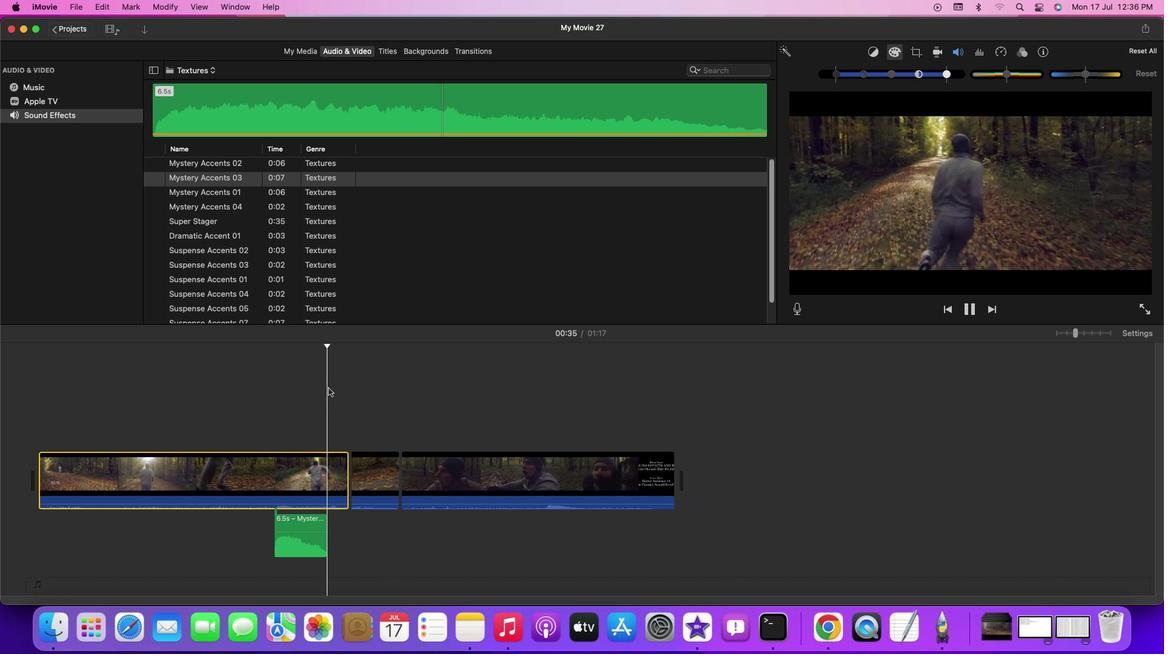 
Action: Key pressed Key.spaceKey.leftKey.leftKey.upKey.upKey.upKey.upKey.downKey.downKey.downKey.leftKey.leftKey.rightKey.rightKey.rightKey.left
Screenshot: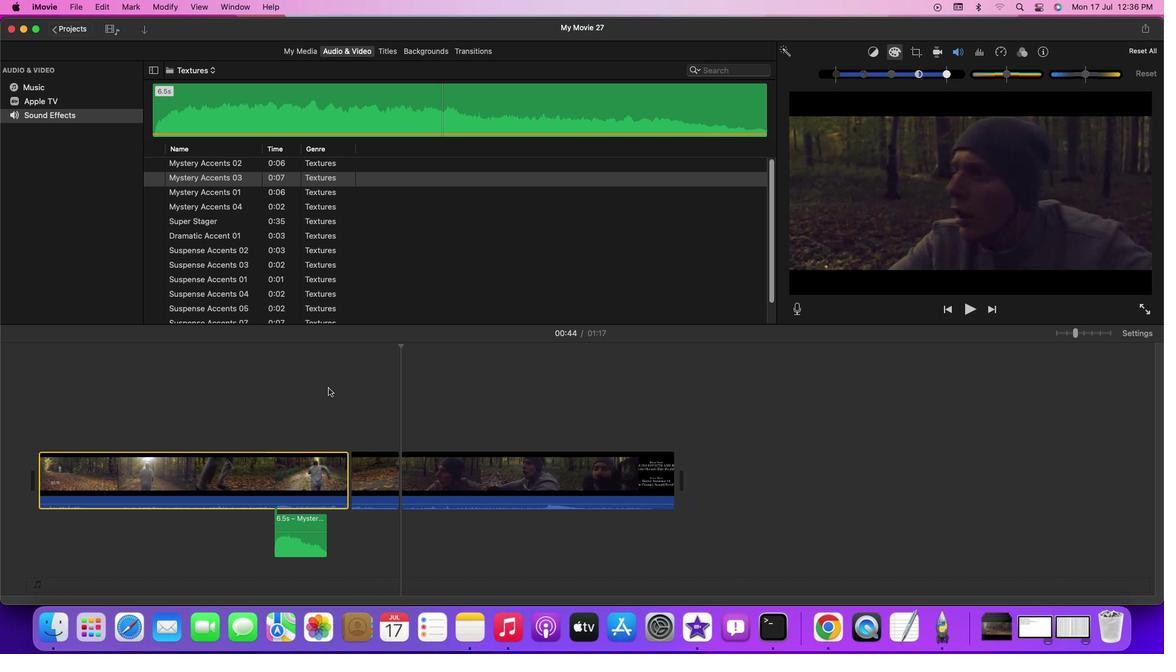 
Action: Mouse moved to (405, 471)
Screenshot: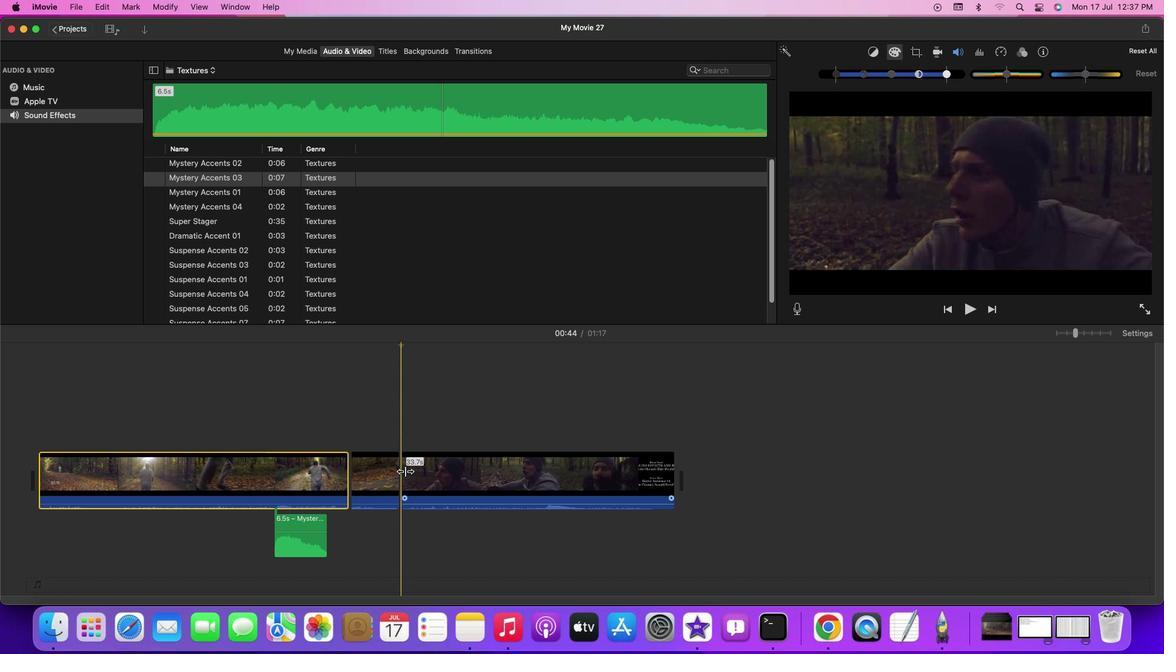 
Action: Mouse pressed left at (405, 471)
Screenshot: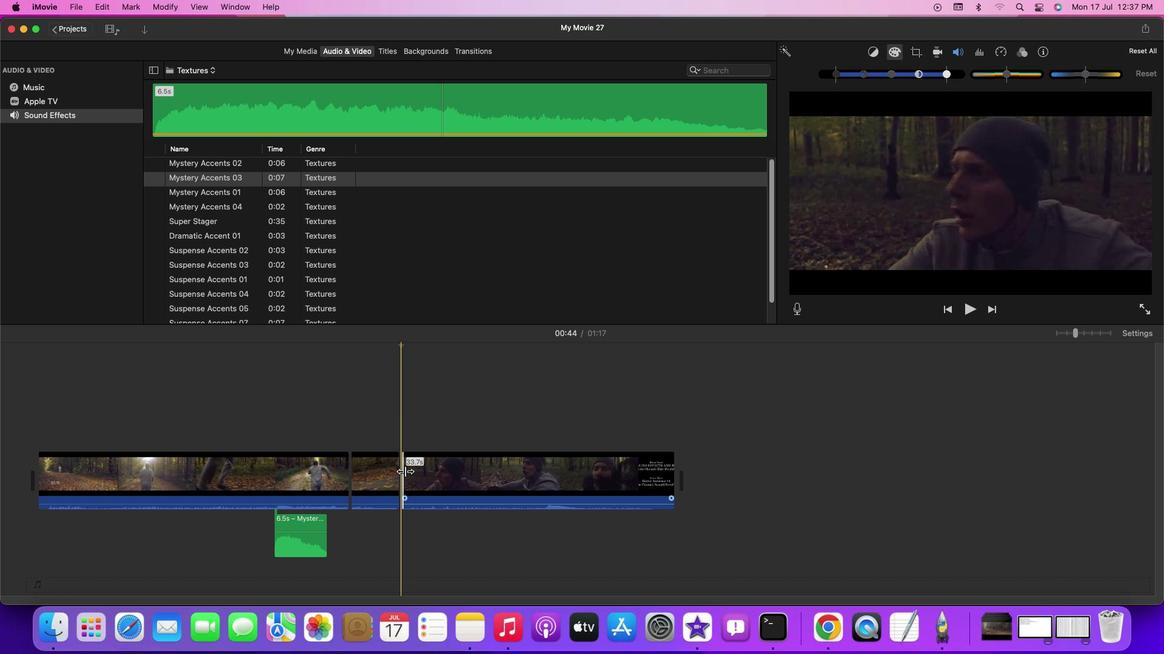 
Action: Mouse moved to (402, 469)
Screenshot: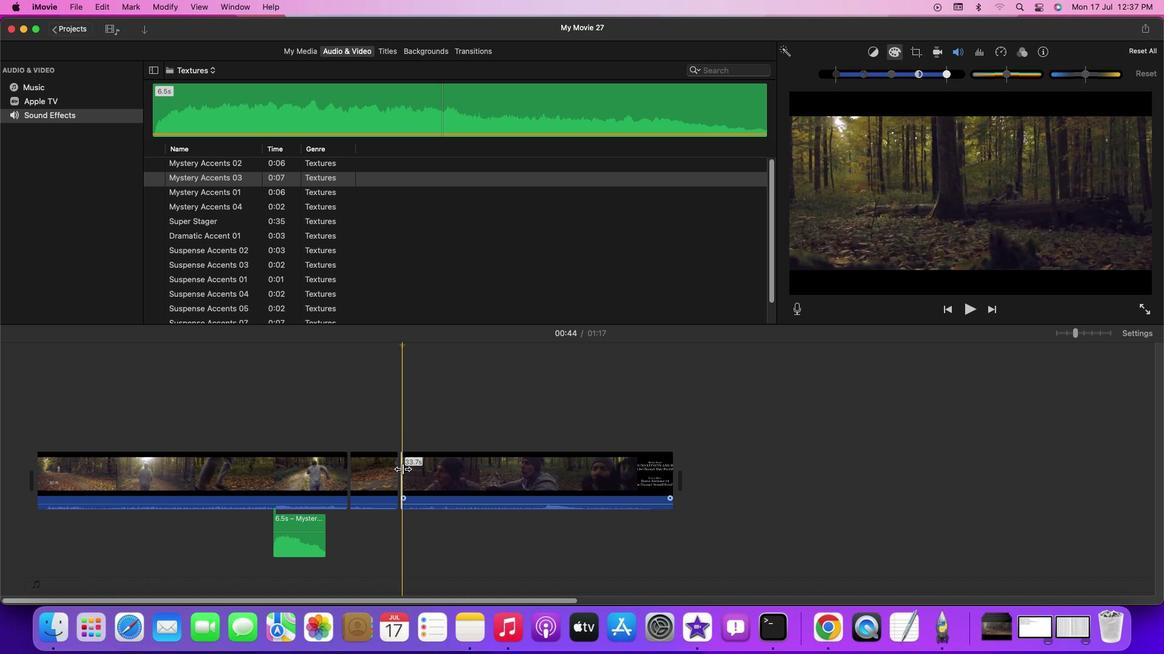 
Action: Key pressed Key.cmd'b'
Screenshot: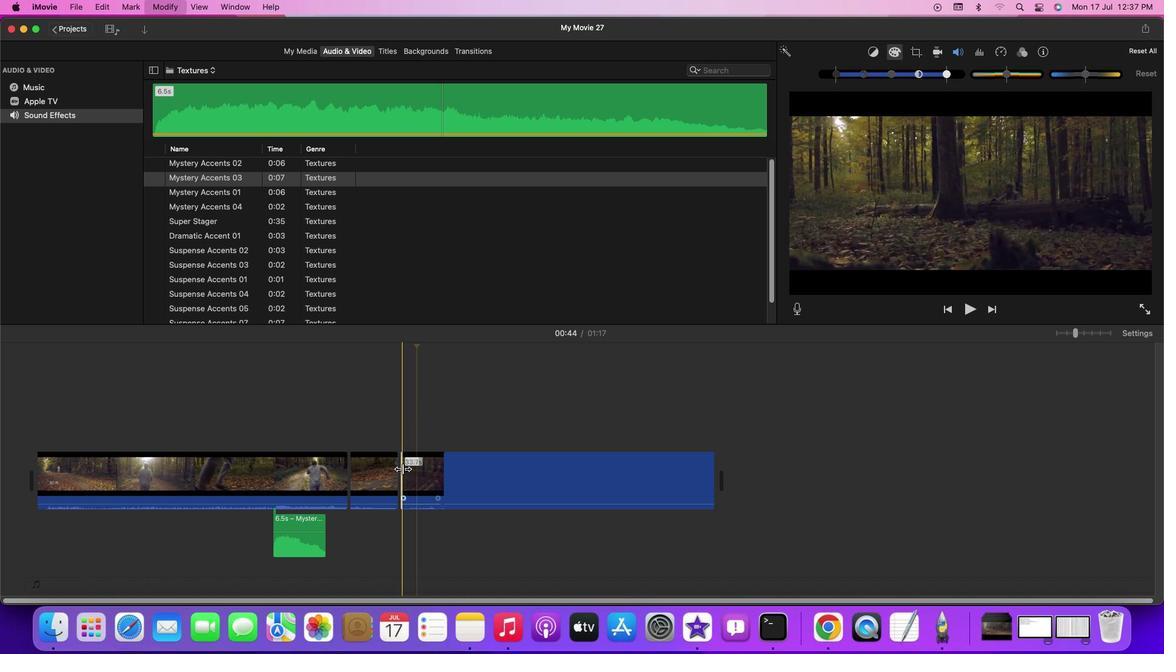 
Action: Mouse moved to (419, 476)
Screenshot: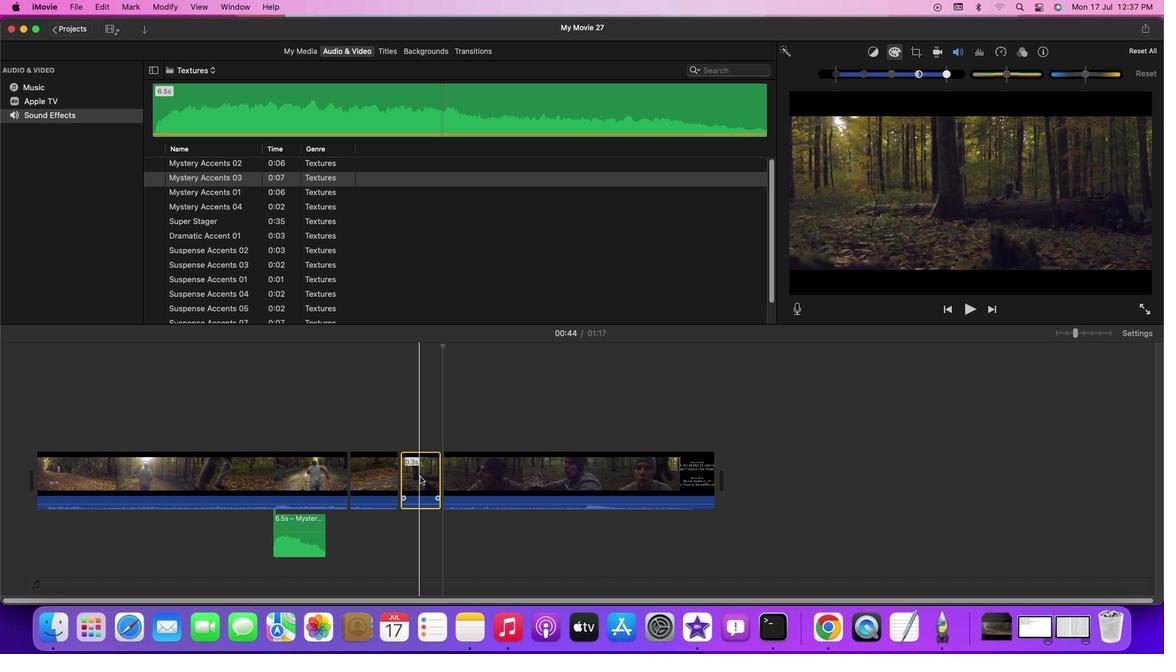 
Action: Mouse pressed left at (419, 476)
Screenshot: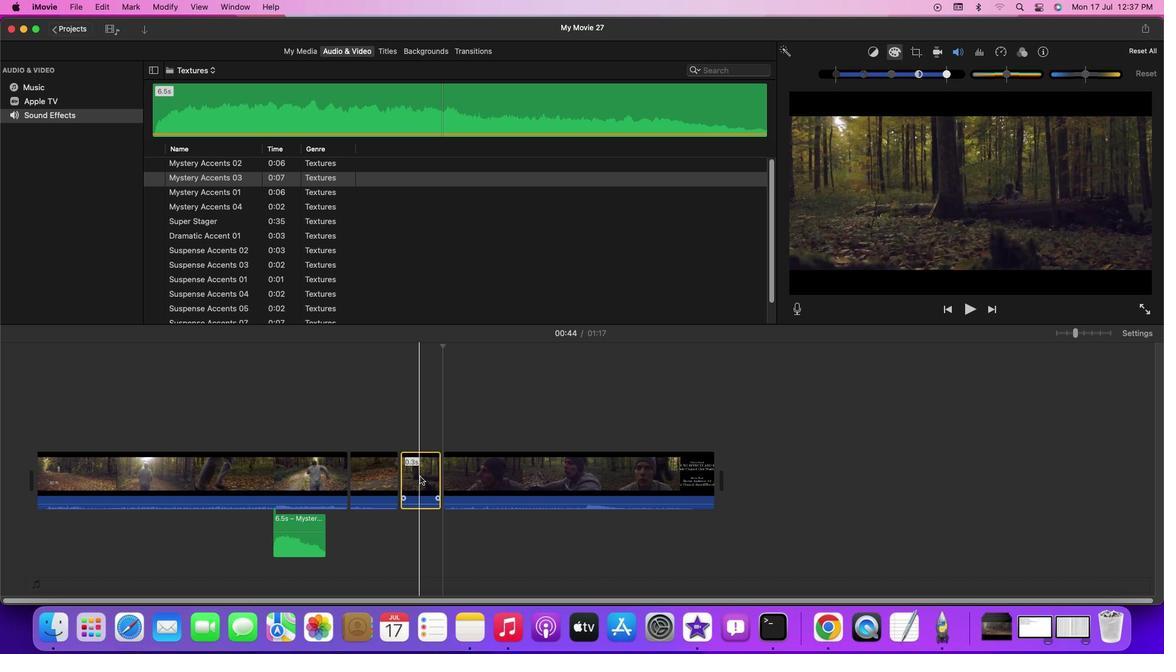 
Action: Mouse pressed right at (419, 476)
Screenshot: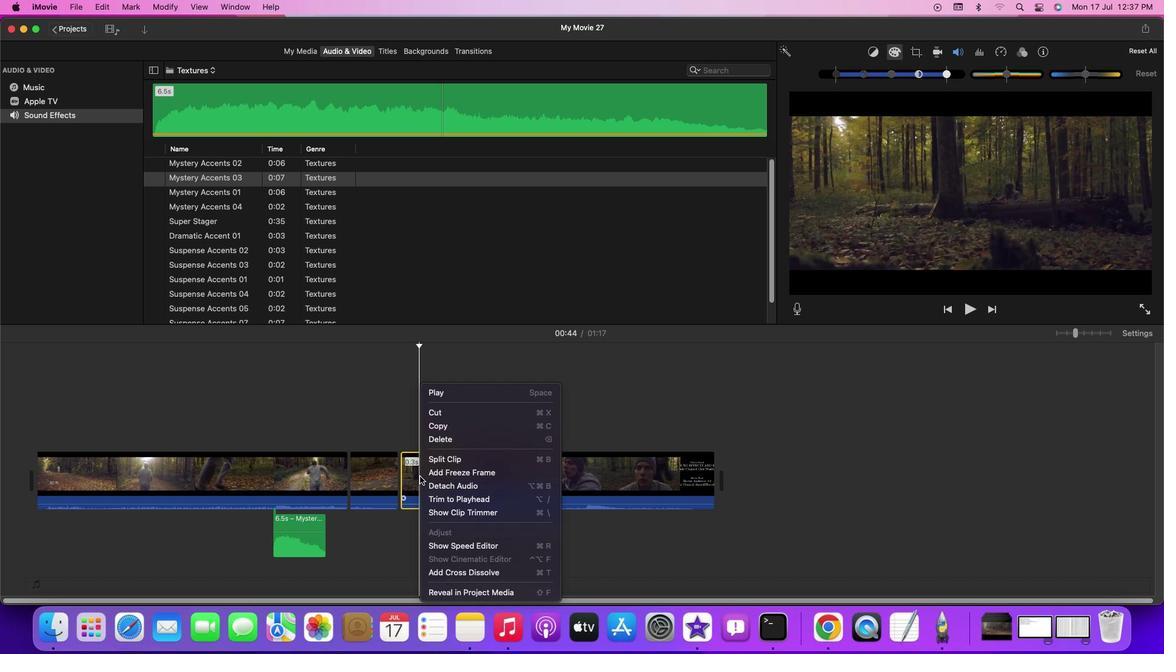 
Action: Mouse moved to (443, 443)
Screenshot: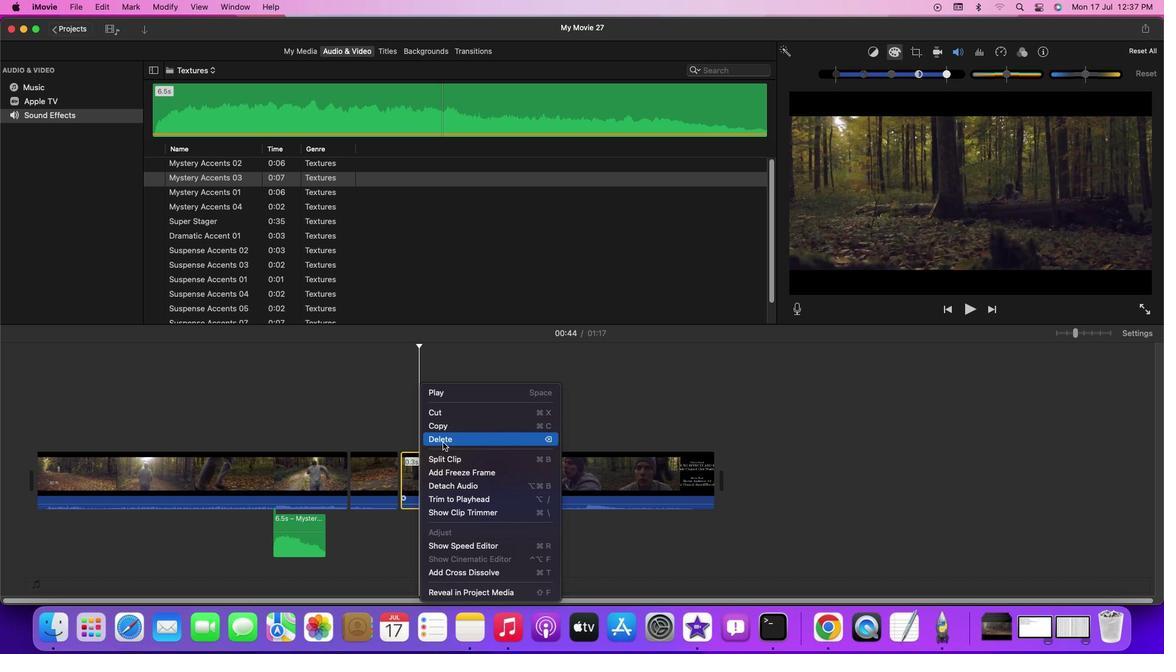 
Action: Mouse pressed left at (443, 443)
Screenshot: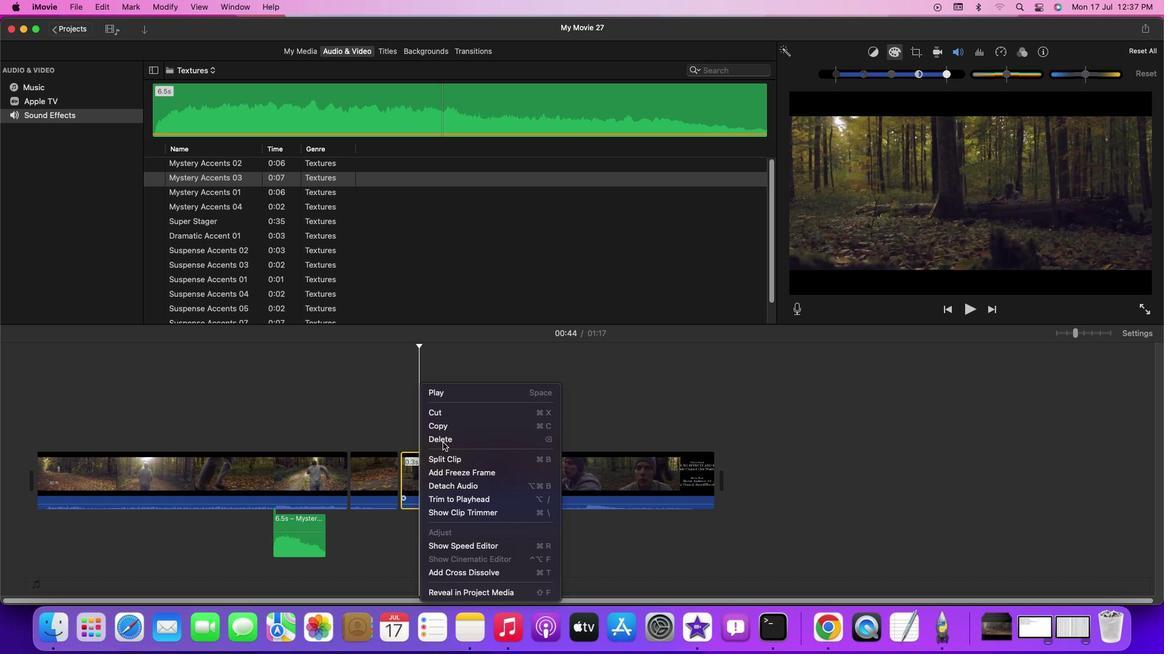 
Action: Mouse moved to (386, 428)
Screenshot: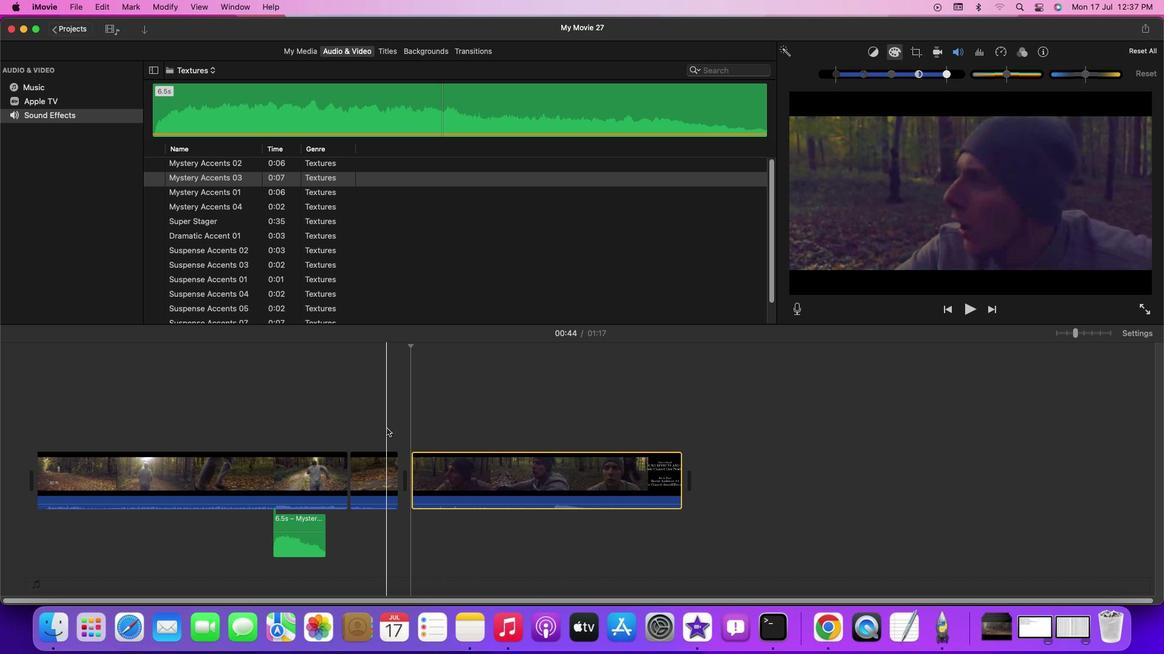 
Action: Mouse pressed left at (386, 428)
Screenshot: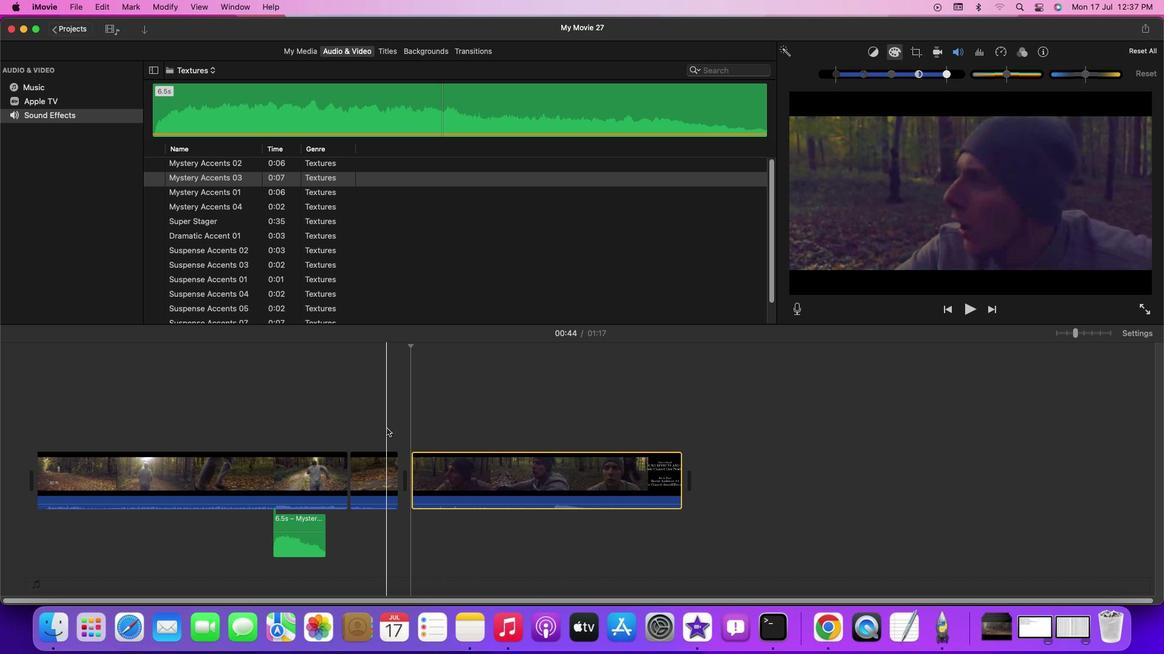 
Action: Key pressed Key.space
Screenshot: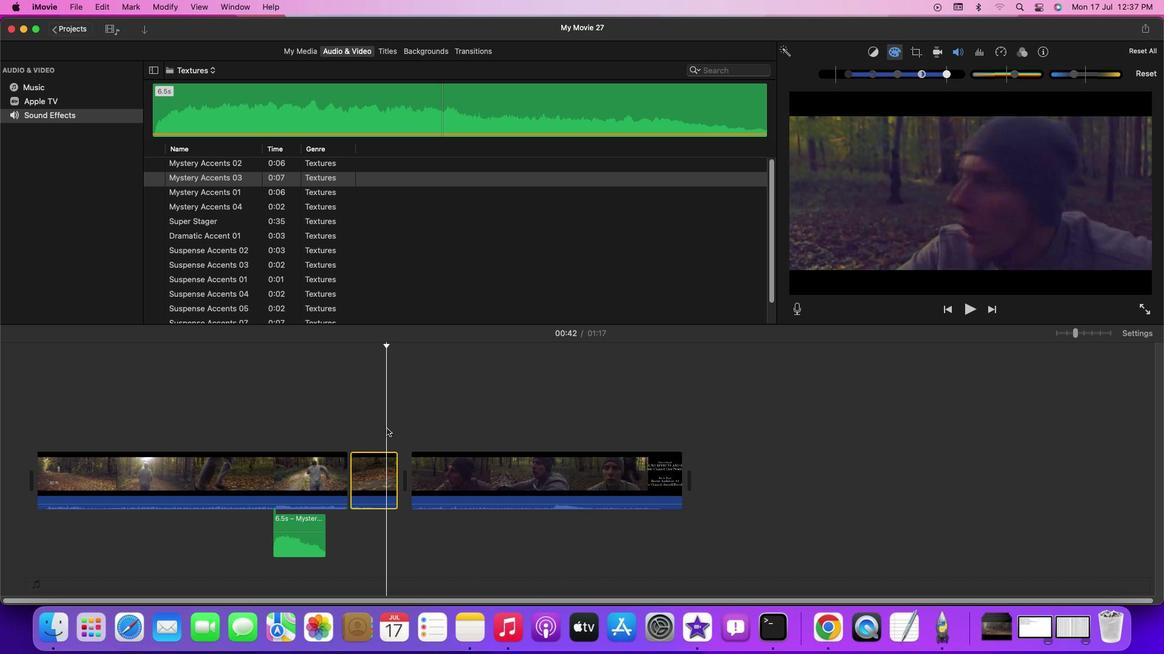 
Action: Mouse moved to (384, 432)
Screenshot: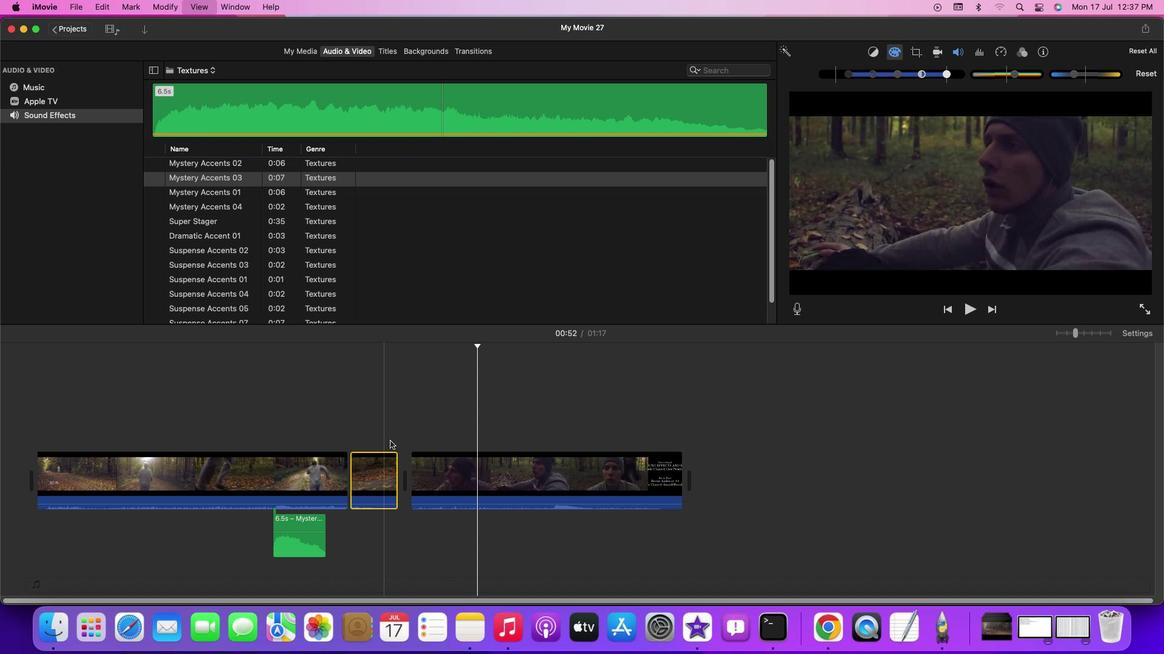 
Action: Key pressed Key.space
Screenshot: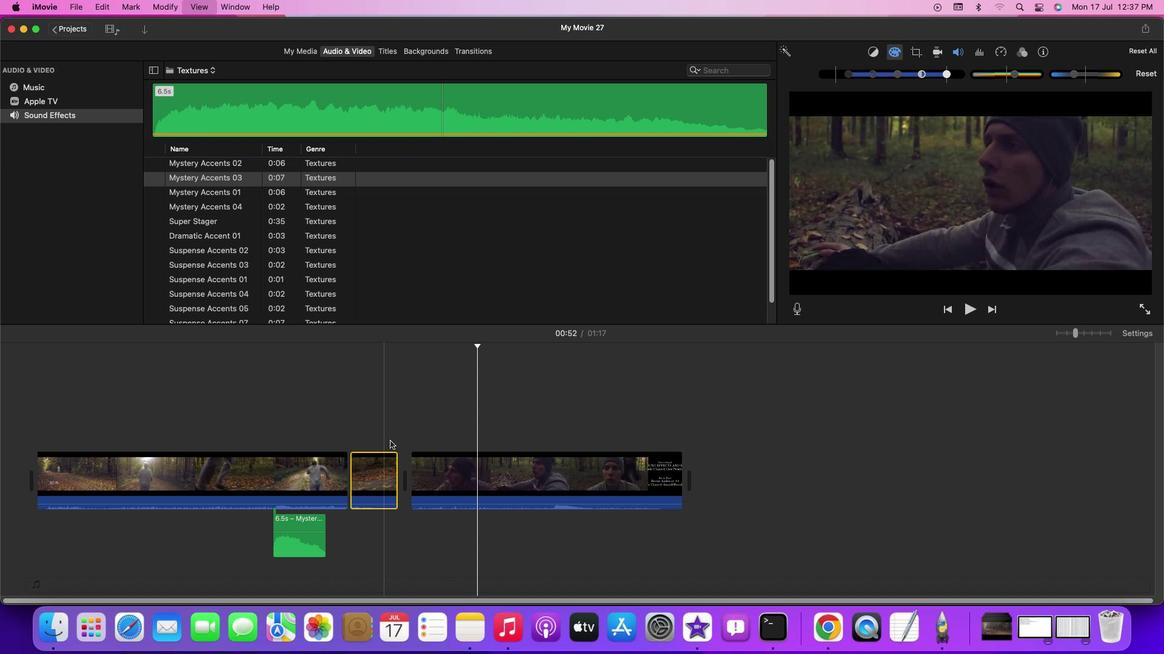 
Action: Mouse moved to (495, 506)
Screenshot: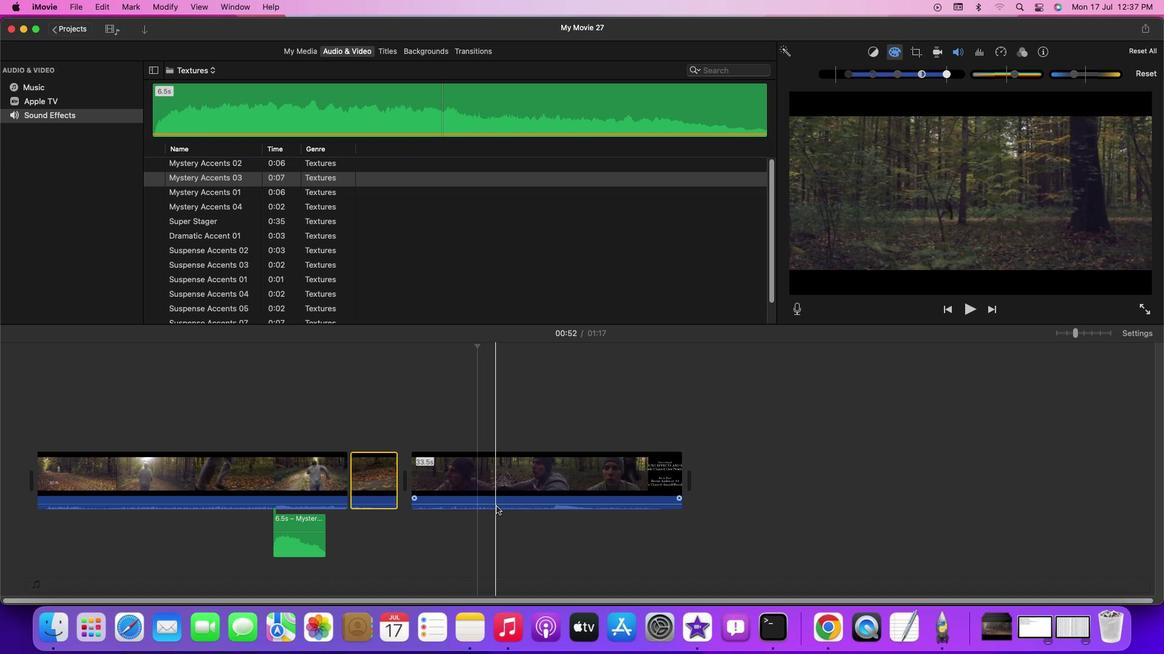 
Action: Mouse pressed left at (495, 506)
Screenshot: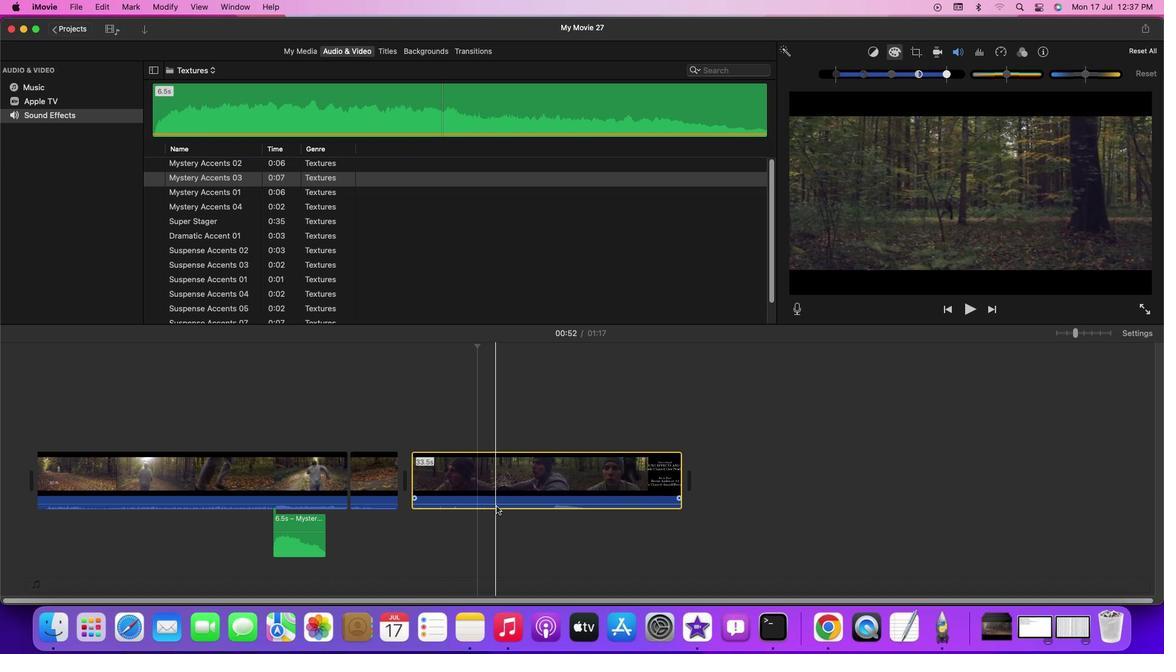 
Action: Mouse moved to (499, 505)
Screenshot: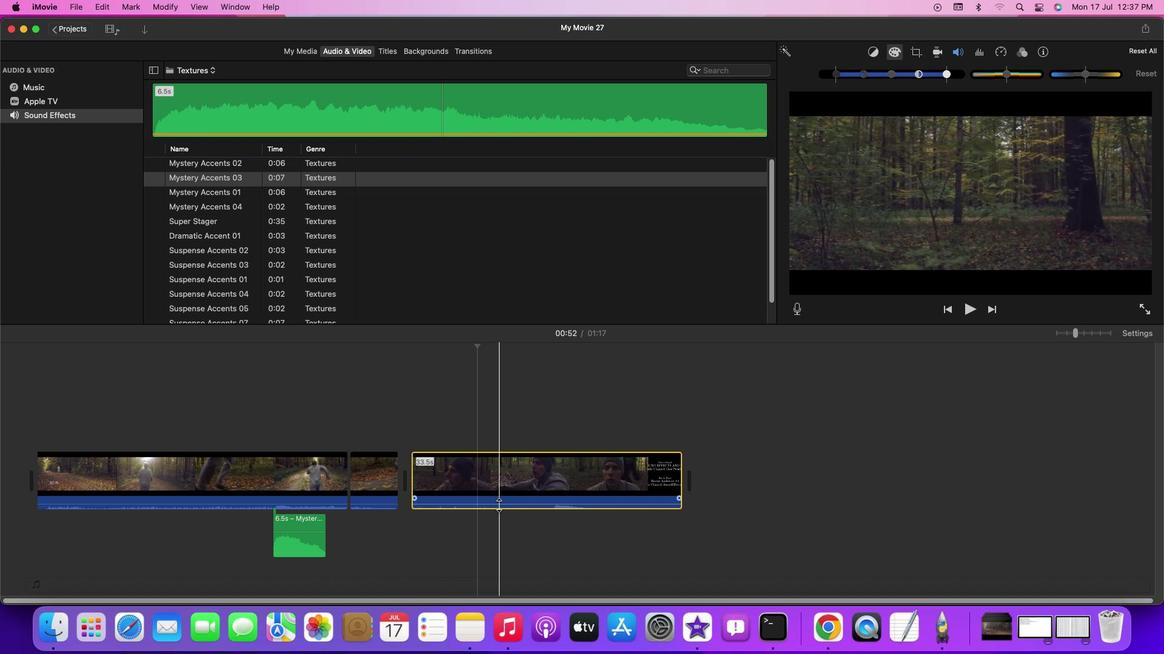 
Action: Mouse pressed left at (499, 505)
Screenshot: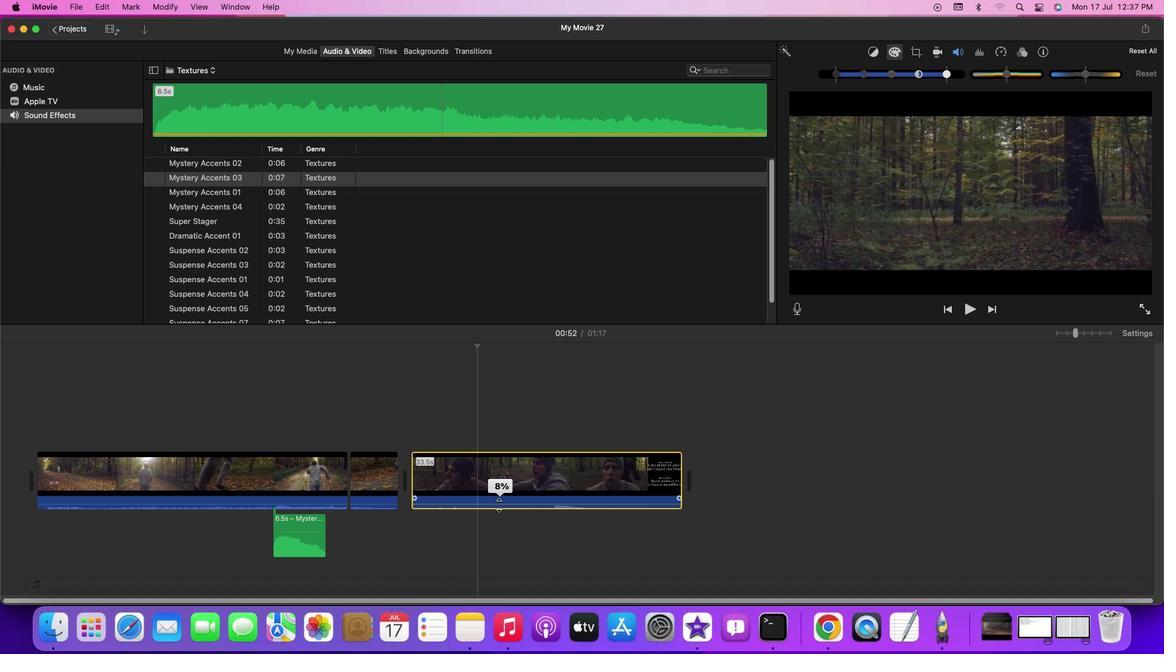 
Action: Mouse moved to (414, 418)
Screenshot: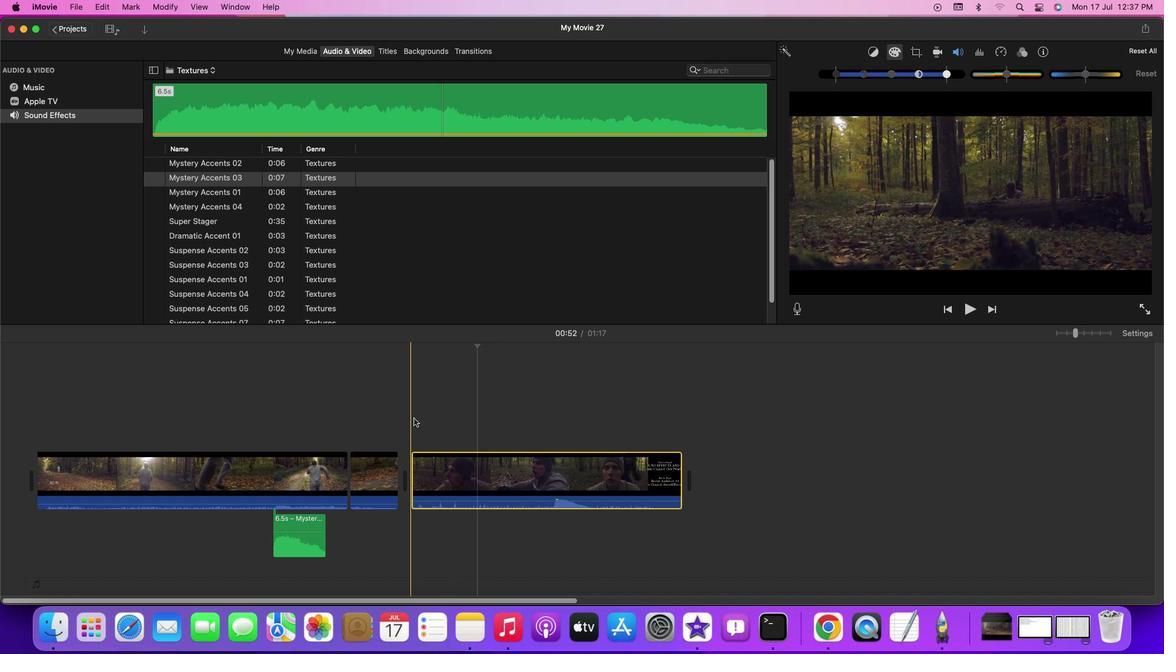 
Action: Mouse pressed left at (414, 418)
Screenshot: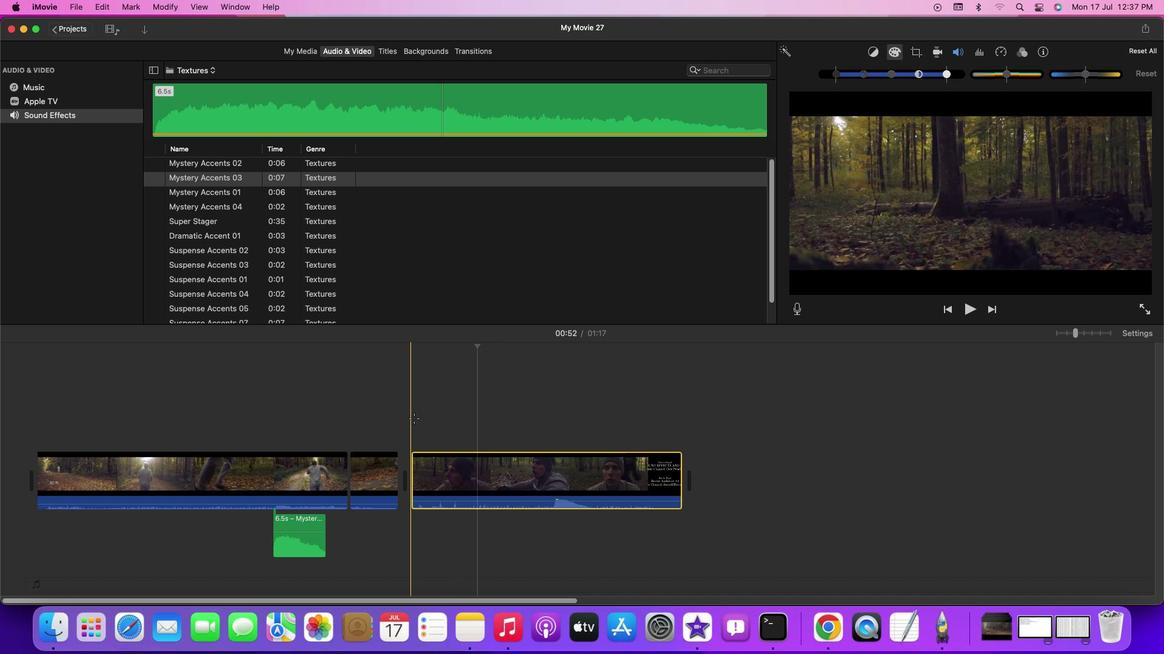
Action: Key pressed Key.space
Screenshot: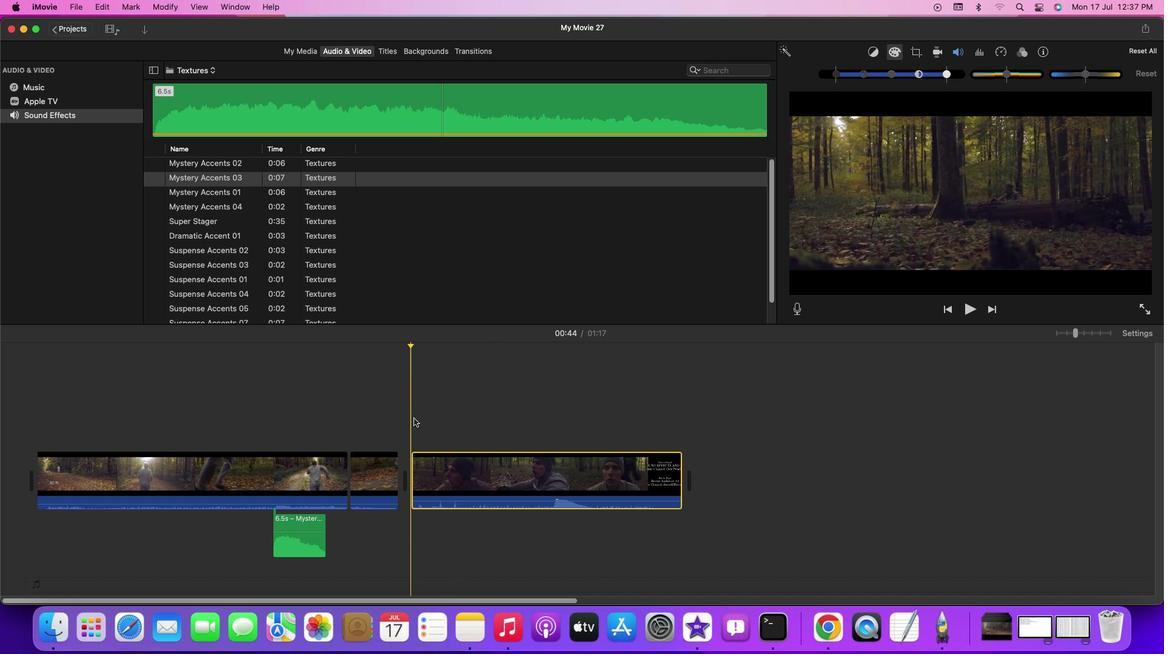 
Action: Mouse moved to (418, 415)
Screenshot: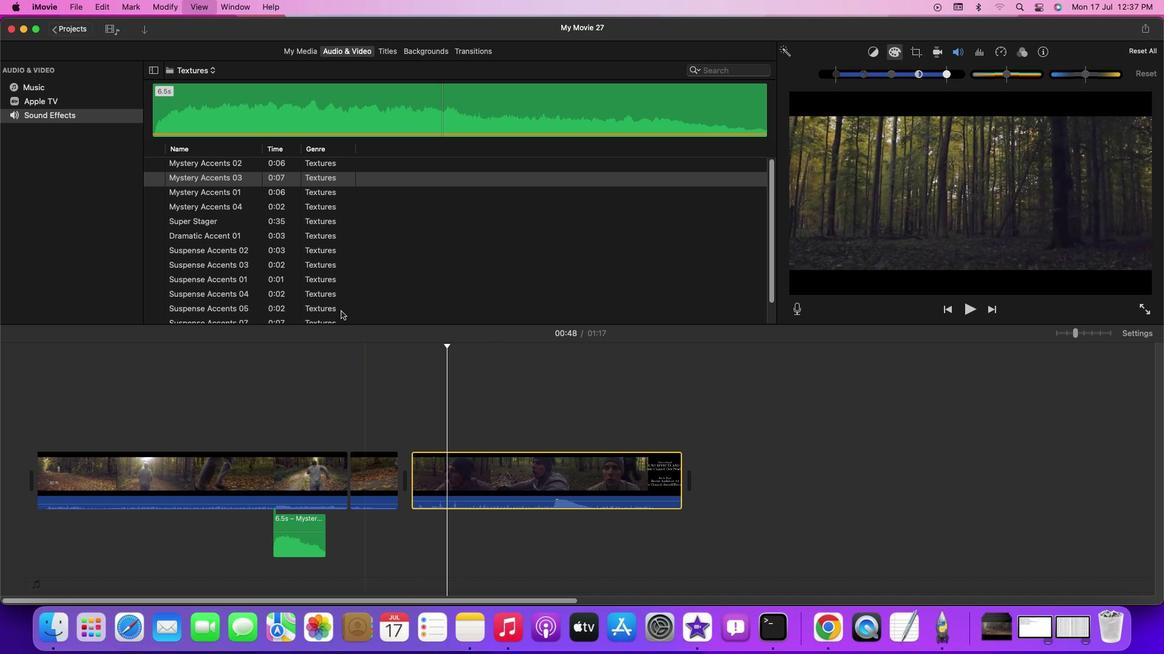 
Action: Key pressed Key.space
Screenshot: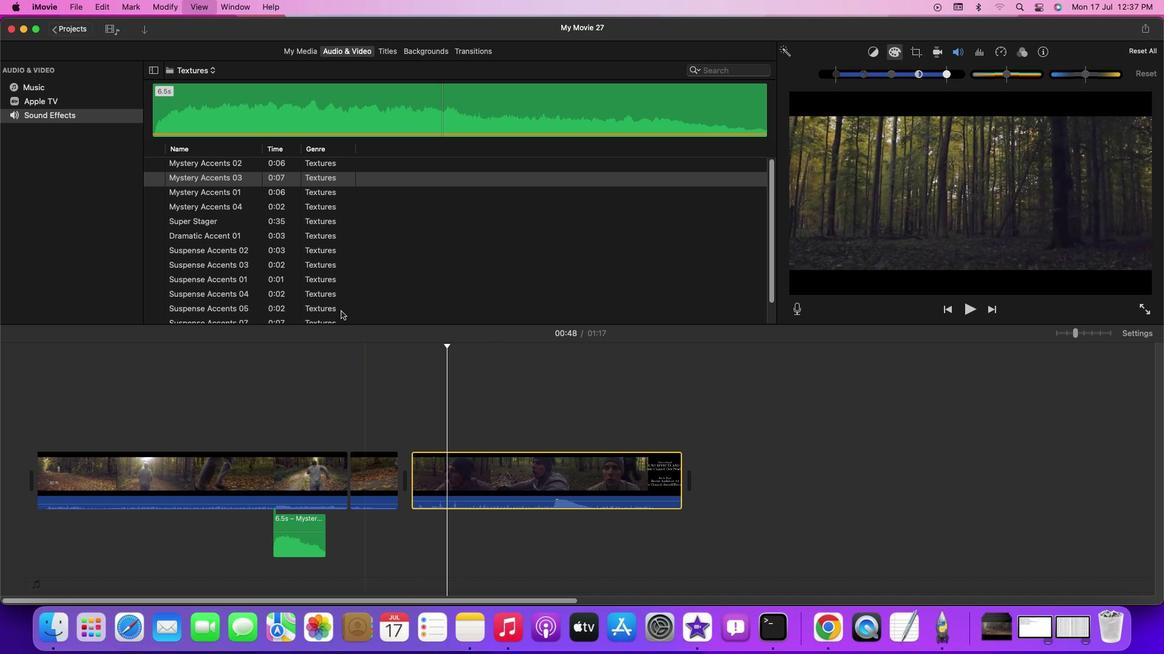 
Action: Mouse moved to (231, 189)
Screenshot: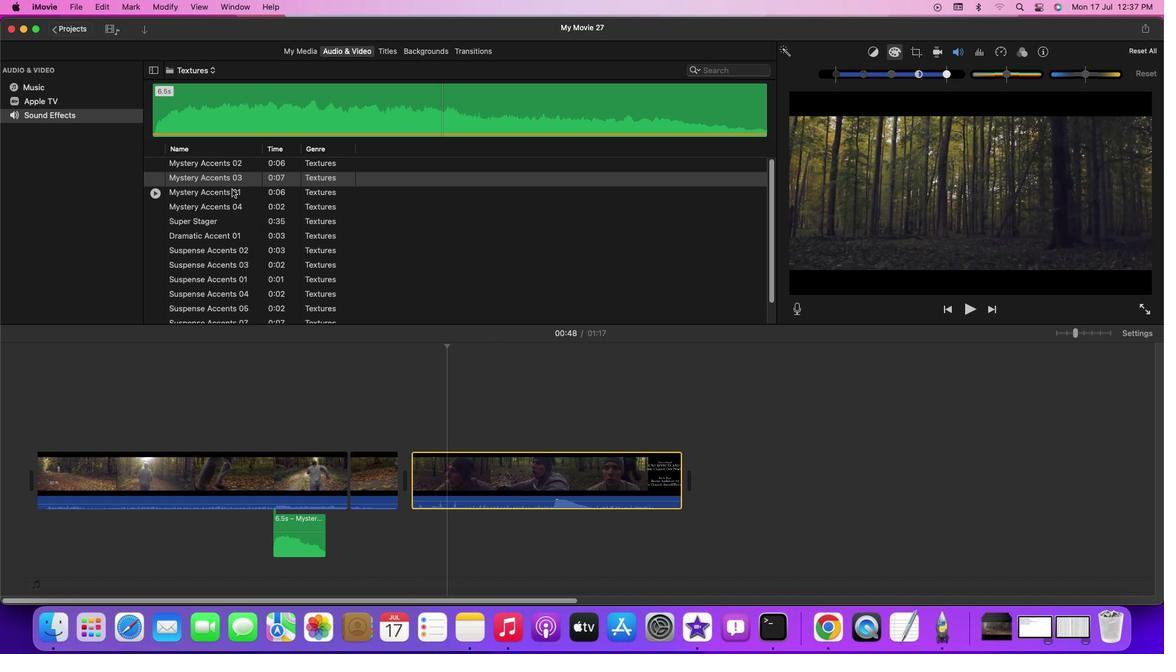 
Action: Mouse pressed left at (231, 189)
Screenshot: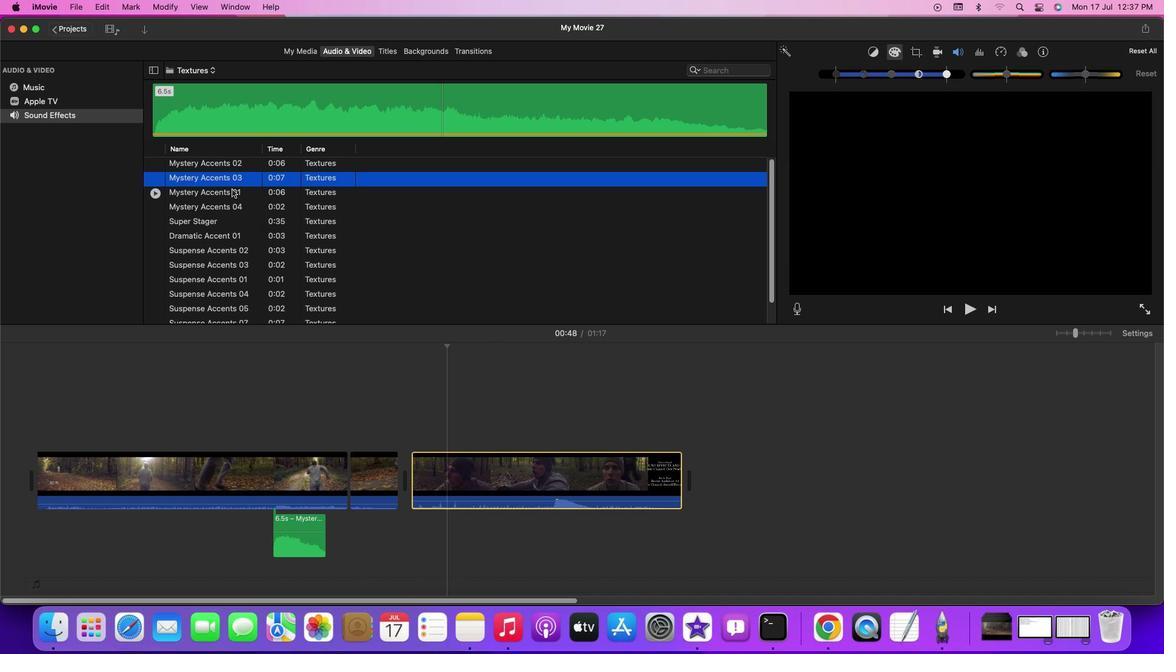 
Action: Mouse pressed left at (231, 189)
Screenshot: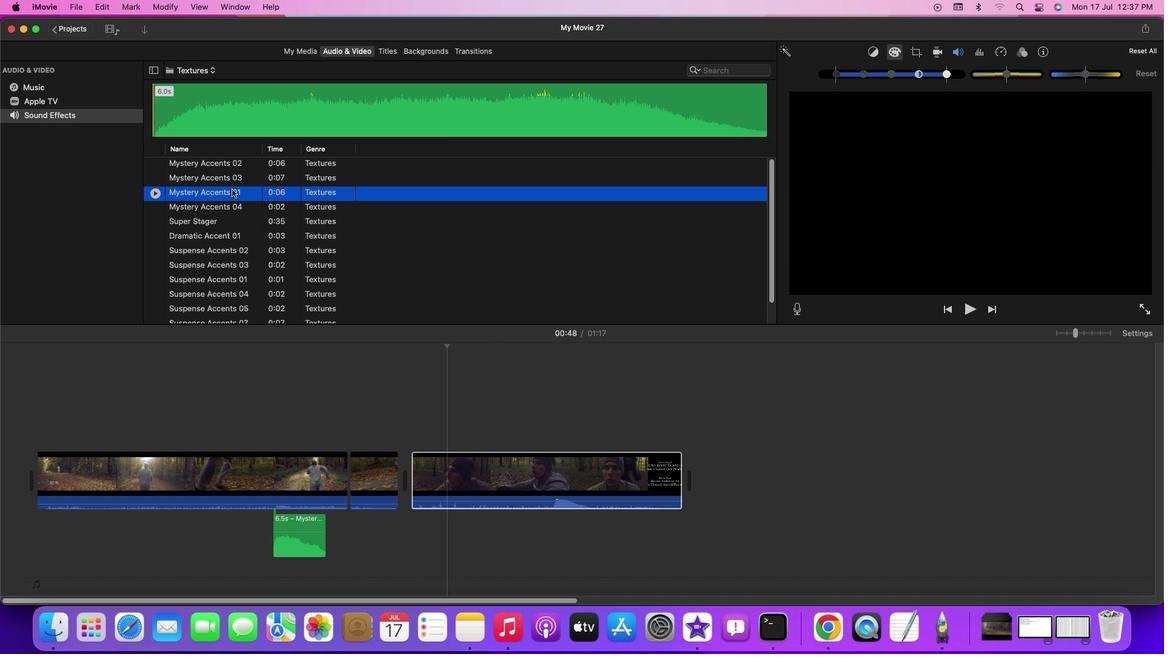 
Action: Mouse moved to (231, 166)
Screenshot: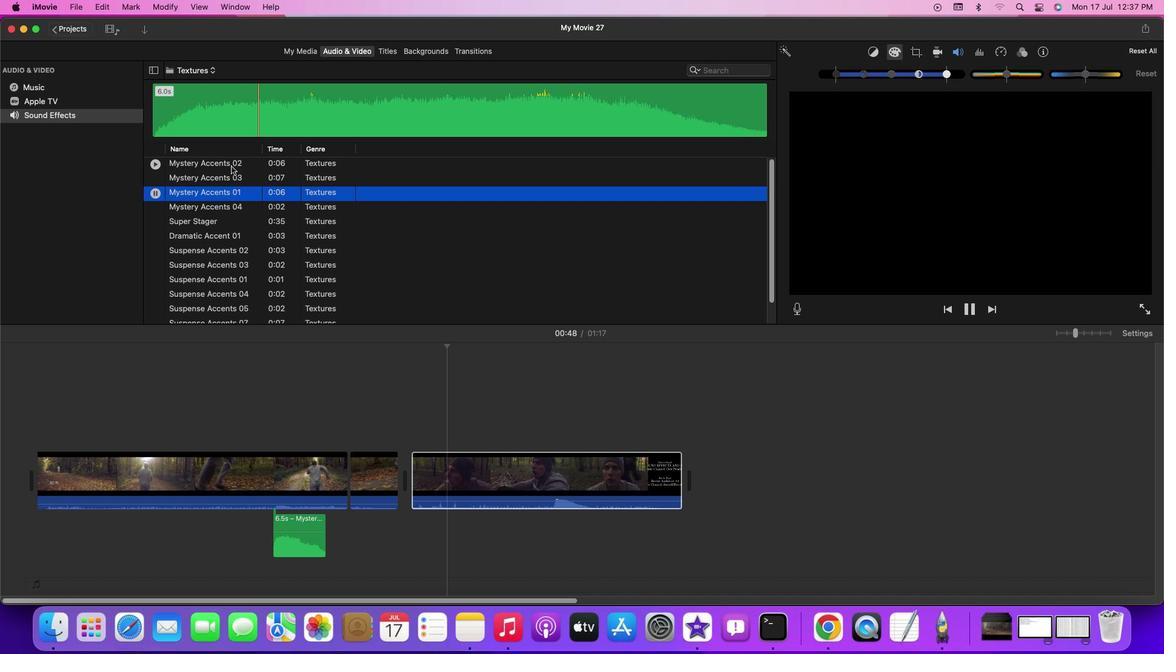 
Action: Mouse pressed left at (231, 166)
Screenshot: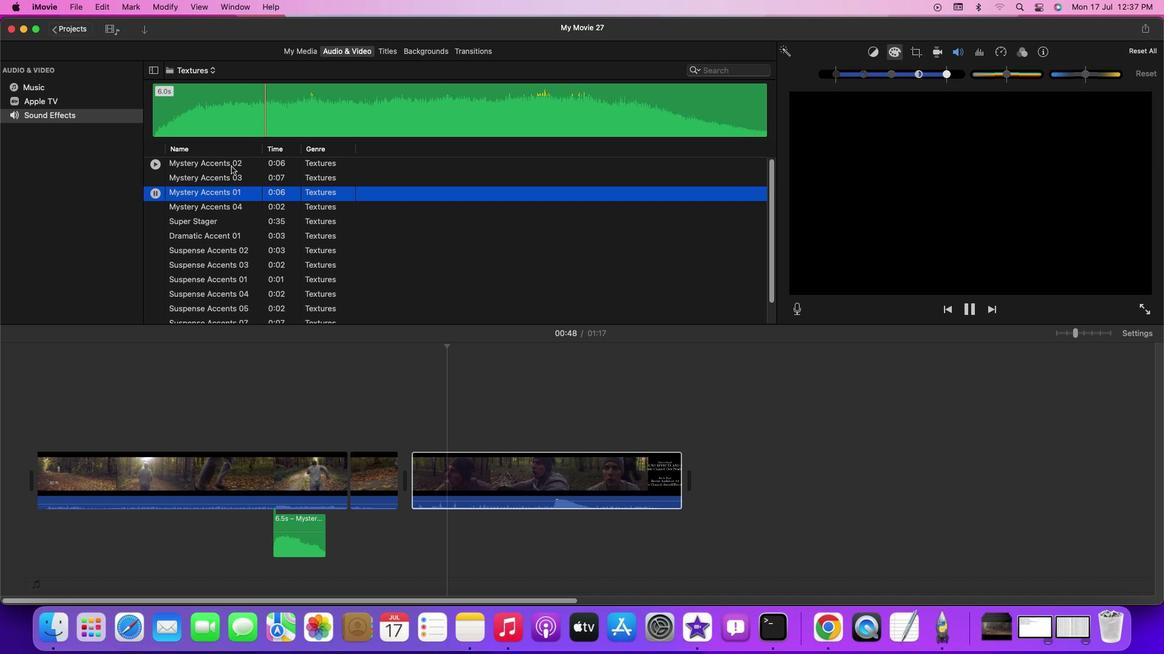 
Action: Mouse pressed left at (231, 166)
Screenshot: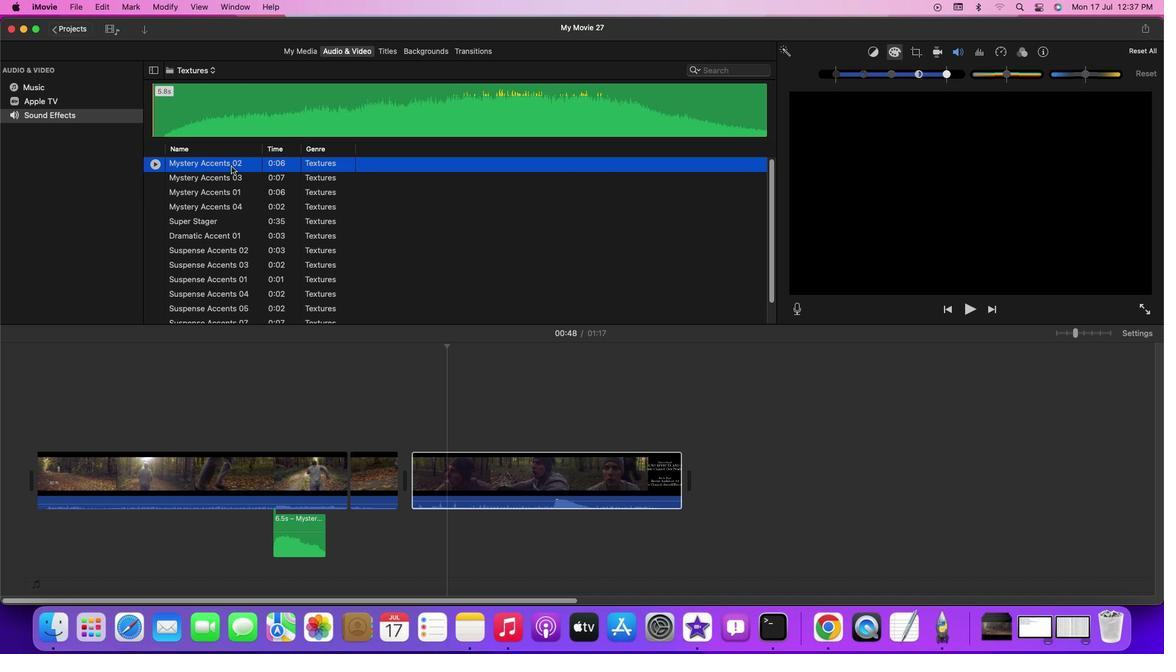 
Action: Mouse moved to (234, 209)
Screenshot: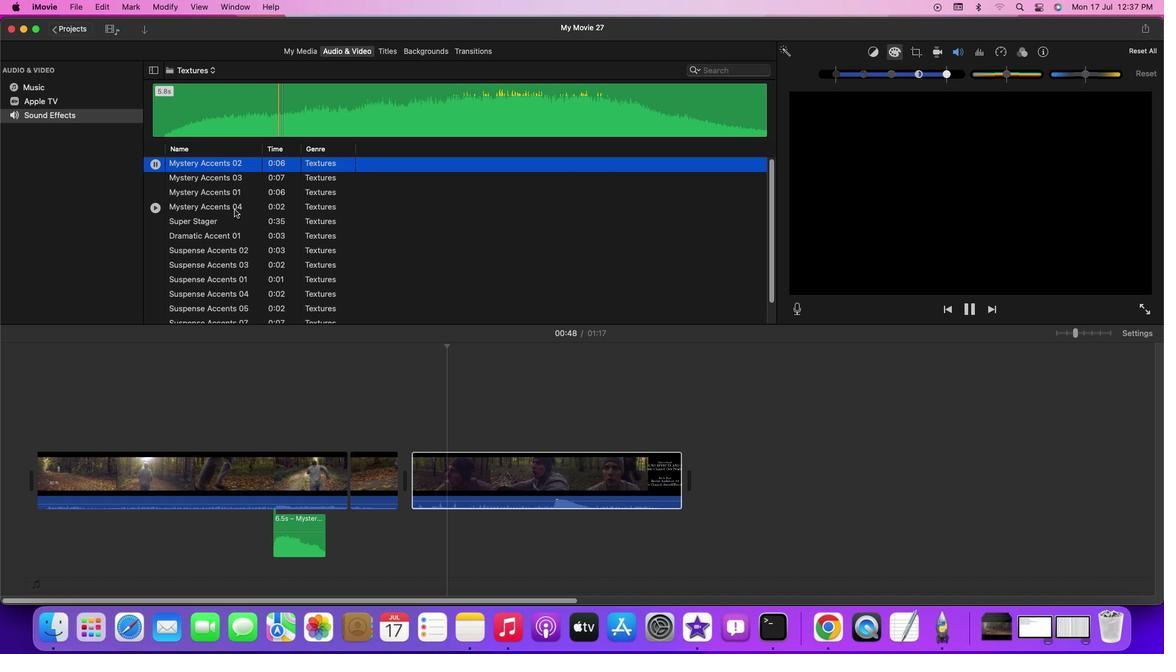 
Action: Mouse pressed left at (234, 209)
Screenshot: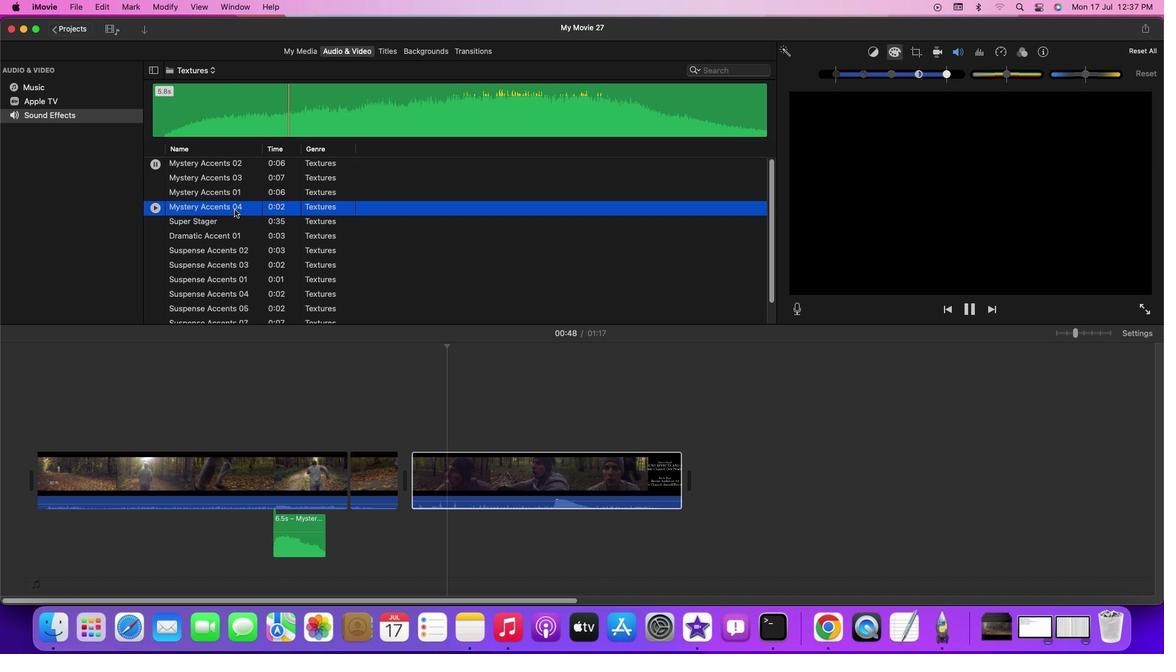 
Action: Mouse moved to (234, 209)
Screenshot: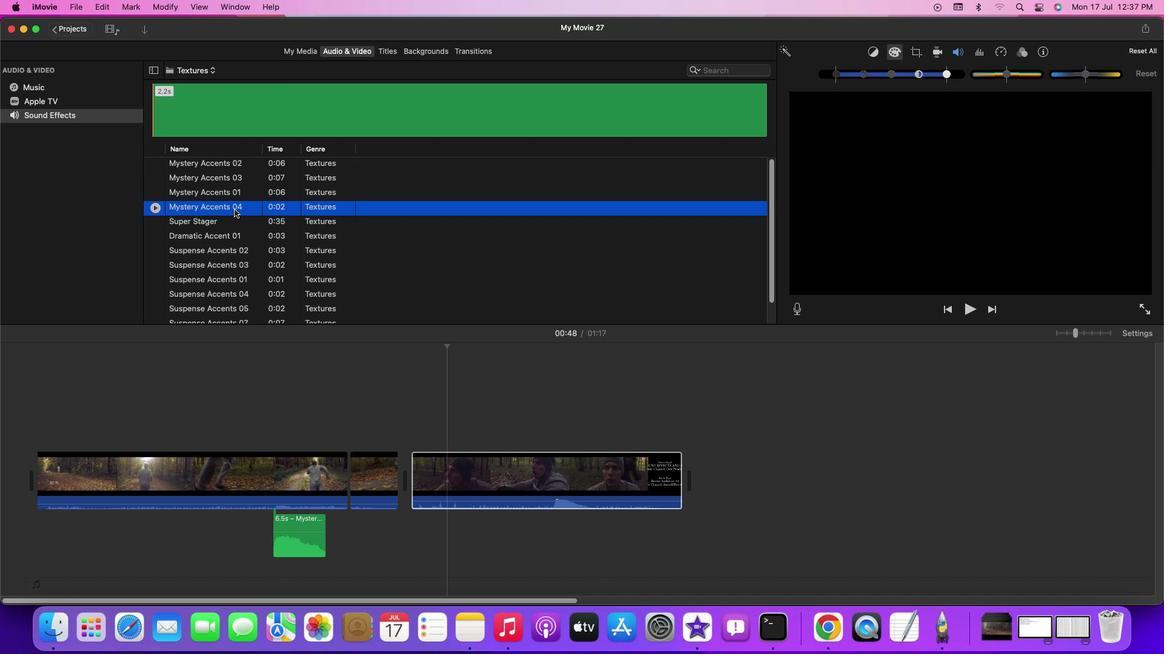 
Action: Mouse pressed left at (234, 209)
Screenshot: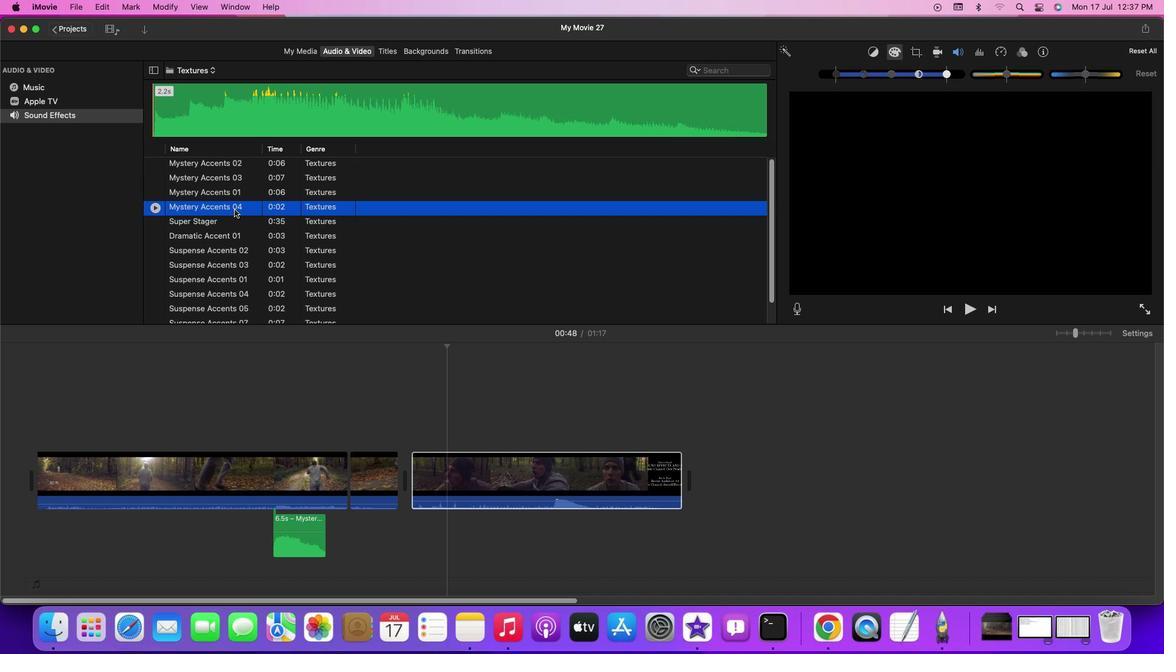 
Action: Mouse moved to (227, 240)
Screenshot: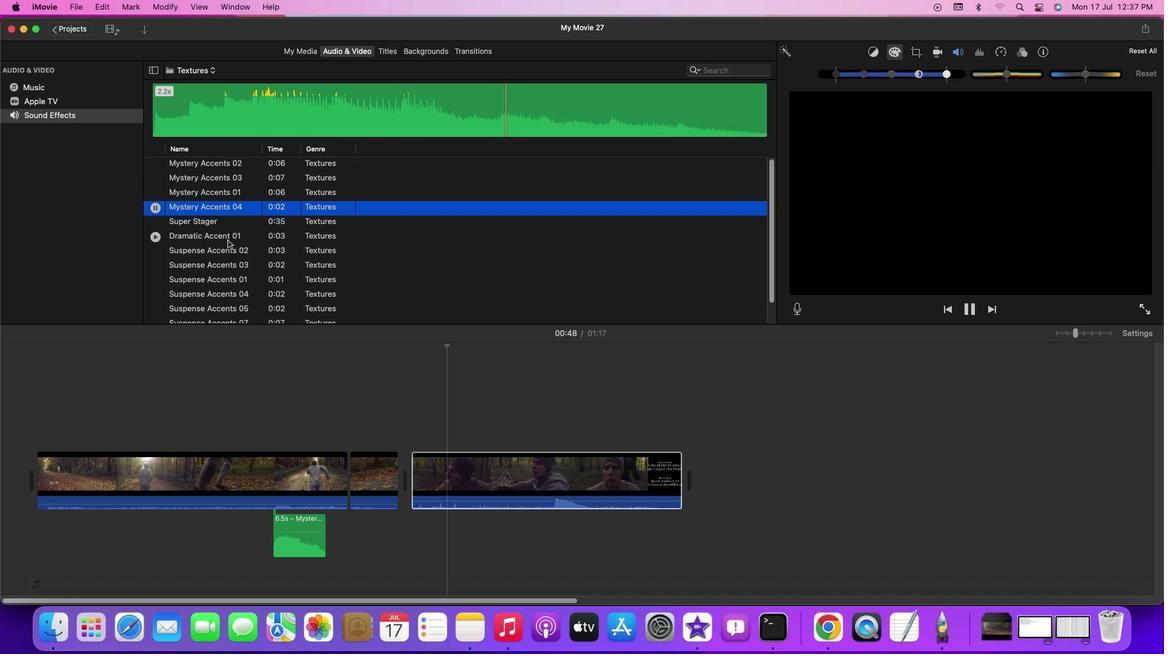 
Action: Mouse pressed left at (227, 240)
Screenshot: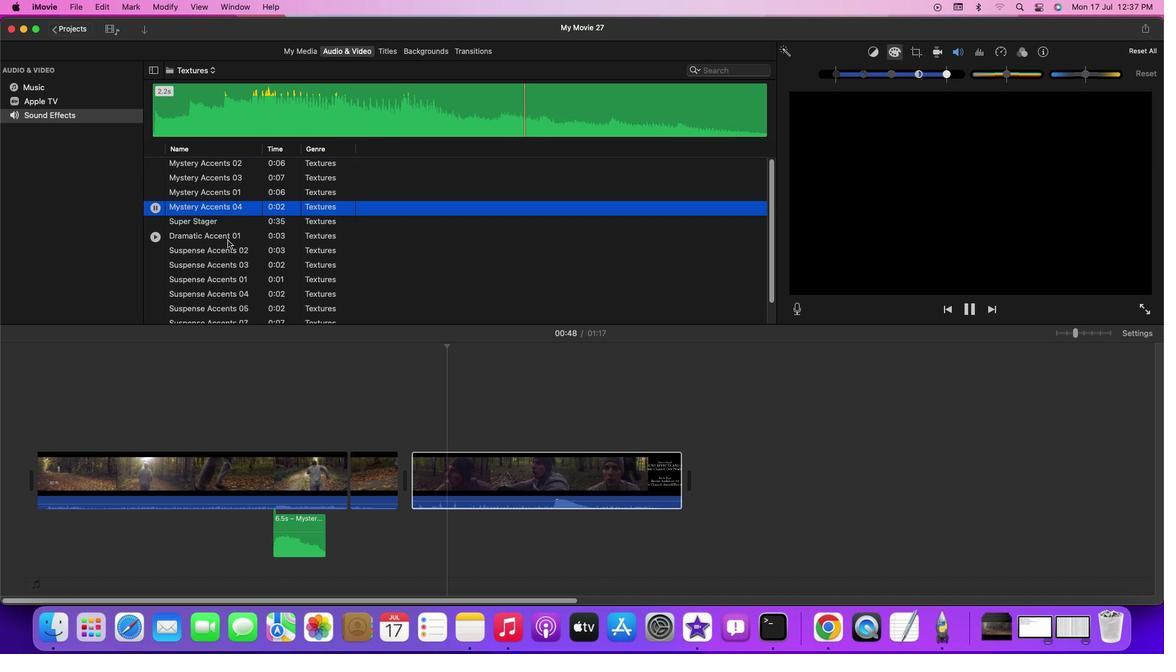 
Action: Mouse pressed left at (227, 240)
Screenshot: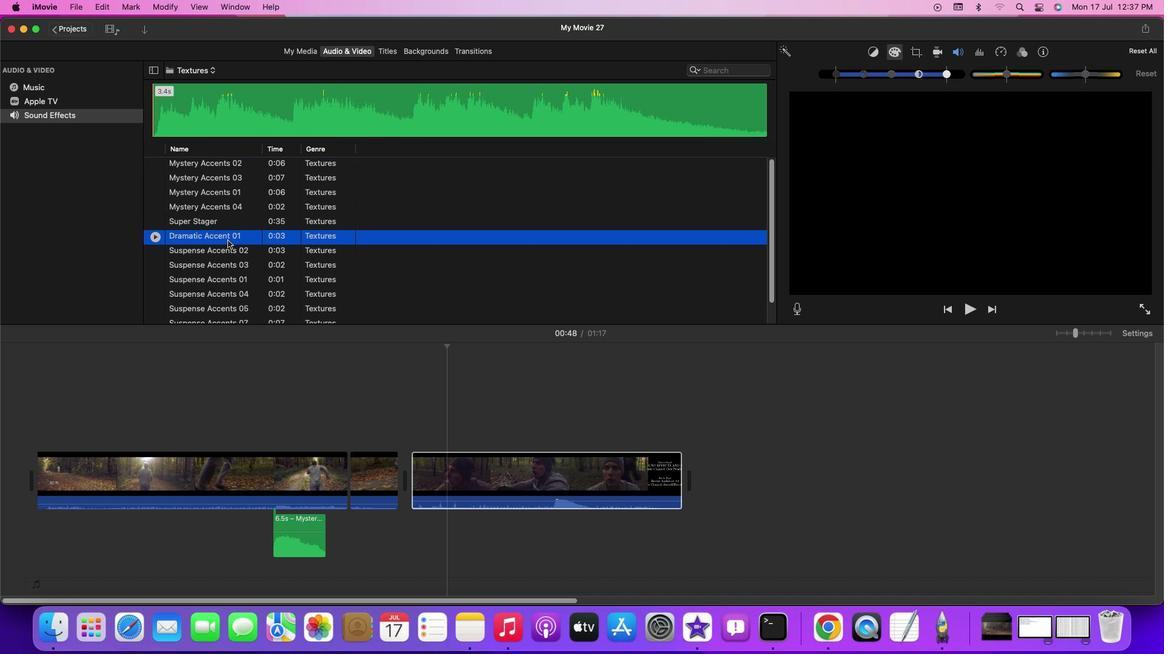 
Action: Mouse moved to (228, 250)
Screenshot: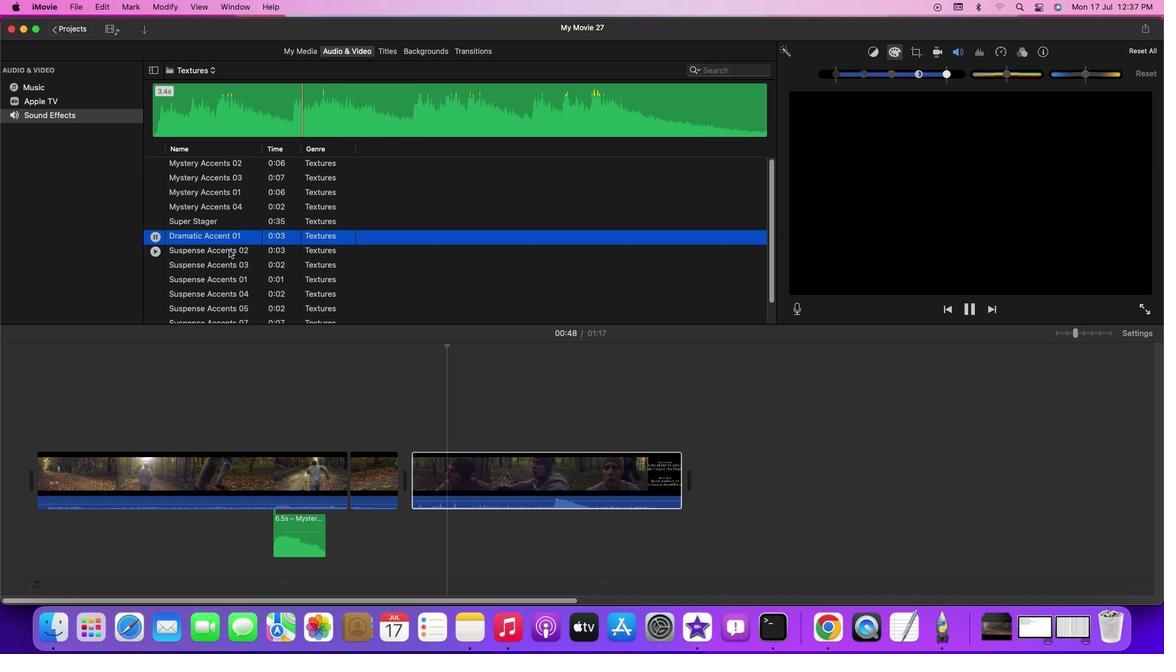 
Action: Mouse pressed left at (228, 250)
Screenshot: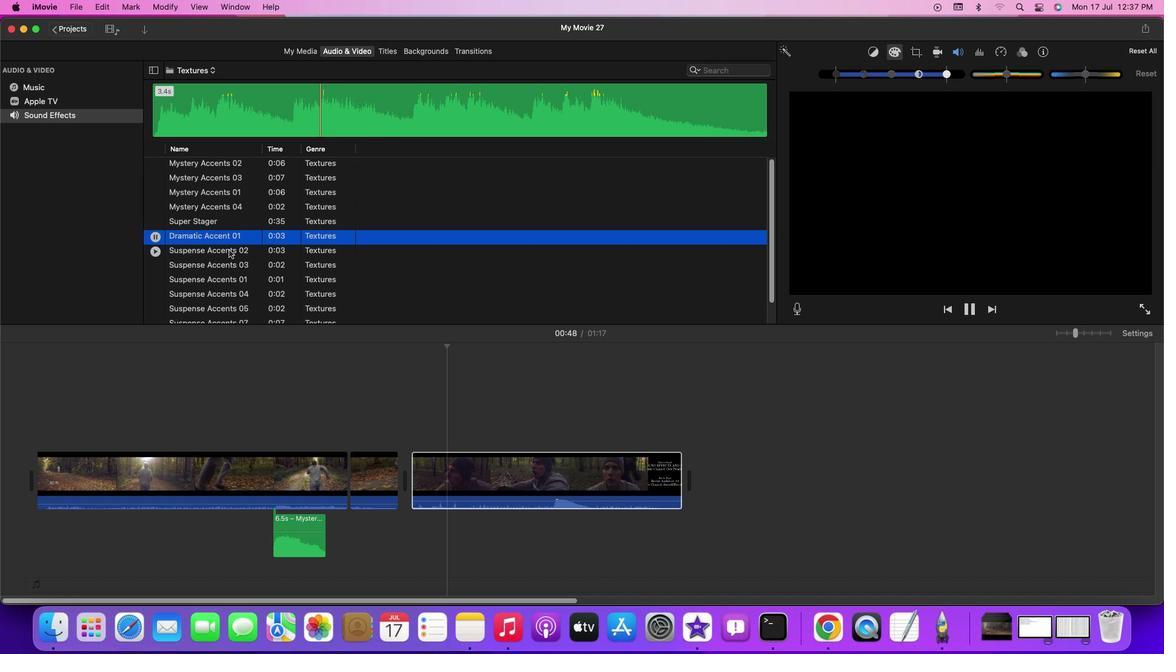 
Action: Mouse pressed left at (228, 250)
Screenshot: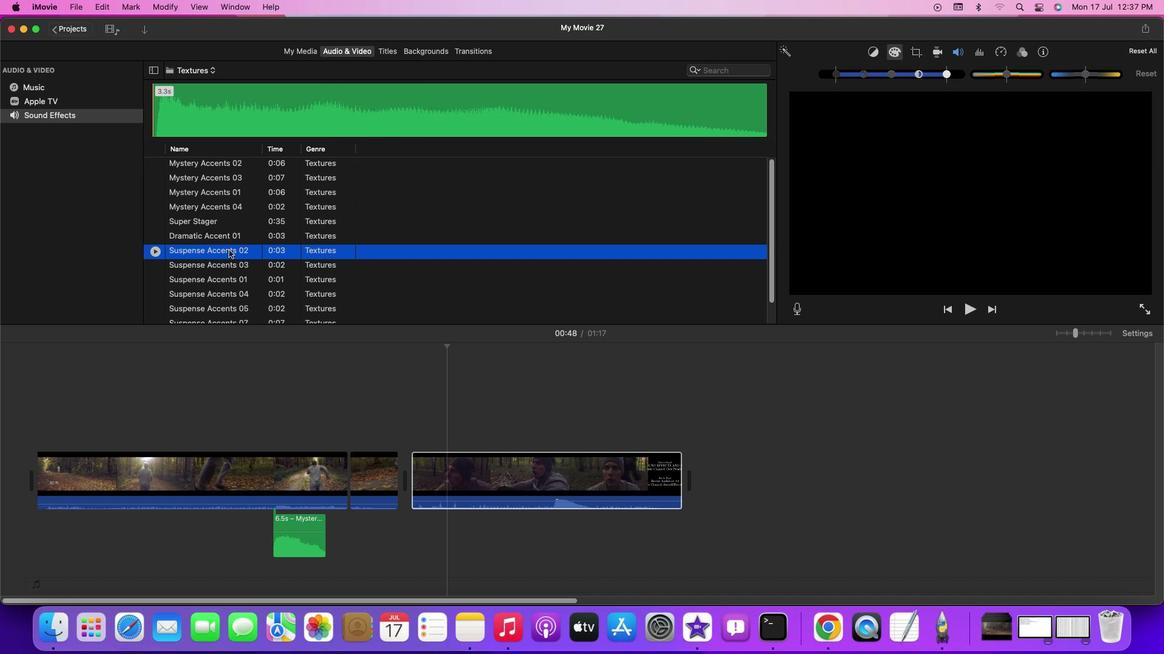
Action: Mouse moved to (235, 264)
Screenshot: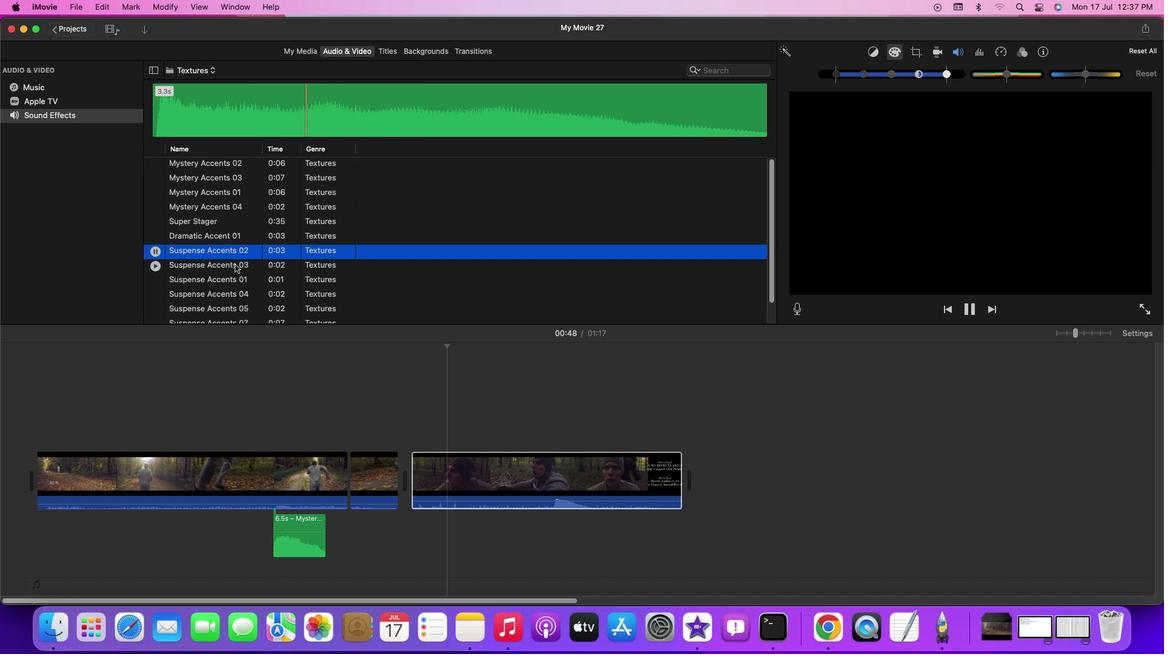 
Action: Mouse pressed left at (235, 264)
Screenshot: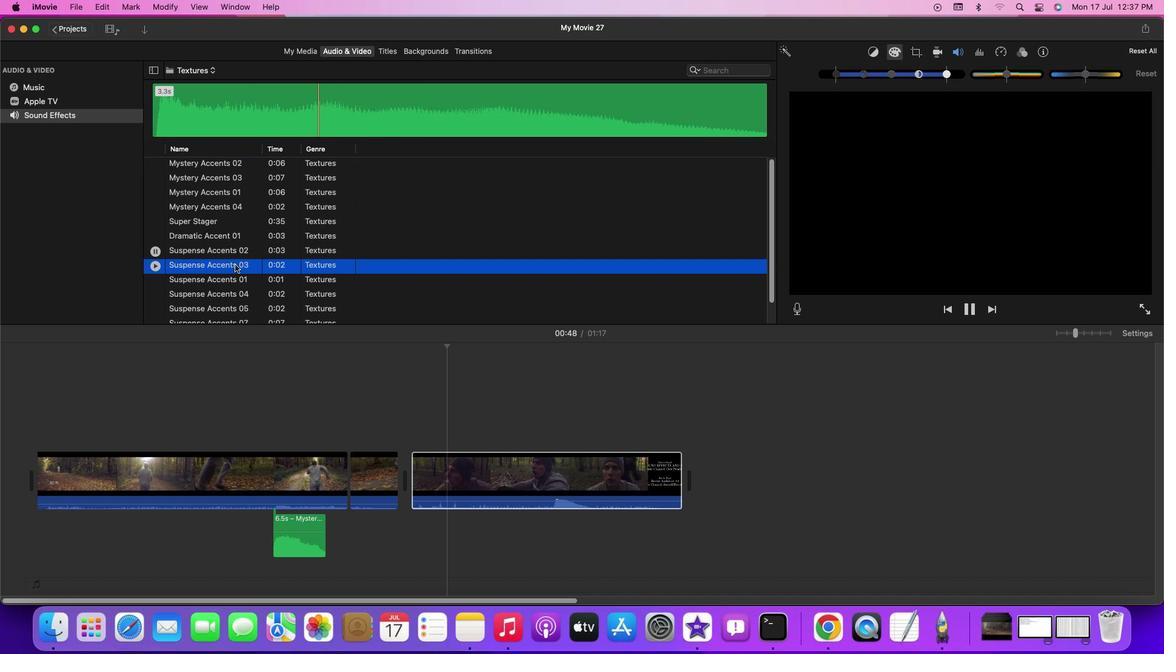 
Action: Mouse pressed left at (235, 264)
Screenshot: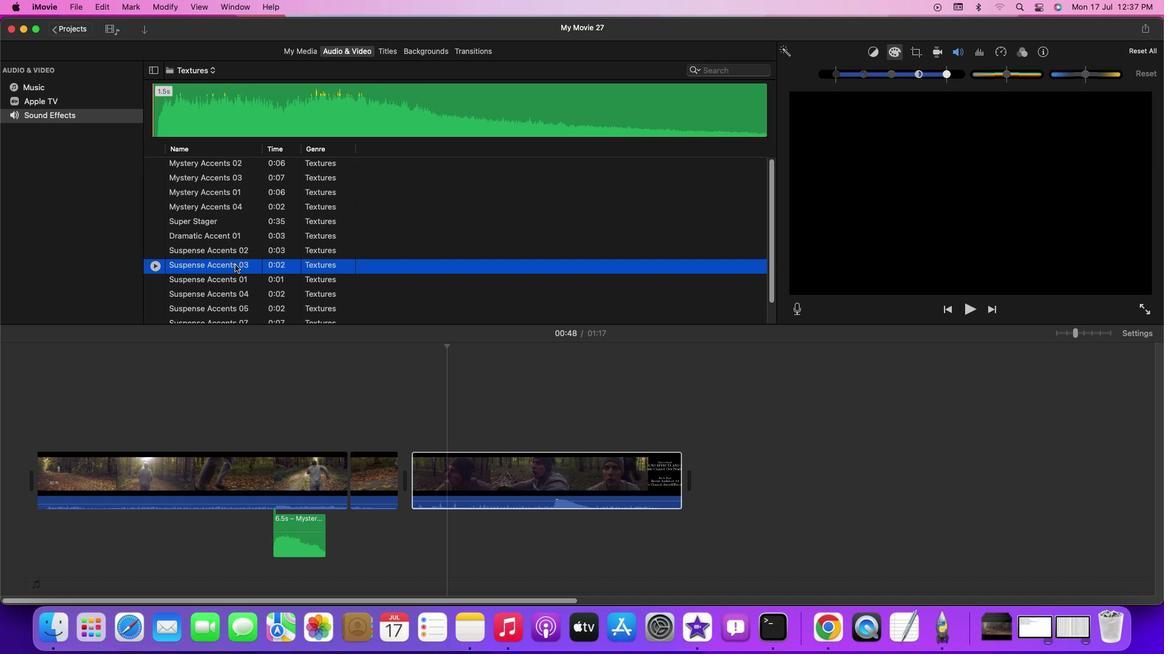 
Action: Mouse moved to (241, 289)
Screenshot: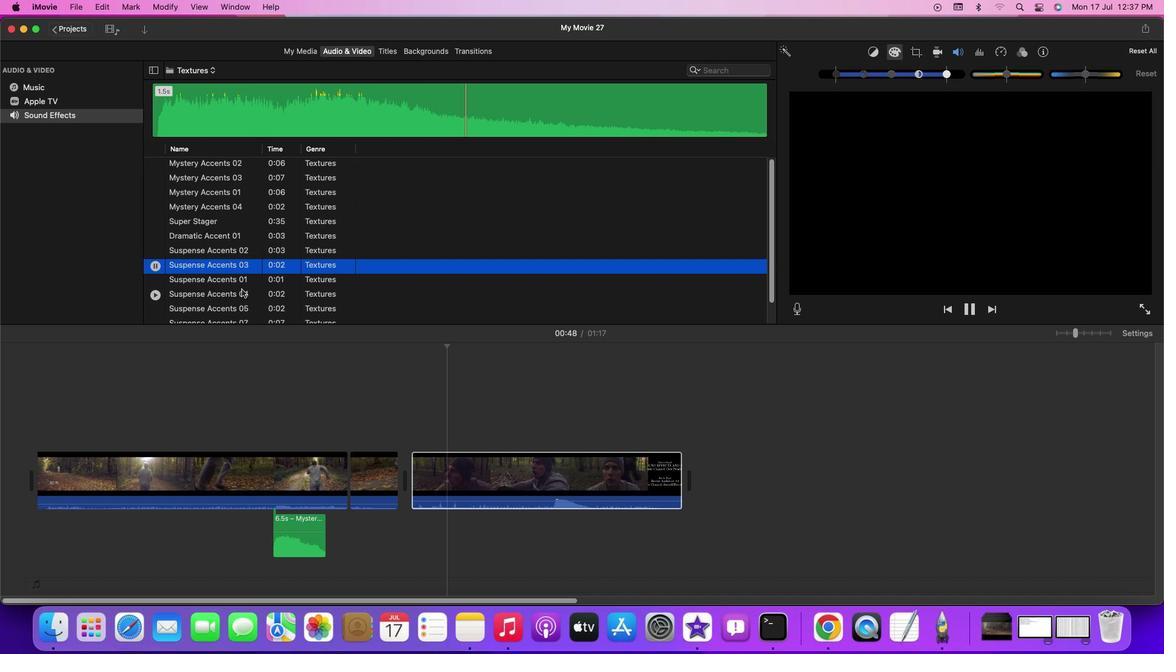 
Action: Mouse pressed left at (241, 289)
Screenshot: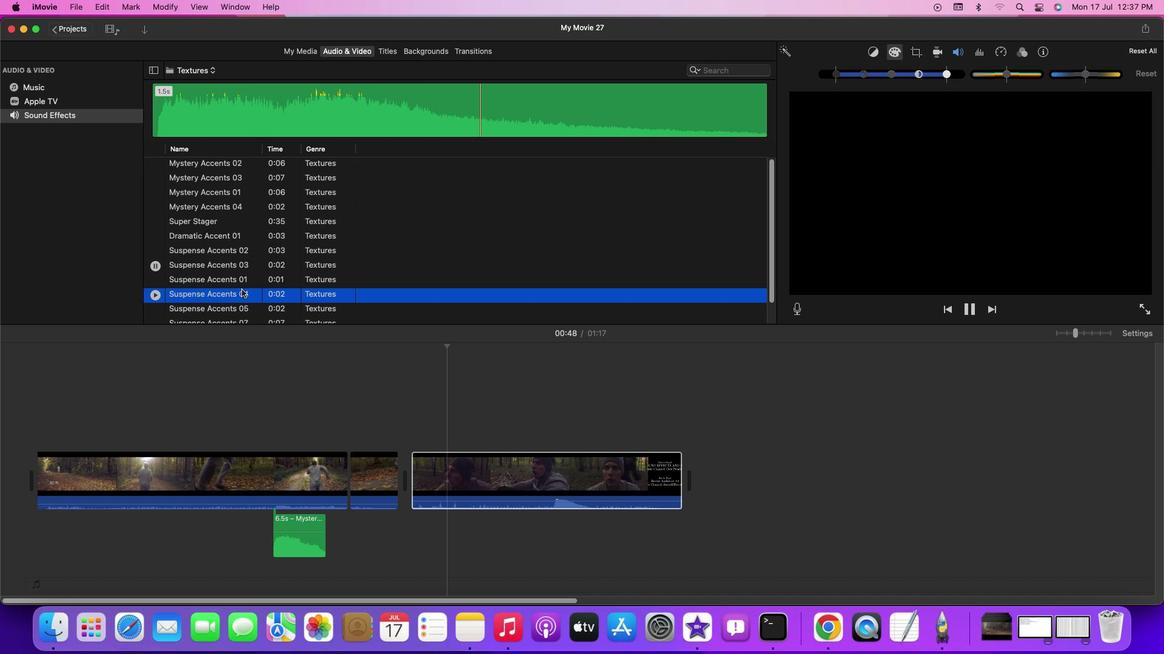 
Action: Mouse pressed left at (241, 289)
Screenshot: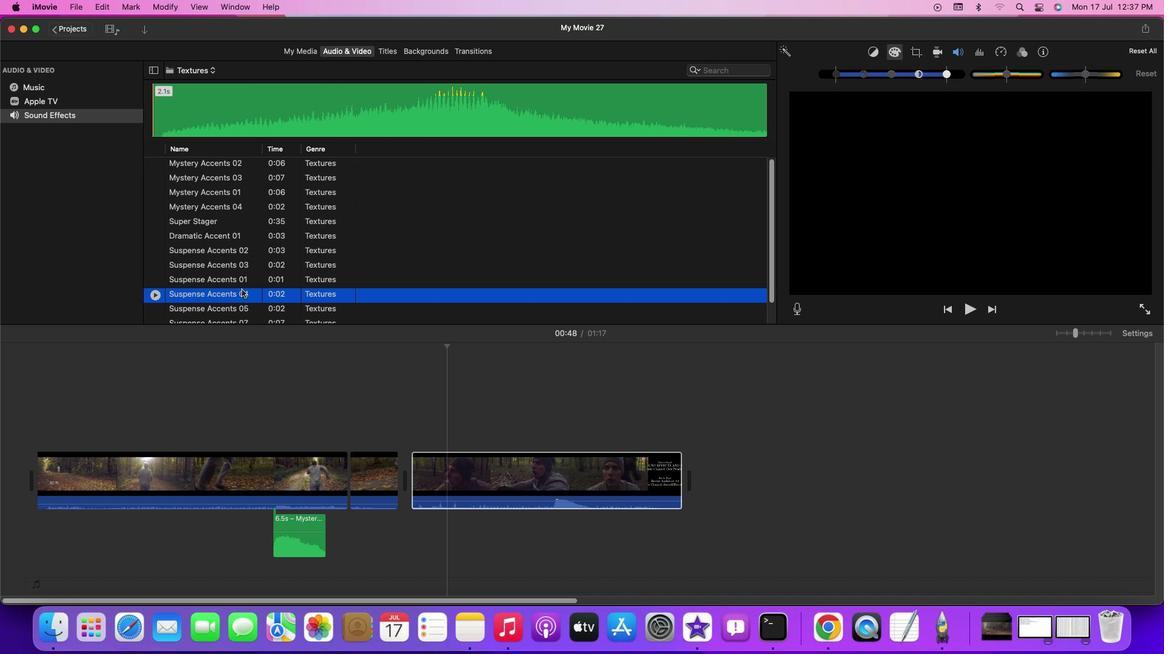 
Action: Mouse moved to (241, 304)
Screenshot: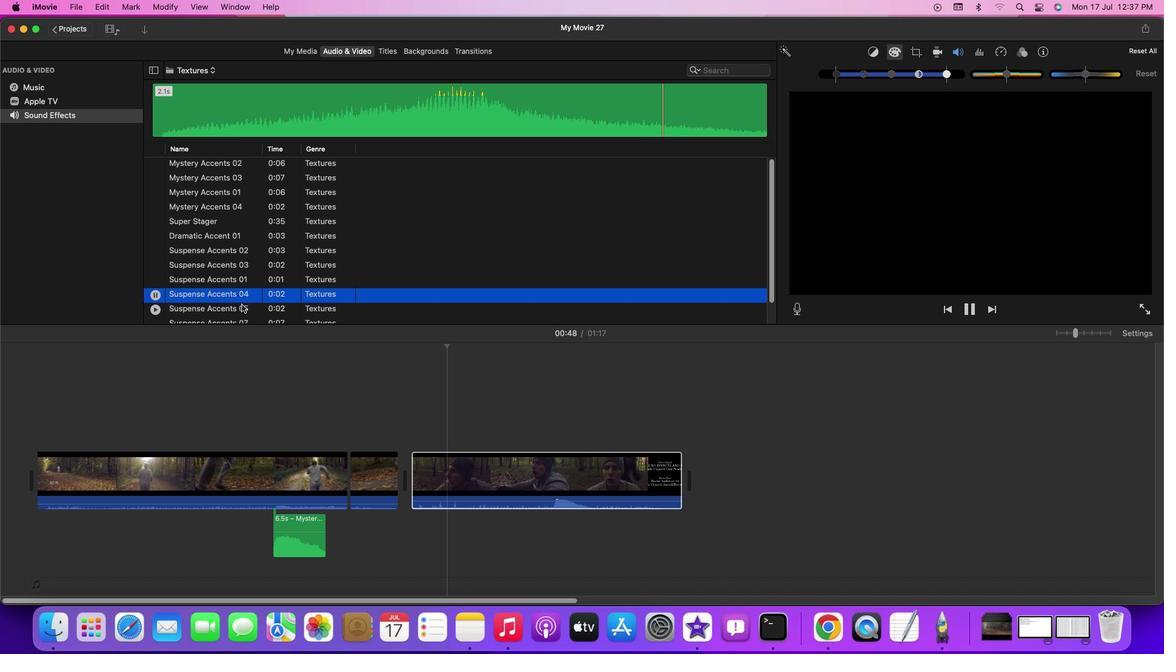
Action: Mouse pressed left at (241, 304)
Screenshot: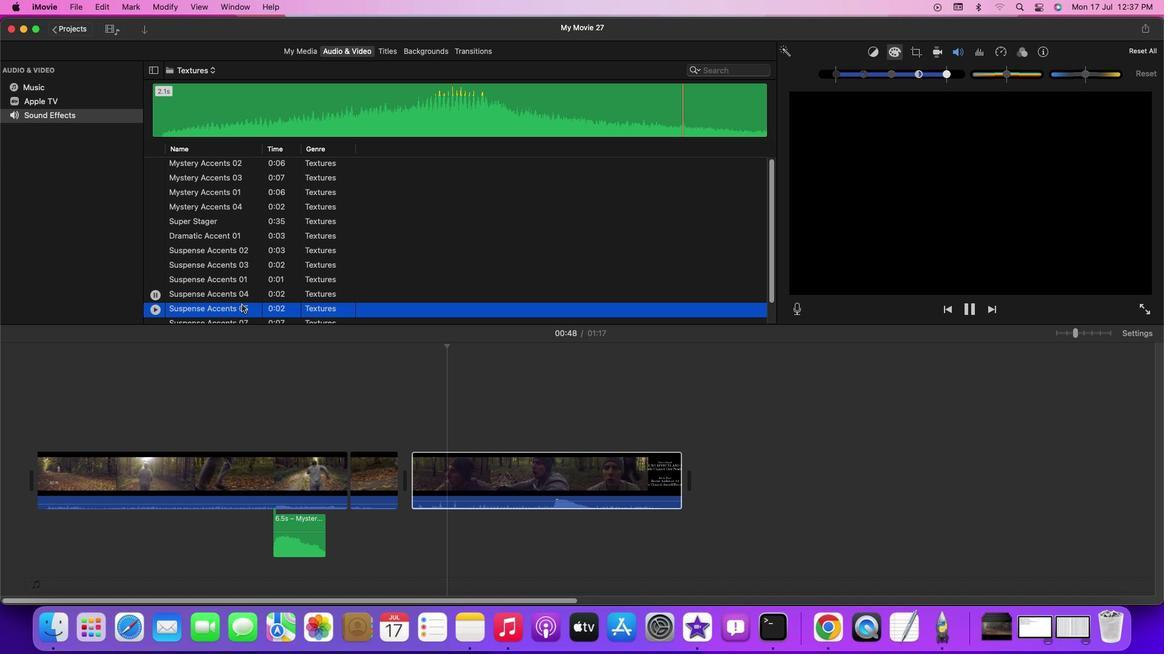 
Action: Mouse pressed left at (241, 304)
Screenshot: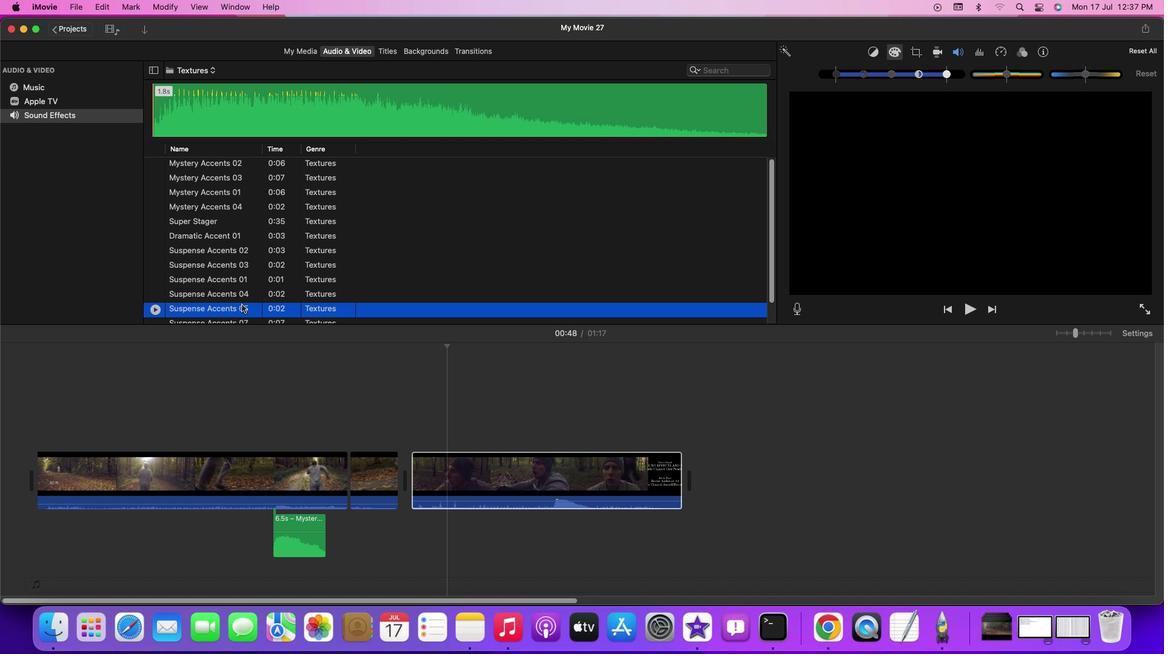 
Action: Mouse moved to (249, 309)
Screenshot: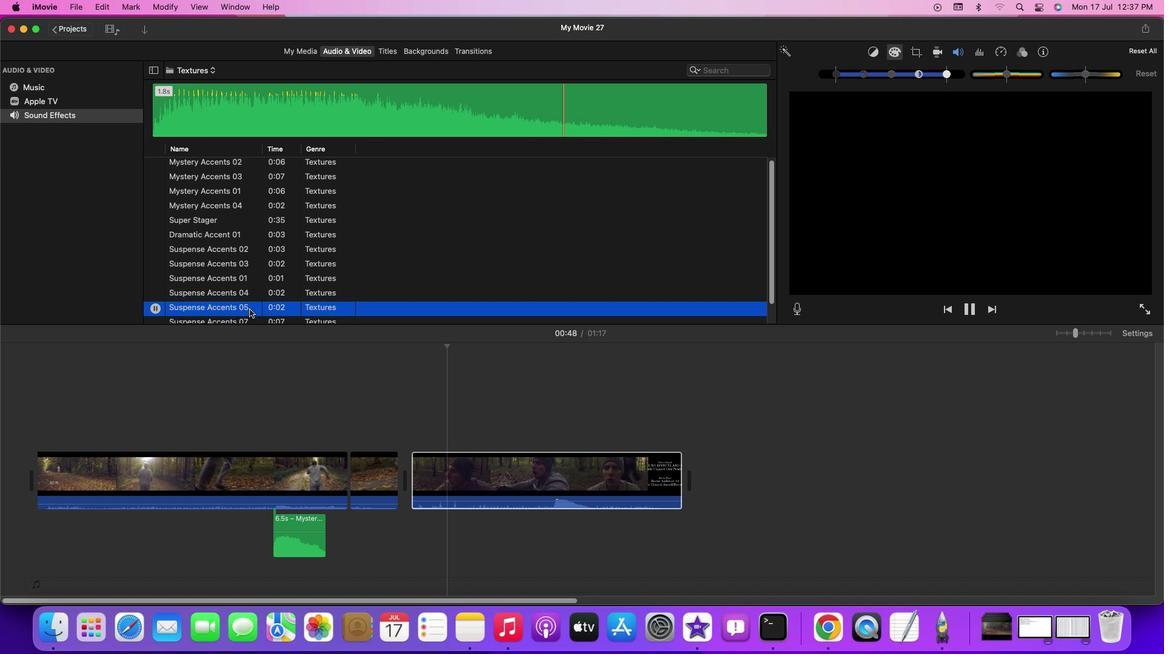 
Action: Mouse scrolled (249, 309) with delta (0, 0)
Screenshot: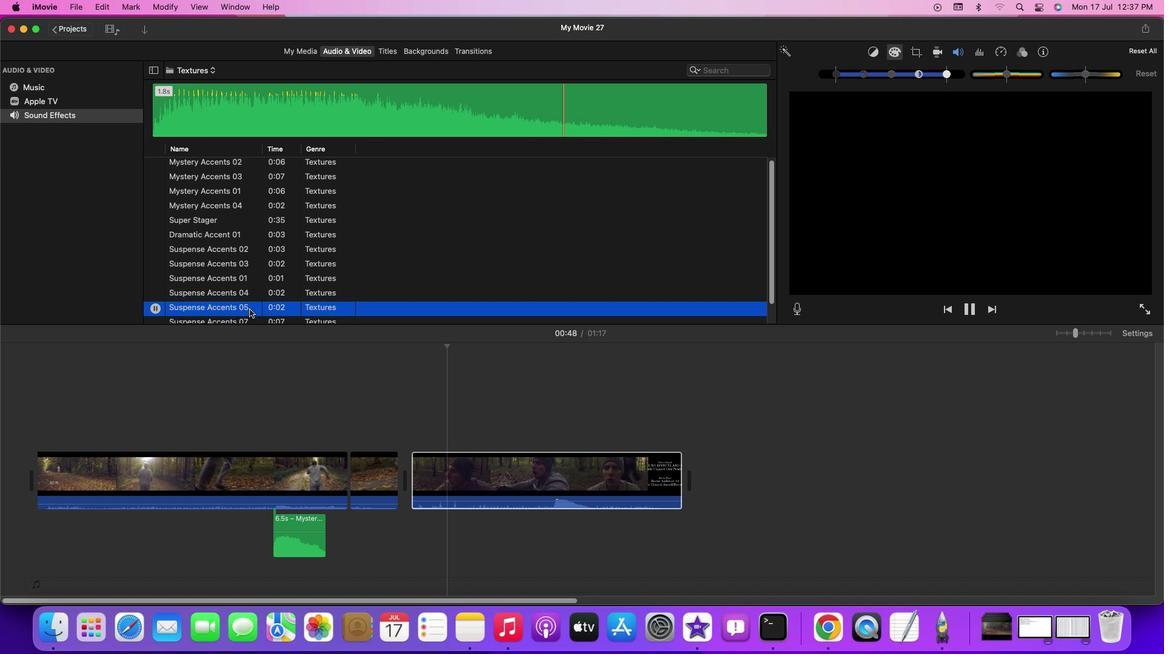 
Action: Mouse scrolled (249, 309) with delta (0, 0)
Screenshot: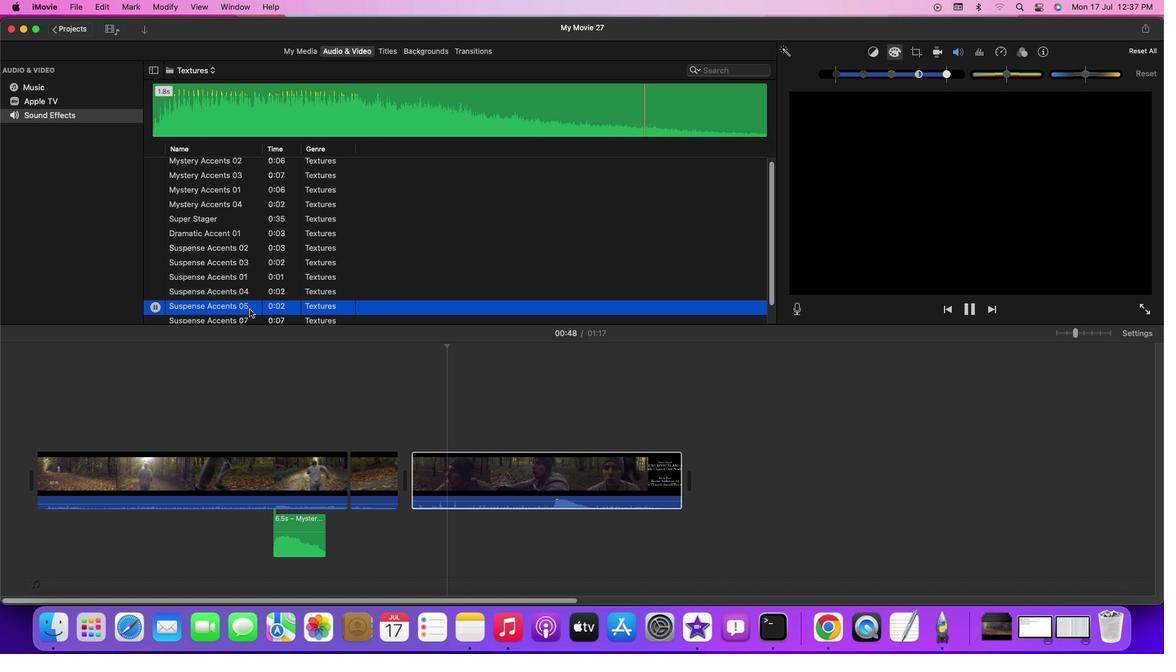 
Action: Mouse moved to (244, 317)
Screenshot: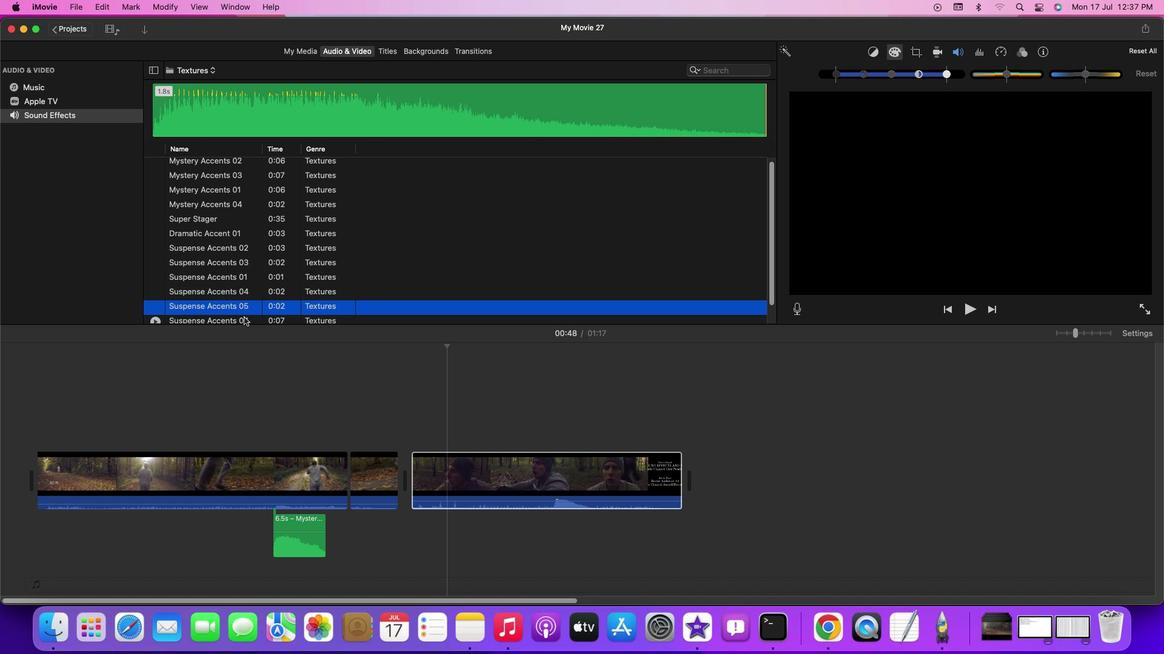 
Action: Mouse pressed left at (244, 317)
Screenshot: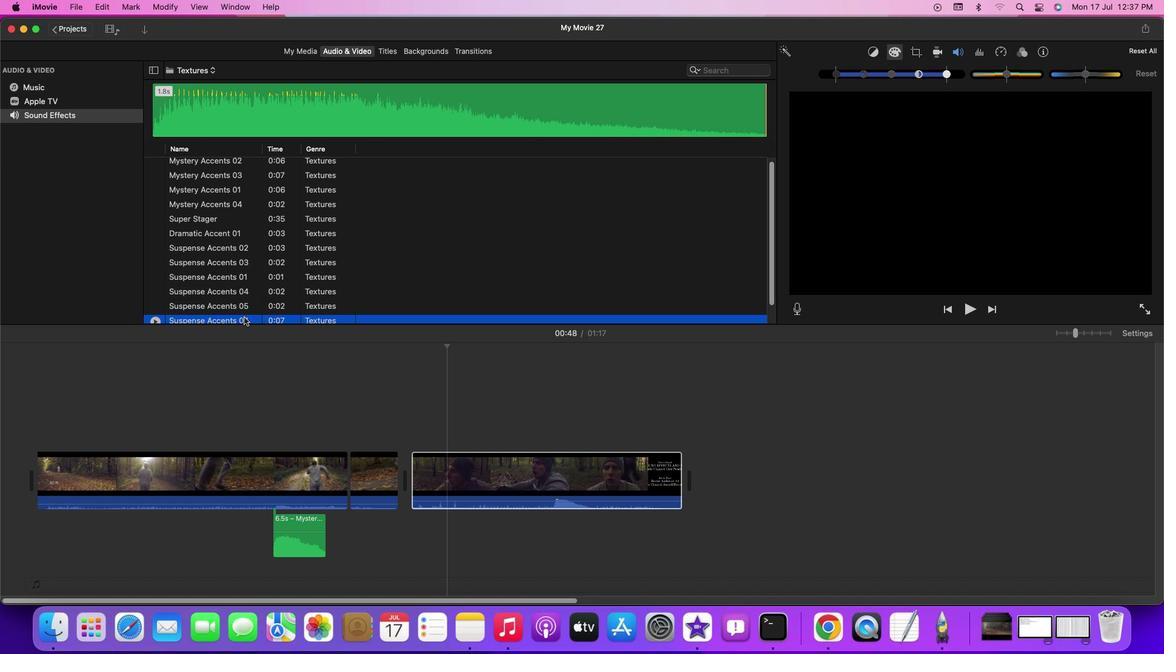 
Action: Mouse pressed left at (244, 317)
Screenshot: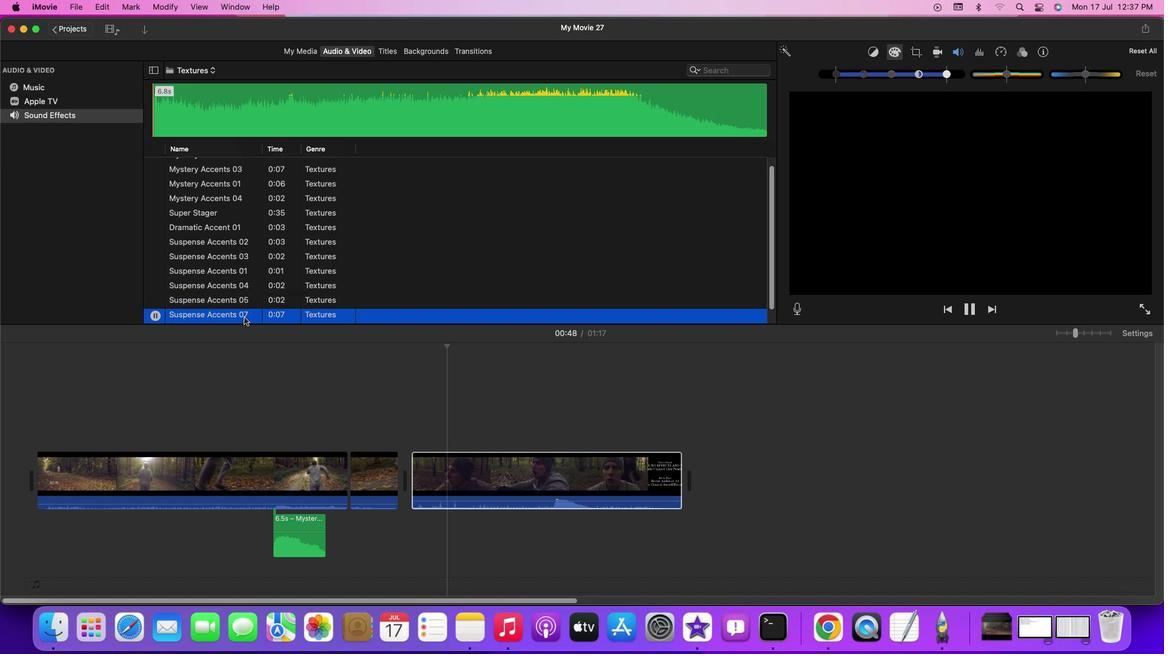 
Action: Mouse moved to (240, 284)
Screenshot: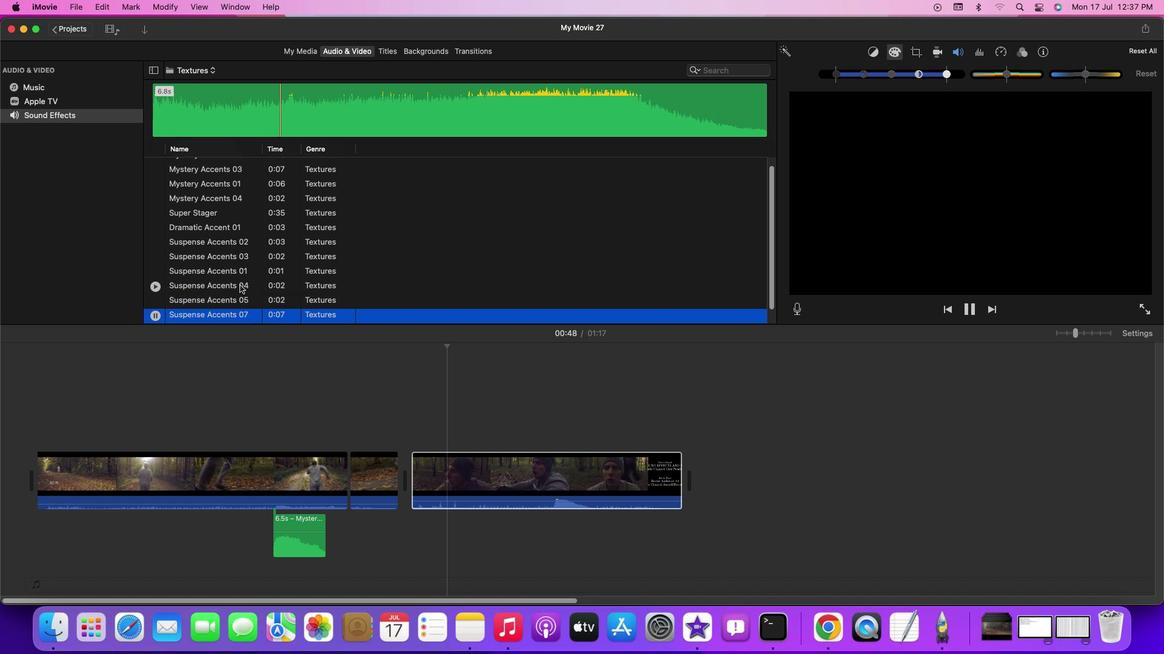 
Action: Mouse pressed left at (240, 284)
Screenshot: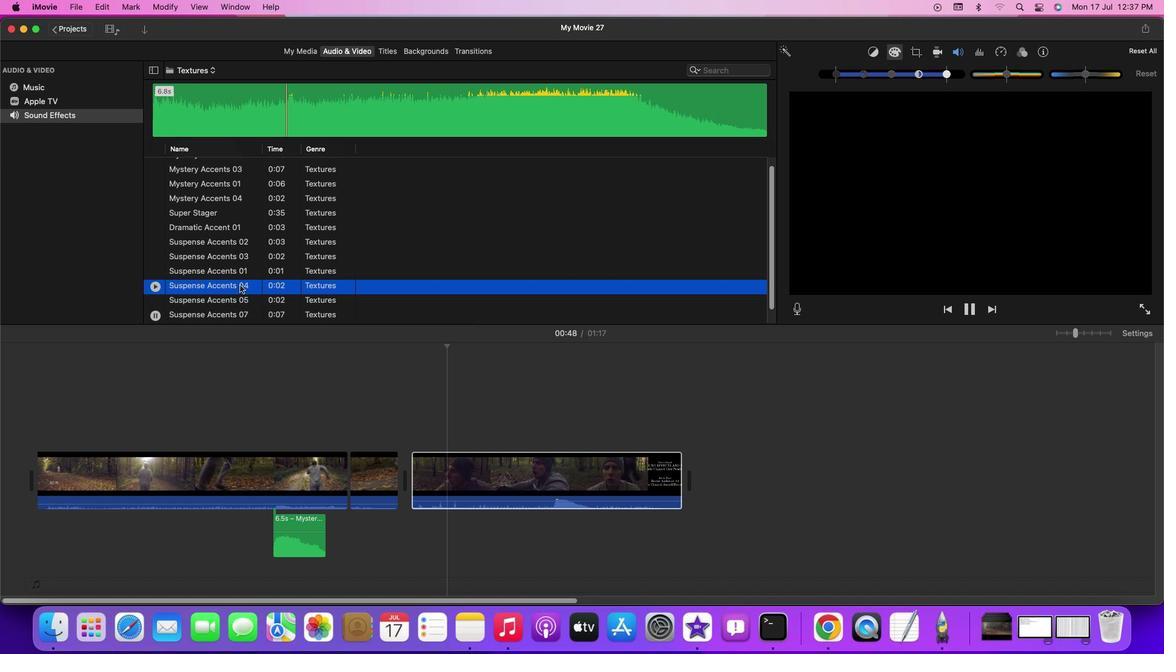 
Action: Mouse pressed left at (240, 284)
Screenshot: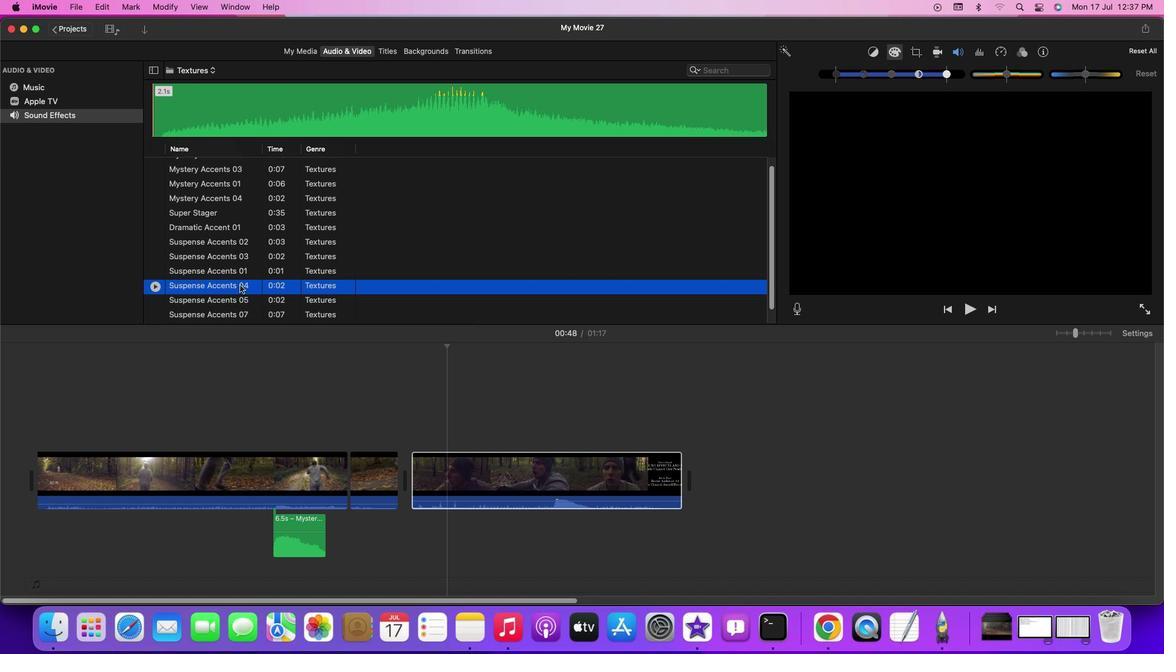 
Action: Mouse moved to (238, 275)
Screenshot: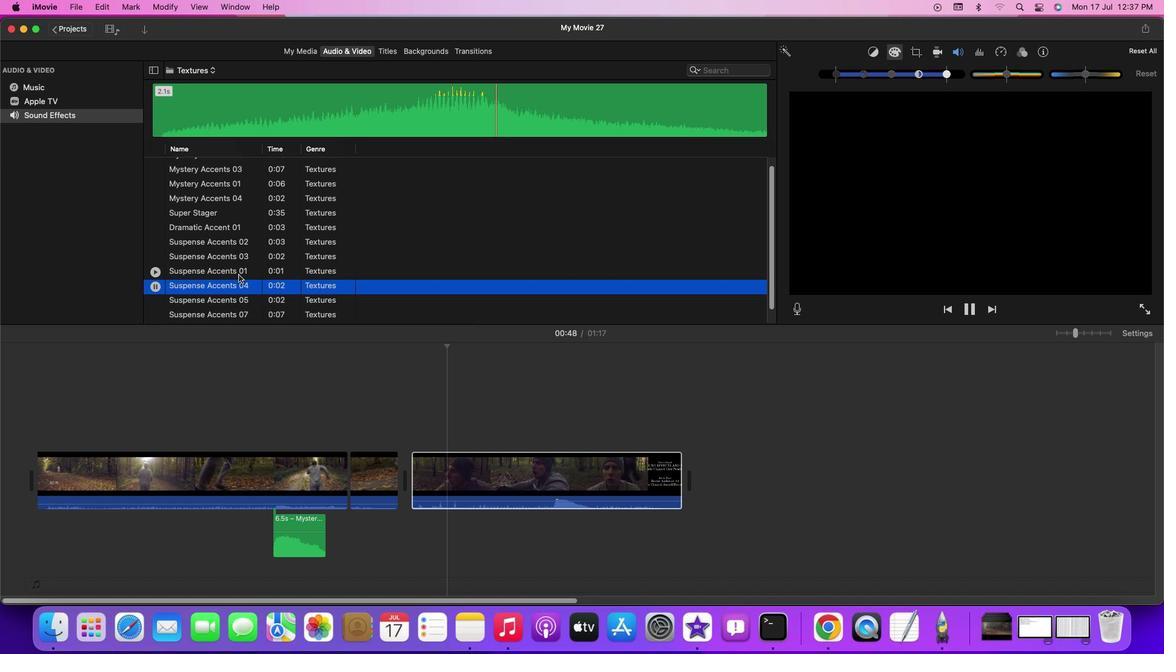 
Action: Mouse pressed left at (238, 275)
Screenshot: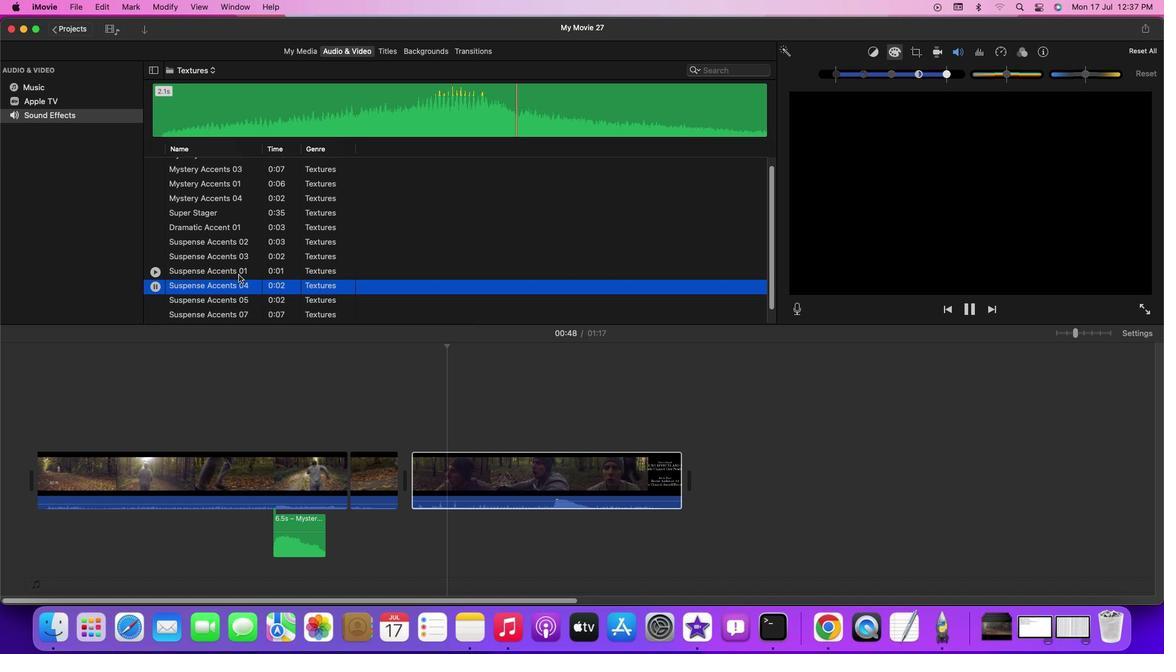 
Action: Mouse pressed left at (238, 275)
Screenshot: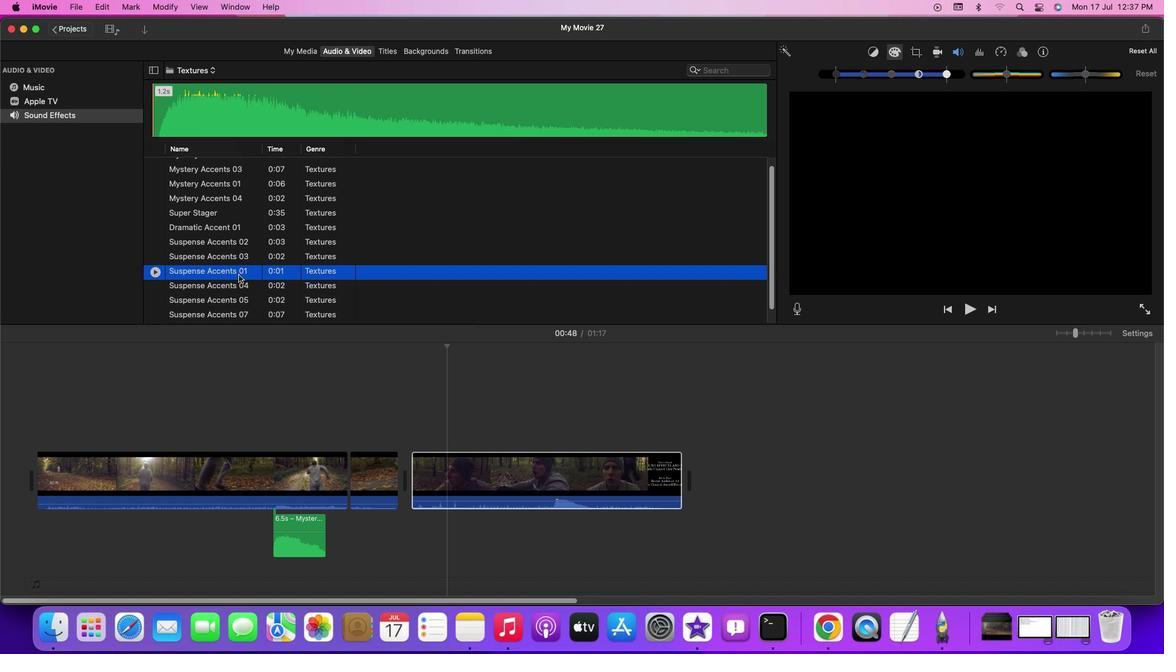 
Action: Mouse moved to (222, 209)
Screenshot: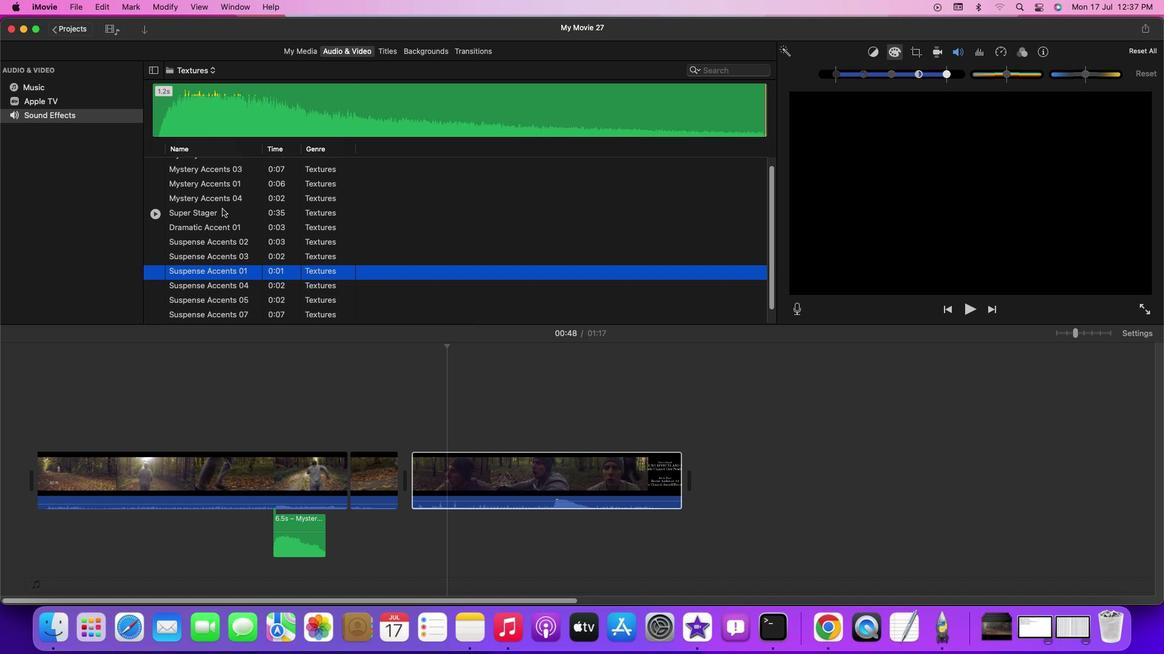 
Action: Mouse pressed left at (222, 209)
Screenshot: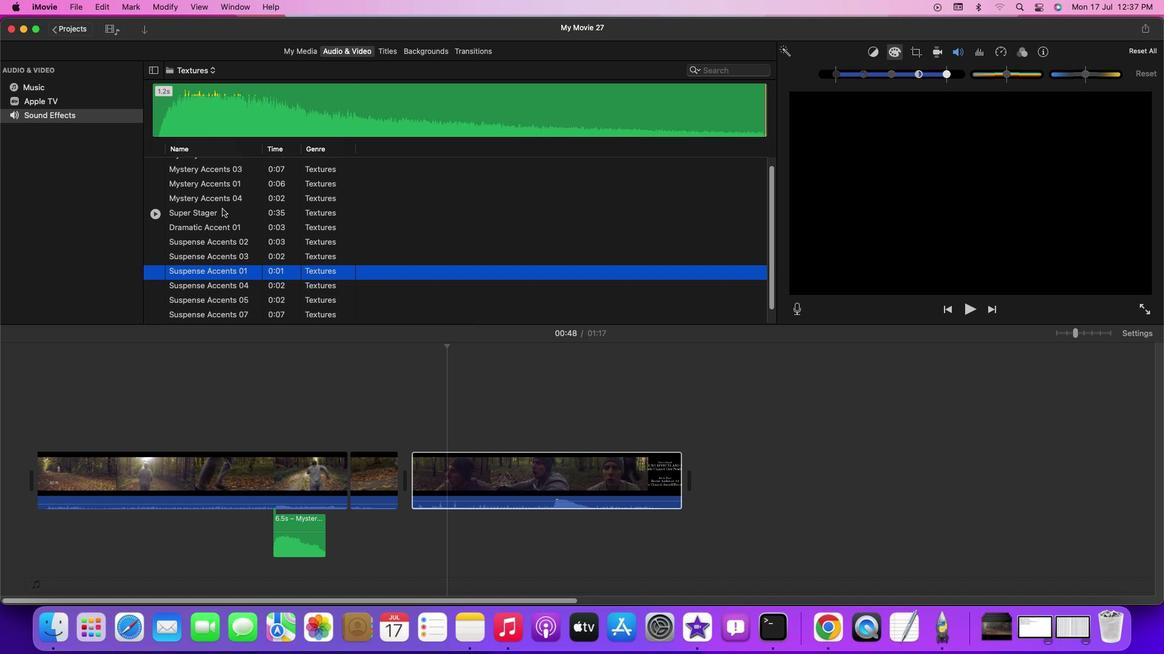
Action: Mouse pressed left at (222, 209)
Screenshot: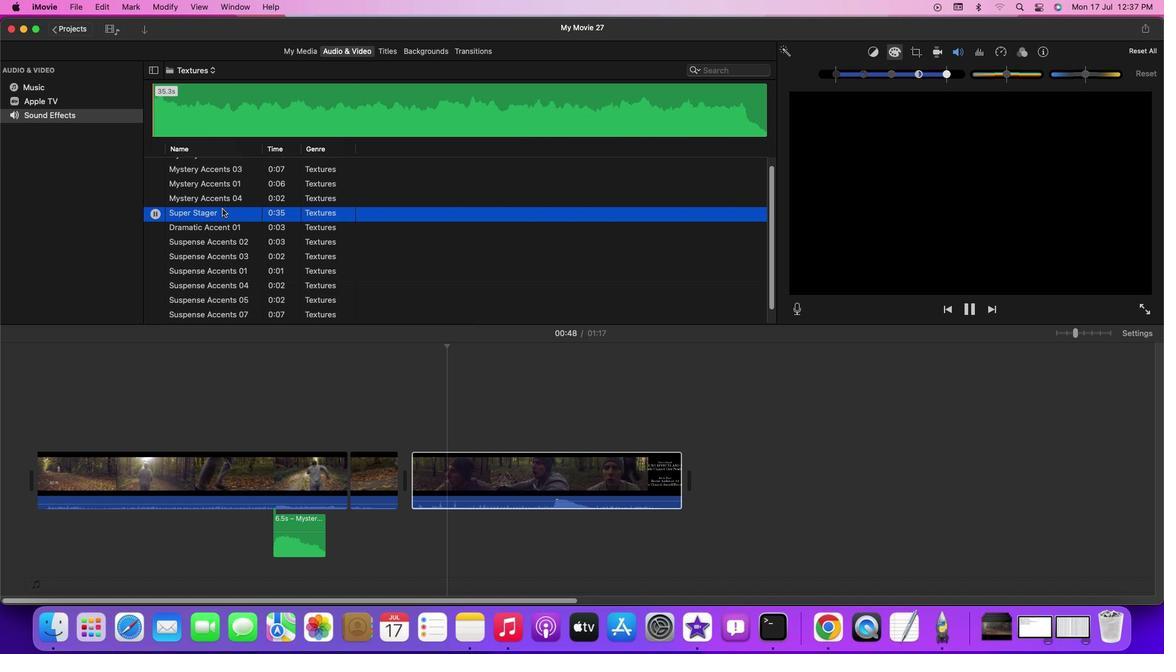 
Action: Mouse moved to (222, 214)
Screenshot: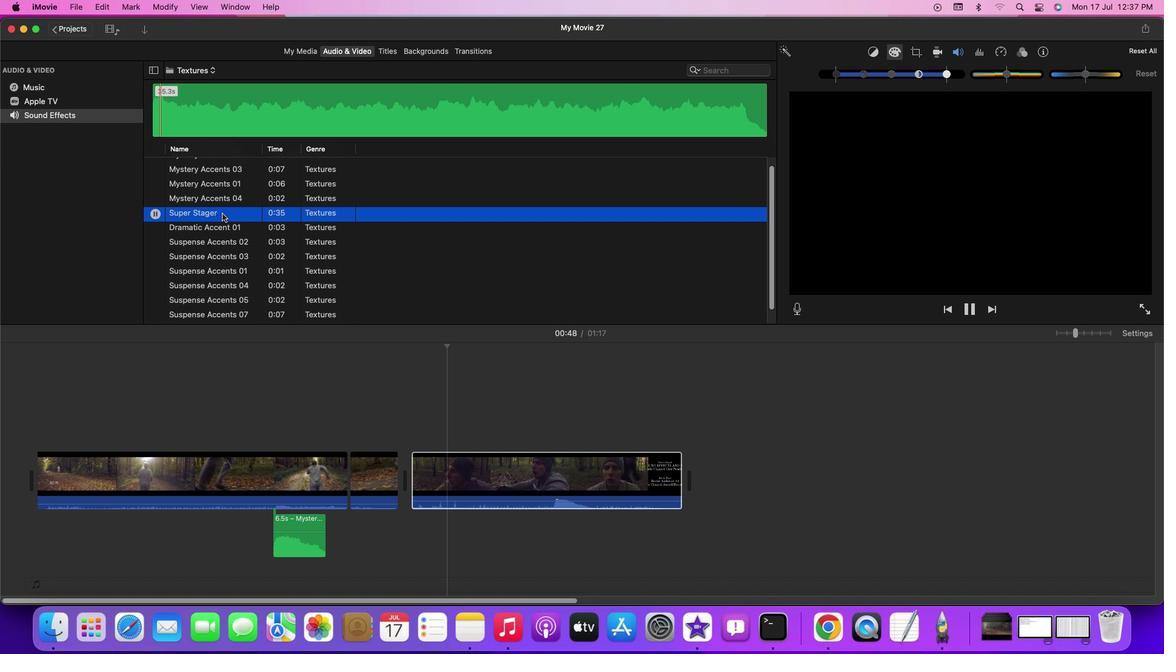
Action: Key pressed Key.space
Screenshot: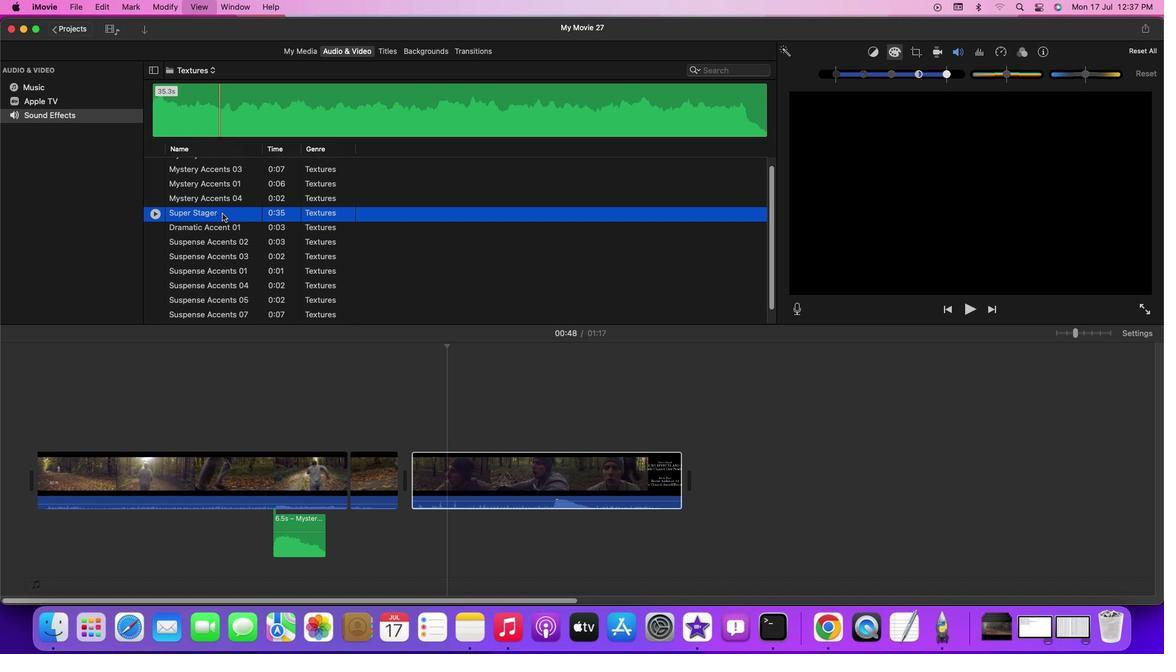 
Action: Mouse pressed left at (222, 214)
Screenshot: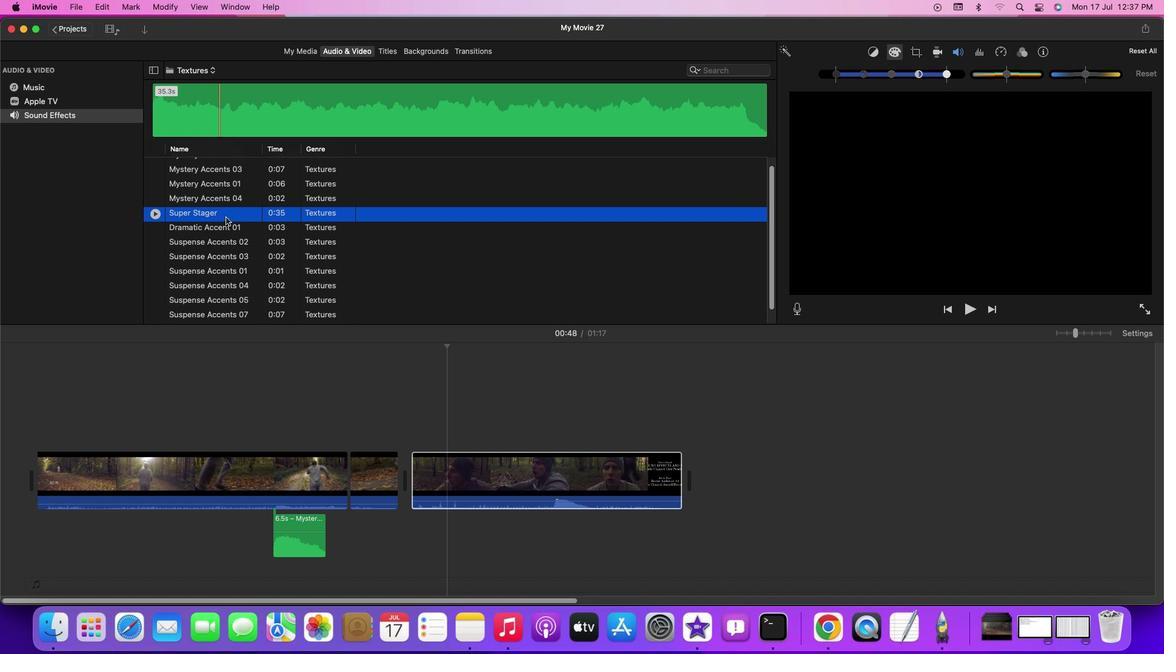 
Action: Mouse moved to (462, 410)
Screenshot: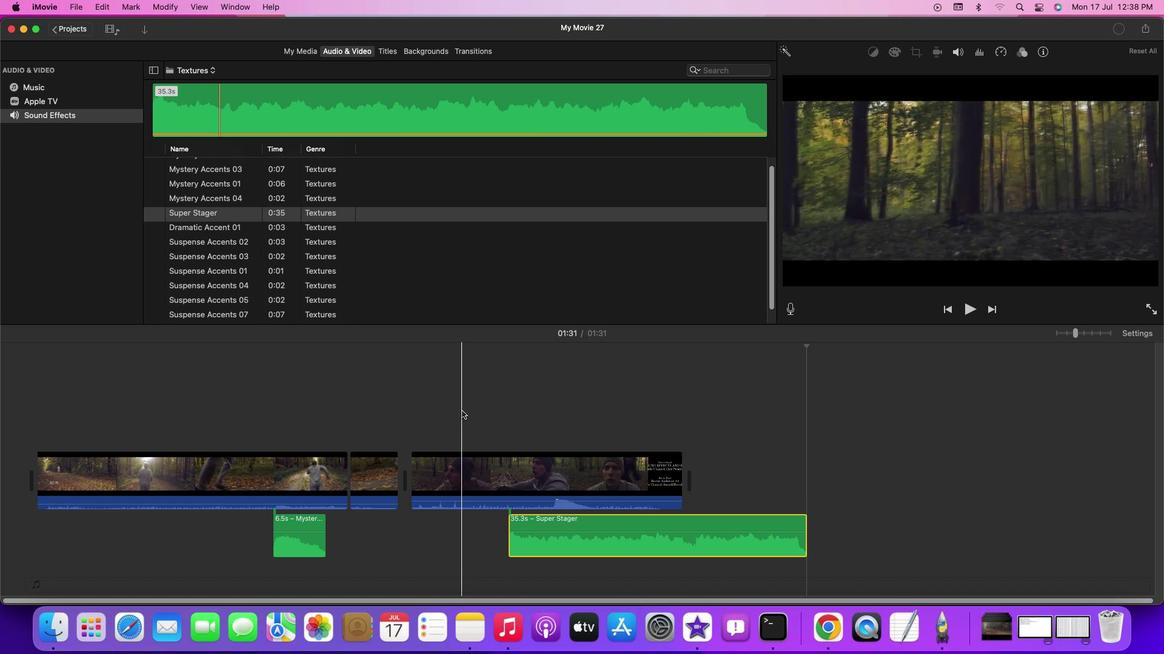 
Action: Key pressed Key.spaceKey.spaceKey.upKey.downKey.leftKey.leftKey.leftKey.leftKey.leftKey.leftKey.leftKey.leftKey.leftKey.leftKey.leftKey.leftKey.leftKey.leftKey.leftKey.leftKey.leftKey.leftKey.leftKey.leftKey.leftKey.leftKey.leftKey.leftKey.leftKey.leftKey.leftKey.leftKey.leftKey.leftKey.leftKey.leftKey.leftKey.leftKey.leftKey.leftKey.leftKey.leftKey.leftKey.leftKey.leftKey.leftKey.leftKey.leftKey.leftKey.leftKey.leftKey.leftKey.leftKey.leftKey.leftKey.leftKey.leftKey.leftKey.leftKey.leftKey.leftKey.leftKey.leftKey.leftKey.leftKey.leftKey.leftKey.leftKey.leftKey.rightKey.rightKey.rightKey.rightKey.rightKey.rightKey.right
Screenshot: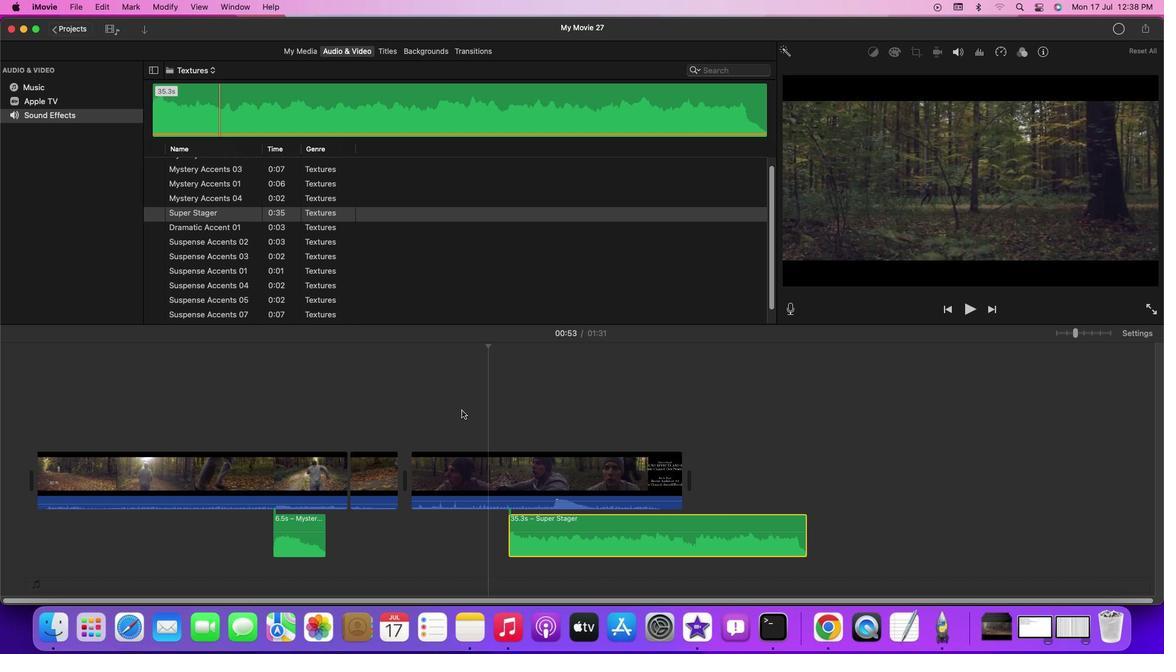 
Action: Mouse moved to (586, 536)
Screenshot: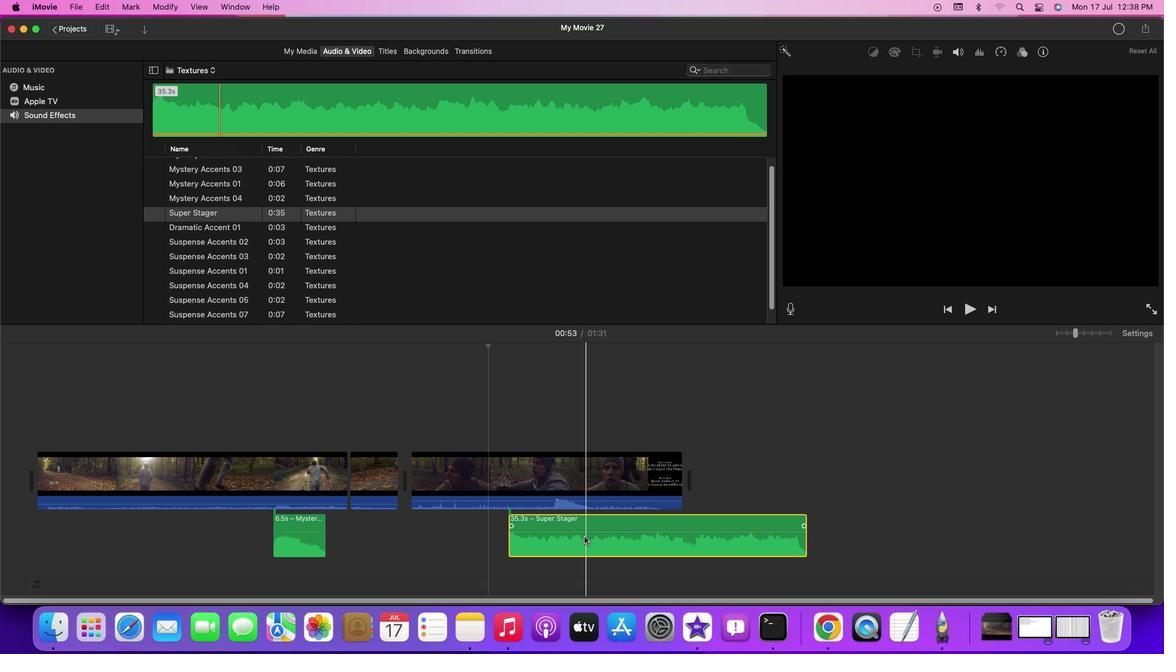 
Action: Mouse pressed left at (586, 536)
Screenshot: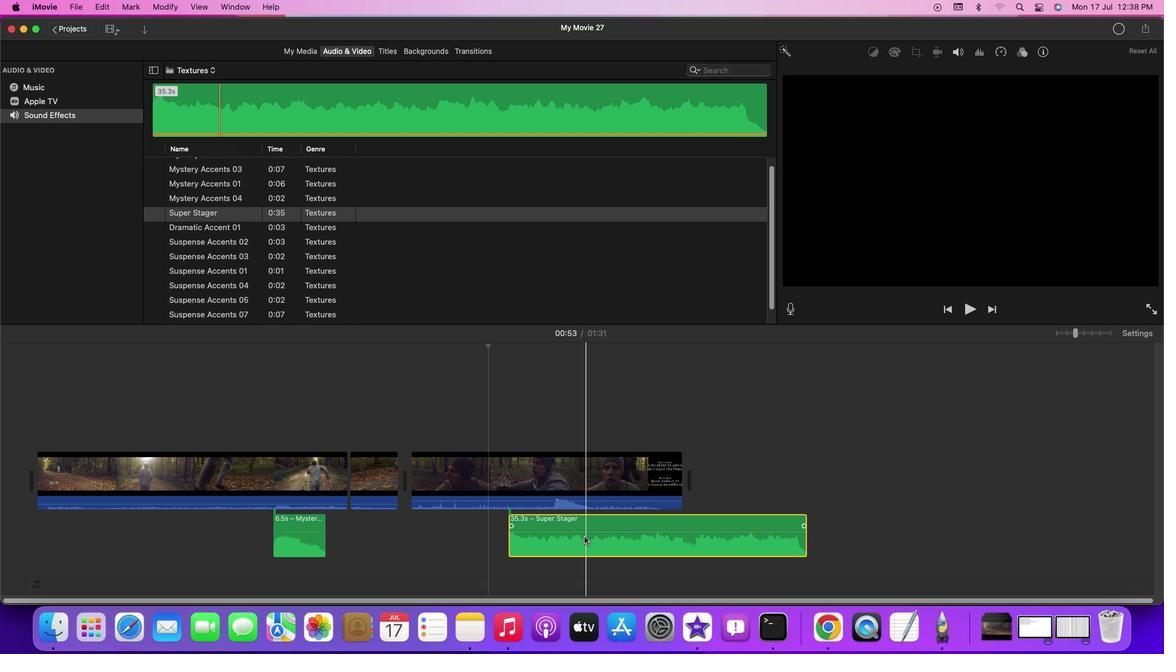 
Action: Mouse moved to (482, 418)
Screenshot: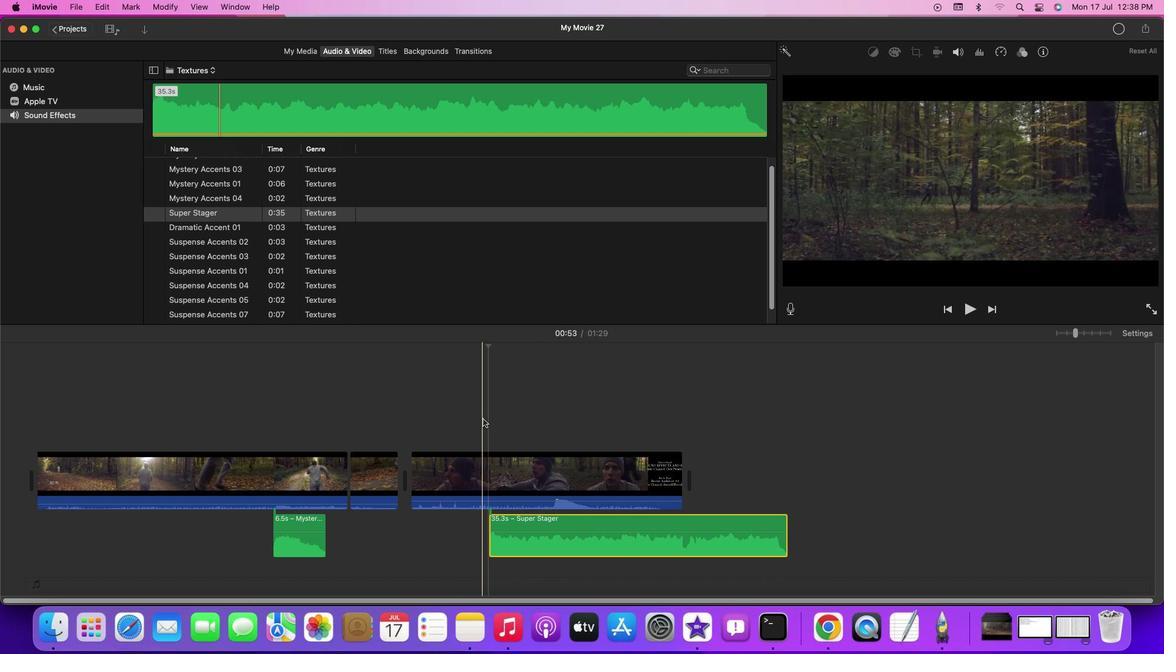 
Action: Mouse pressed left at (482, 418)
Screenshot: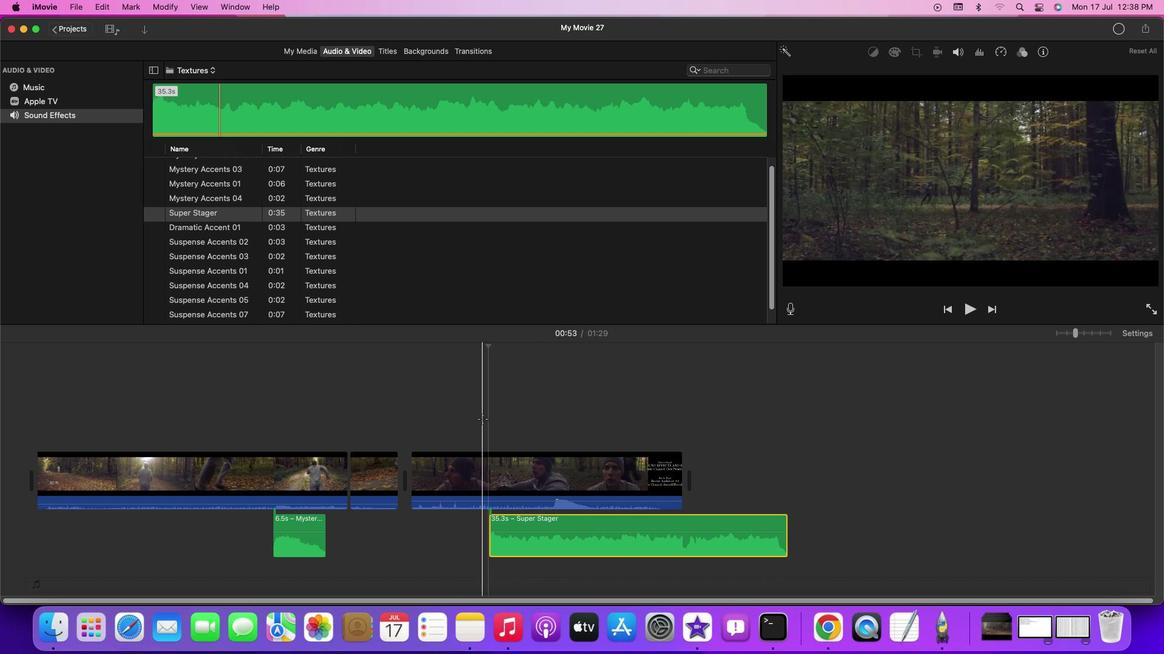 
Action: Mouse moved to (482, 418)
Screenshot: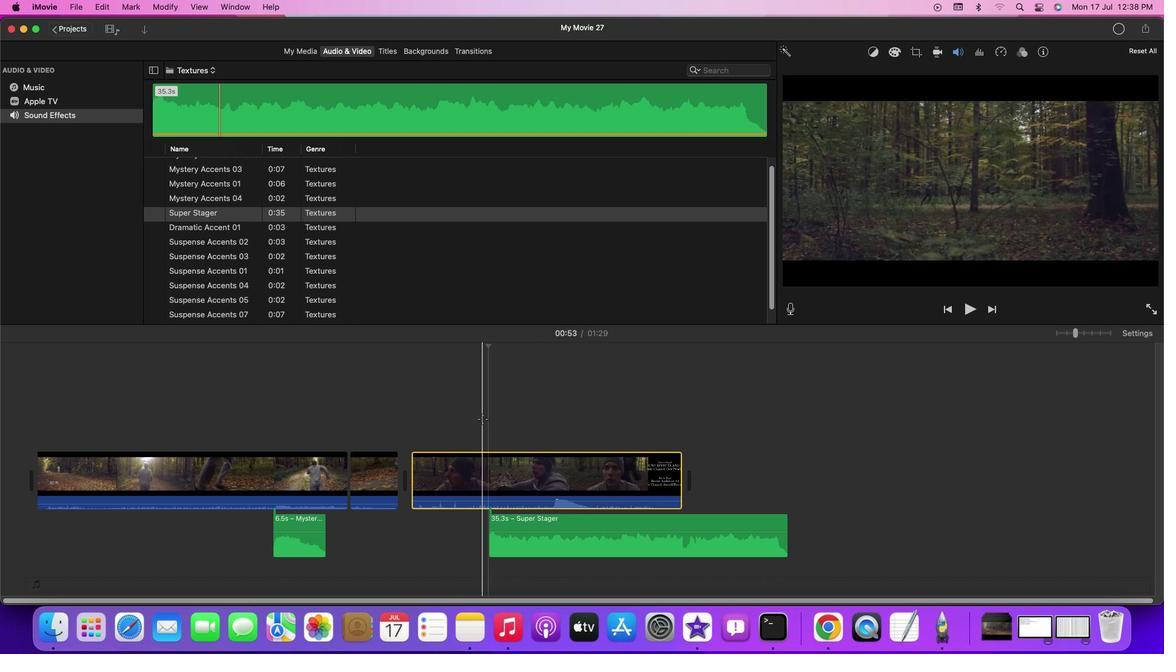 
Action: Key pressed Key.space
Screenshot: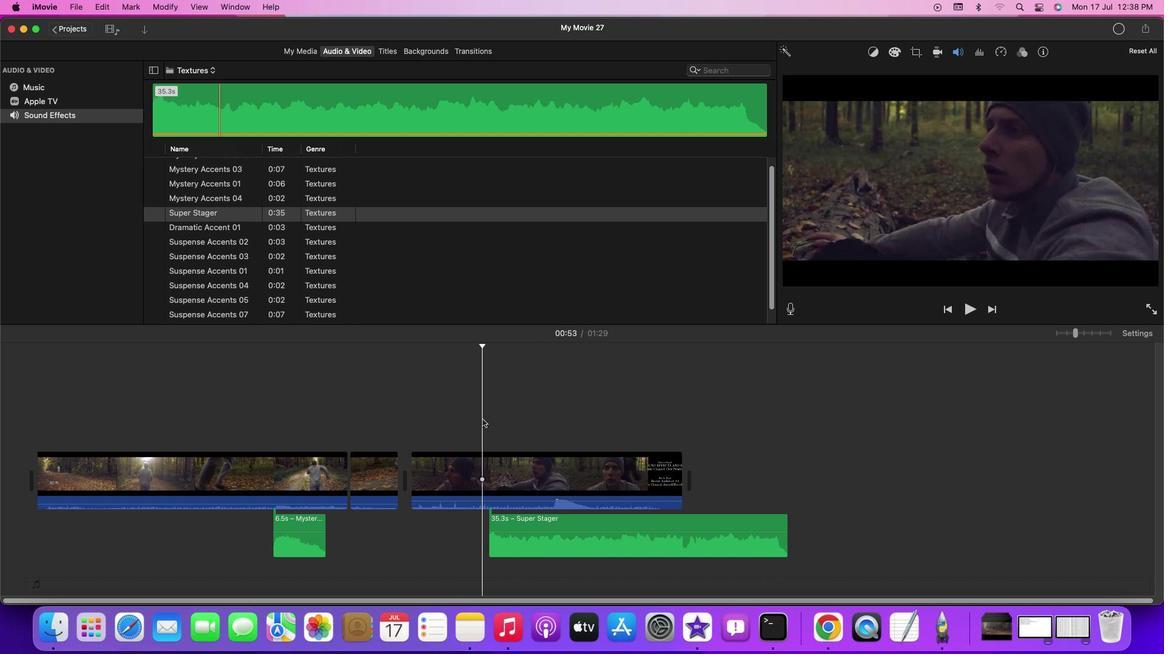 
Action: Mouse moved to (482, 419)
